 Task: Buy 4 Electric Wine Bottle Openers from Electric Utensils section under best seller category for shipping address: Bethany Lewis, 2425 August Lane, Shreveport, Louisiana 71101, Cell Number 3184332610. Pay from credit card ending with 7965, CVV 549
Action: Mouse moved to (126, 105)
Screenshot: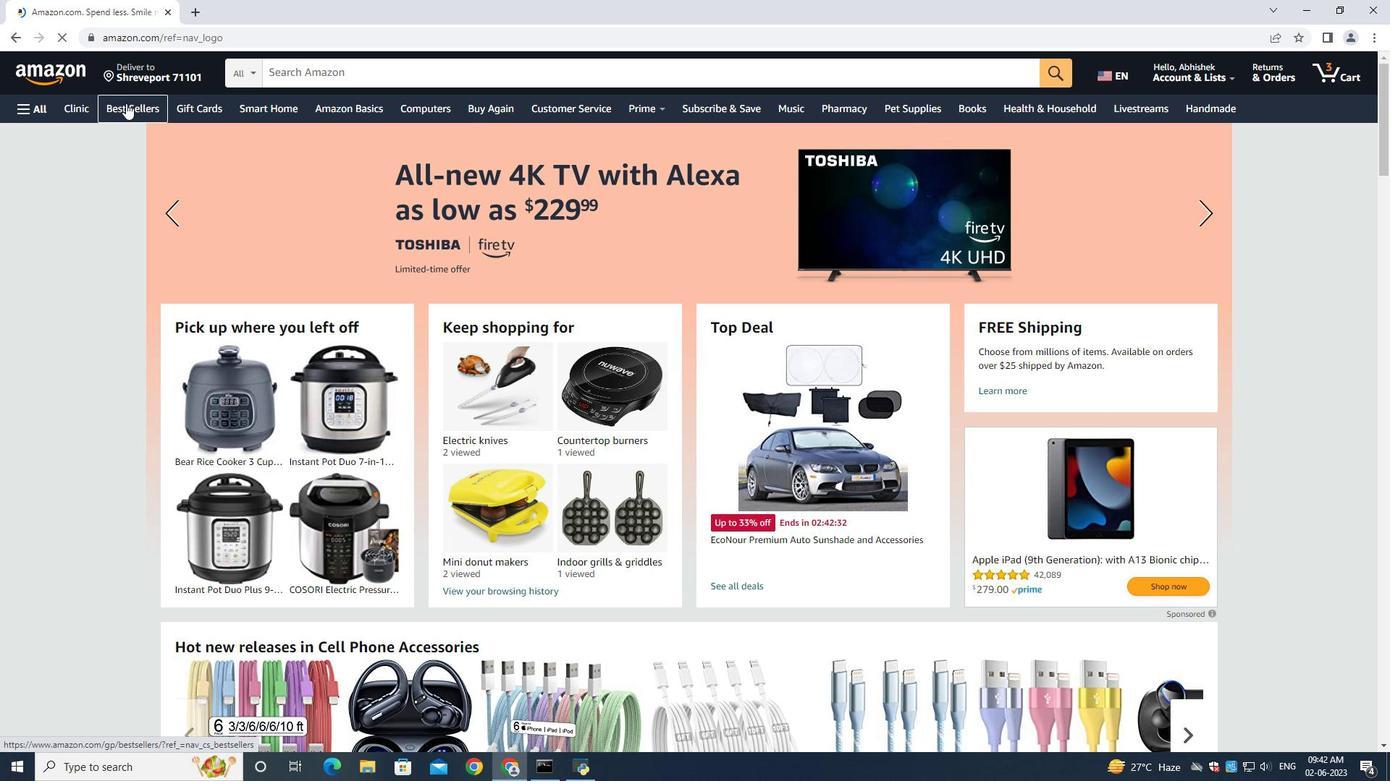 
Action: Mouse pressed left at (126, 105)
Screenshot: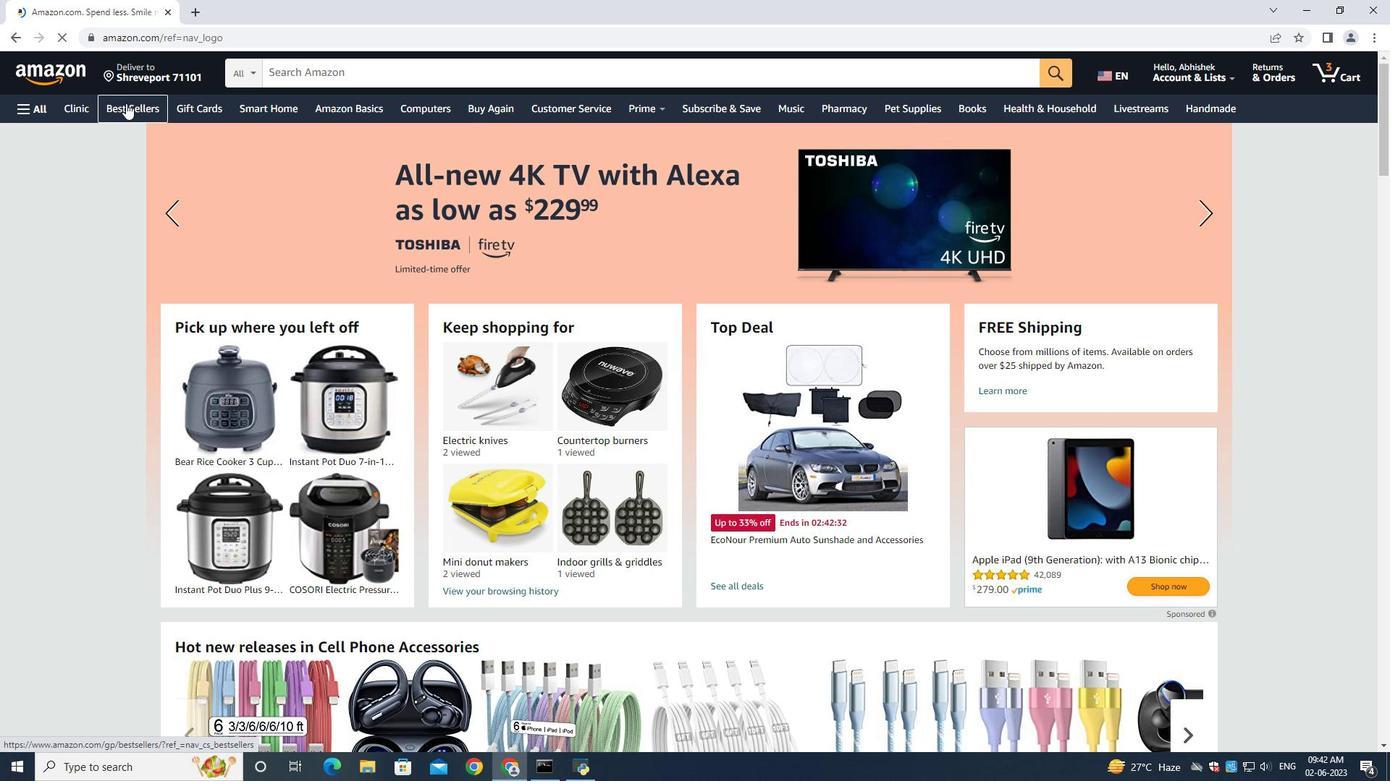 
Action: Mouse moved to (343, 79)
Screenshot: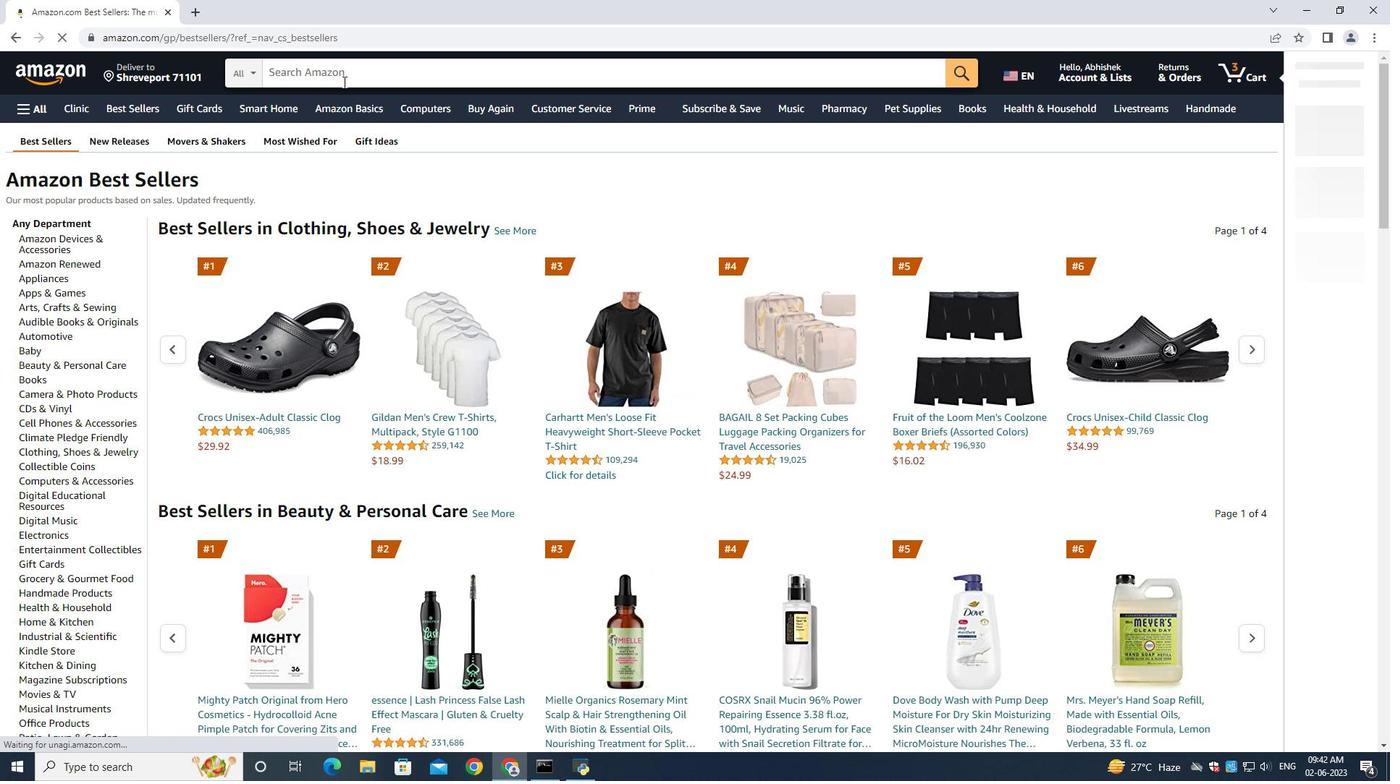 
Action: Mouse pressed left at (343, 79)
Screenshot: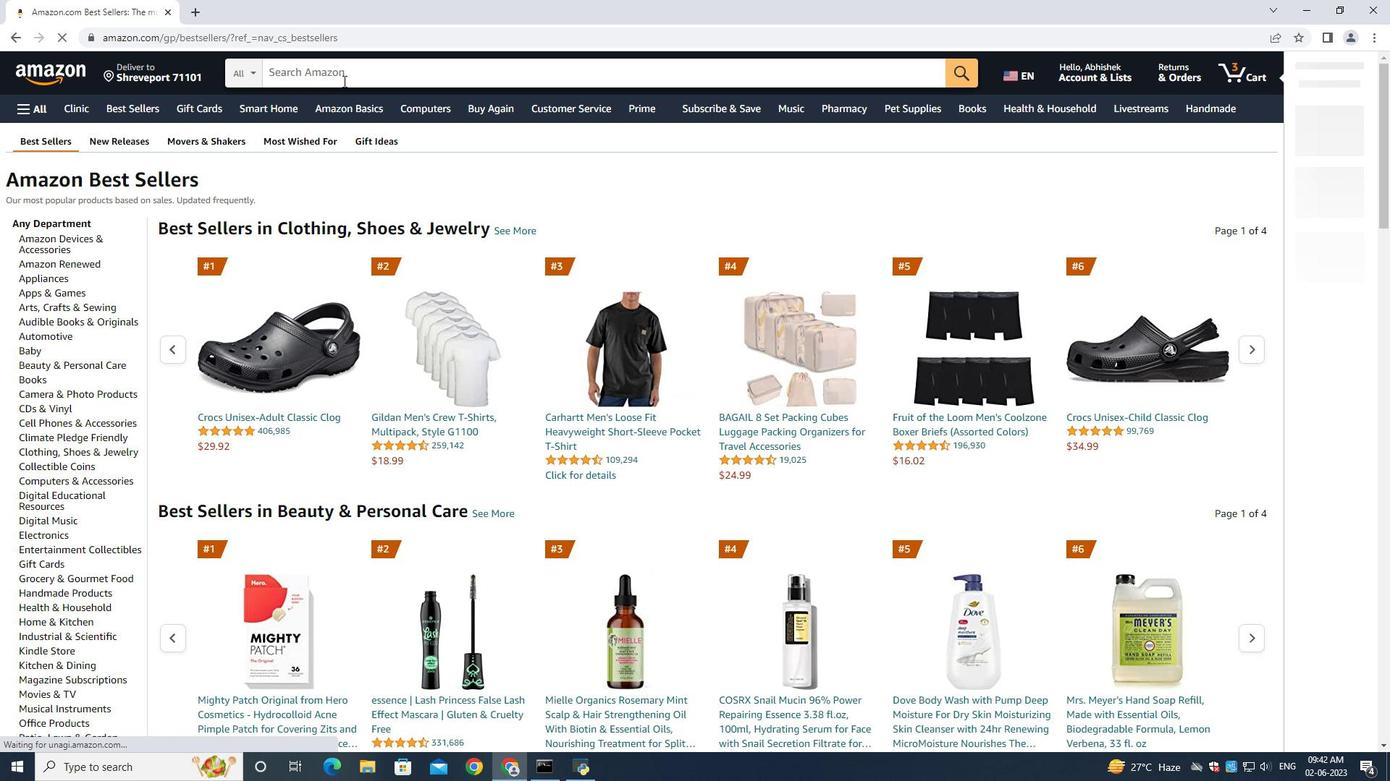 
Action: Mouse moved to (343, 79)
Screenshot: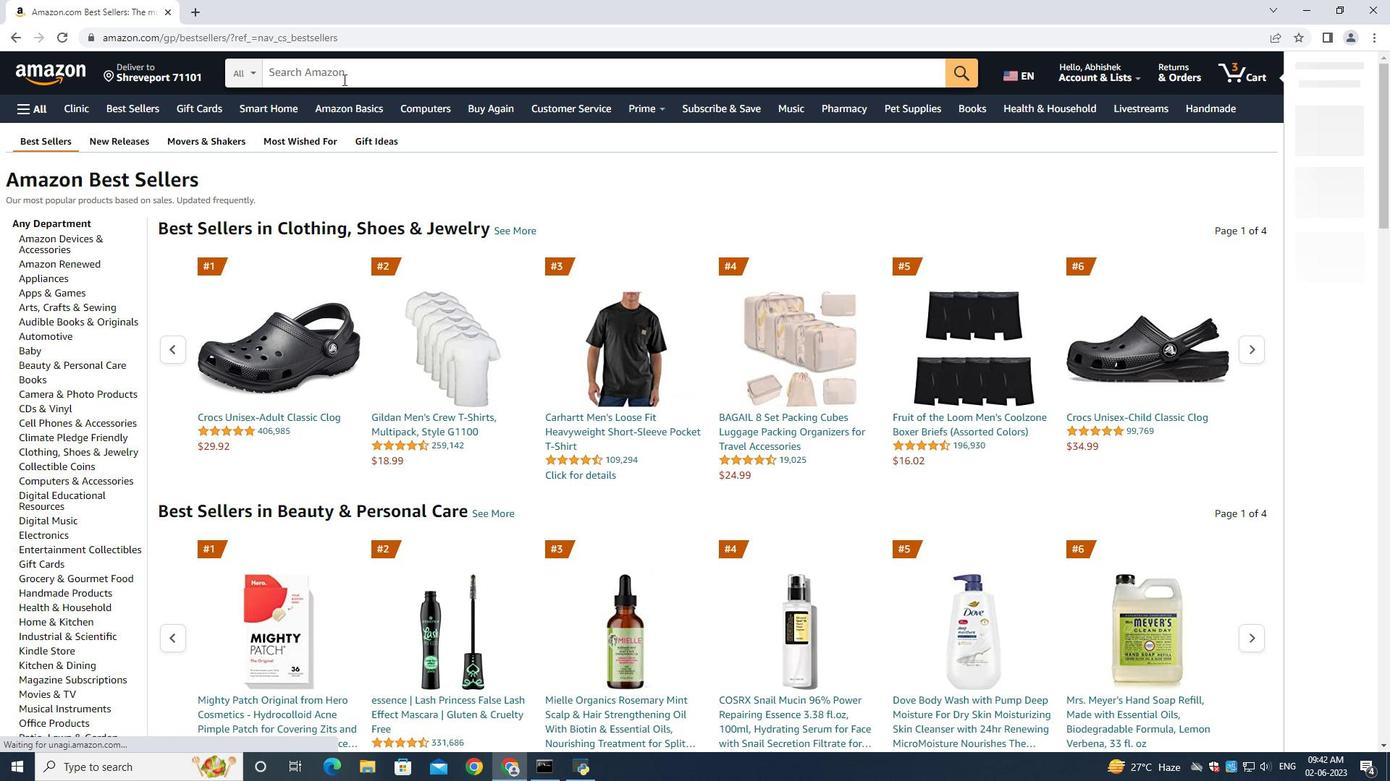 
Action: Key pressed <Key.shift><Key.shift><Key.shift><Key.shift><Key.shift><Key.shift><Key.shift><Key.shift><Key.shift><Key.shift><Key.shift><Key.shift><Key.shift><Key.shift><Key.shift><Key.shift><Key.shift><Key.shift><Key.shift><Key.shift><Key.shift><Key.shift><Key.shift><Key.shift><Key.shift><Key.shift><Key.shift><Key.shift><Key.shift><Key.shift><Key.shift><Key.shift><Key.shift><Key.shift><Key.shift>Electric<Key.space><Key.shift><Key.shift><Key.shift><Key.shift><Key.shift><Key.shift><Key.shift><Key.shift><Key.shift><Key.shift><Key.shift><Key.shift><Key.shift><Key.shift><Key.shift><Key.shift><Key.shift><Key.shift><Key.shift><Key.shift><Key.shift><Key.shift><Key.shift><Key.shift><Key.shift><Key.shift><Key.shift><Key.shift><Key.shift><Key.shift><Key.shift><Key.shift><Key.shift><Key.shift>Wine<Key.space>bottle<Key.enter>
Screenshot: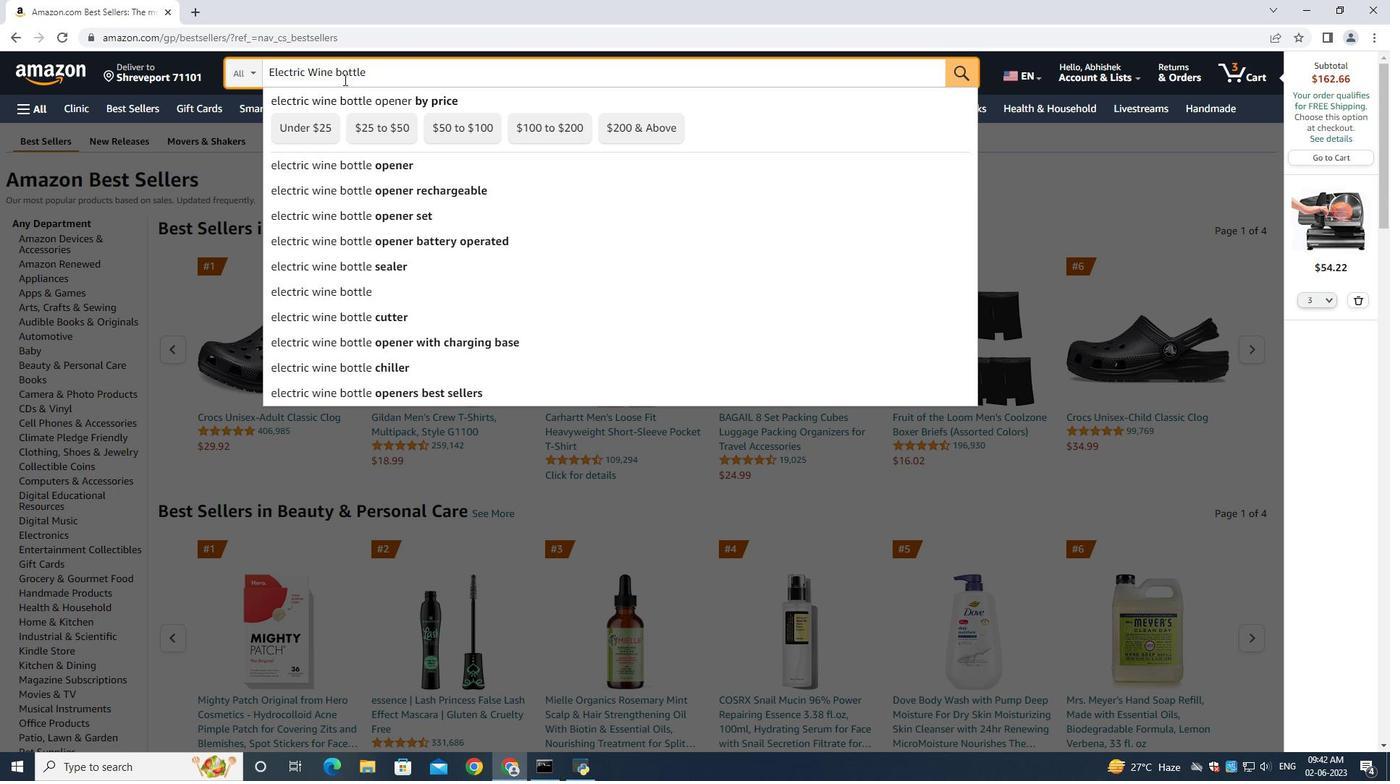 
Action: Mouse moved to (1361, 299)
Screenshot: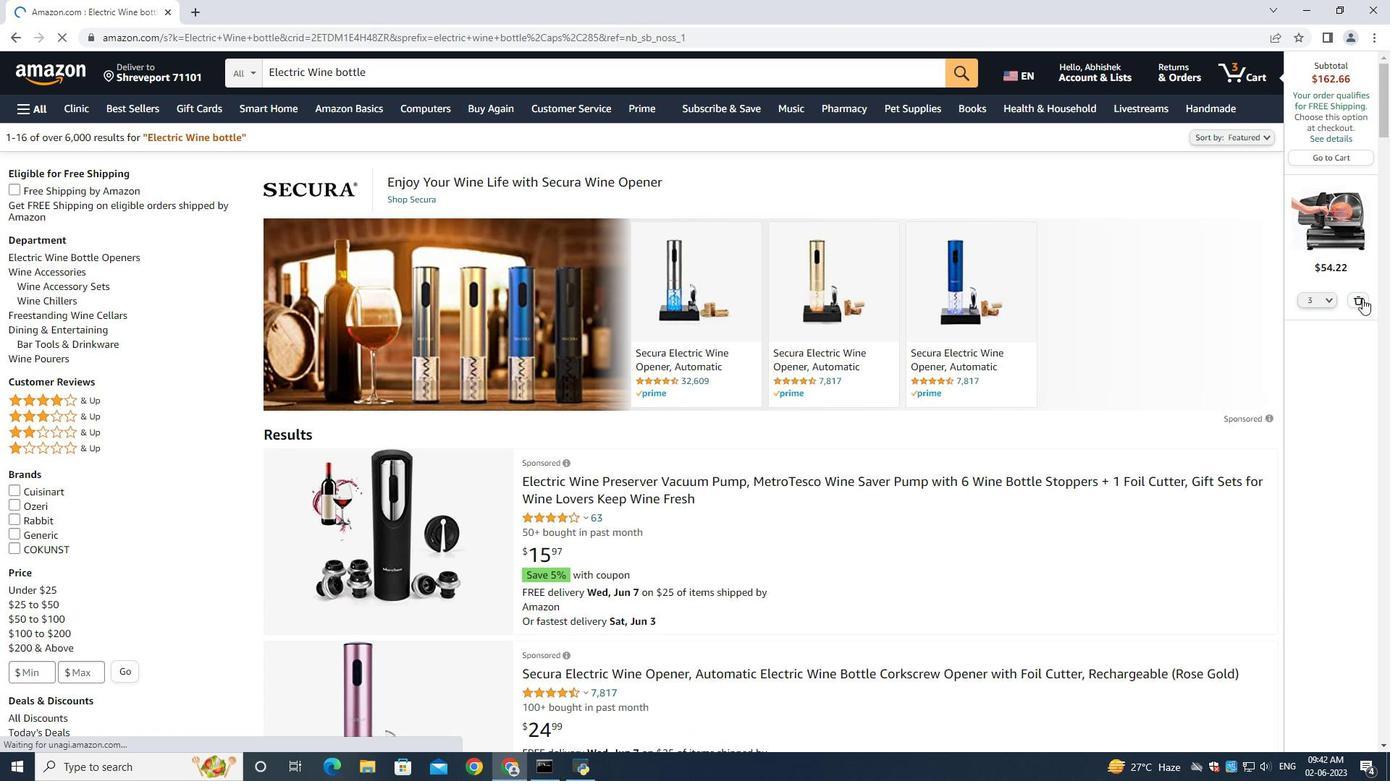 
Action: Mouse pressed left at (1361, 299)
Screenshot: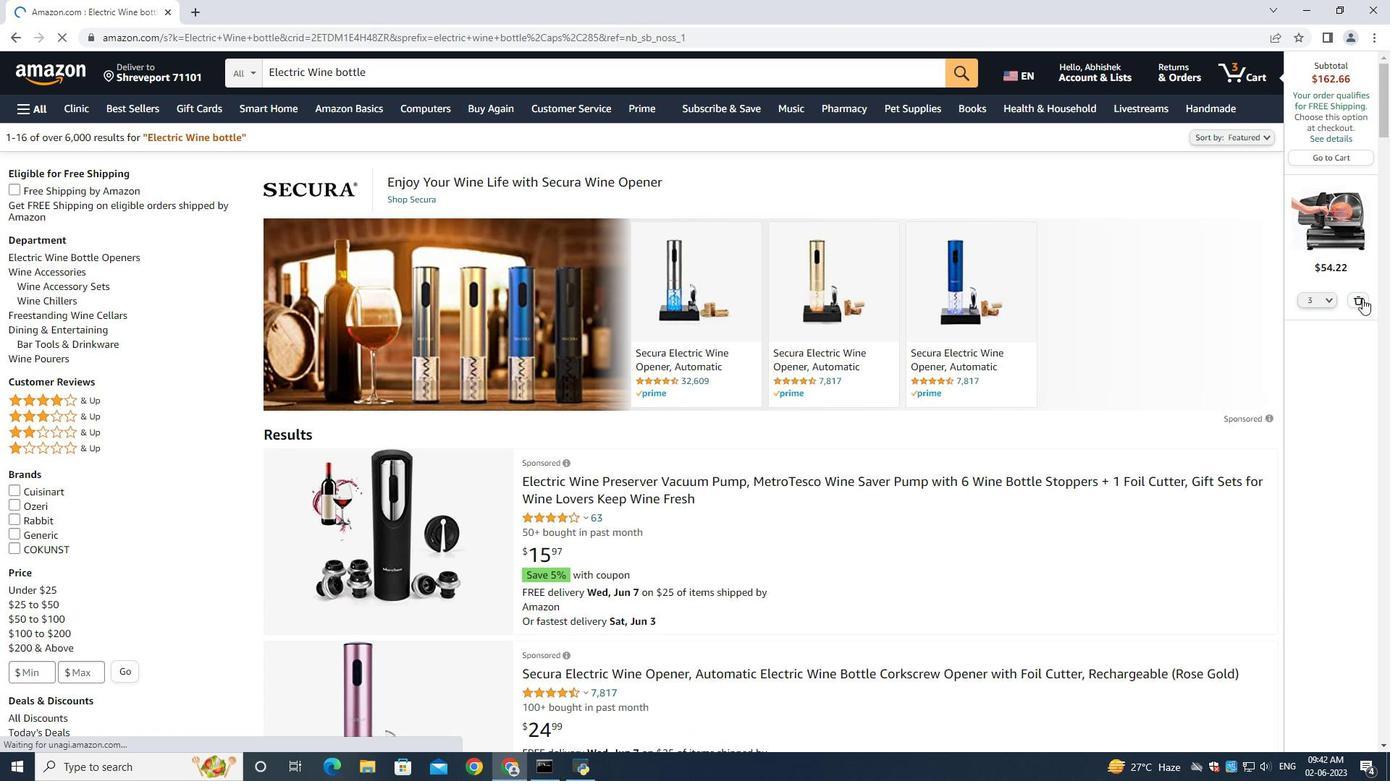 
Action: Mouse moved to (1356, 299)
Screenshot: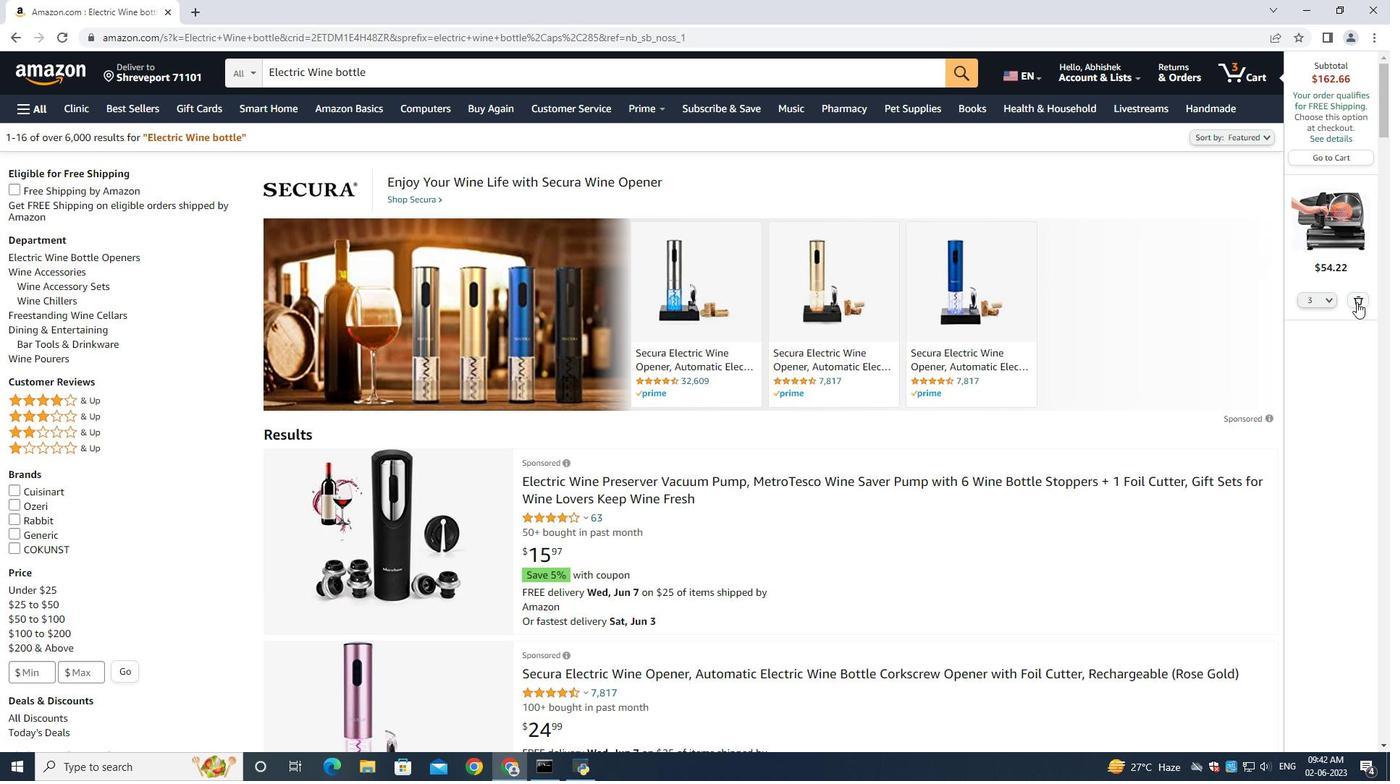 
Action: Mouse pressed left at (1356, 299)
Screenshot: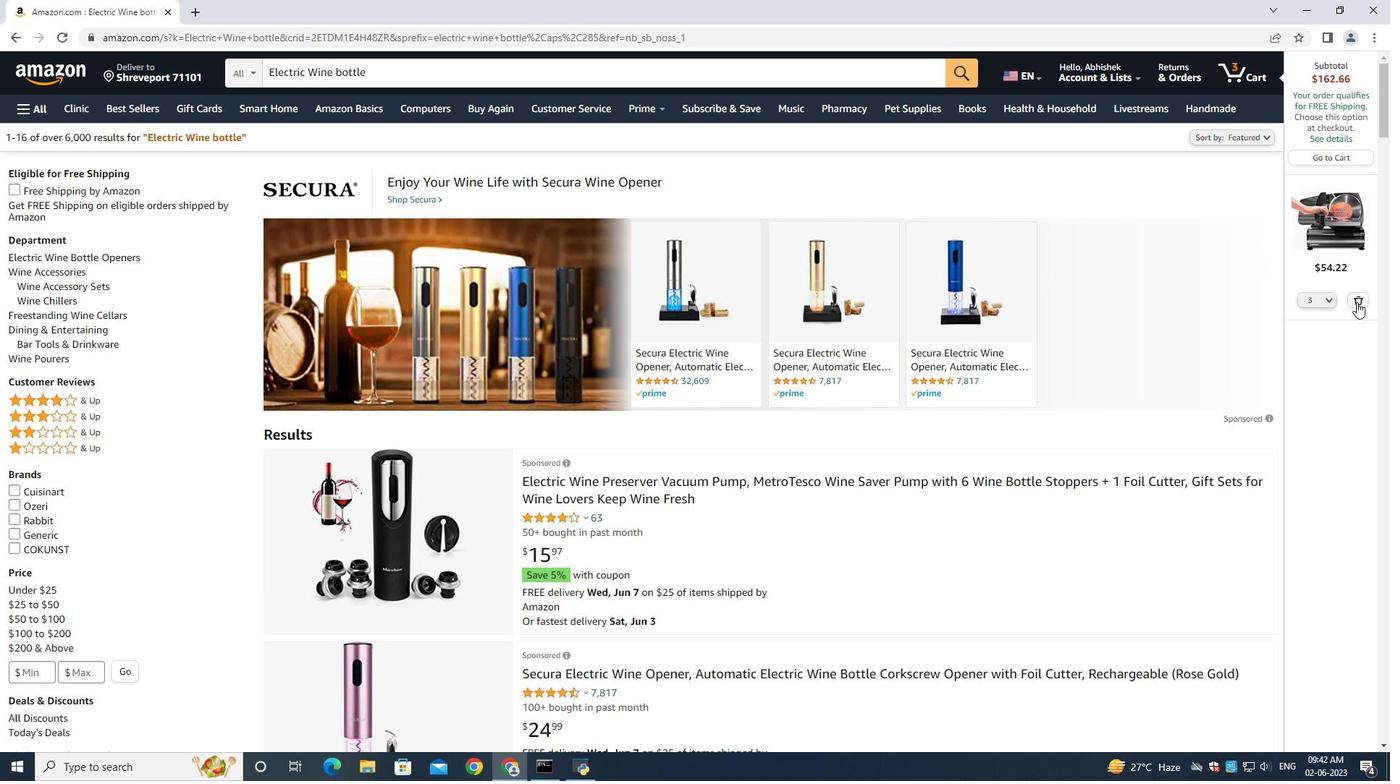 
Action: Mouse moved to (90, 257)
Screenshot: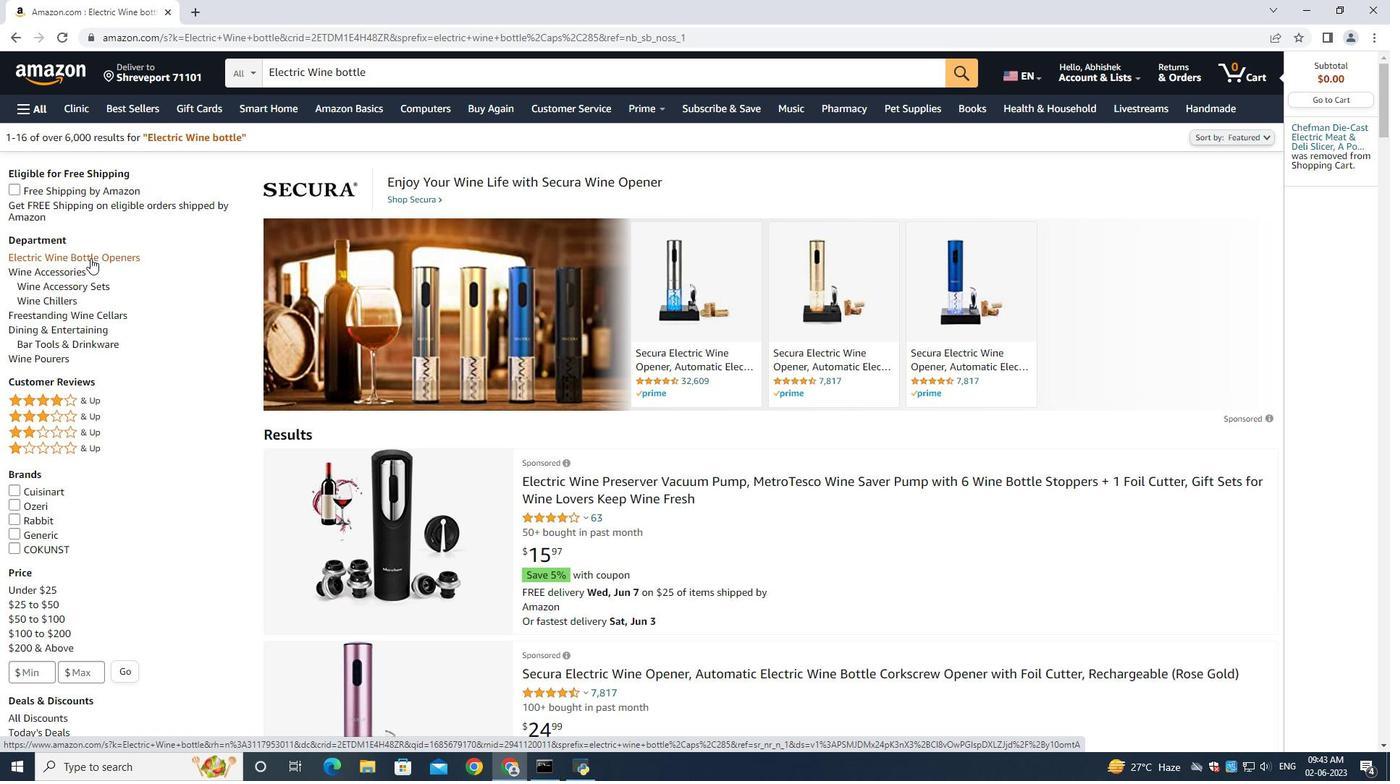 
Action: Mouse pressed left at (90, 257)
Screenshot: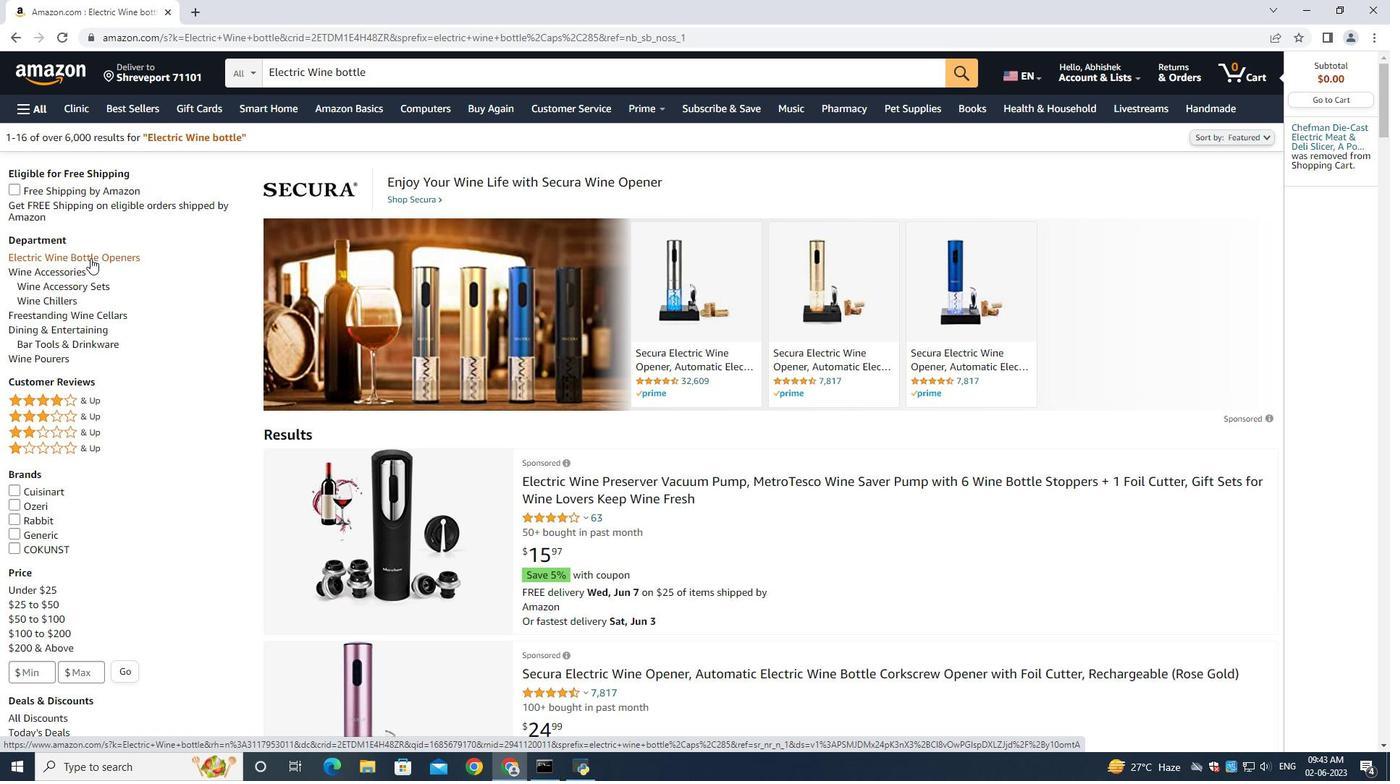 
Action: Mouse moved to (662, 393)
Screenshot: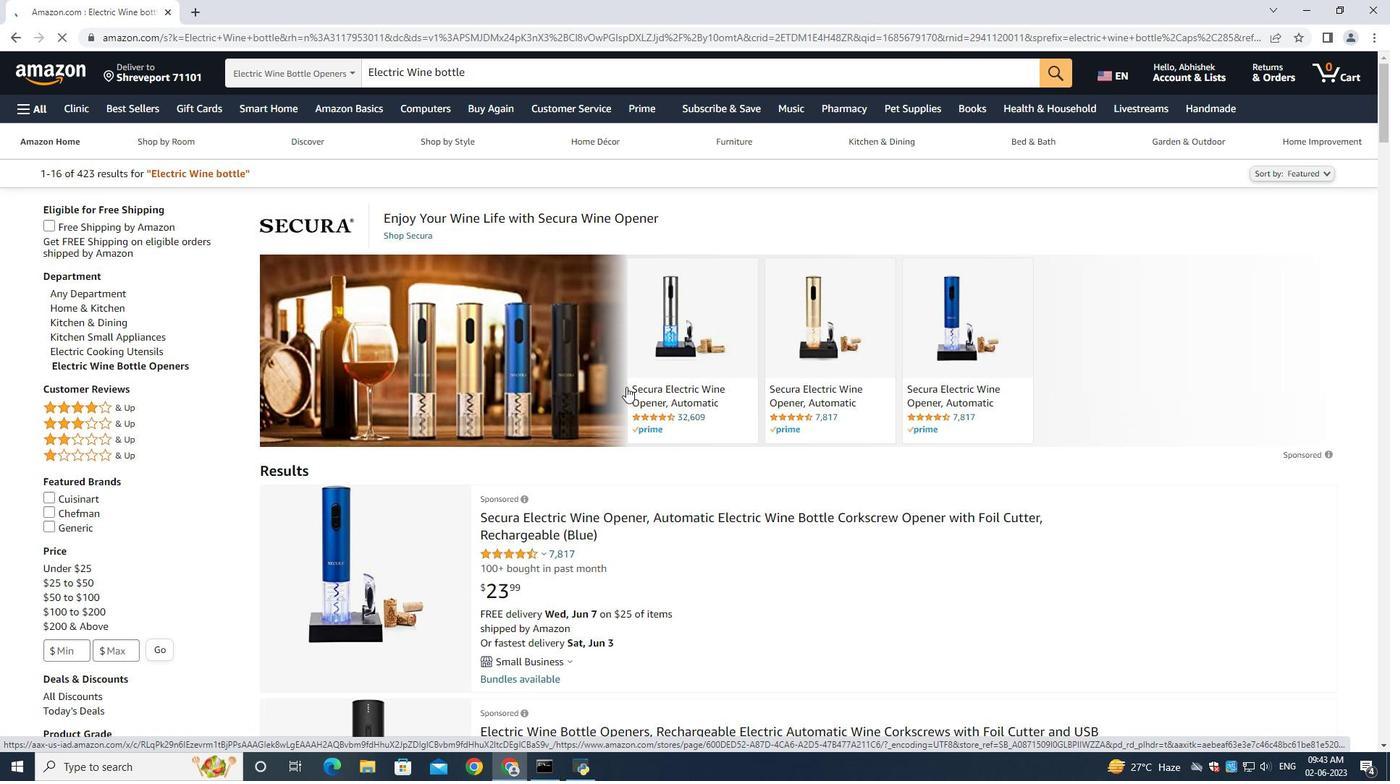 
Action: Mouse scrolled (662, 393) with delta (0, 0)
Screenshot: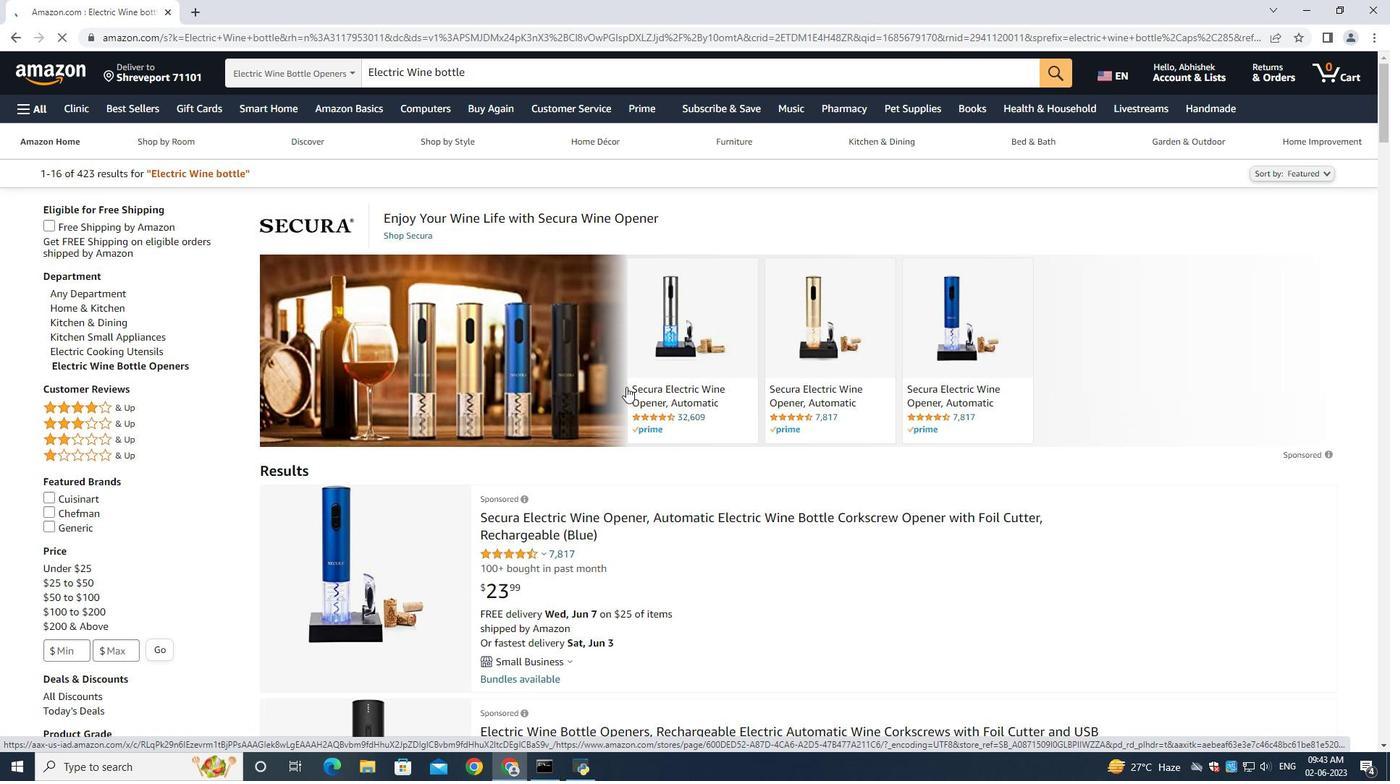 
Action: Mouse moved to (662, 396)
Screenshot: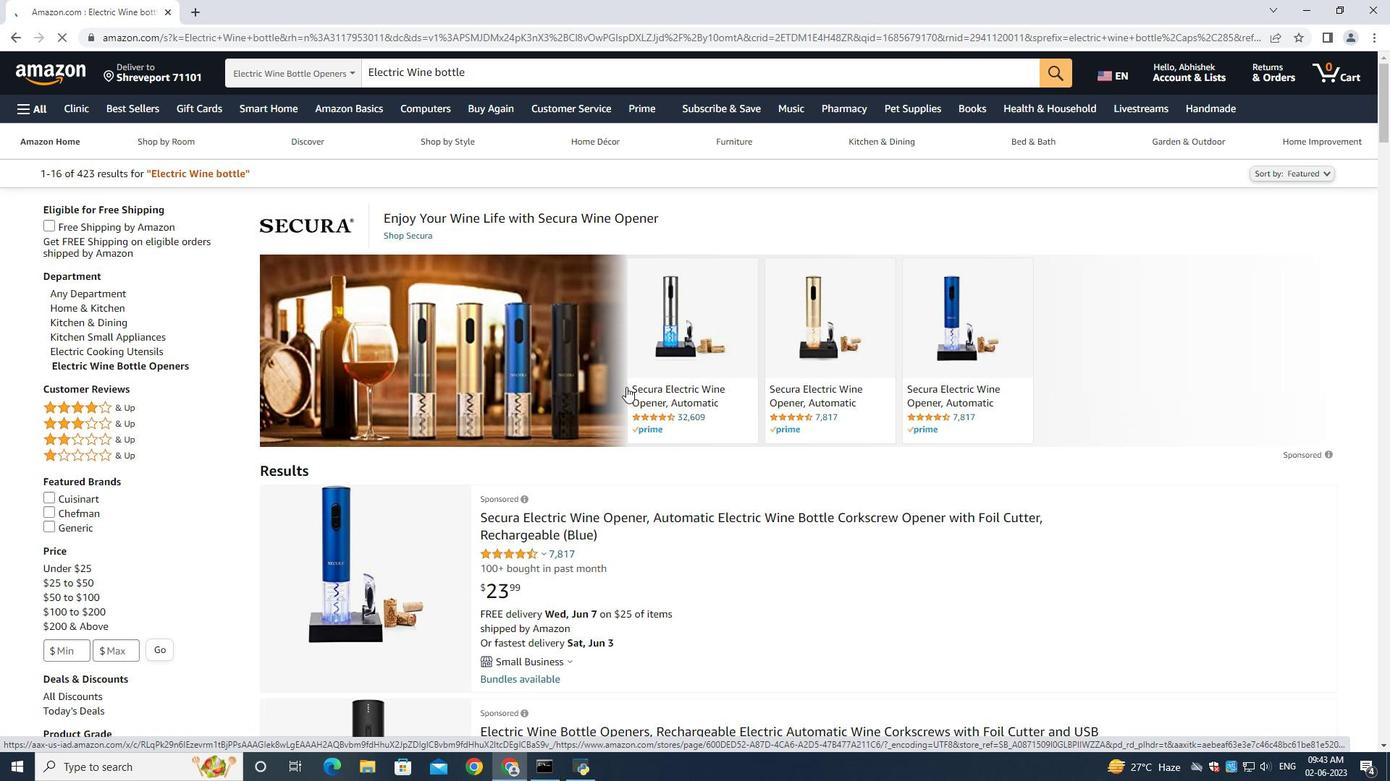
Action: Mouse scrolled (662, 396) with delta (0, 0)
Screenshot: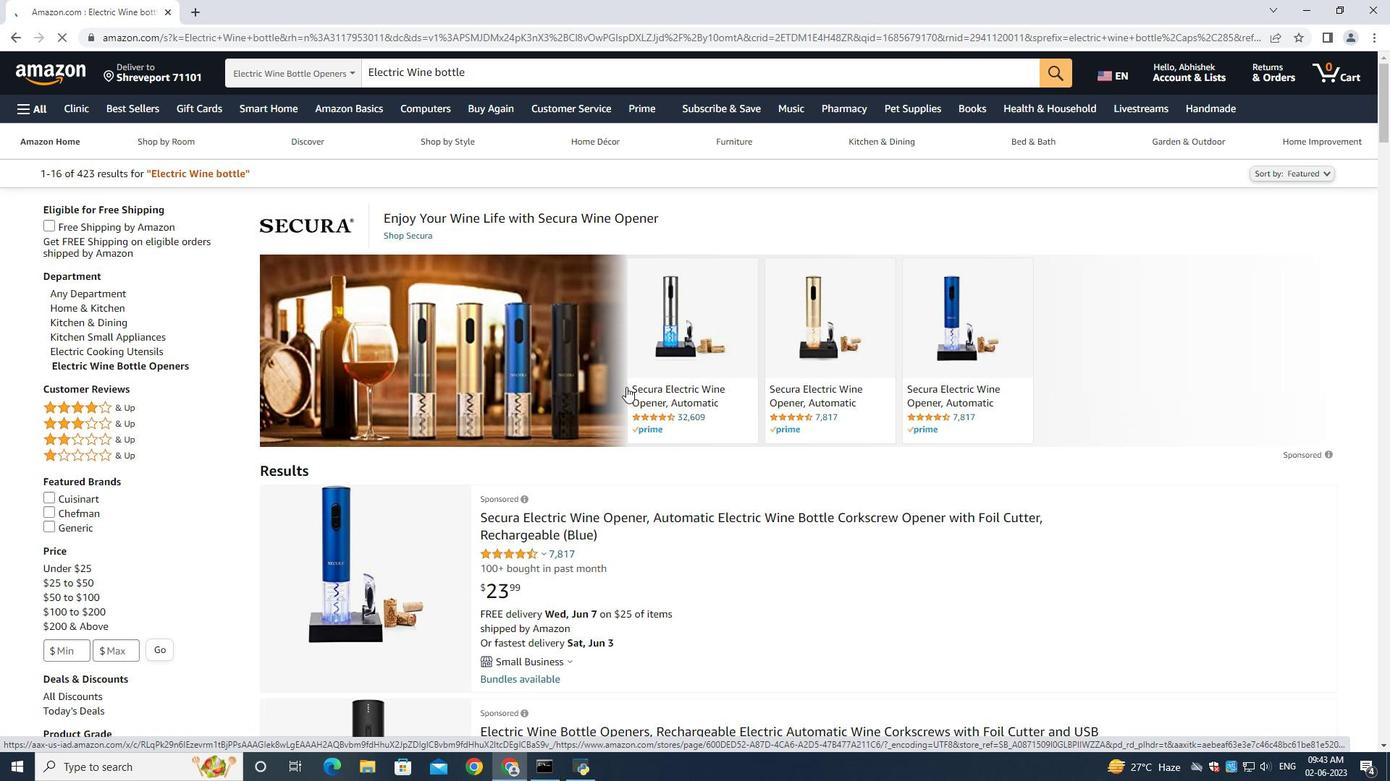 
Action: Mouse moved to (653, 581)
Screenshot: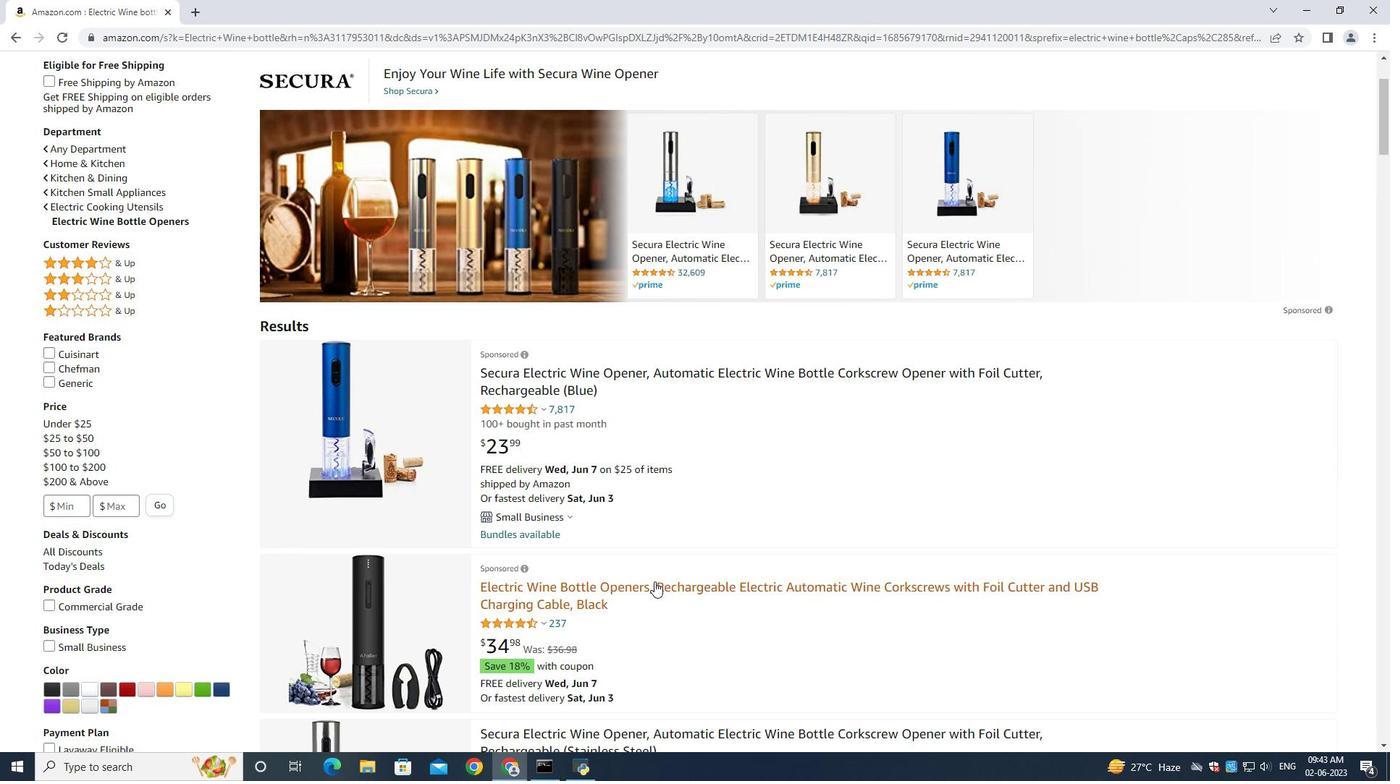 
Action: Mouse pressed left at (653, 581)
Screenshot: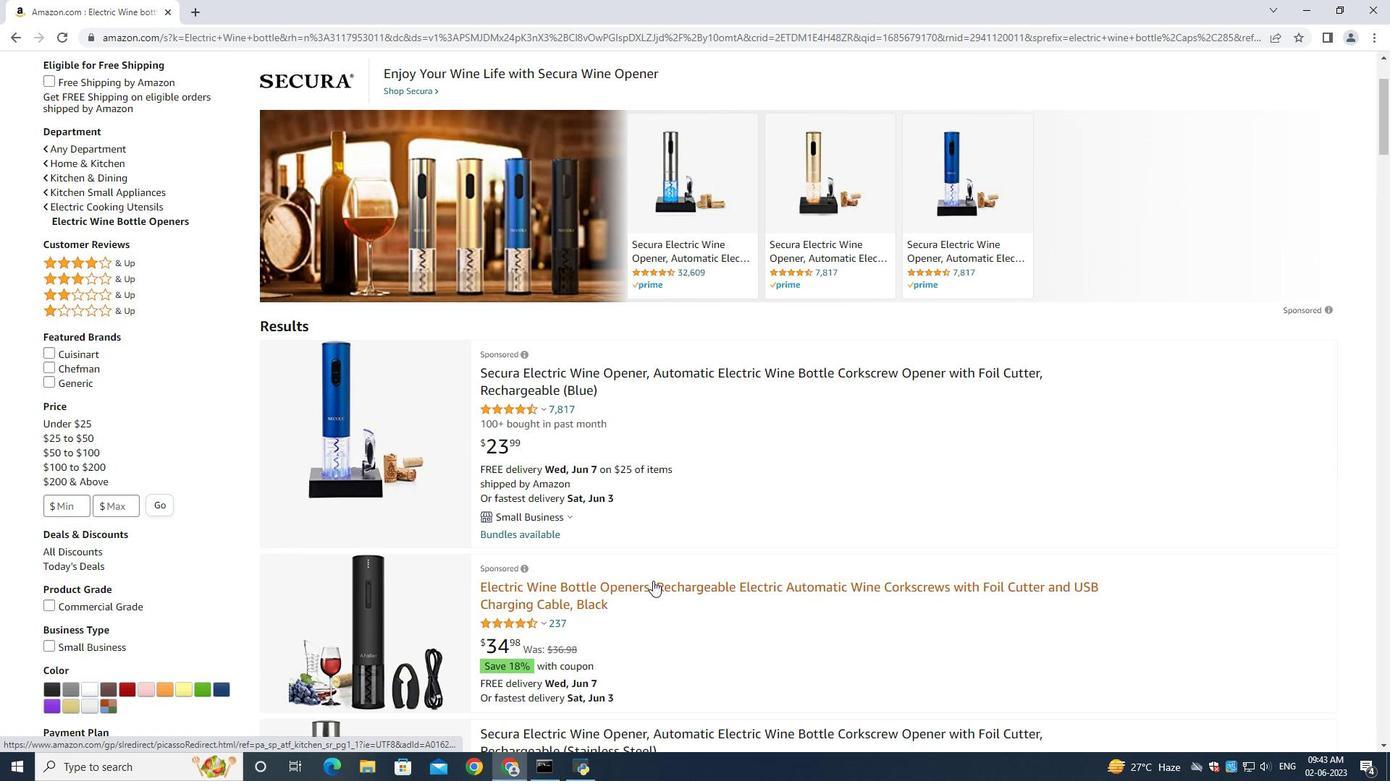 
Action: Mouse moved to (1070, 489)
Screenshot: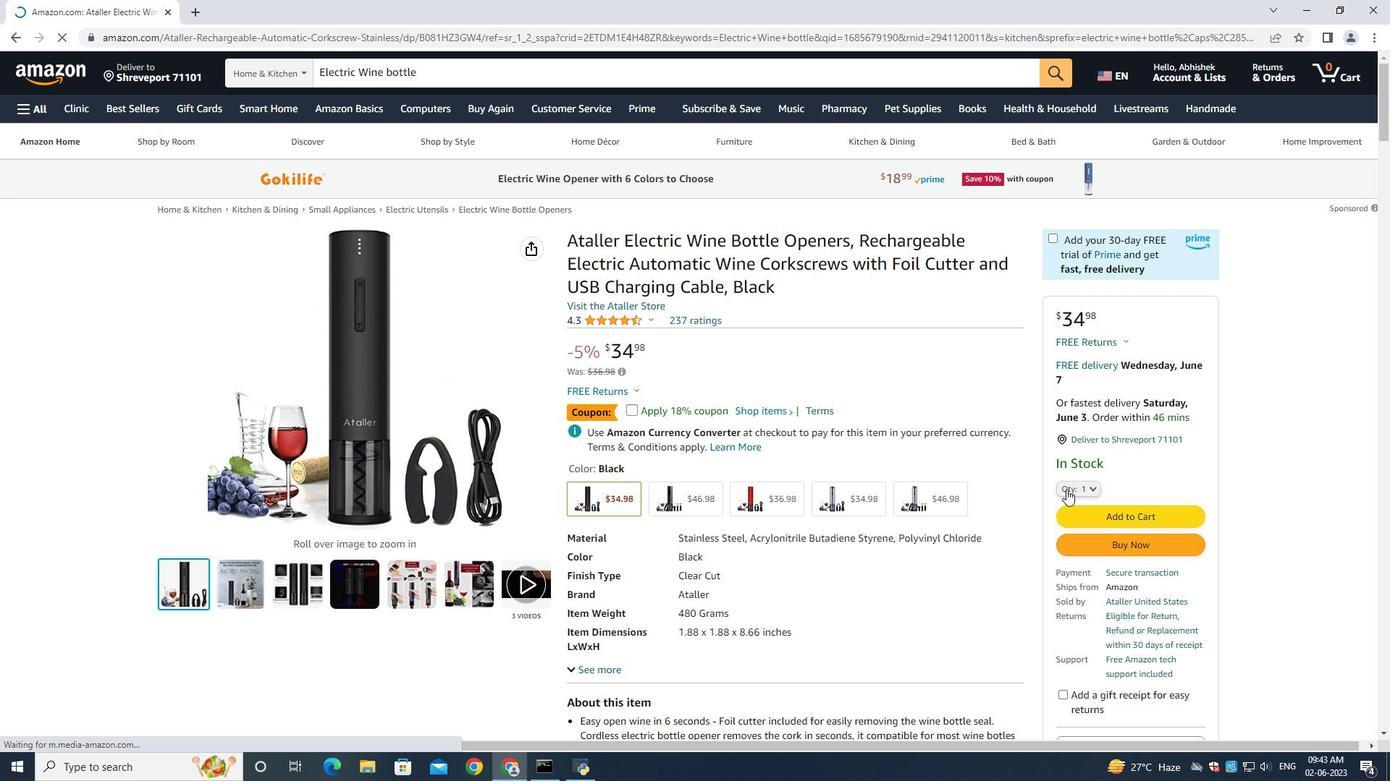 
Action: Mouse pressed left at (1070, 489)
Screenshot: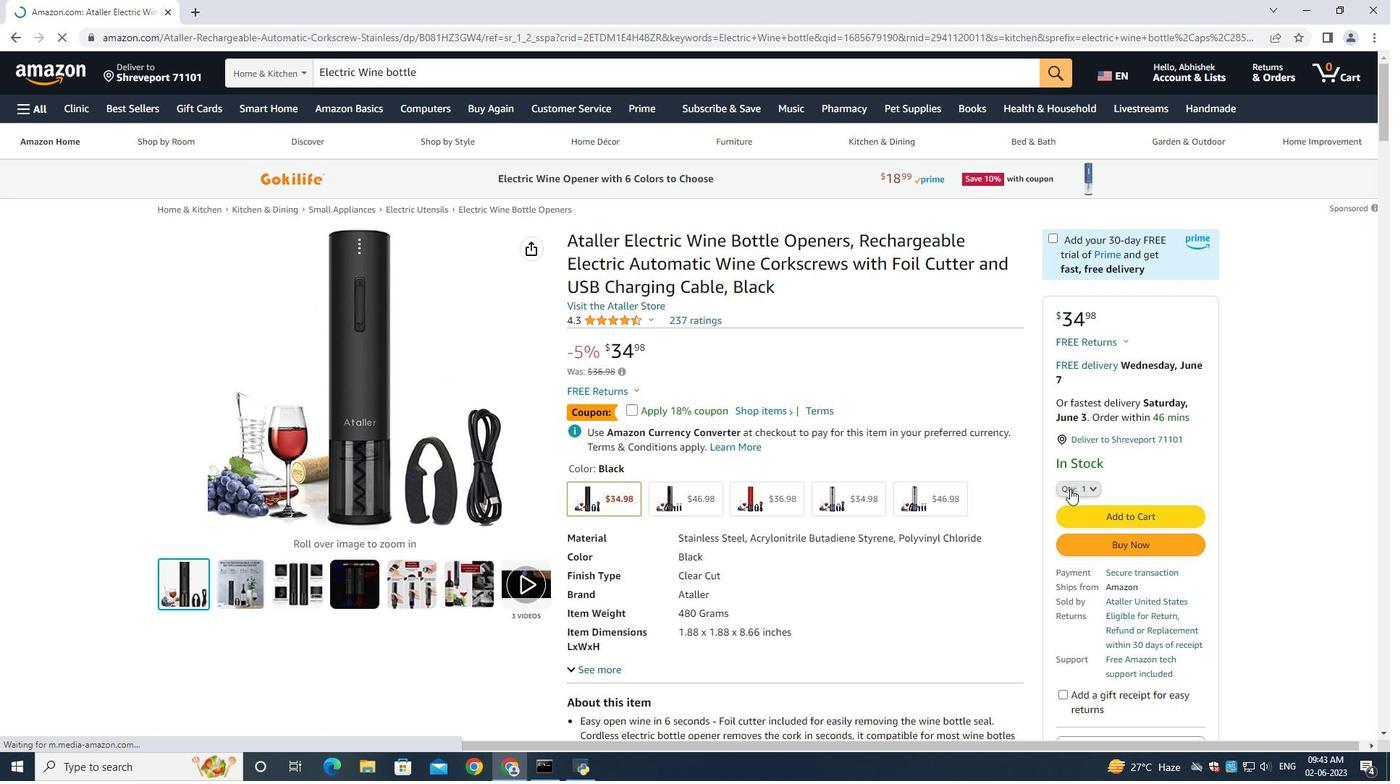 
Action: Mouse moved to (1066, 464)
Screenshot: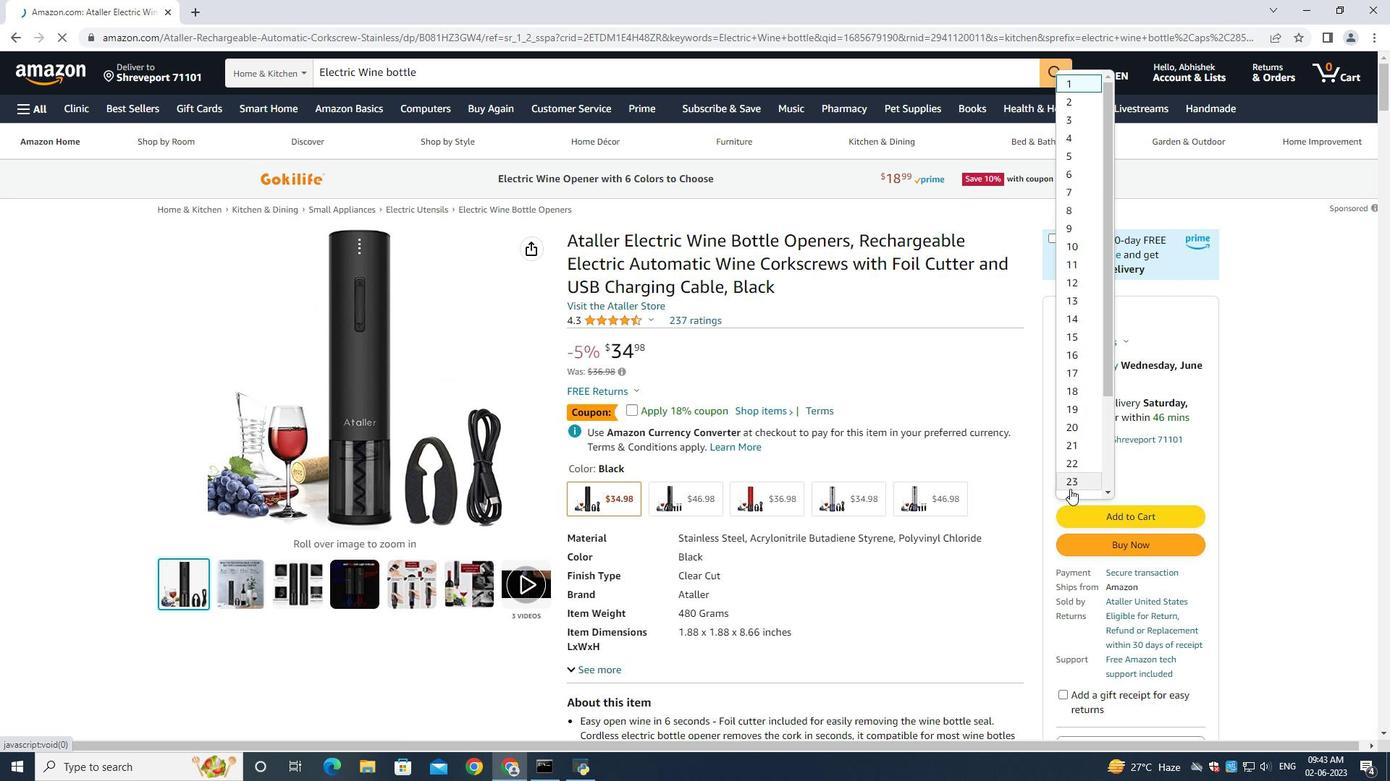 
Action: Mouse scrolled (1066, 463) with delta (0, 0)
Screenshot: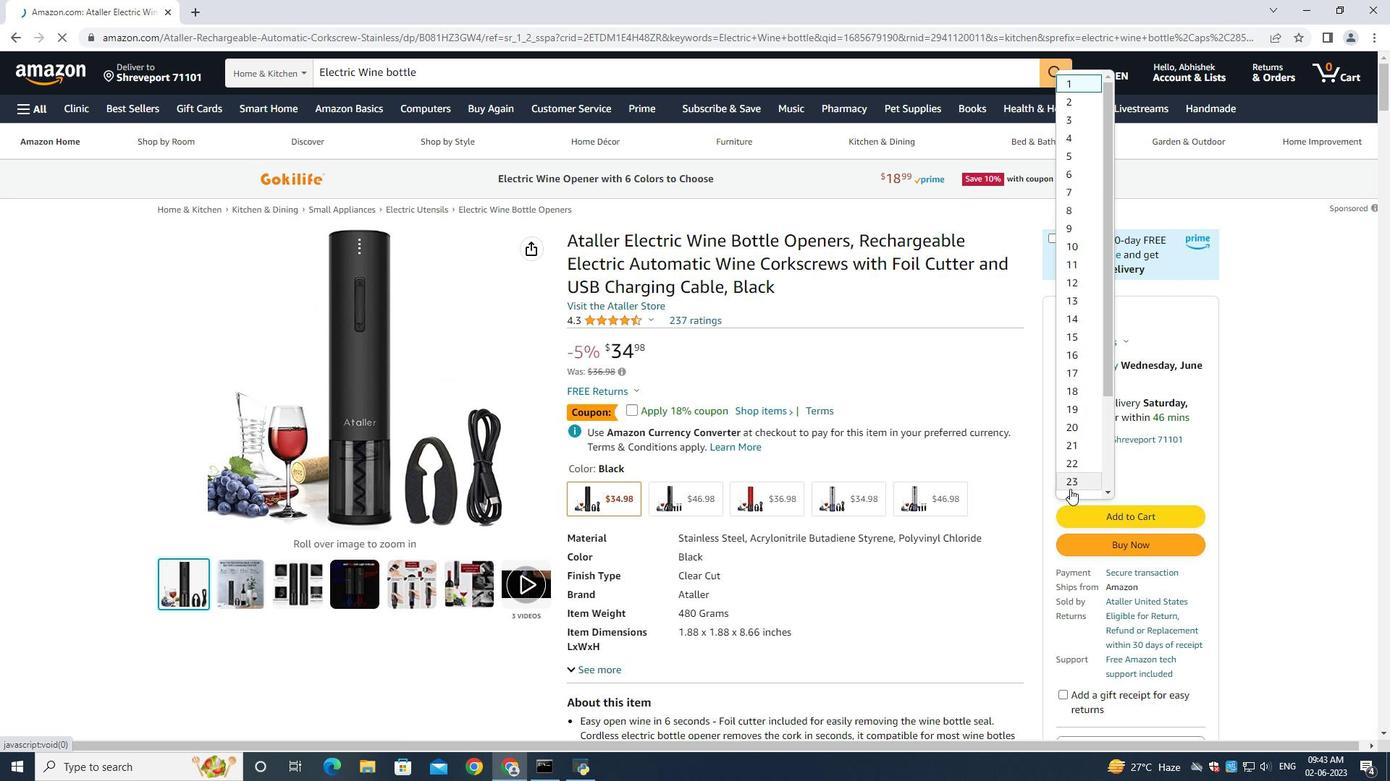 
Action: Mouse moved to (1073, 189)
Screenshot: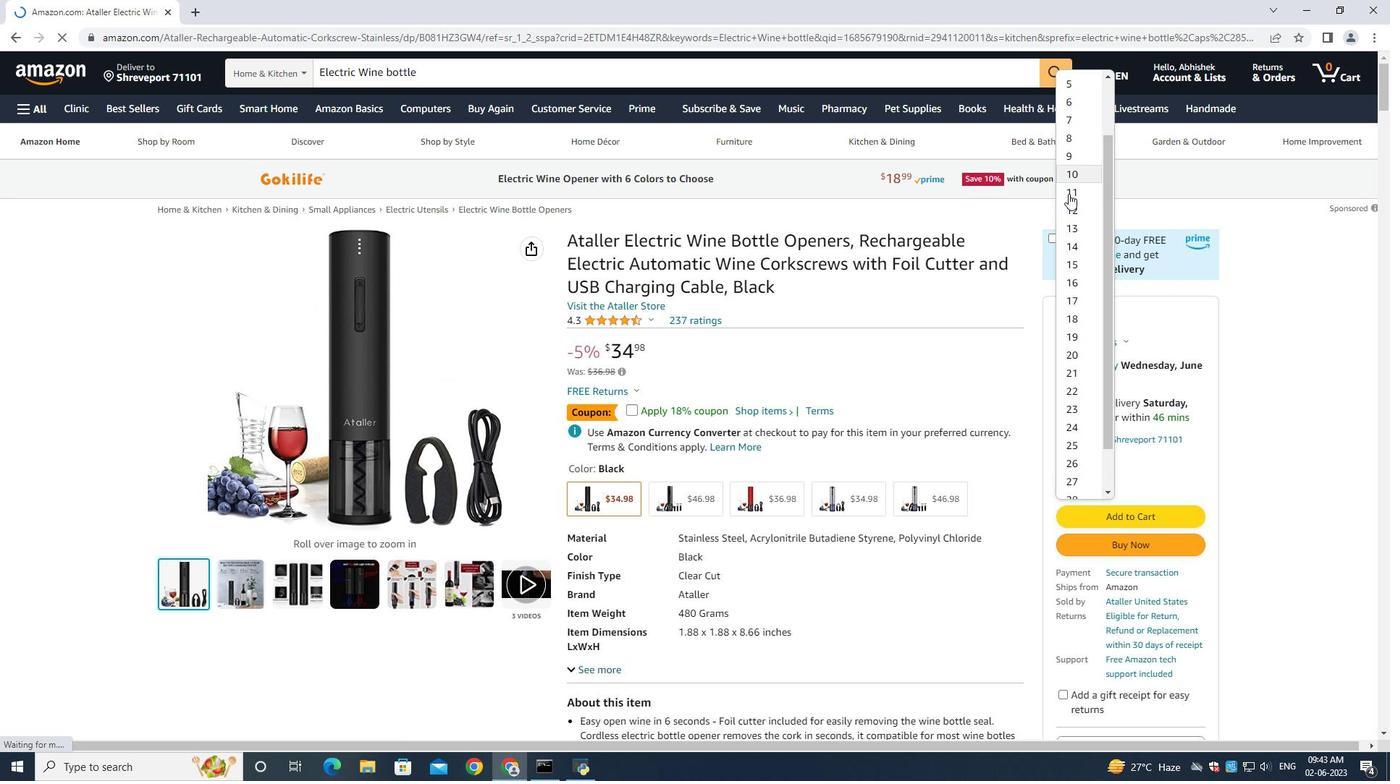 
Action: Mouse scrolled (1073, 190) with delta (0, 0)
Screenshot: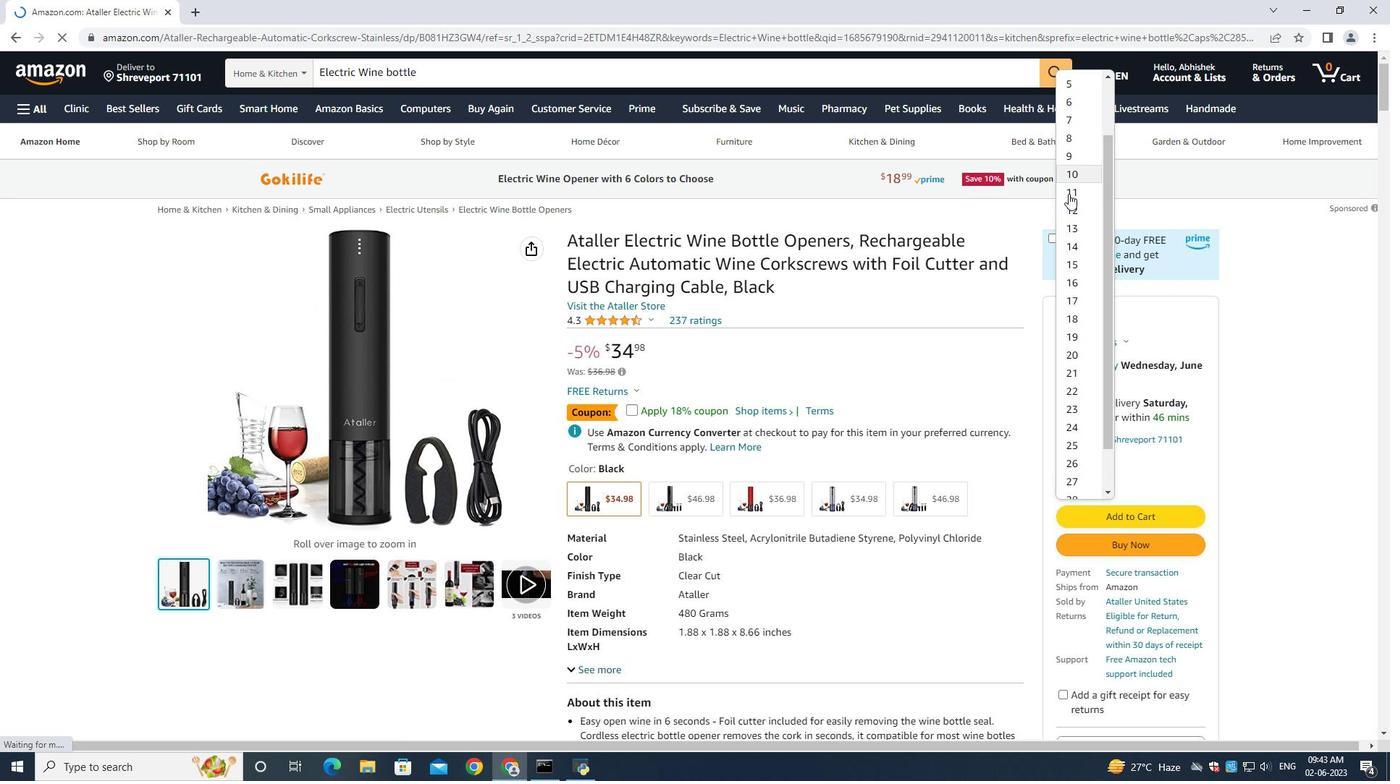 
Action: Mouse moved to (1073, 188)
Screenshot: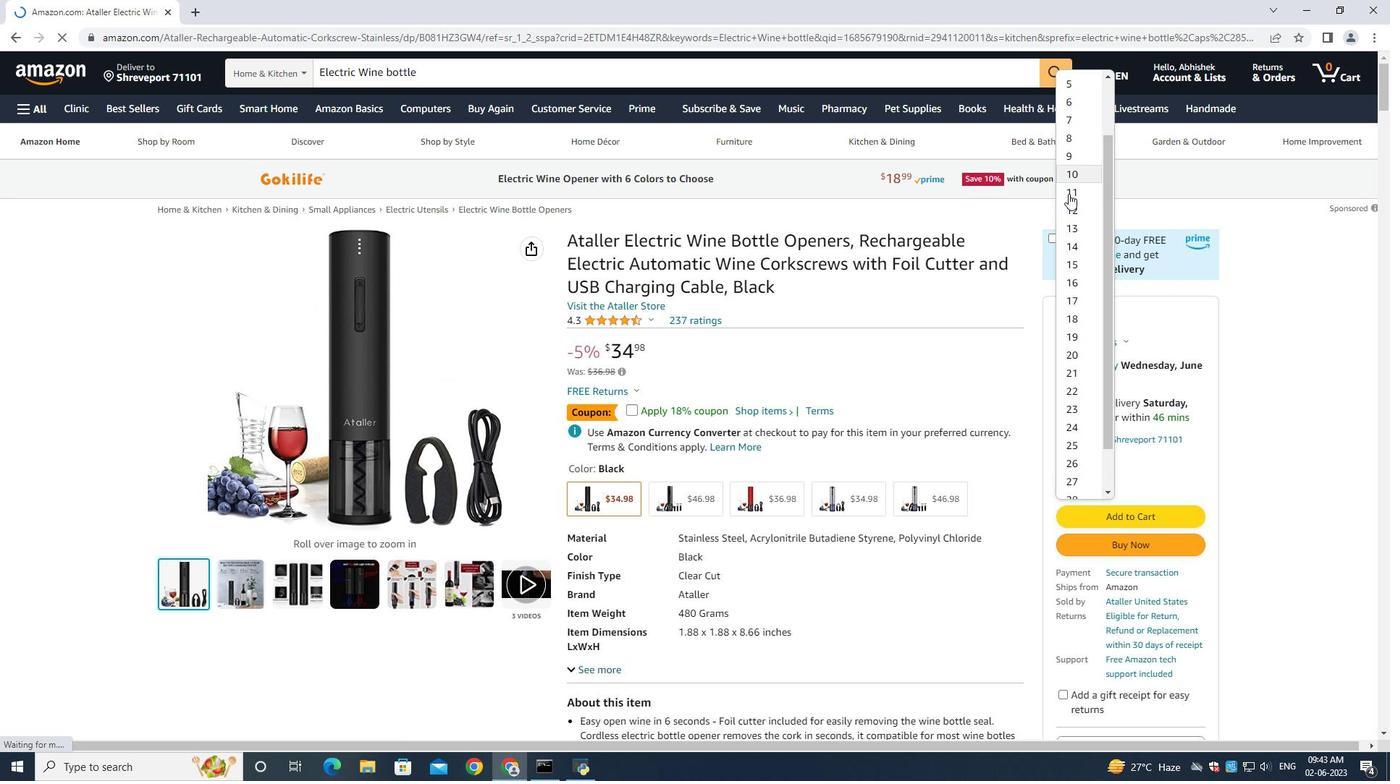 
Action: Mouse scrolled (1073, 189) with delta (0, 0)
Screenshot: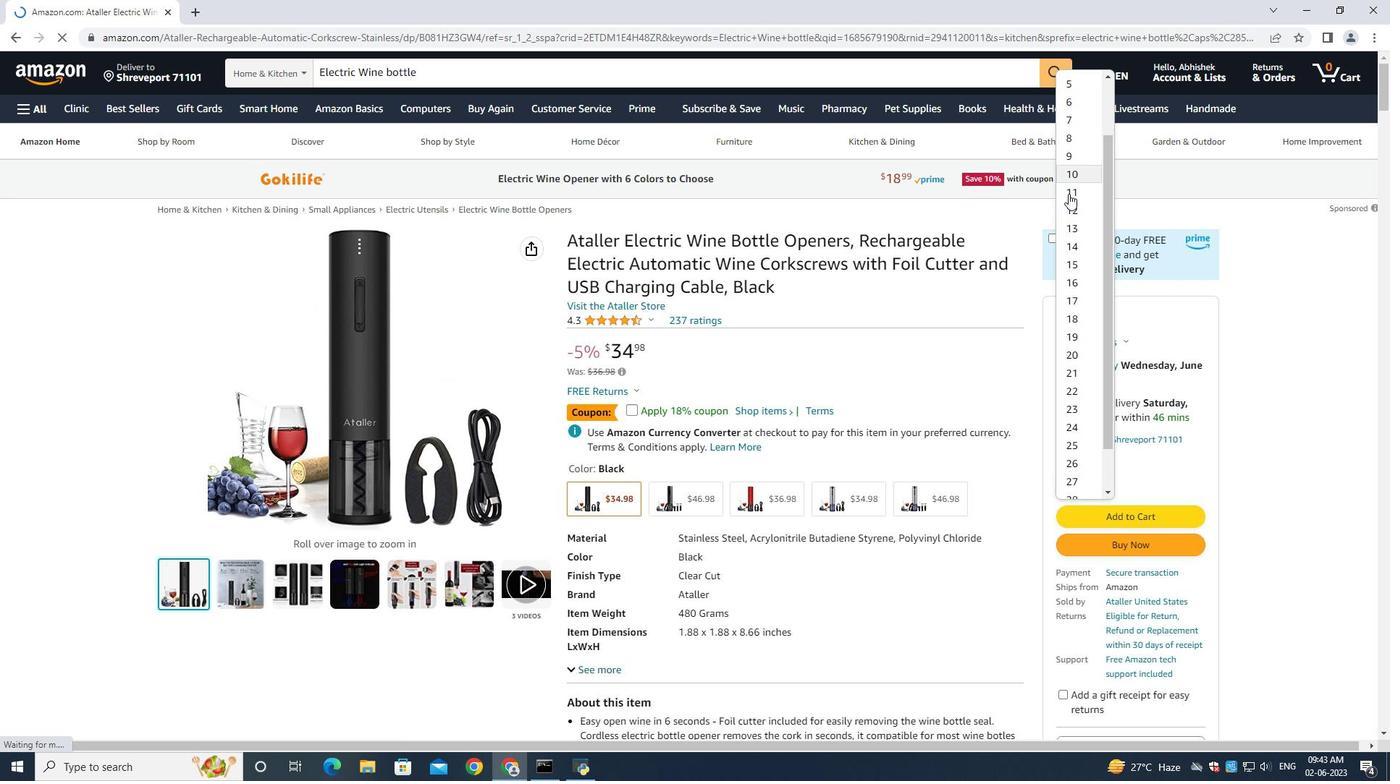 
Action: Mouse moved to (1072, 139)
Screenshot: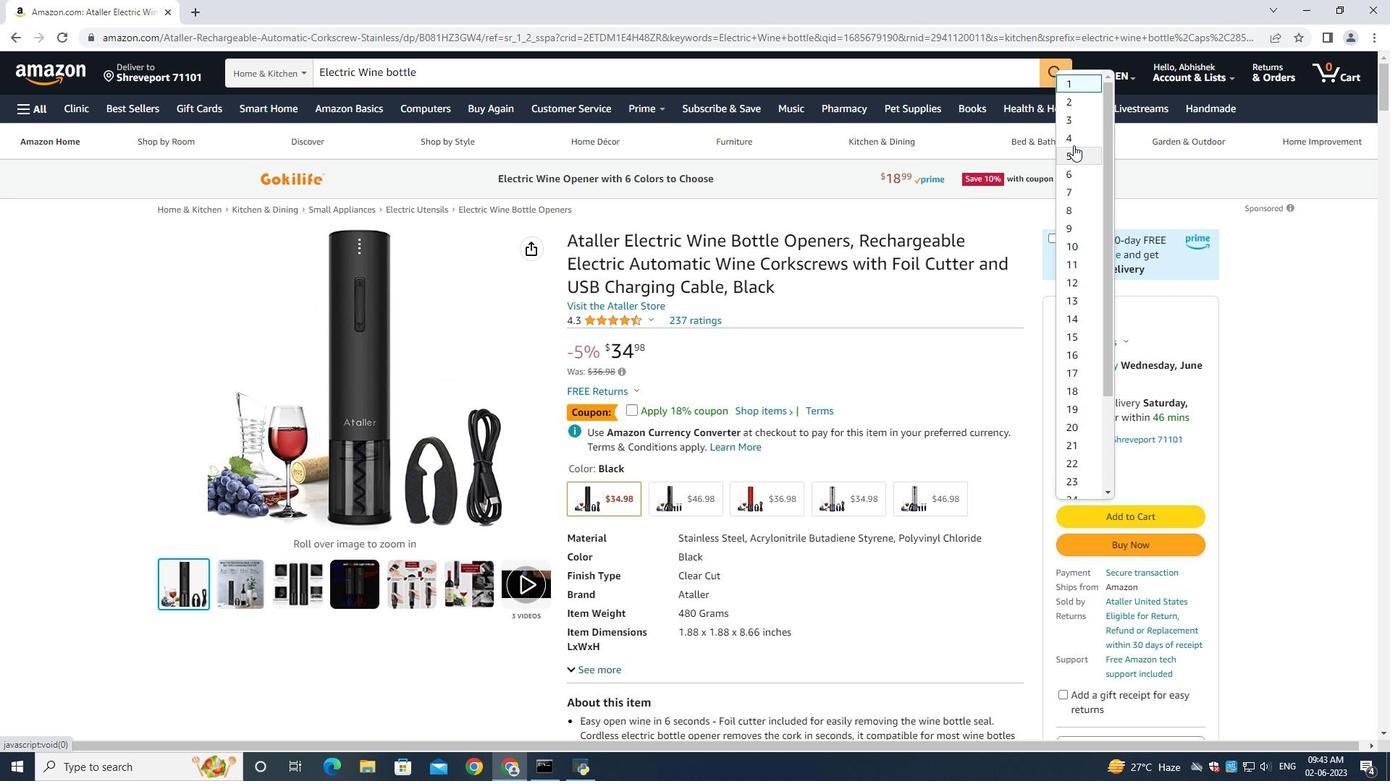 
Action: Mouse pressed left at (1072, 139)
Screenshot: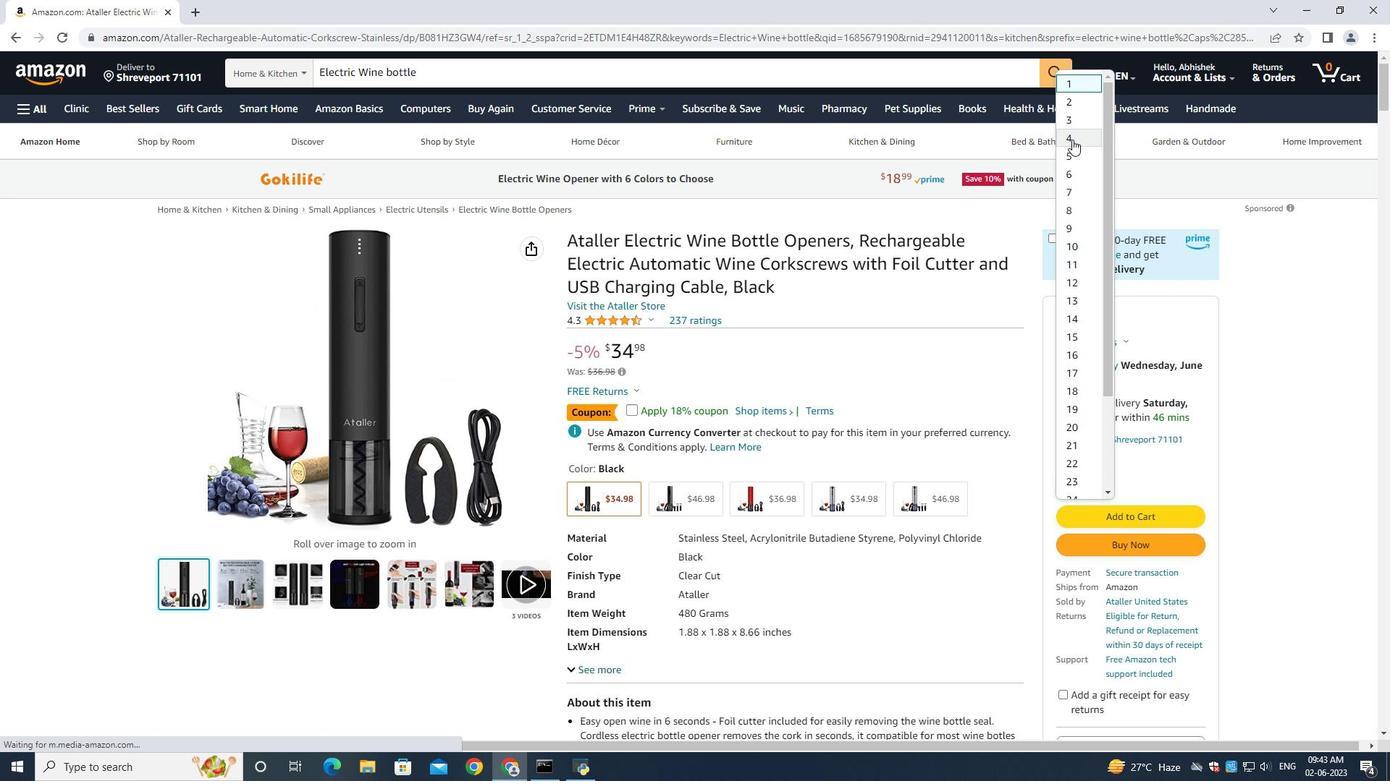 
Action: Mouse moved to (1138, 540)
Screenshot: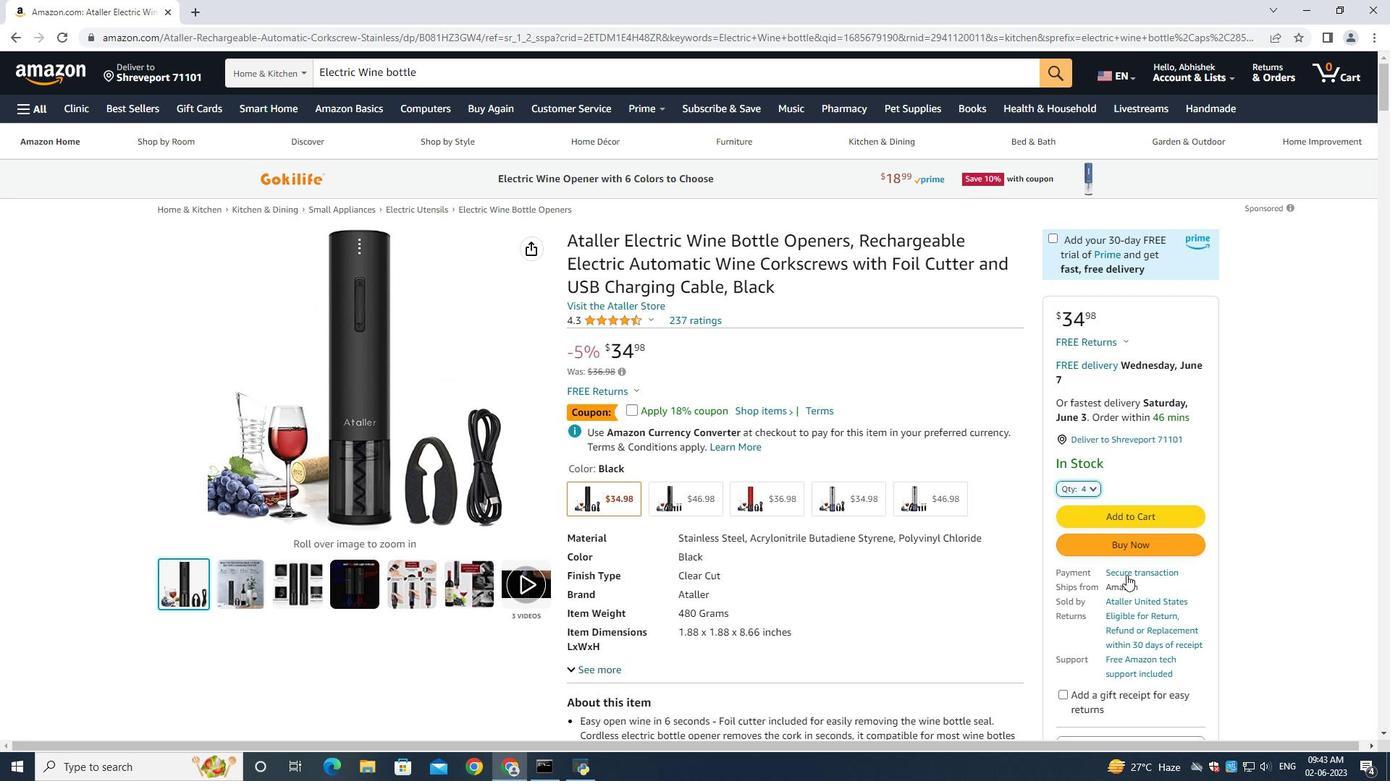 
Action: Mouse pressed left at (1138, 540)
Screenshot: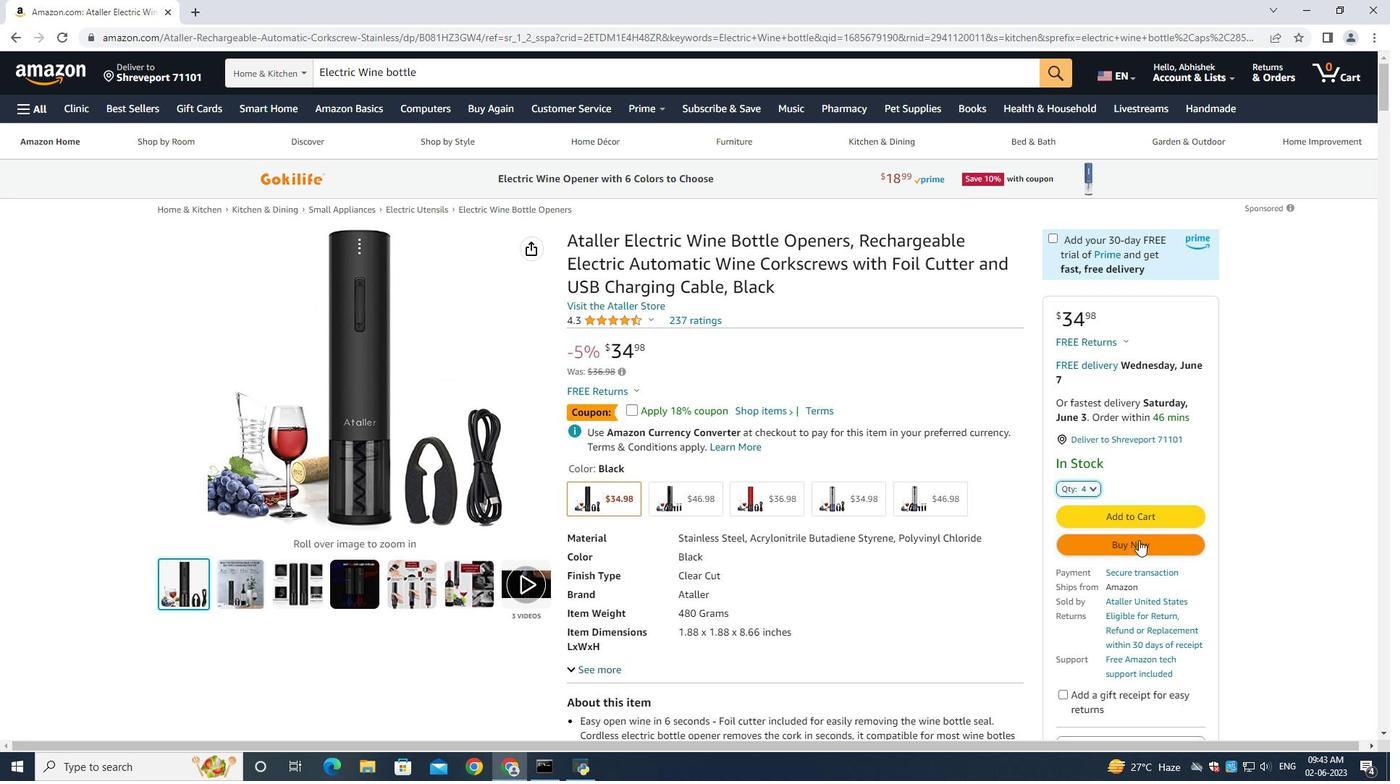 
Action: Mouse moved to (542, 524)
Screenshot: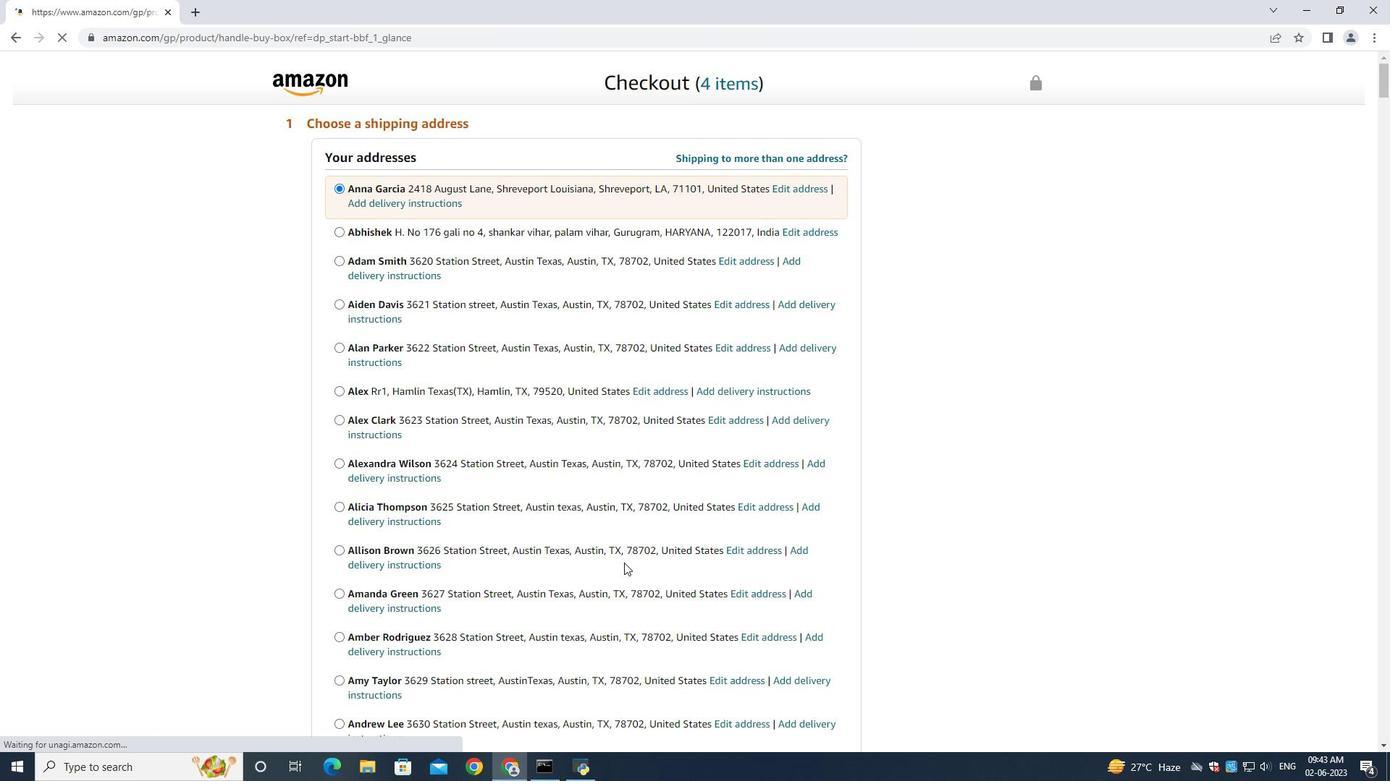 
Action: Mouse scrolled (542, 524) with delta (0, 0)
Screenshot: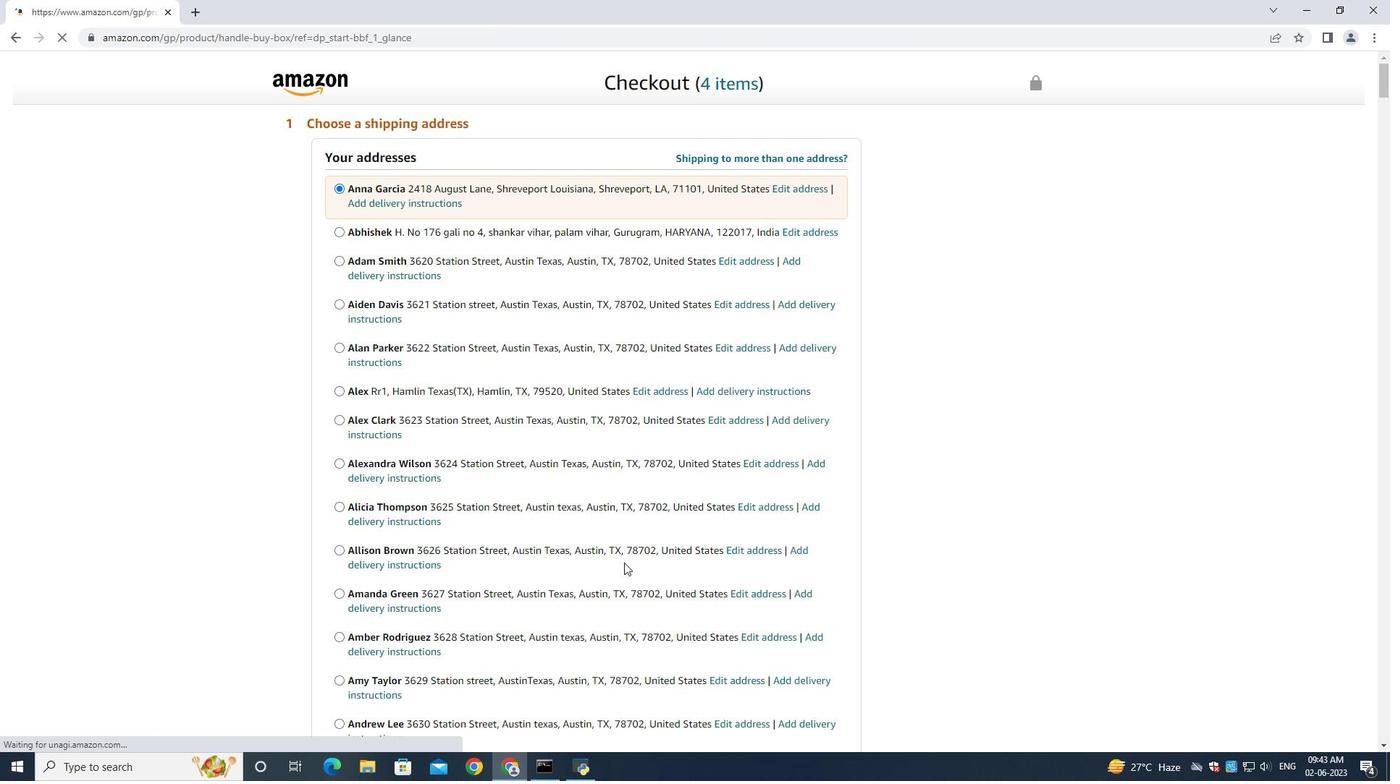 
Action: Mouse scrolled (542, 524) with delta (0, 0)
Screenshot: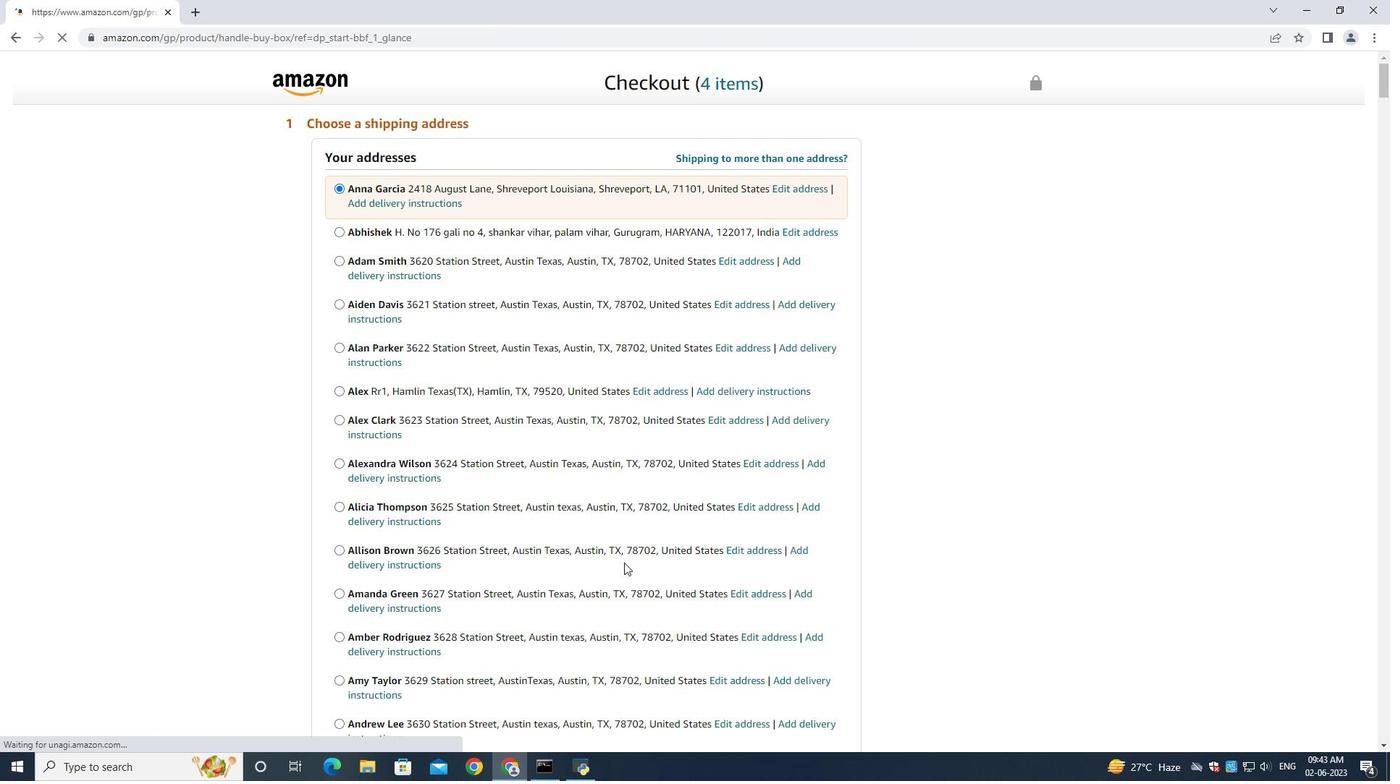 
Action: Mouse scrolled (542, 524) with delta (0, 0)
Screenshot: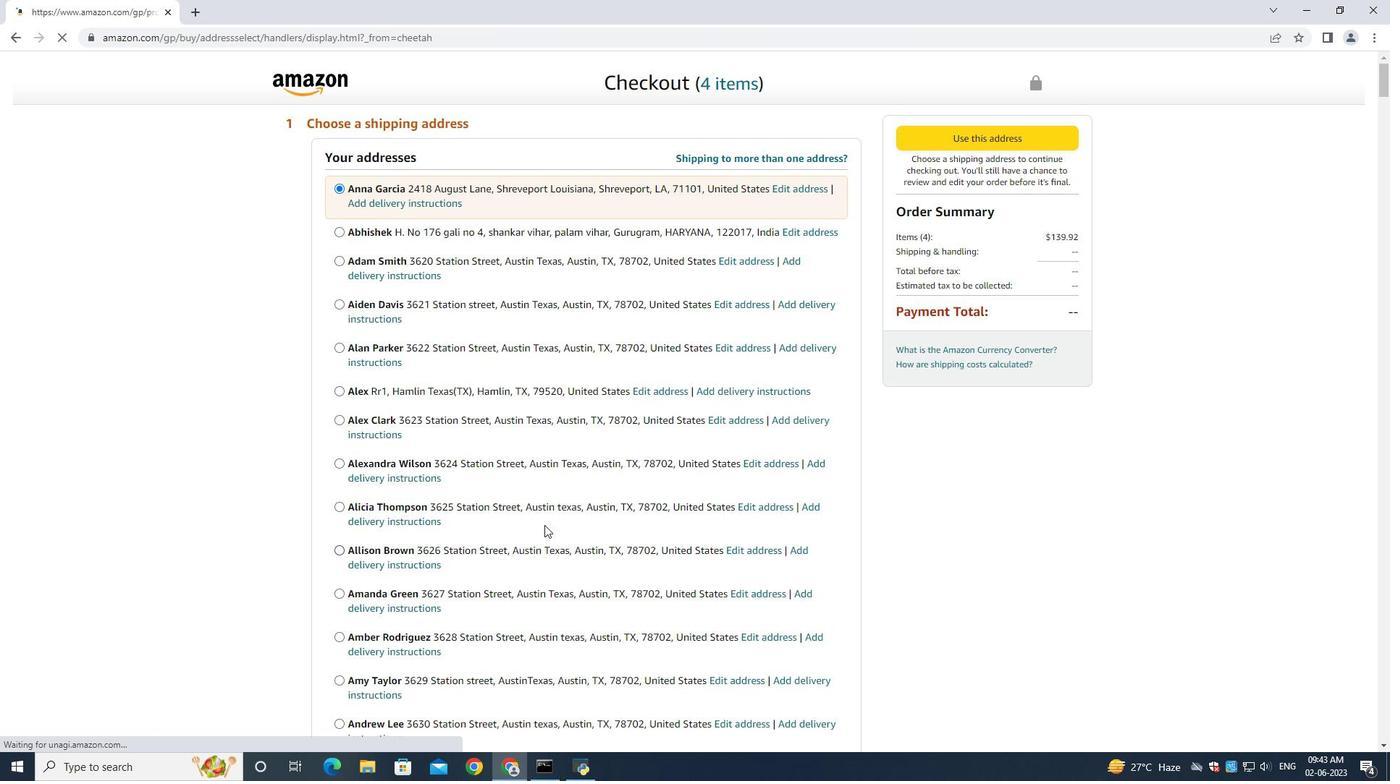 
Action: Mouse scrolled (542, 524) with delta (0, 0)
Screenshot: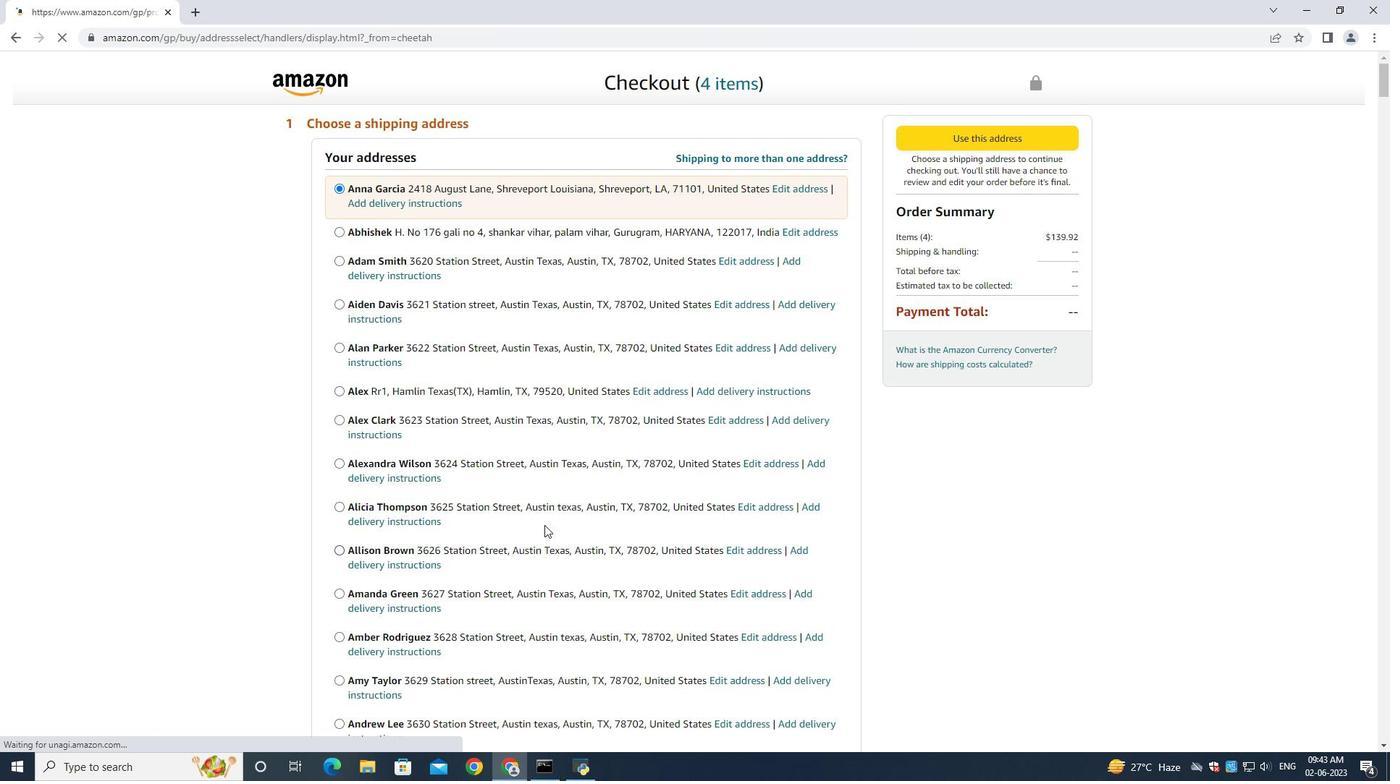 
Action: Mouse scrolled (542, 524) with delta (0, 0)
Screenshot: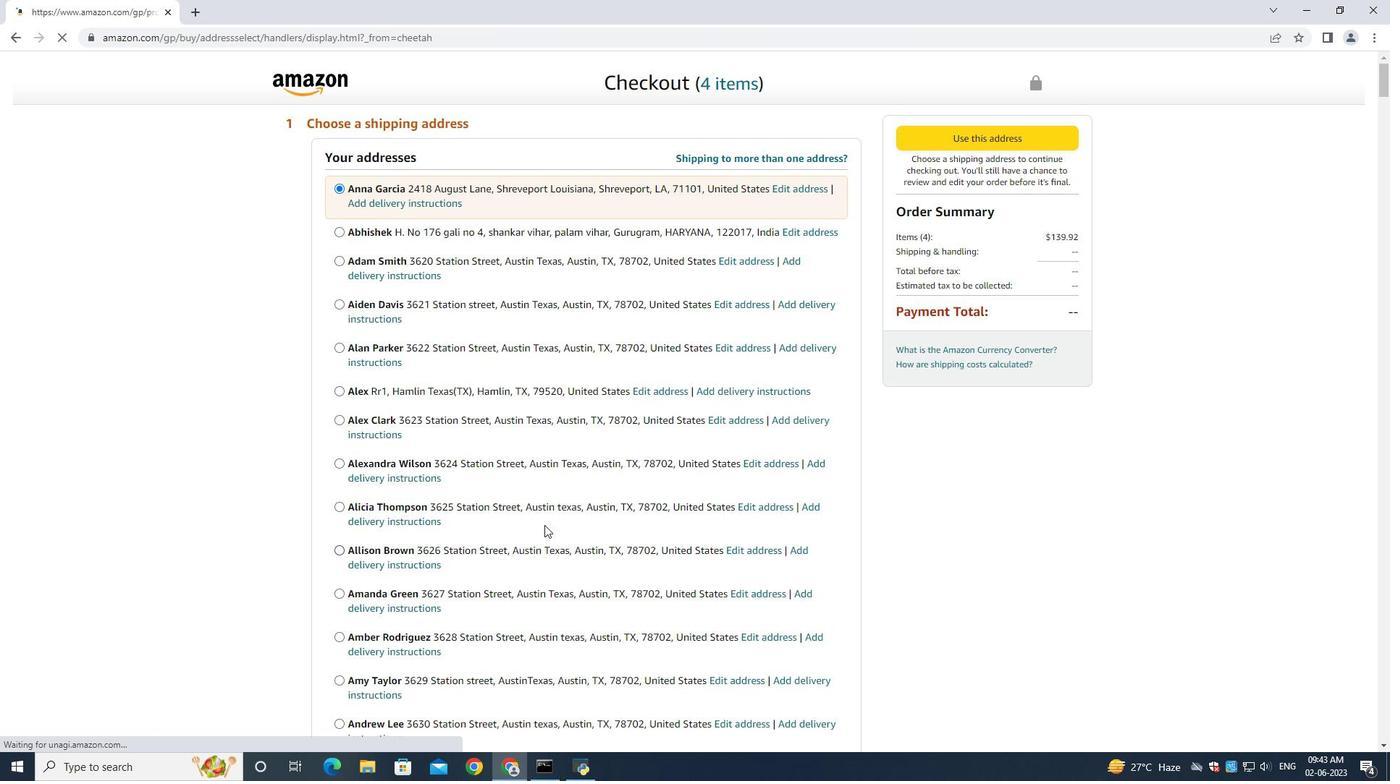 
Action: Mouse moved to (540, 523)
Screenshot: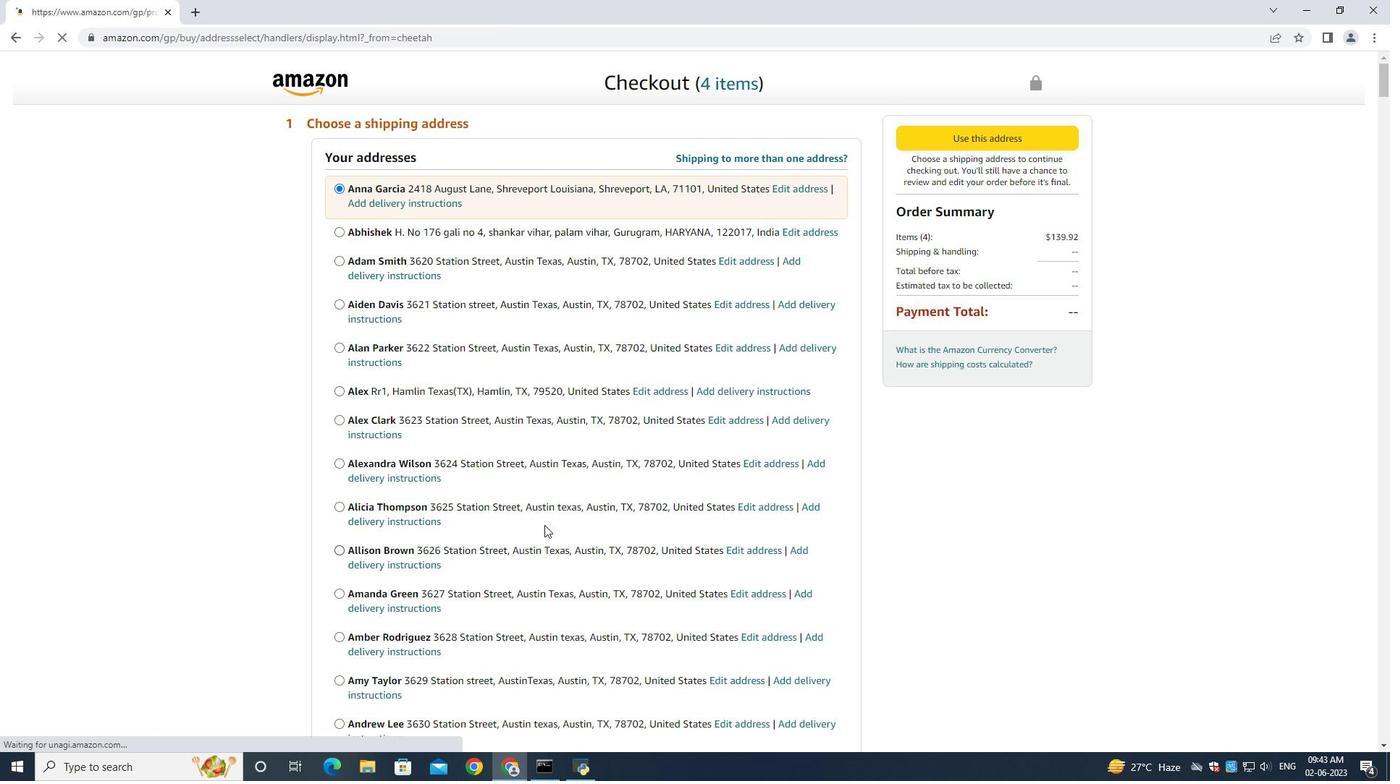 
Action: Mouse scrolled (542, 524) with delta (0, 0)
Screenshot: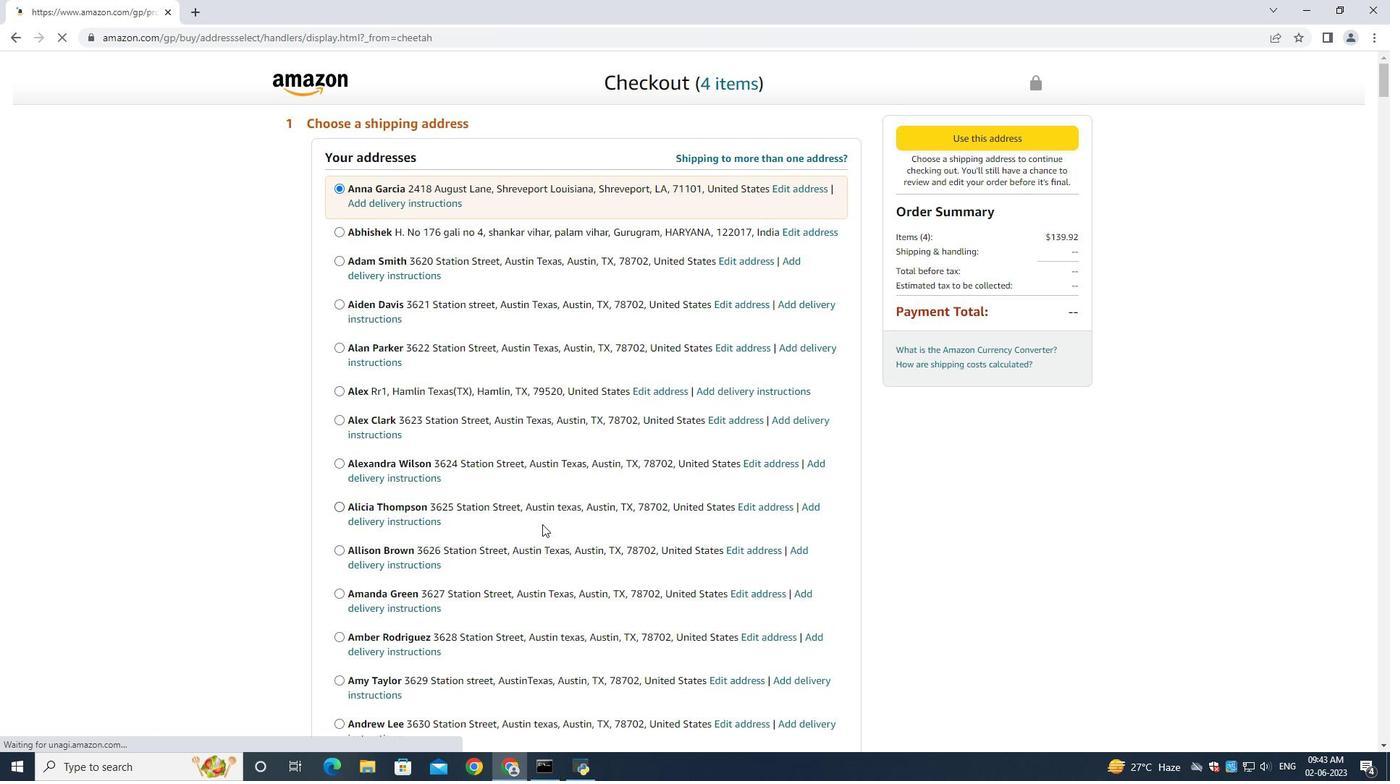 
Action: Mouse moved to (535, 523)
Screenshot: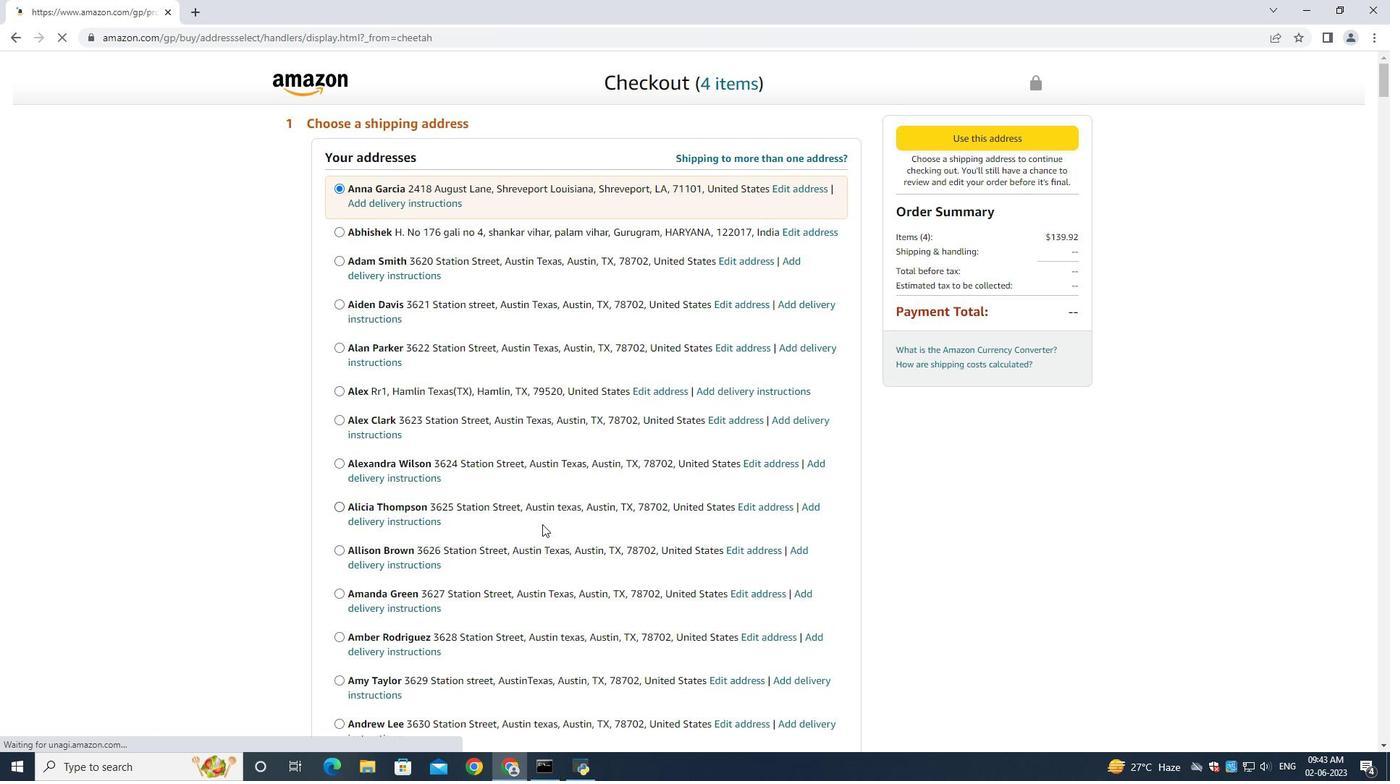 
Action: Mouse scrolled (540, 522) with delta (0, 0)
Screenshot: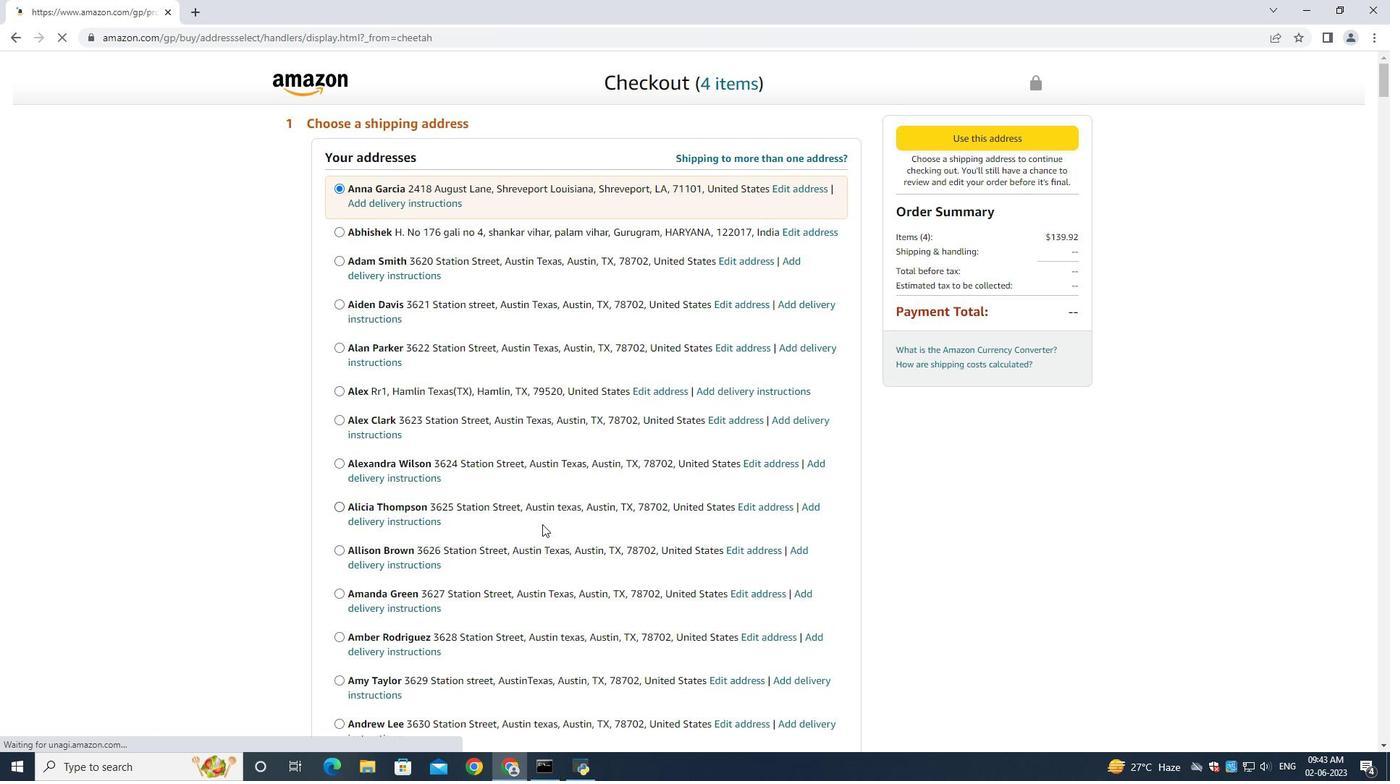 
Action: Mouse moved to (535, 524)
Screenshot: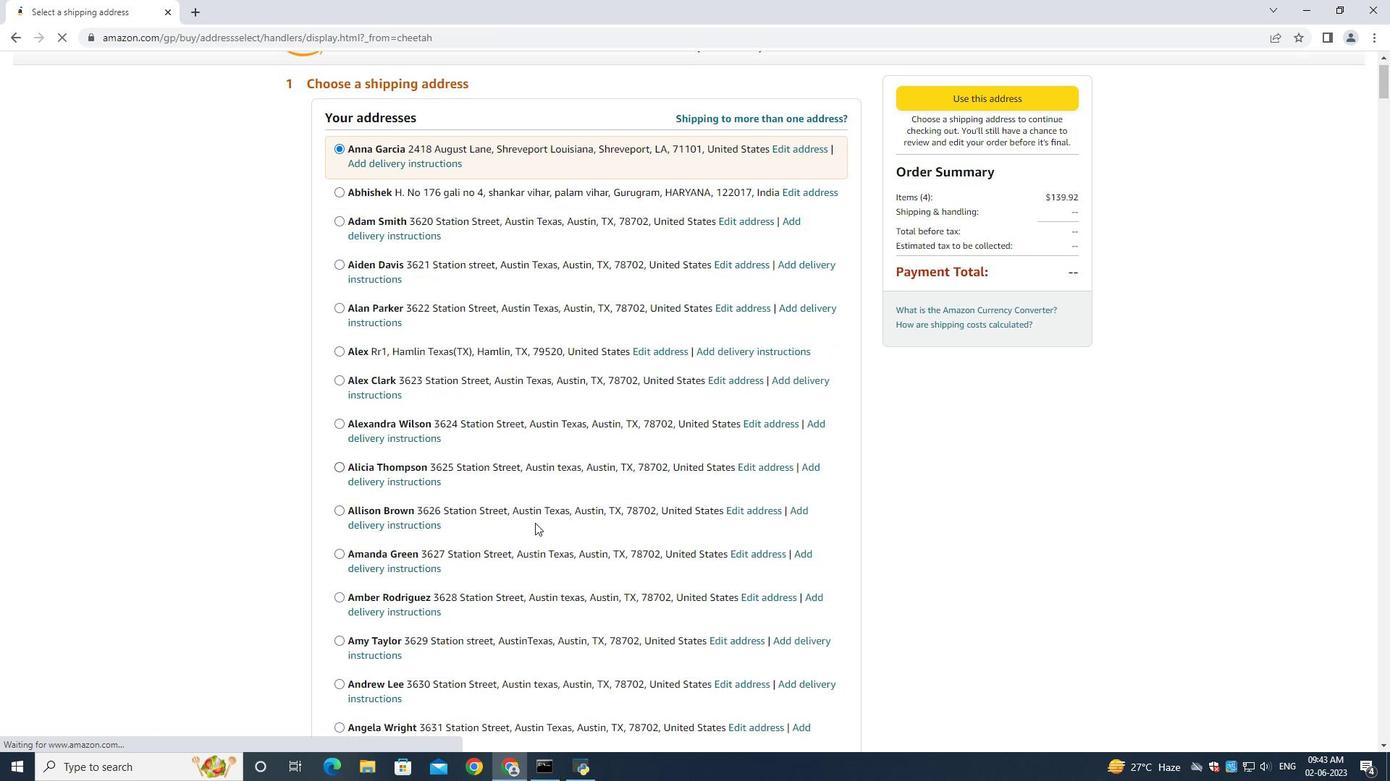 
Action: Mouse scrolled (535, 523) with delta (0, 0)
Screenshot: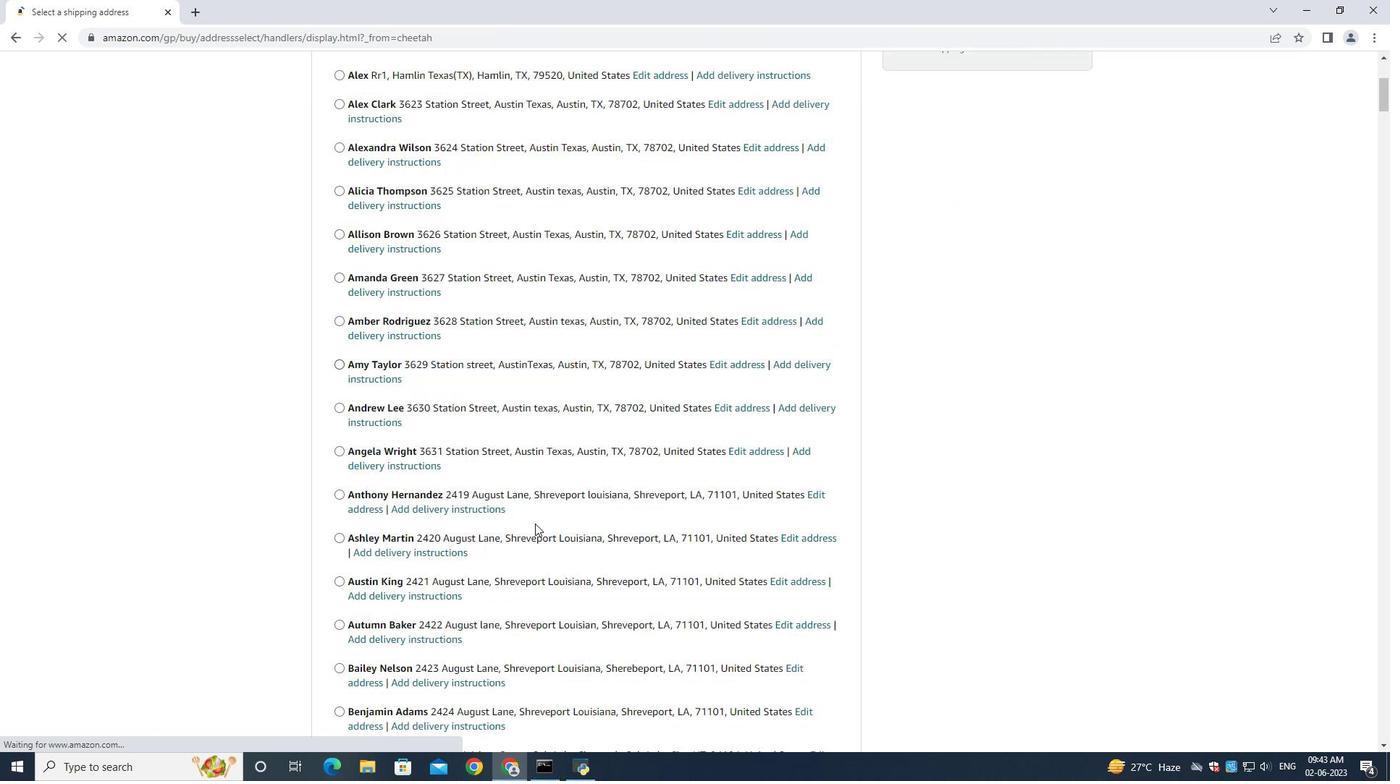 
Action: Mouse moved to (535, 526)
Screenshot: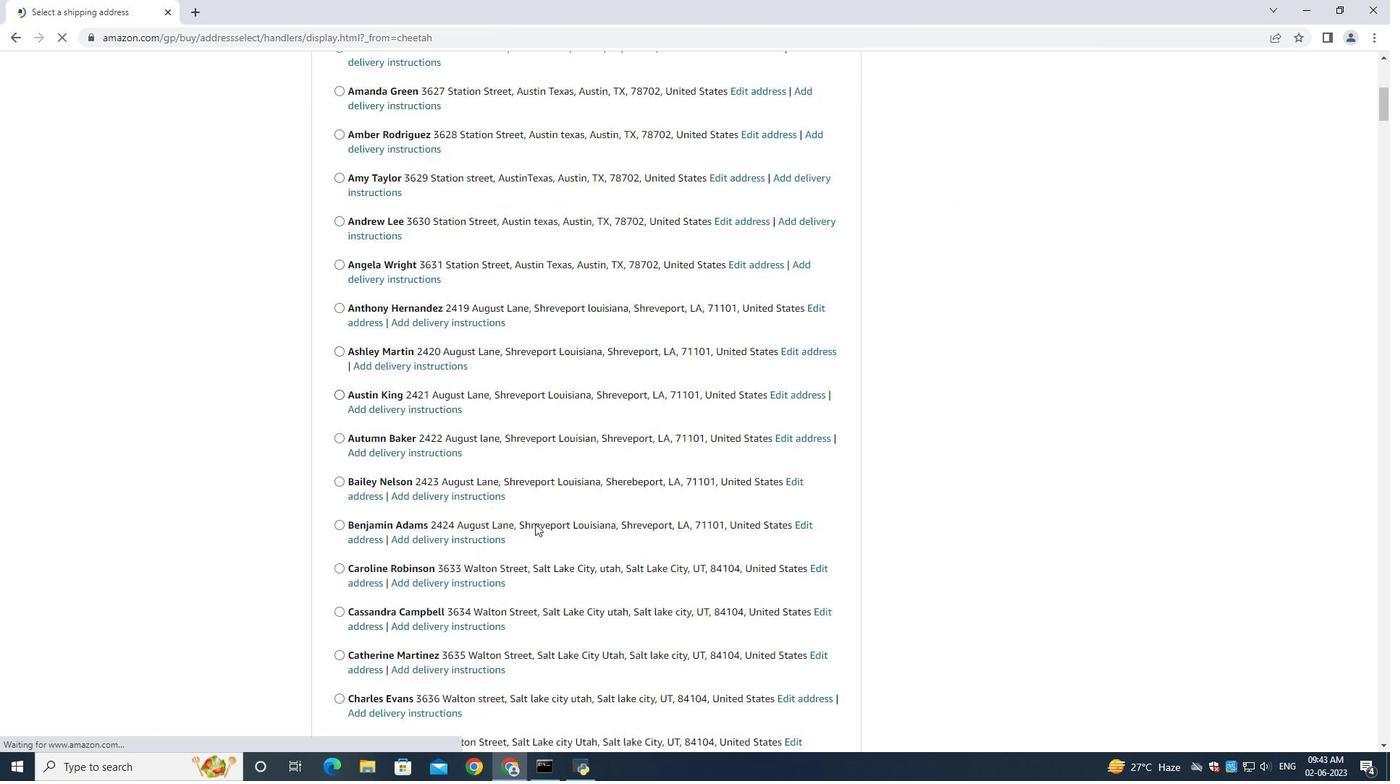 
Action: Mouse scrolled (535, 524) with delta (0, 0)
Screenshot: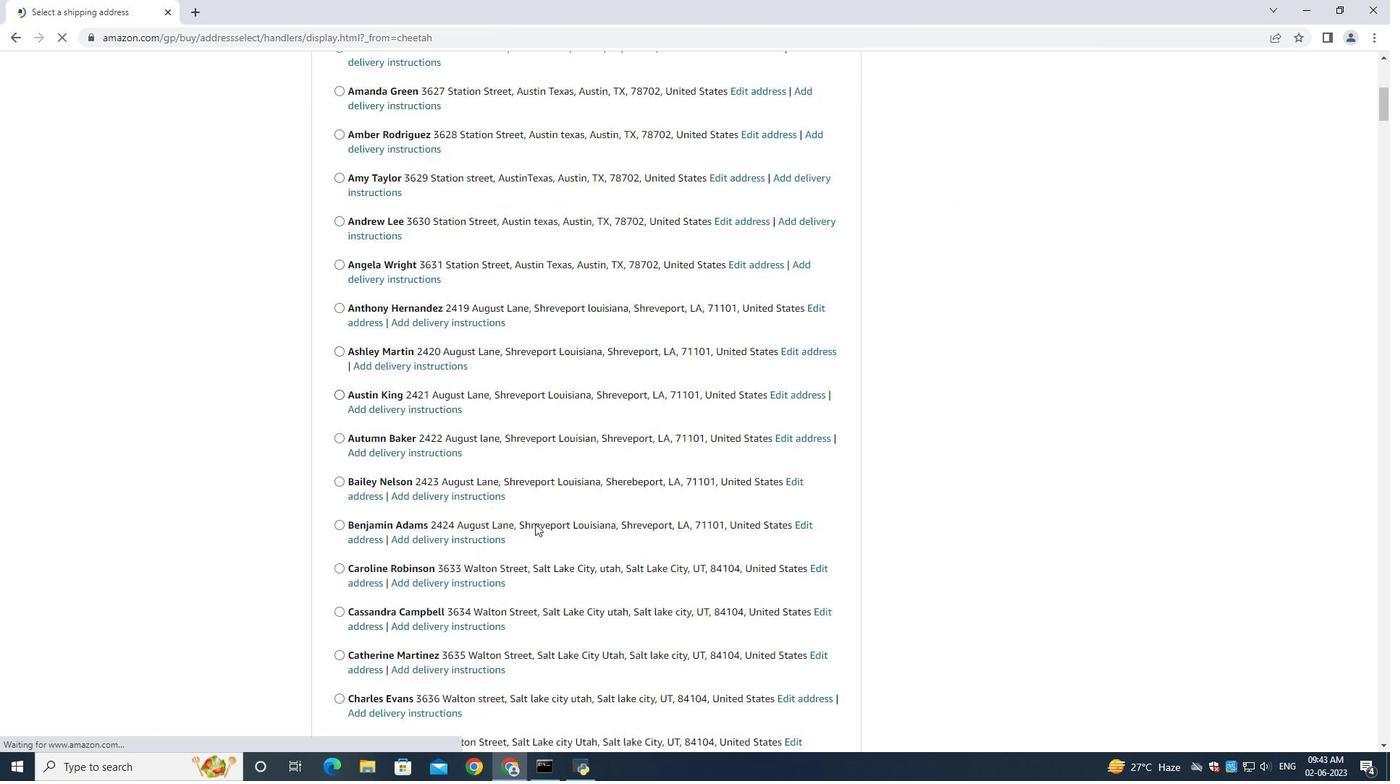 
Action: Mouse moved to (535, 526)
Screenshot: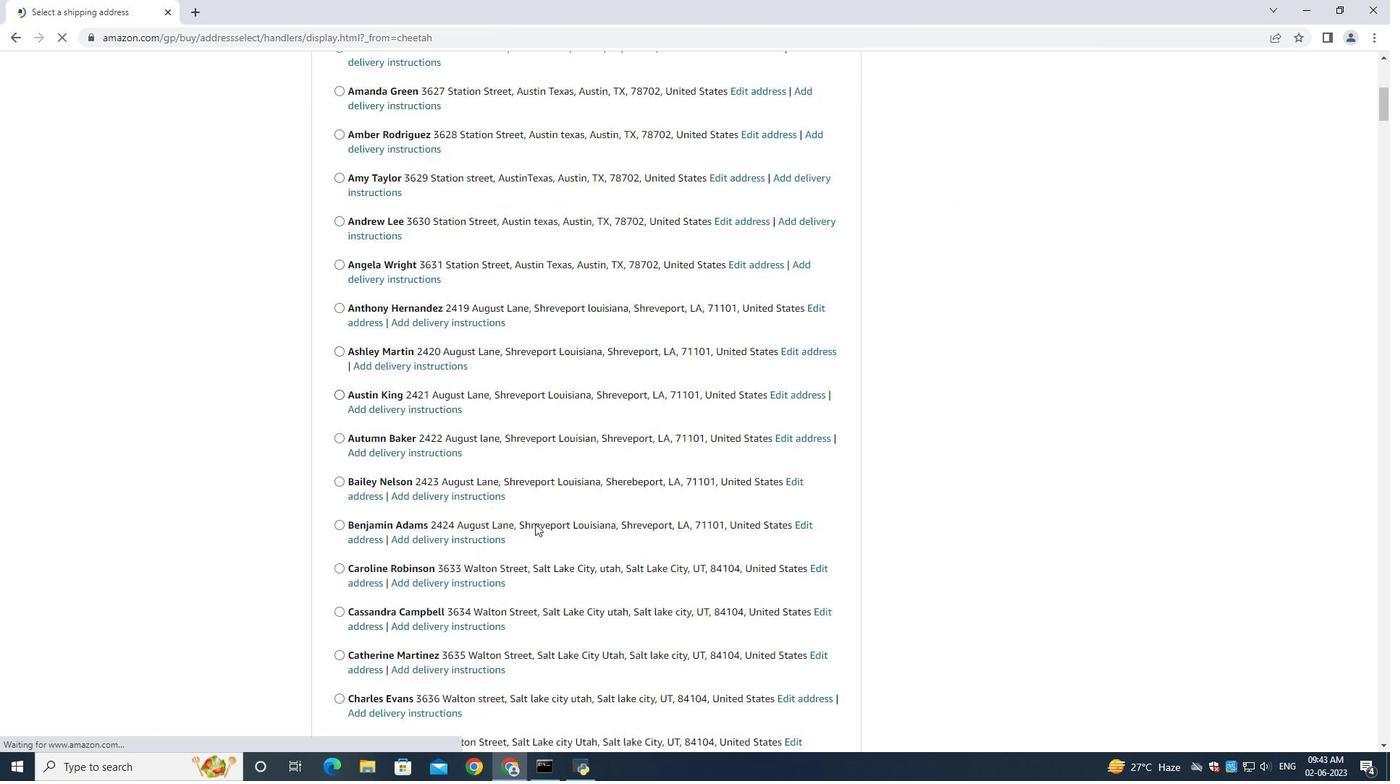 
Action: Mouse scrolled (535, 525) with delta (0, 0)
Screenshot: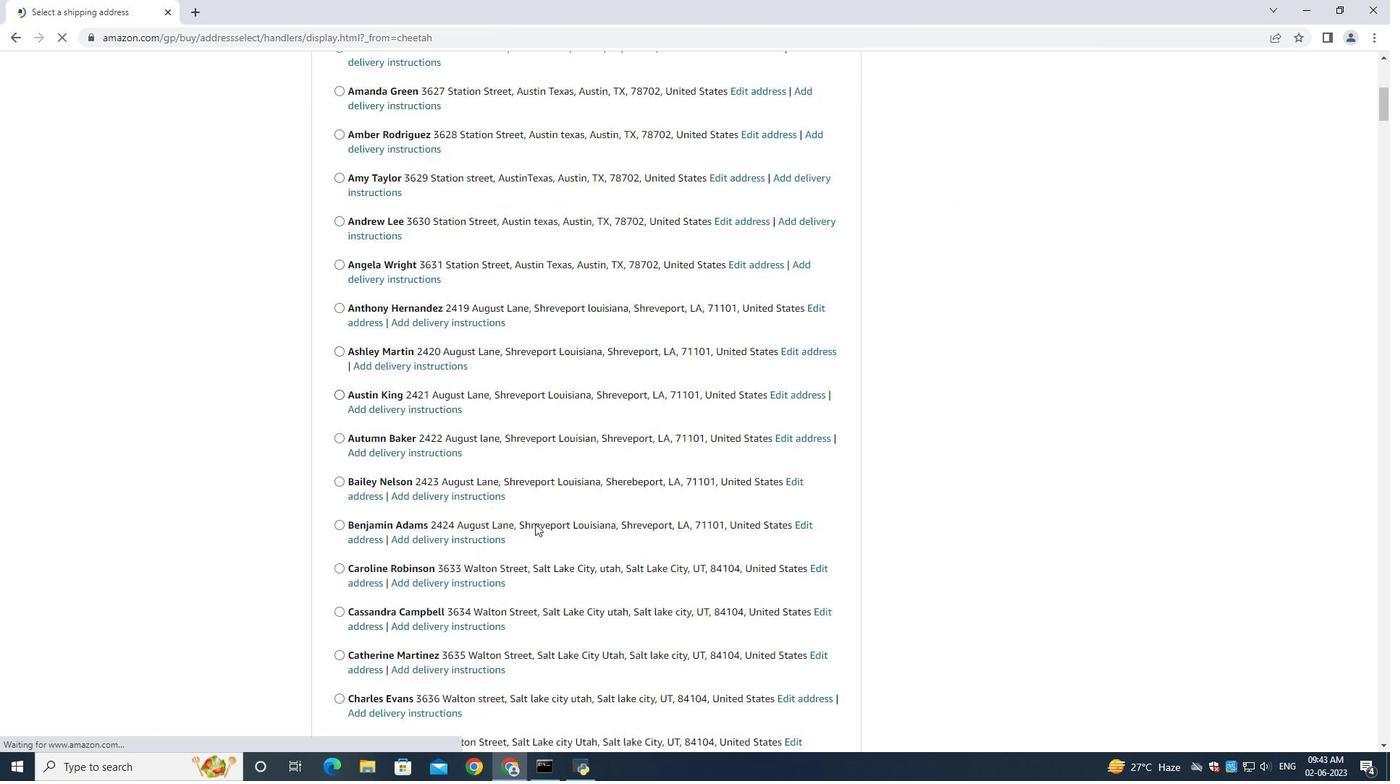 
Action: Mouse scrolled (535, 525) with delta (0, 0)
Screenshot: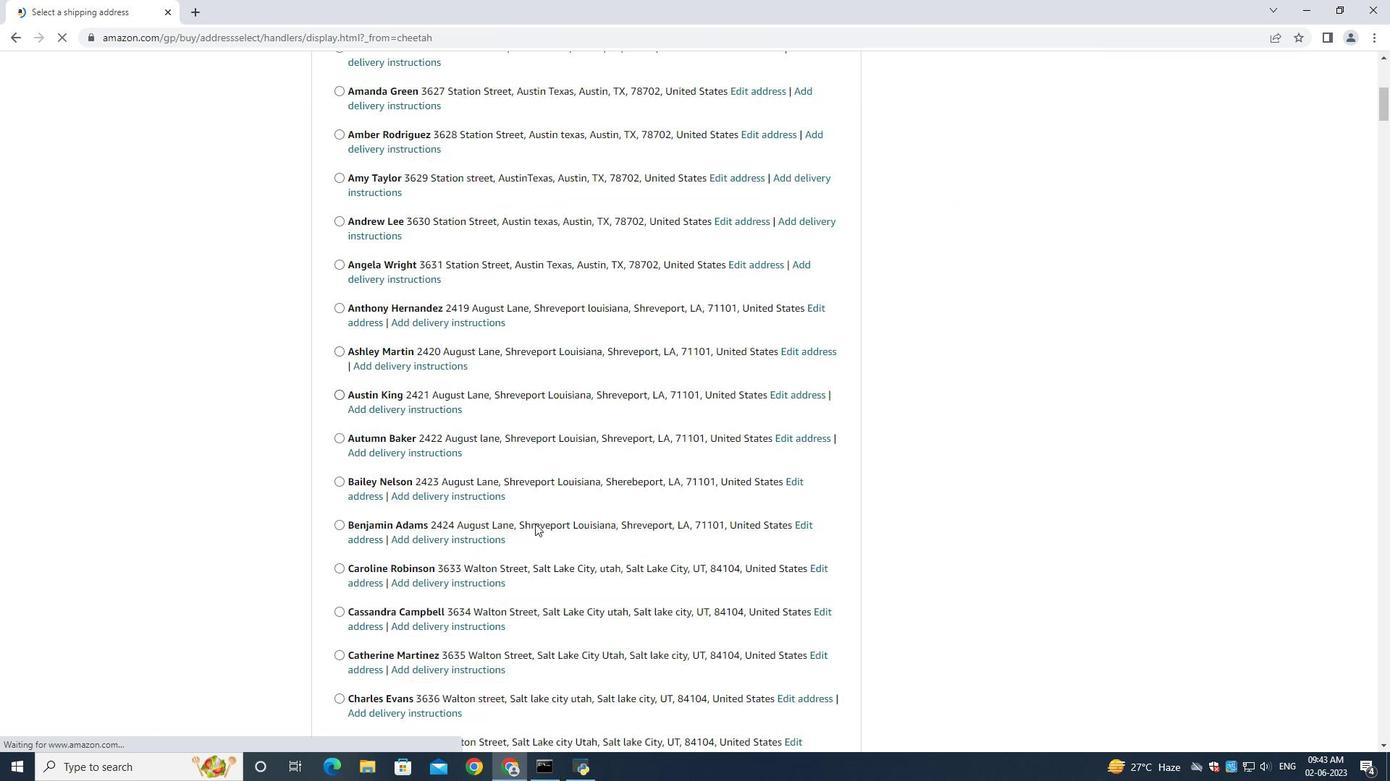 
Action: Mouse scrolled (535, 525) with delta (0, 0)
Screenshot: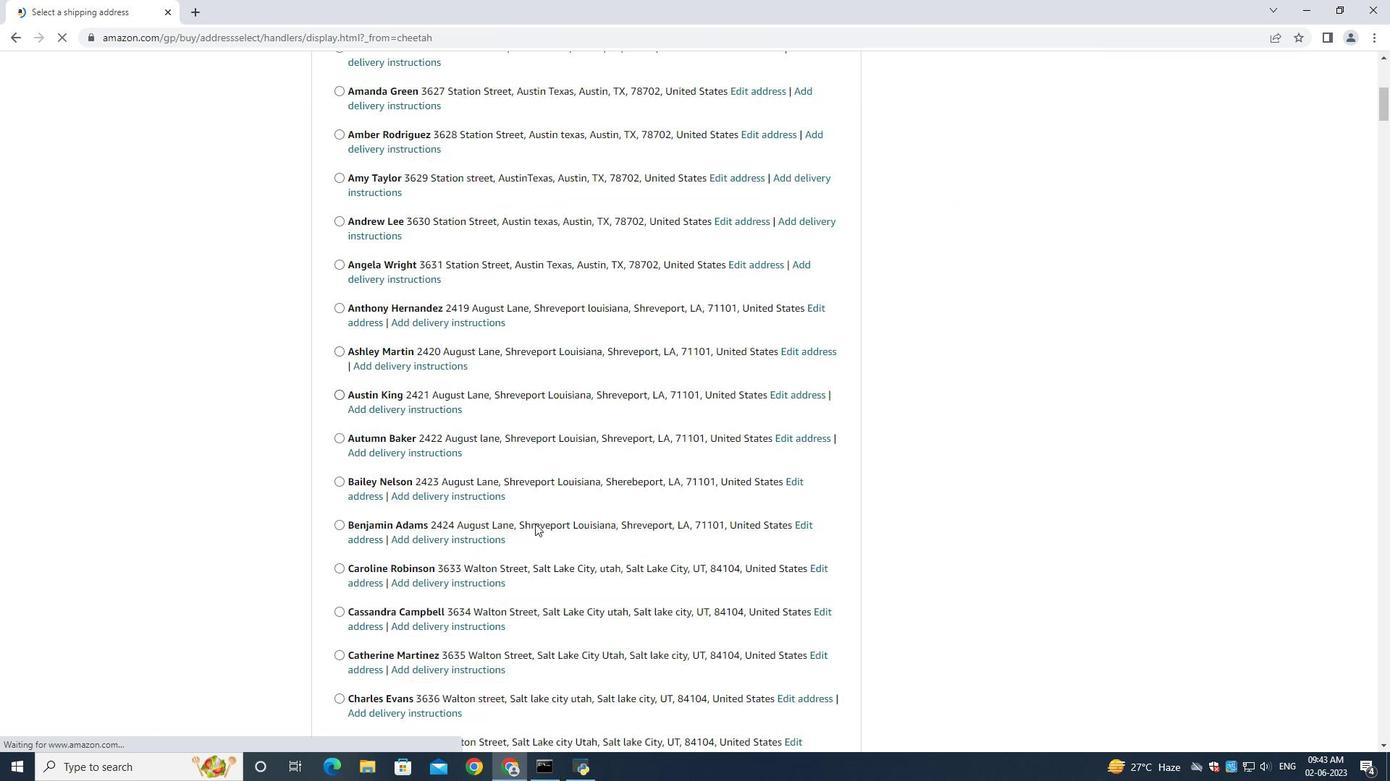 
Action: Mouse scrolled (535, 525) with delta (0, 0)
Screenshot: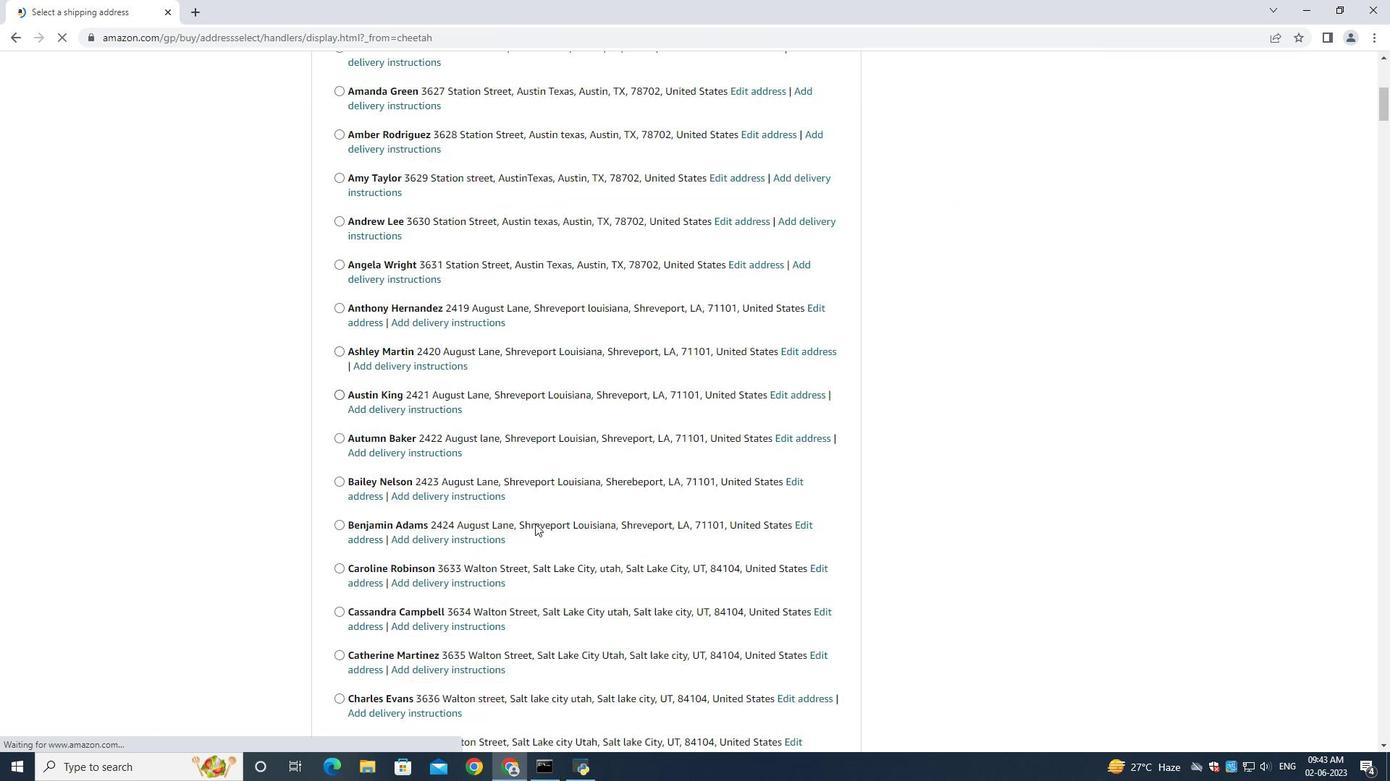 
Action: Mouse scrolled (535, 525) with delta (0, 0)
Screenshot: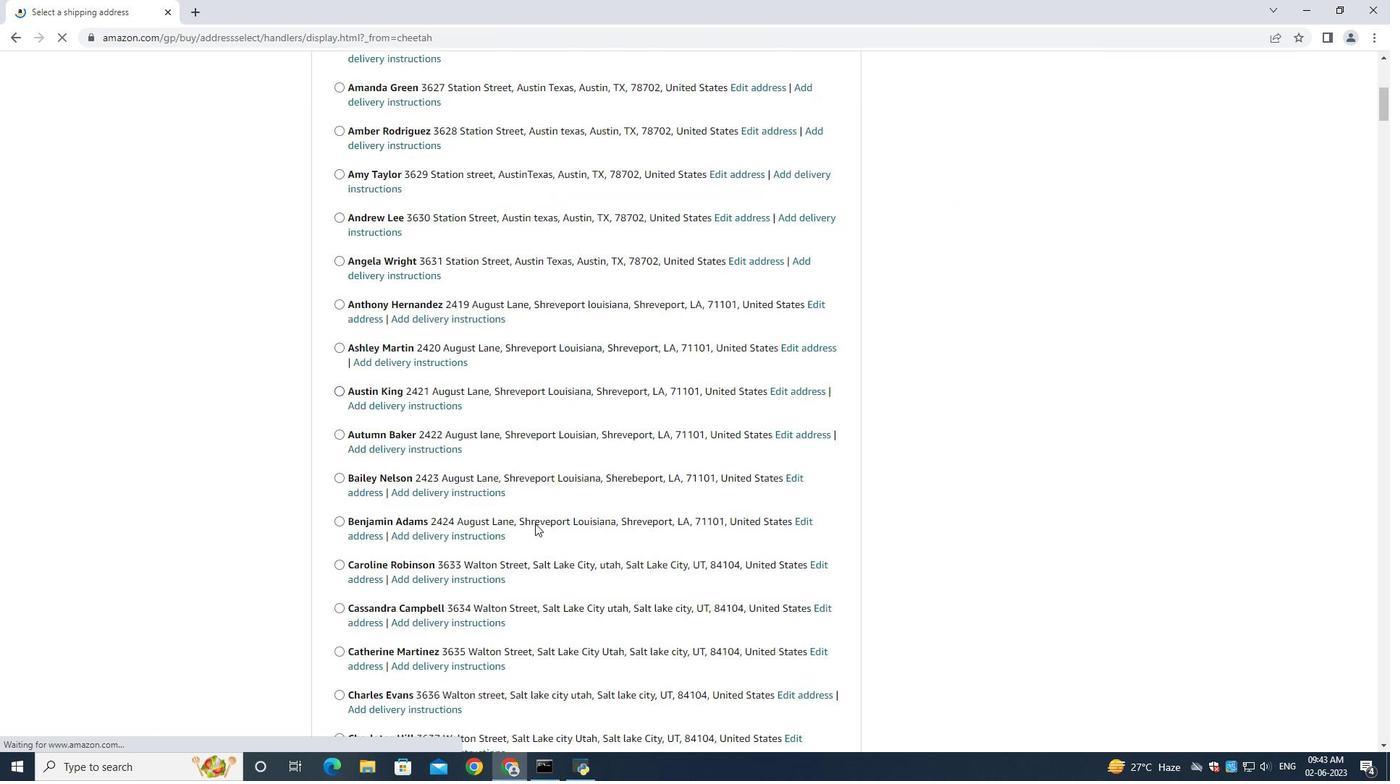
Action: Mouse scrolled (535, 525) with delta (0, 0)
Screenshot: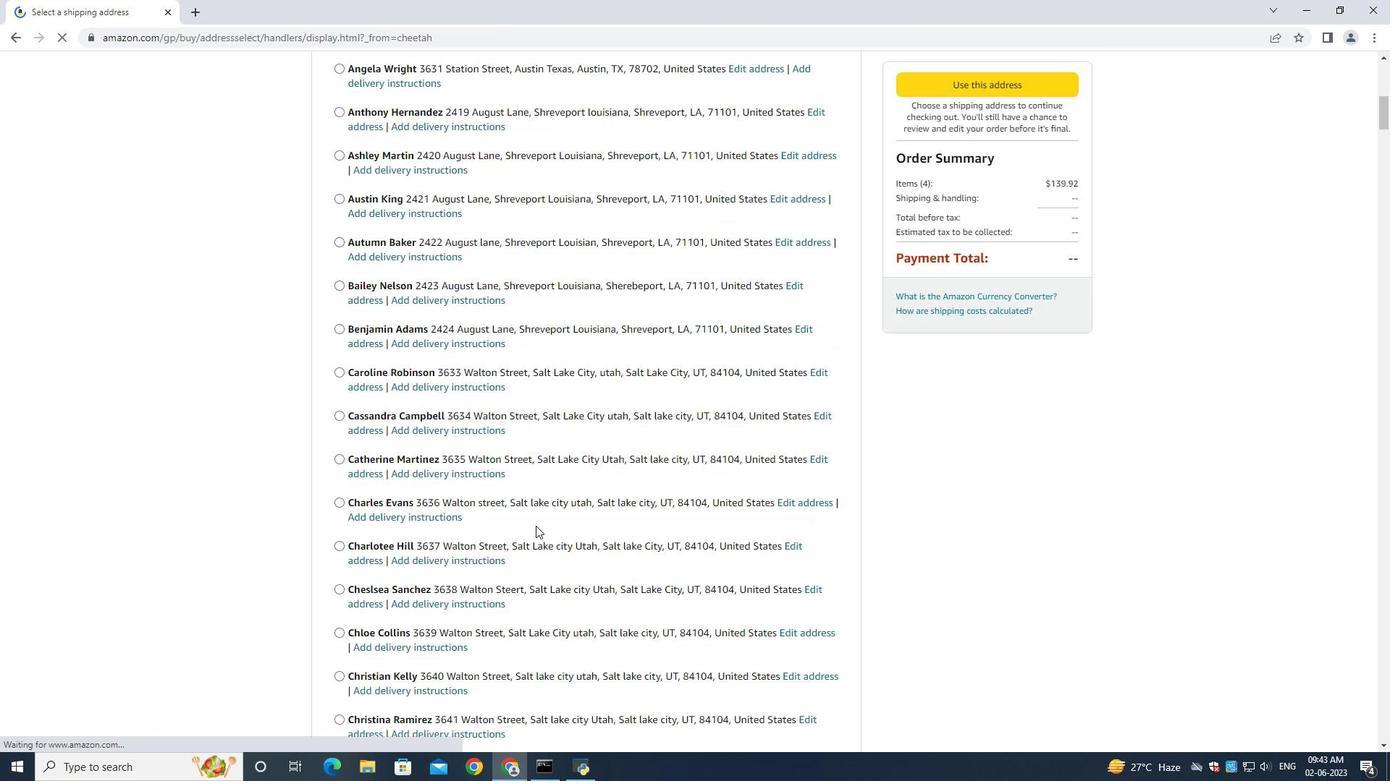 
Action: Mouse scrolled (535, 525) with delta (0, 0)
Screenshot: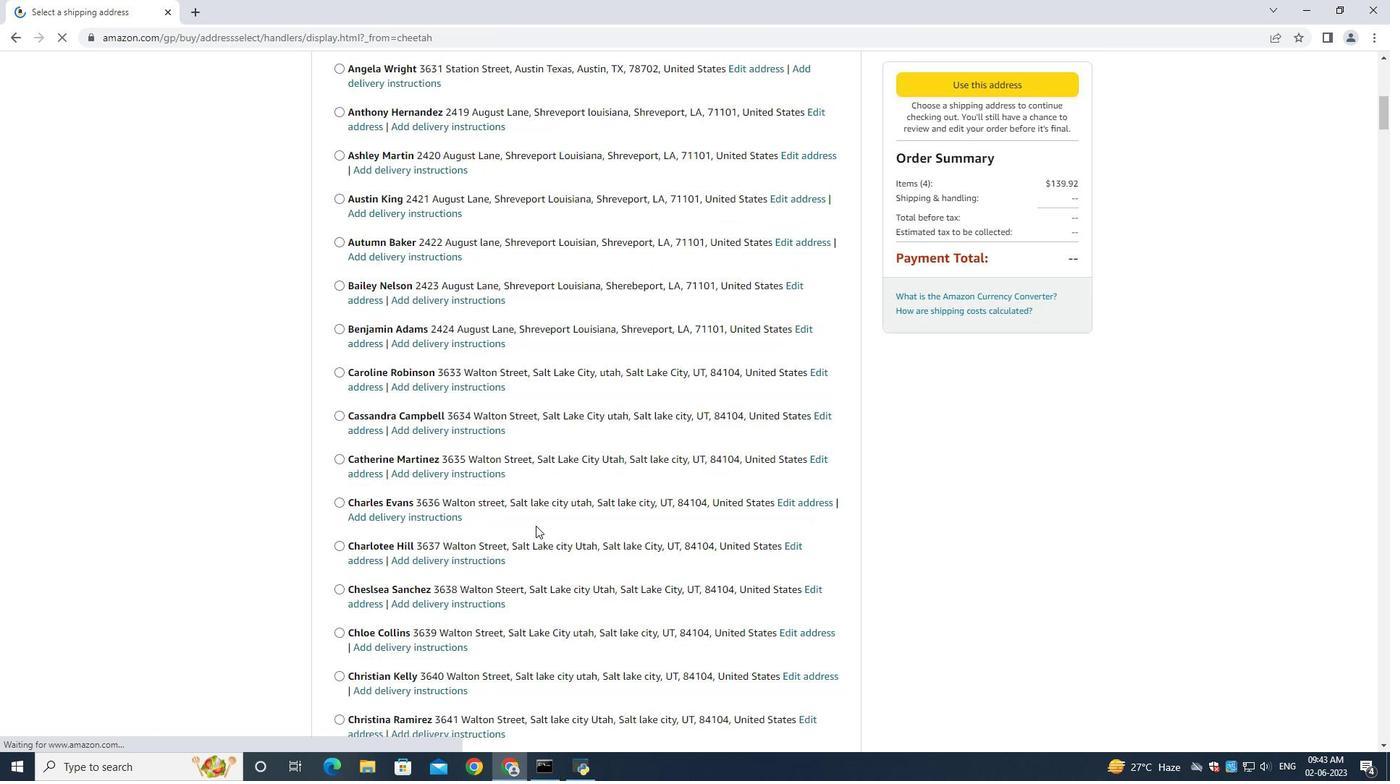 
Action: Mouse moved to (536, 527)
Screenshot: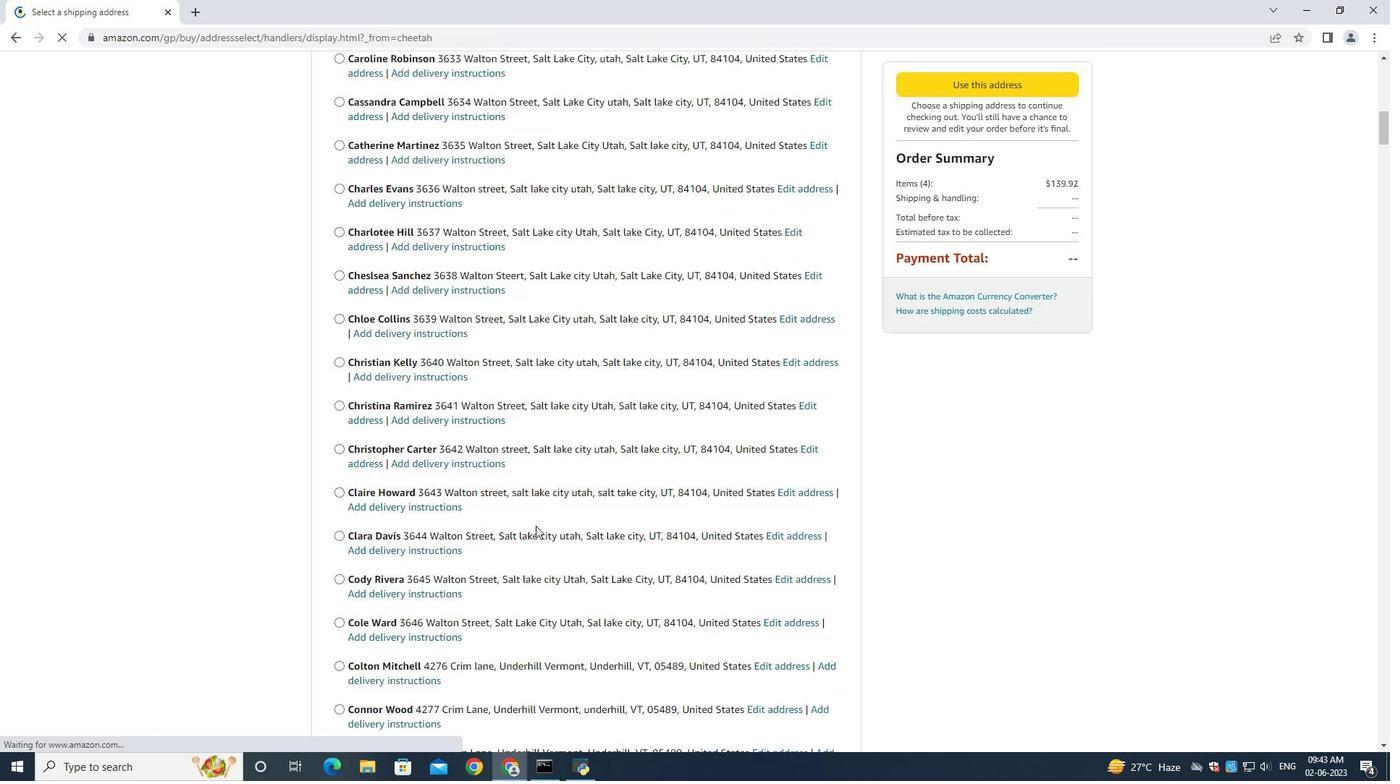 
Action: Mouse scrolled (536, 526) with delta (0, 0)
Screenshot: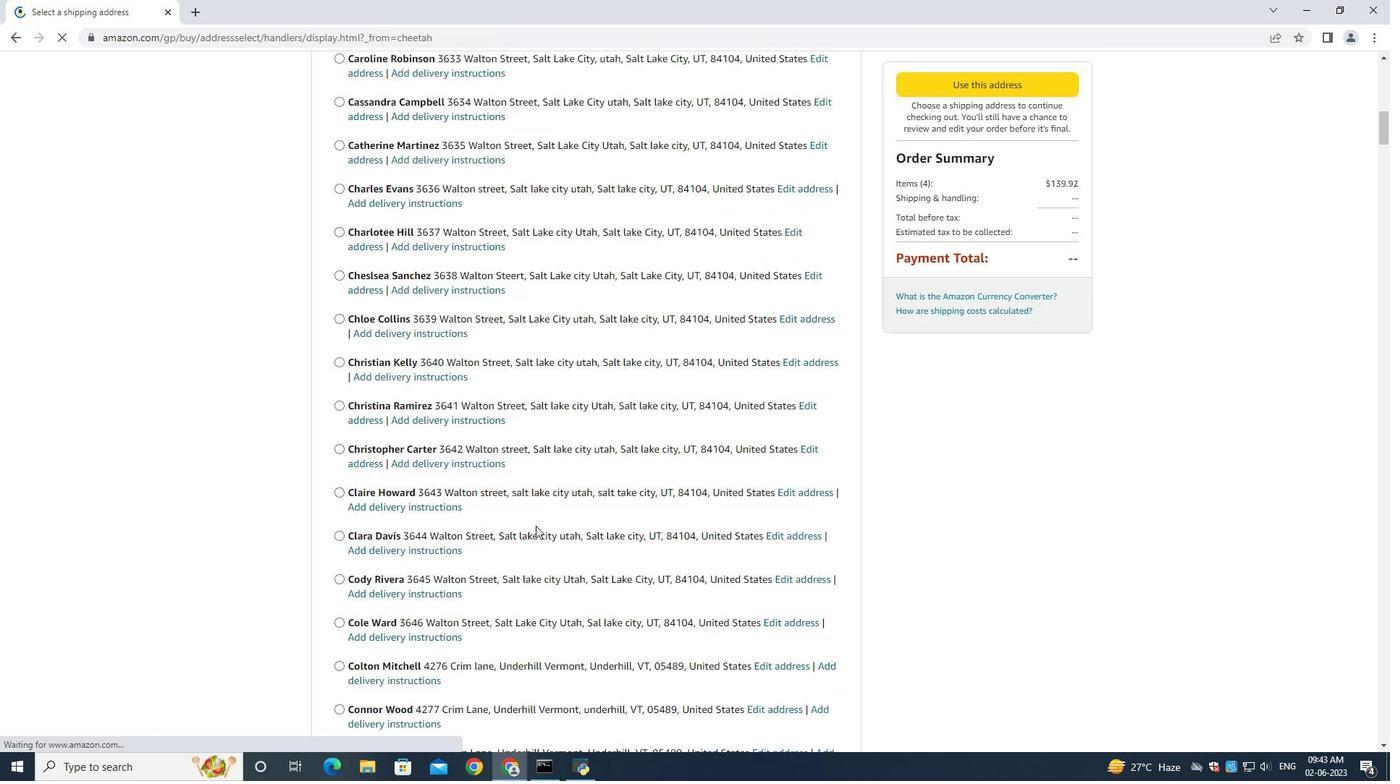 
Action: Mouse moved to (538, 529)
Screenshot: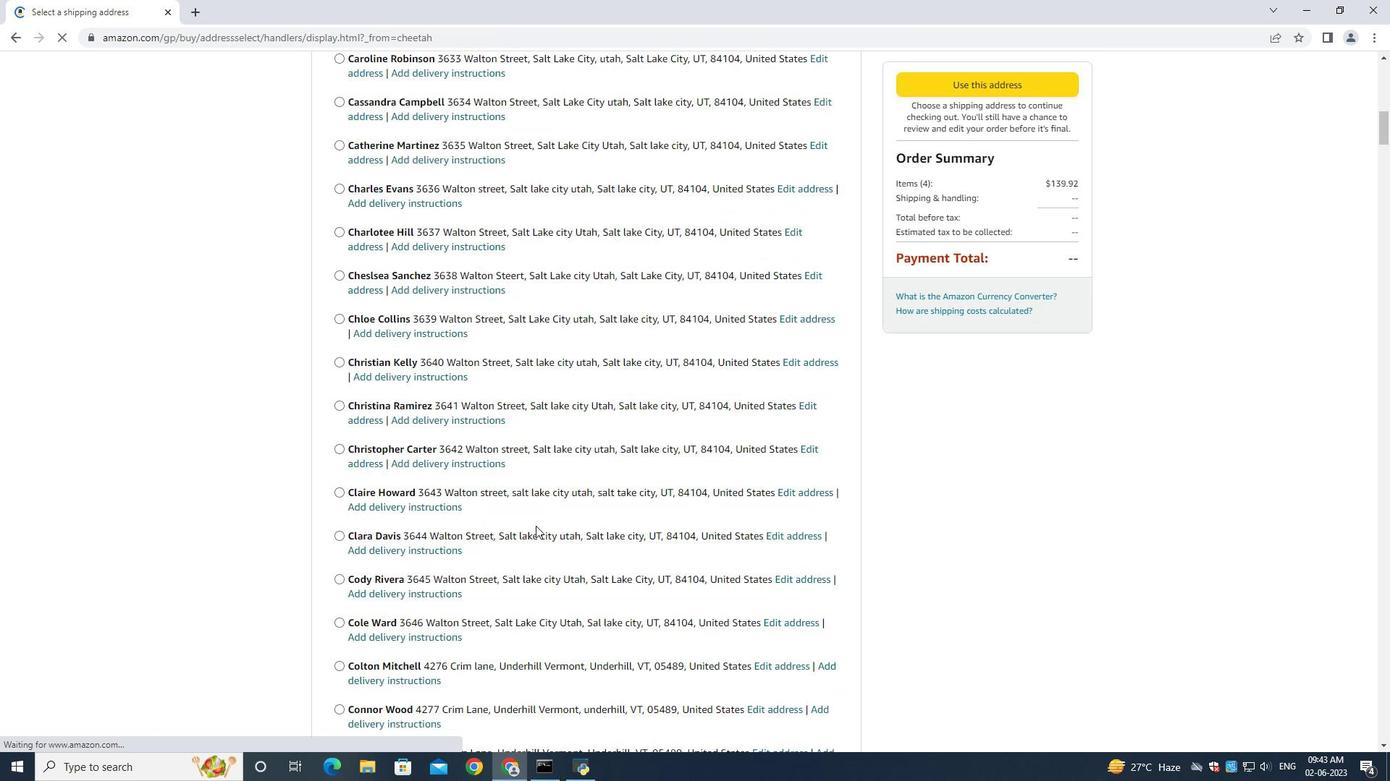 
Action: Mouse scrolled (537, 527) with delta (0, 0)
Screenshot: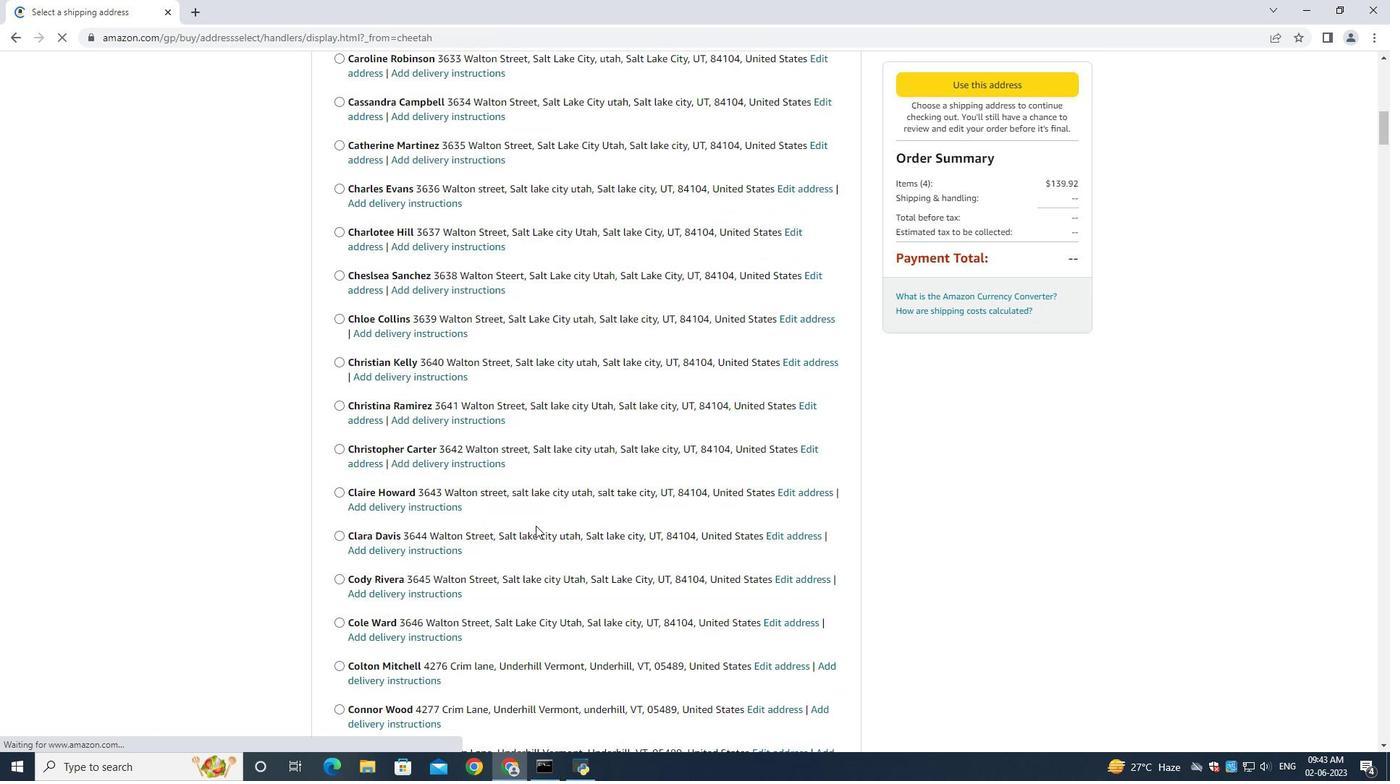 
Action: Mouse moved to (539, 530)
Screenshot: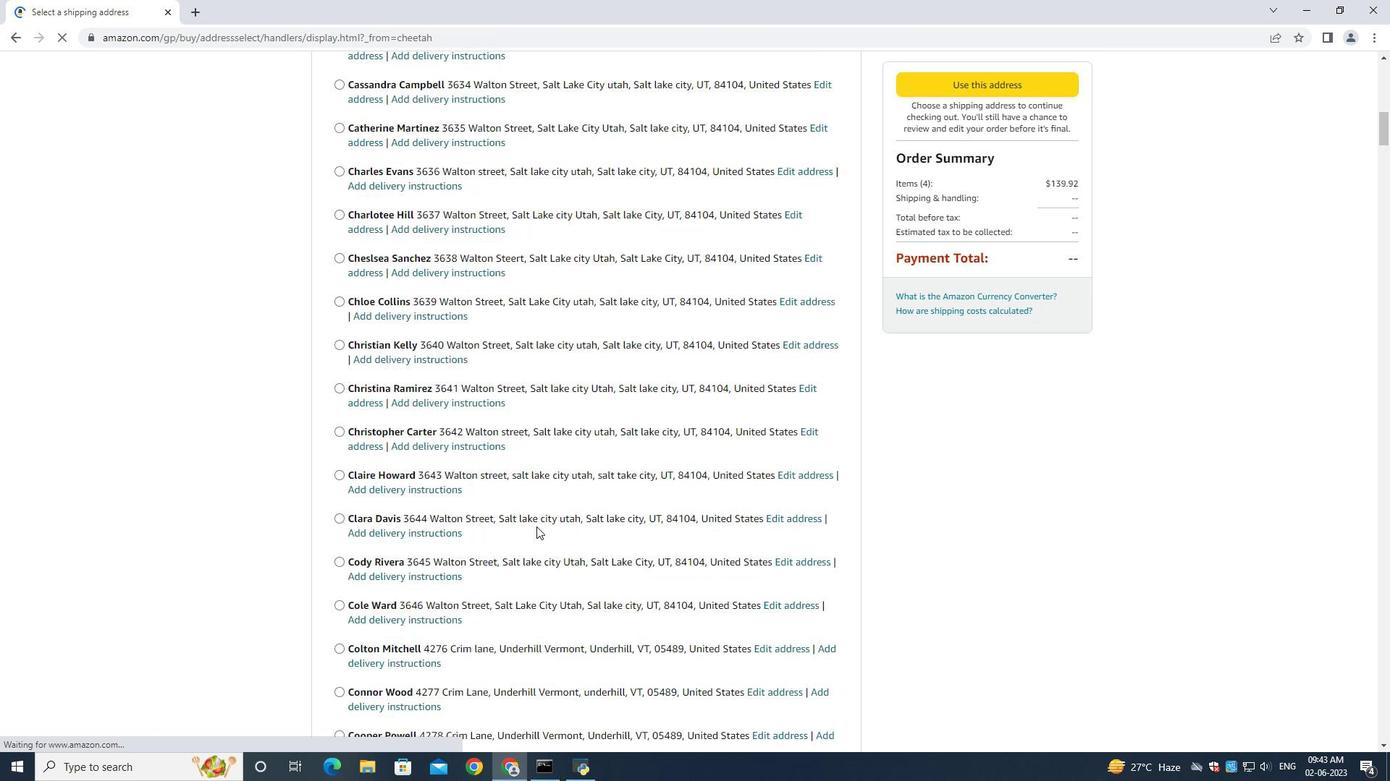 
Action: Mouse scrolled (538, 527) with delta (0, 0)
Screenshot: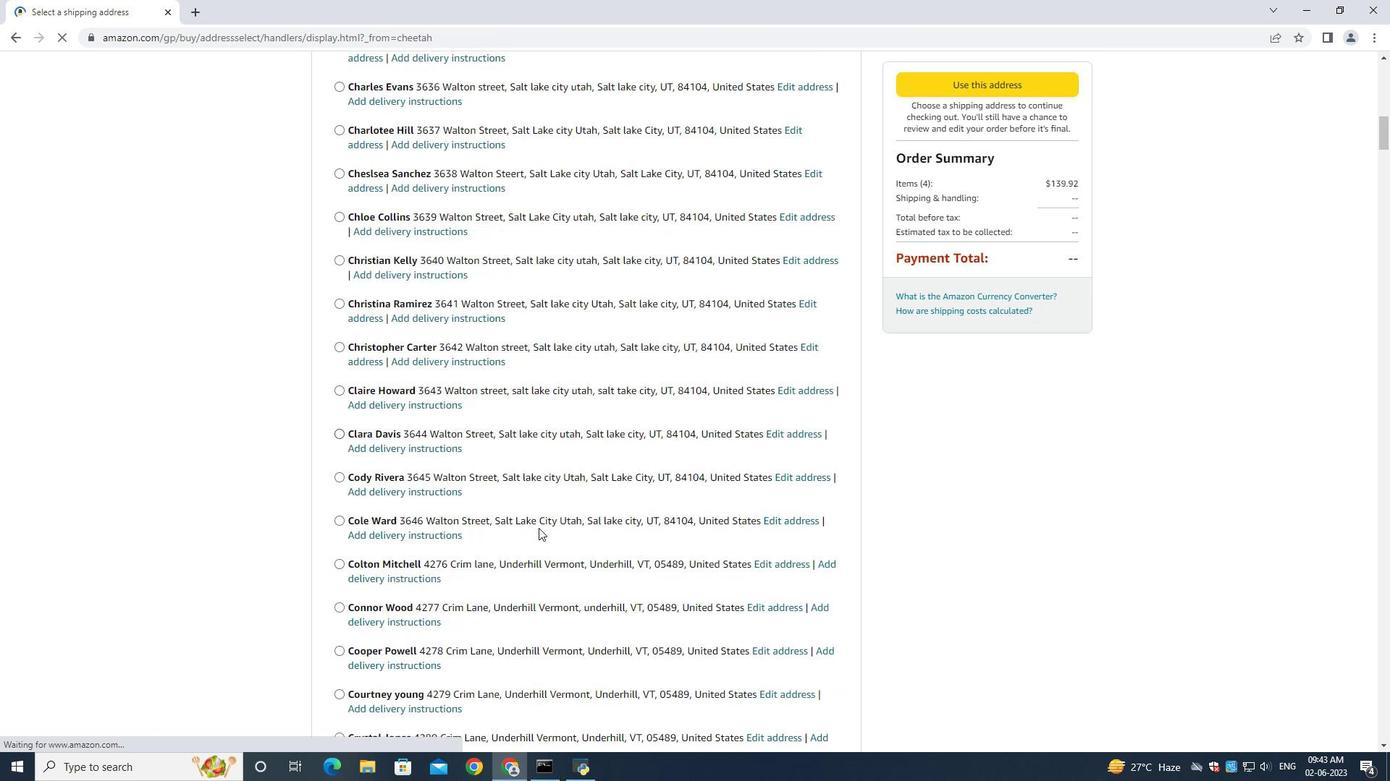
Action: Mouse moved to (540, 530)
Screenshot: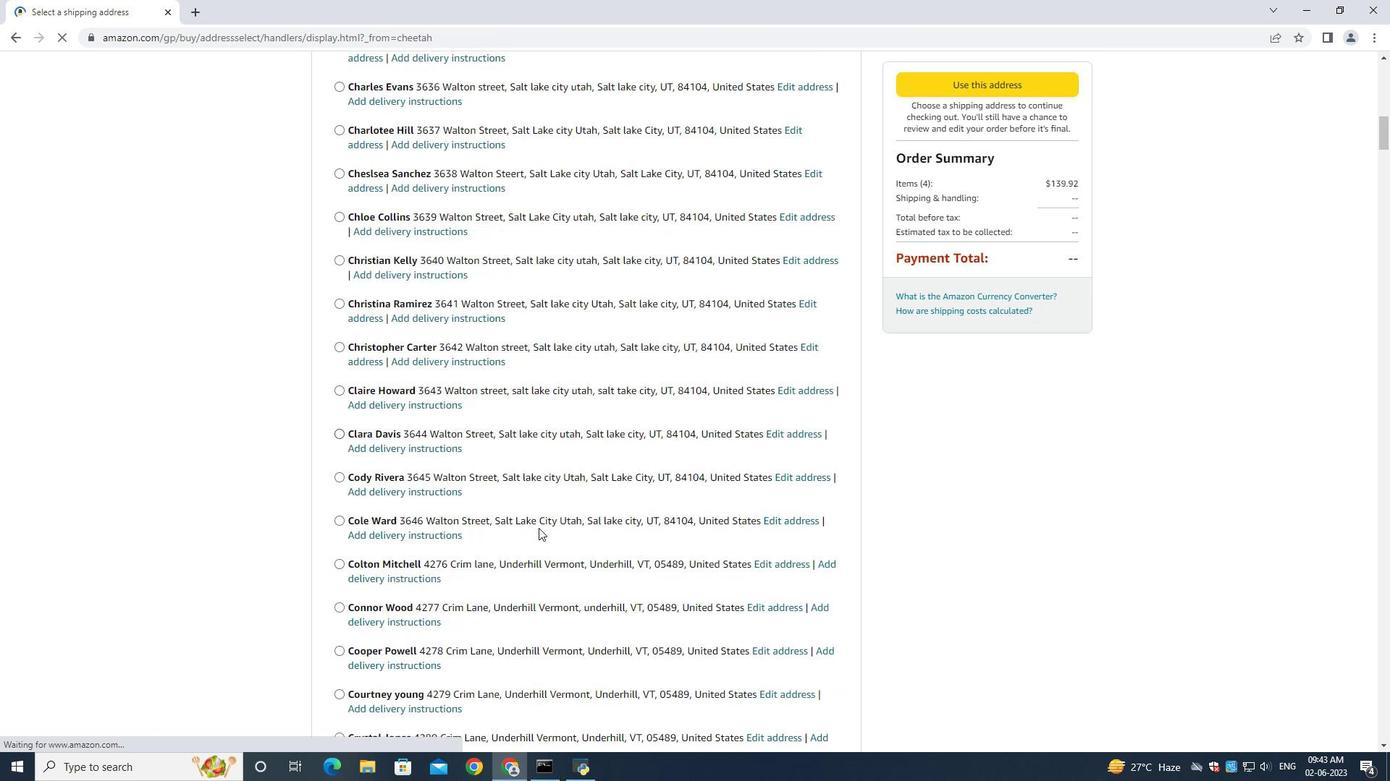 
Action: Mouse scrolled (538, 528) with delta (0, 0)
Screenshot: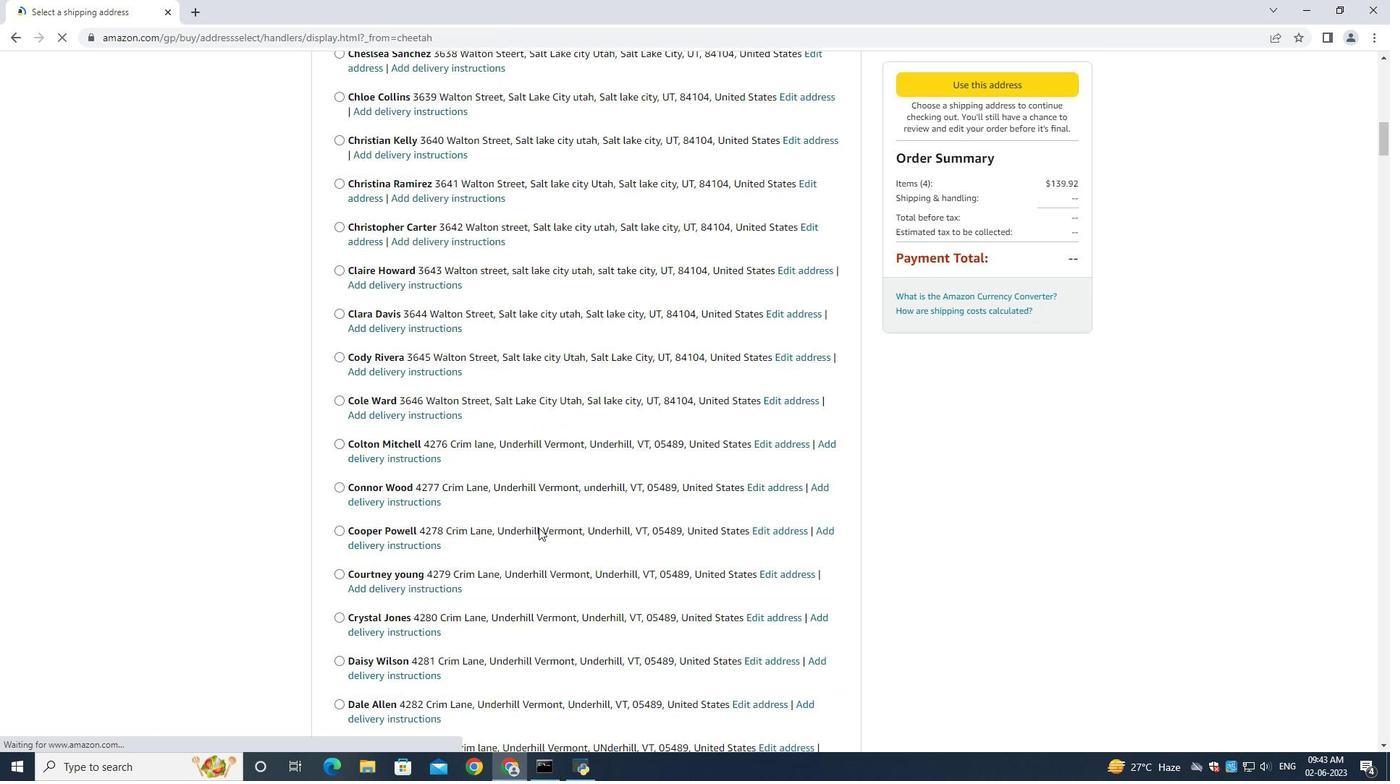 
Action: Mouse moved to (543, 540)
Screenshot: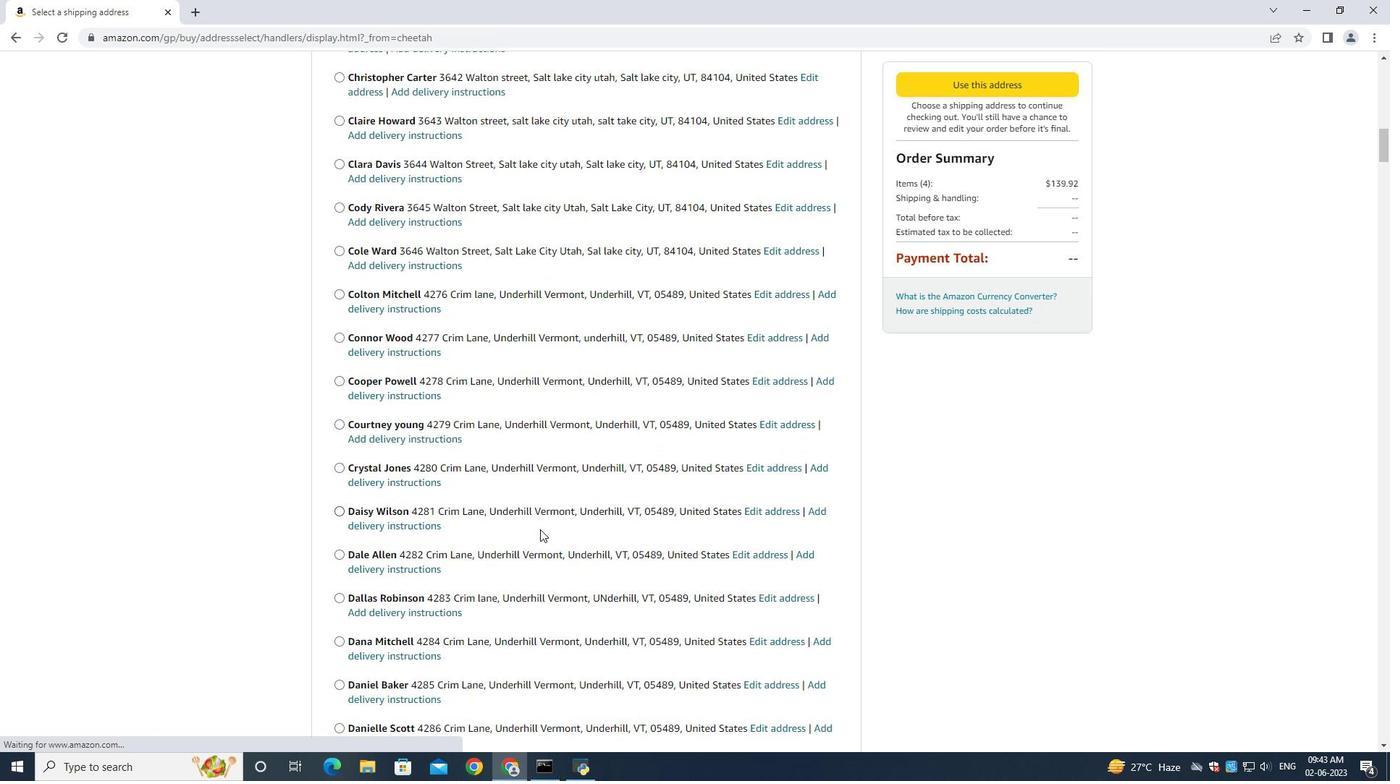 
Action: Mouse scrolled (540, 530) with delta (0, 0)
Screenshot: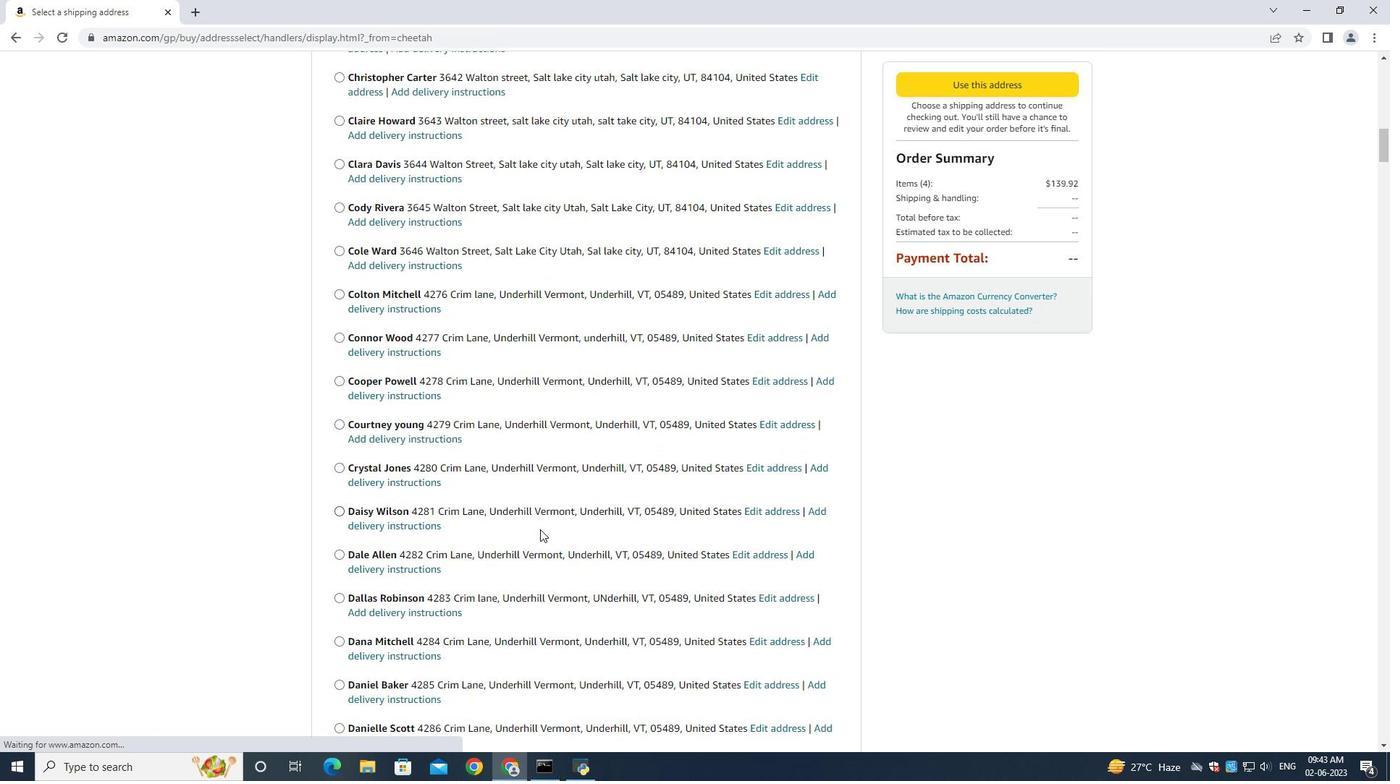 
Action: Mouse moved to (544, 540)
Screenshot: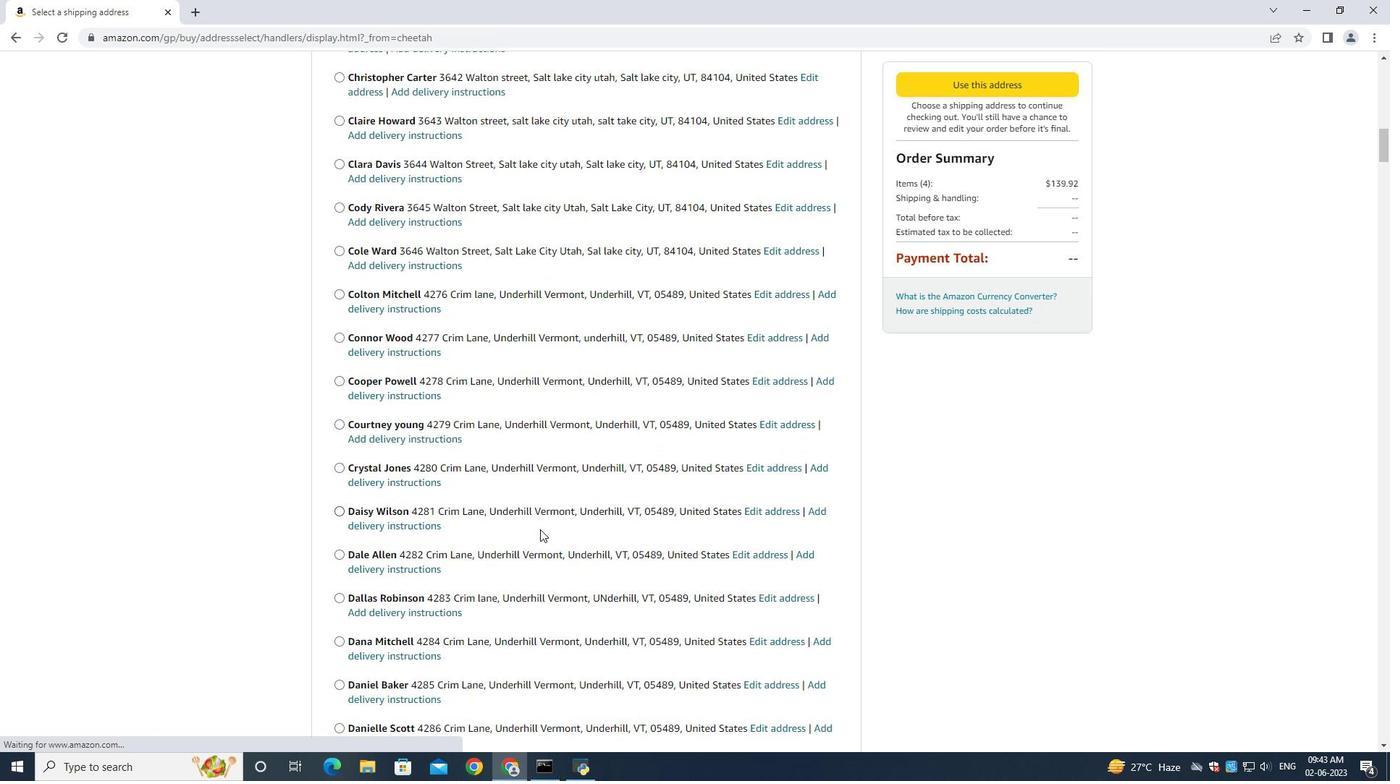 
Action: Mouse scrolled (541, 532) with delta (0, 0)
Screenshot: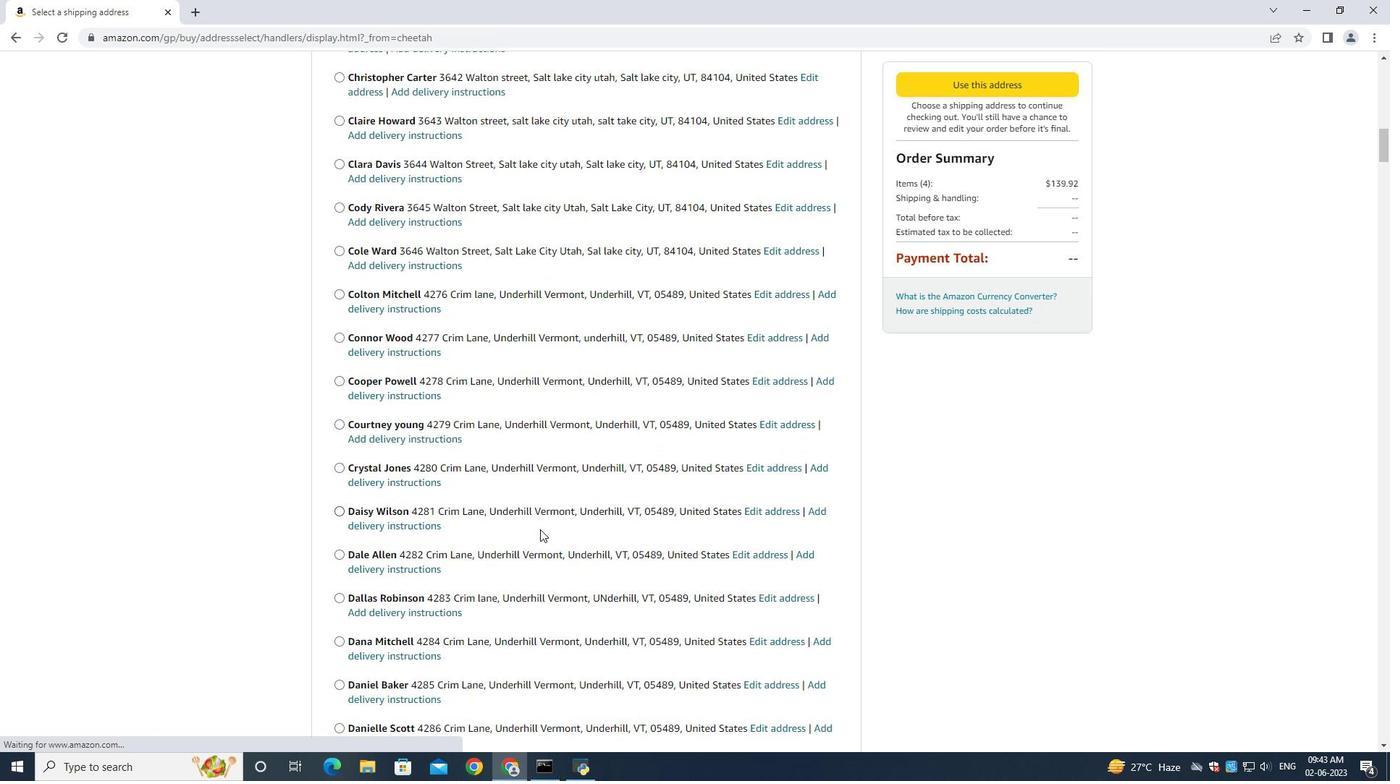 
Action: Mouse moved to (544, 540)
Screenshot: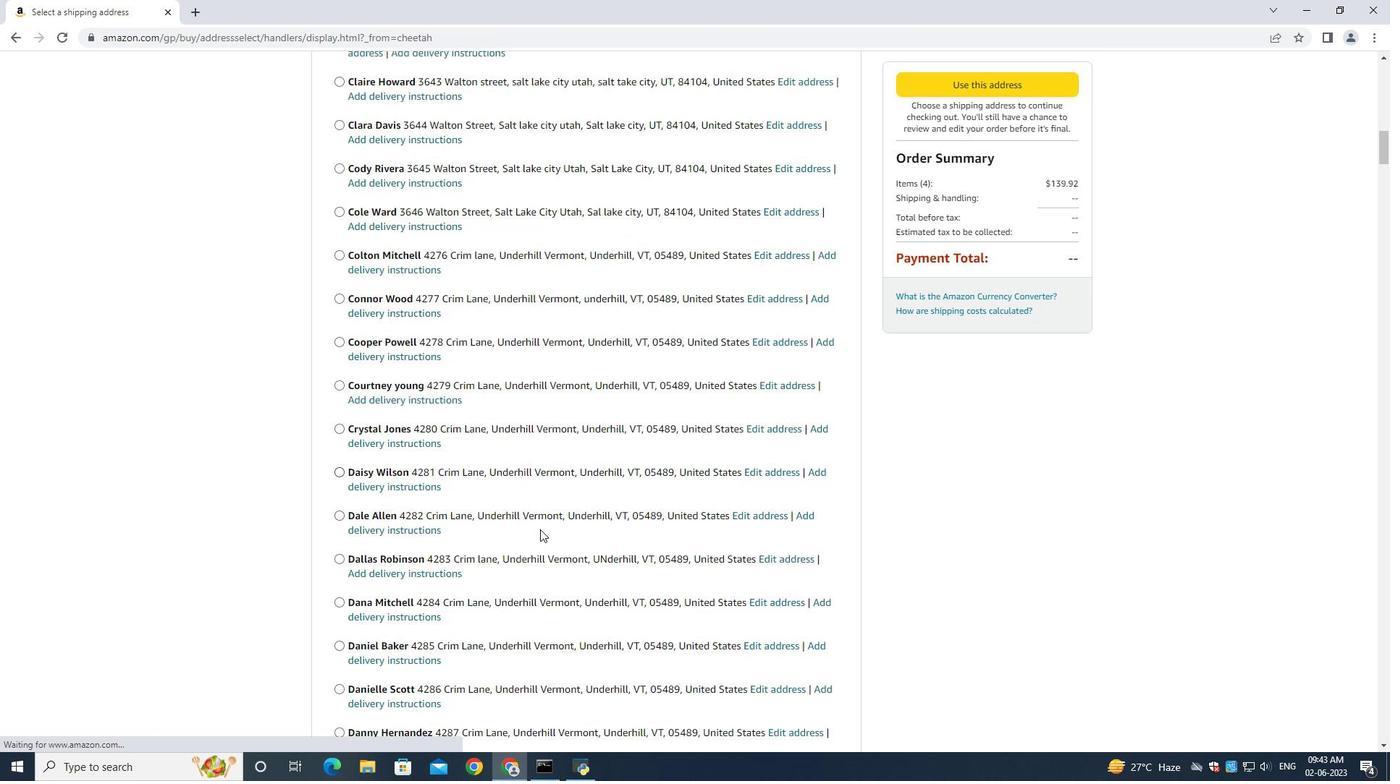 
Action: Mouse scrolled (542, 533) with delta (0, 0)
Screenshot: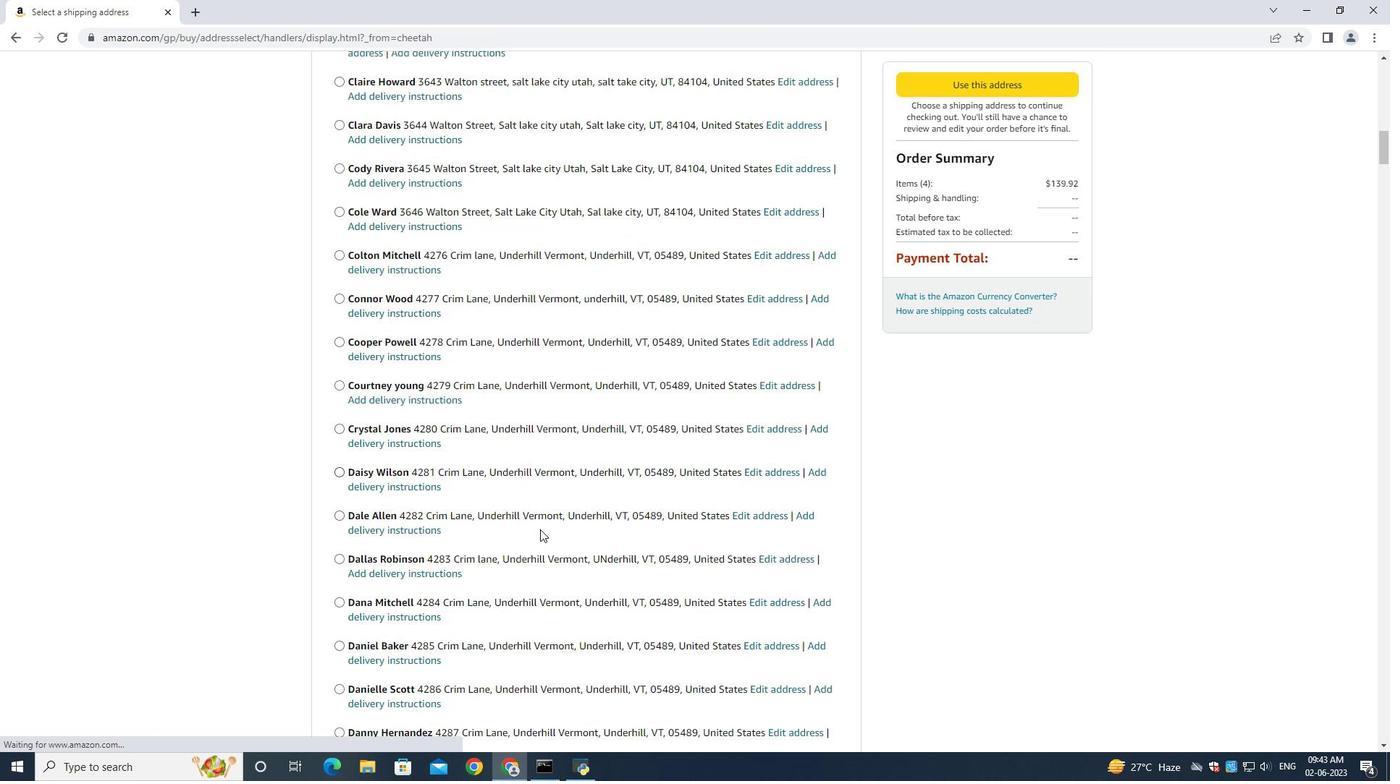 
Action: Mouse scrolled (543, 534) with delta (0, 0)
Screenshot: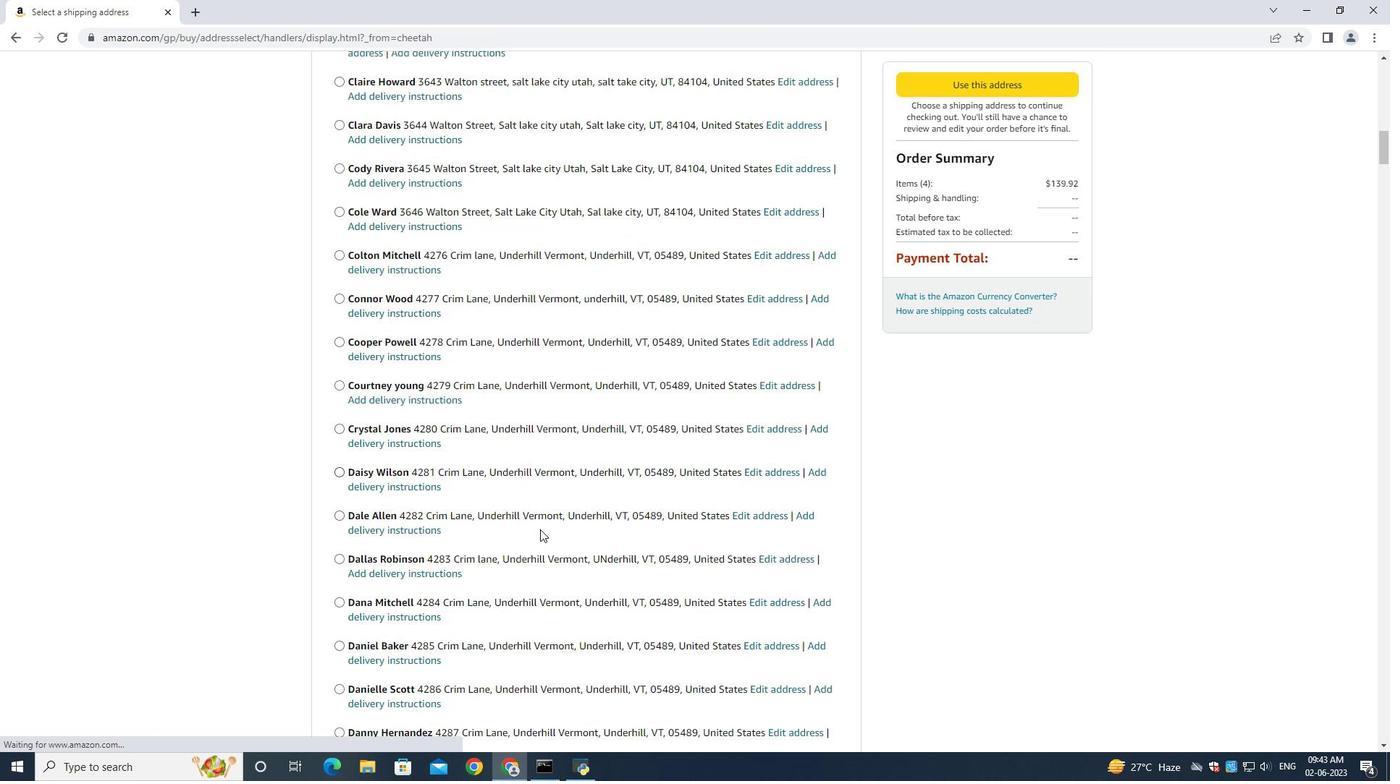 
Action: Mouse scrolled (543, 534) with delta (0, 0)
Screenshot: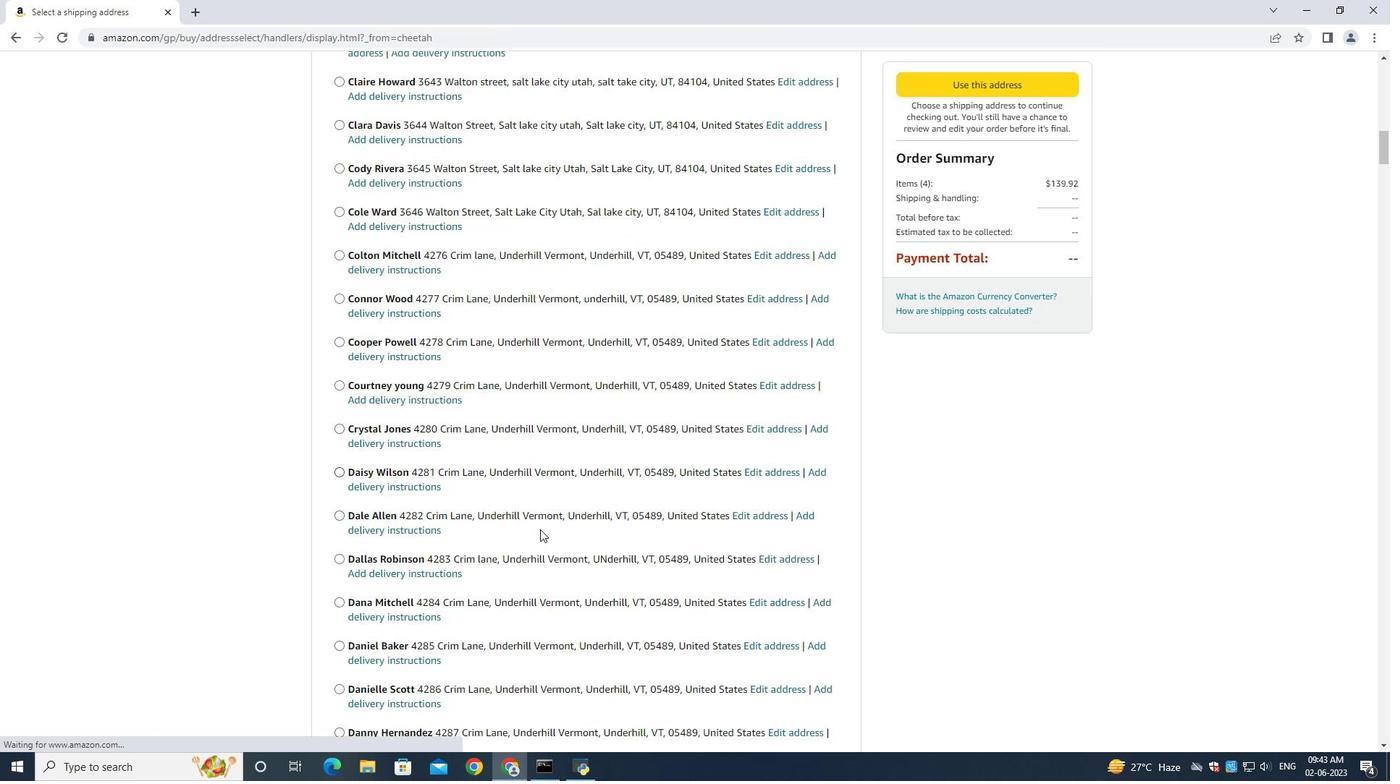 
Action: Mouse scrolled (543, 536) with delta (0, 0)
Screenshot: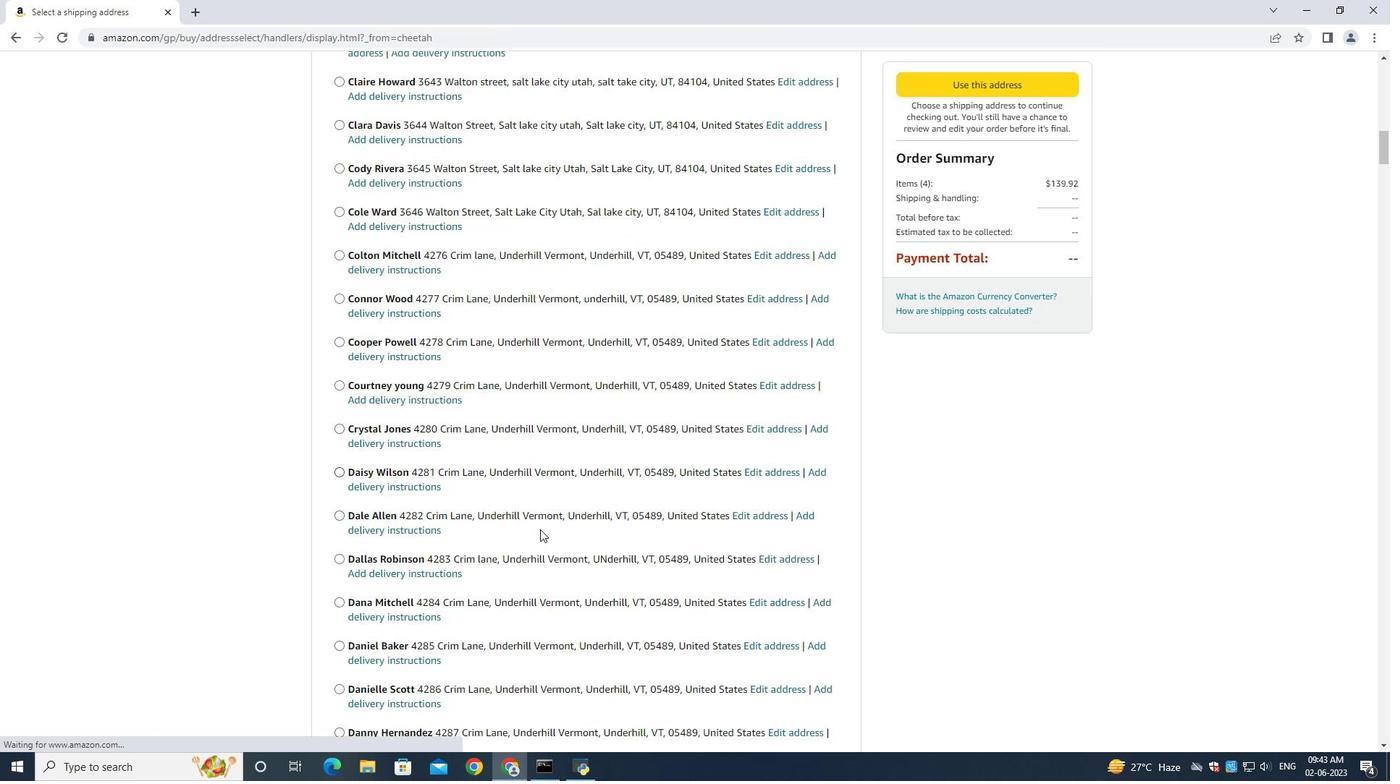 
Action: Mouse scrolled (544, 540) with delta (0, 0)
Screenshot: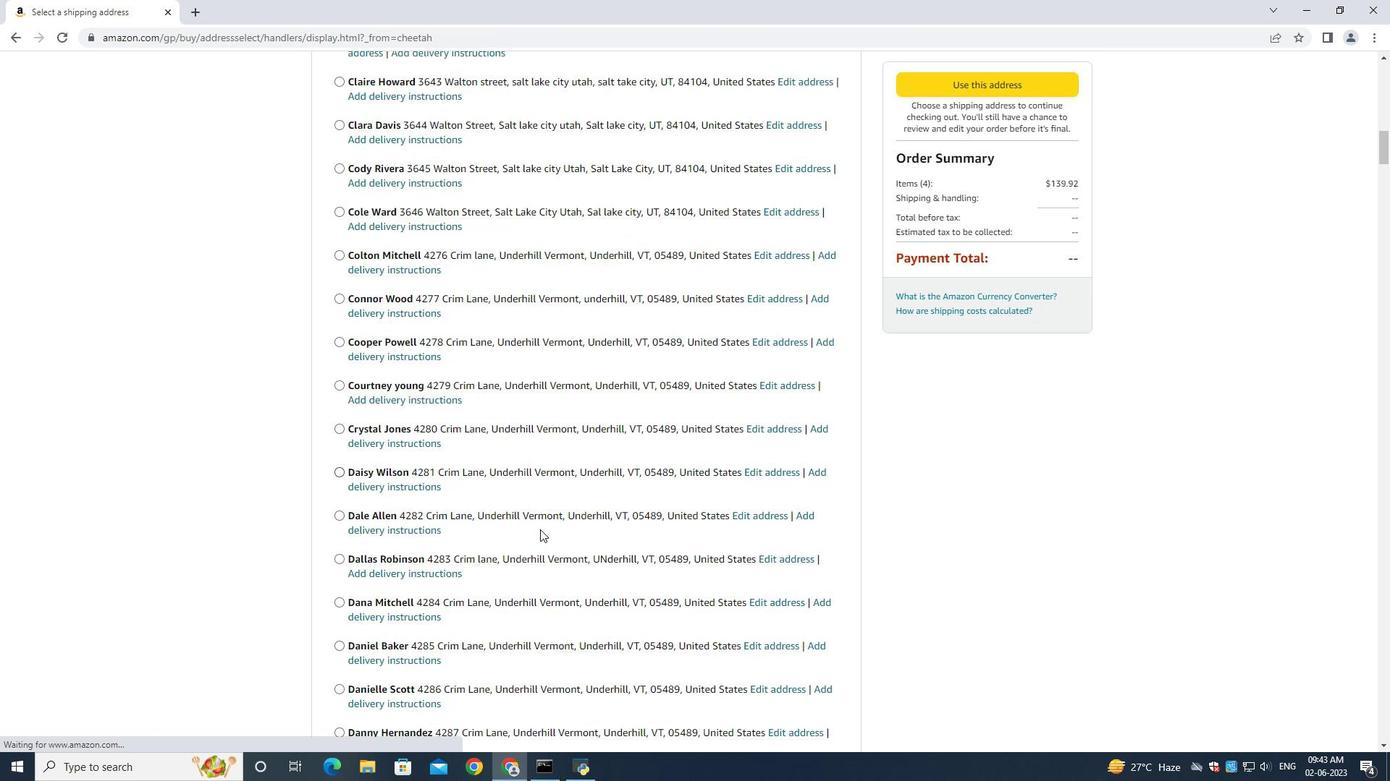 
Action: Mouse scrolled (544, 540) with delta (0, 0)
Screenshot: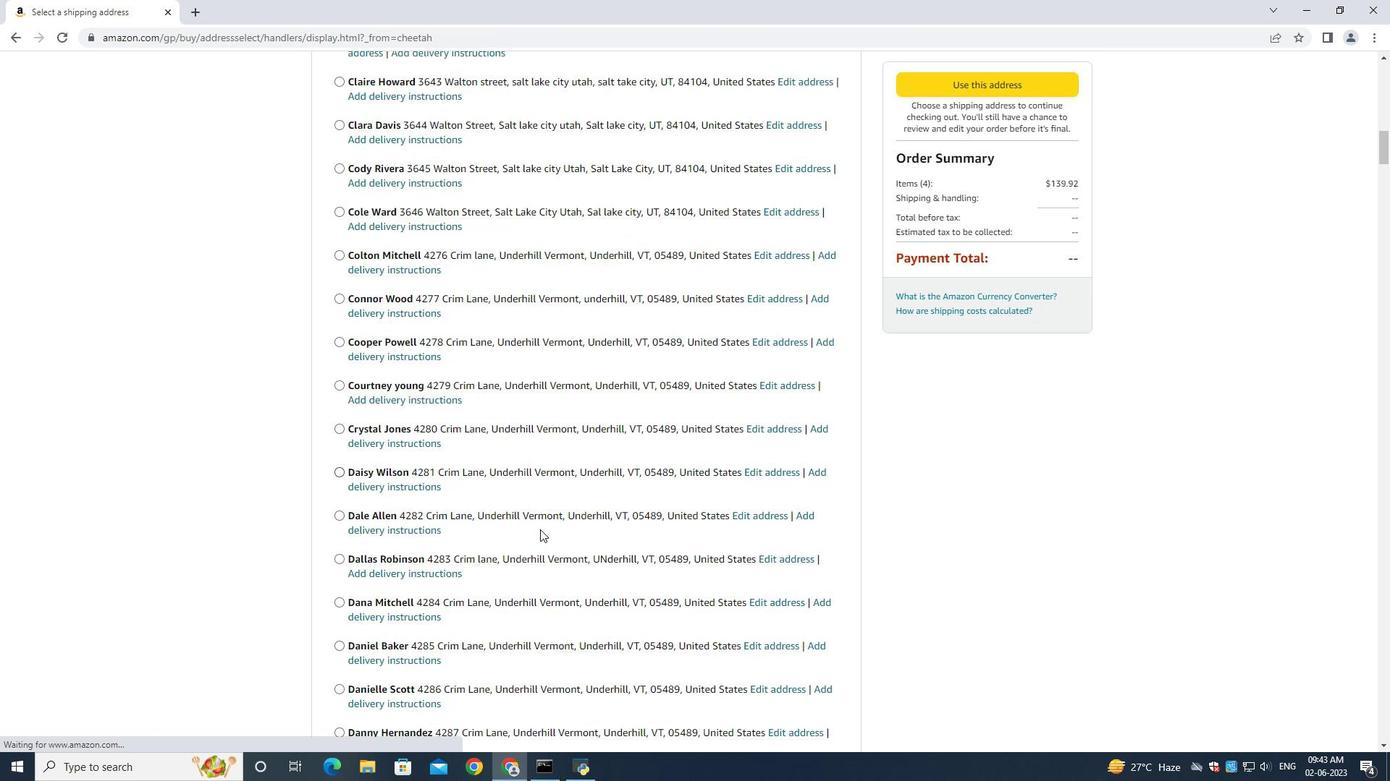 
Action: Mouse scrolled (544, 540) with delta (0, 0)
Screenshot: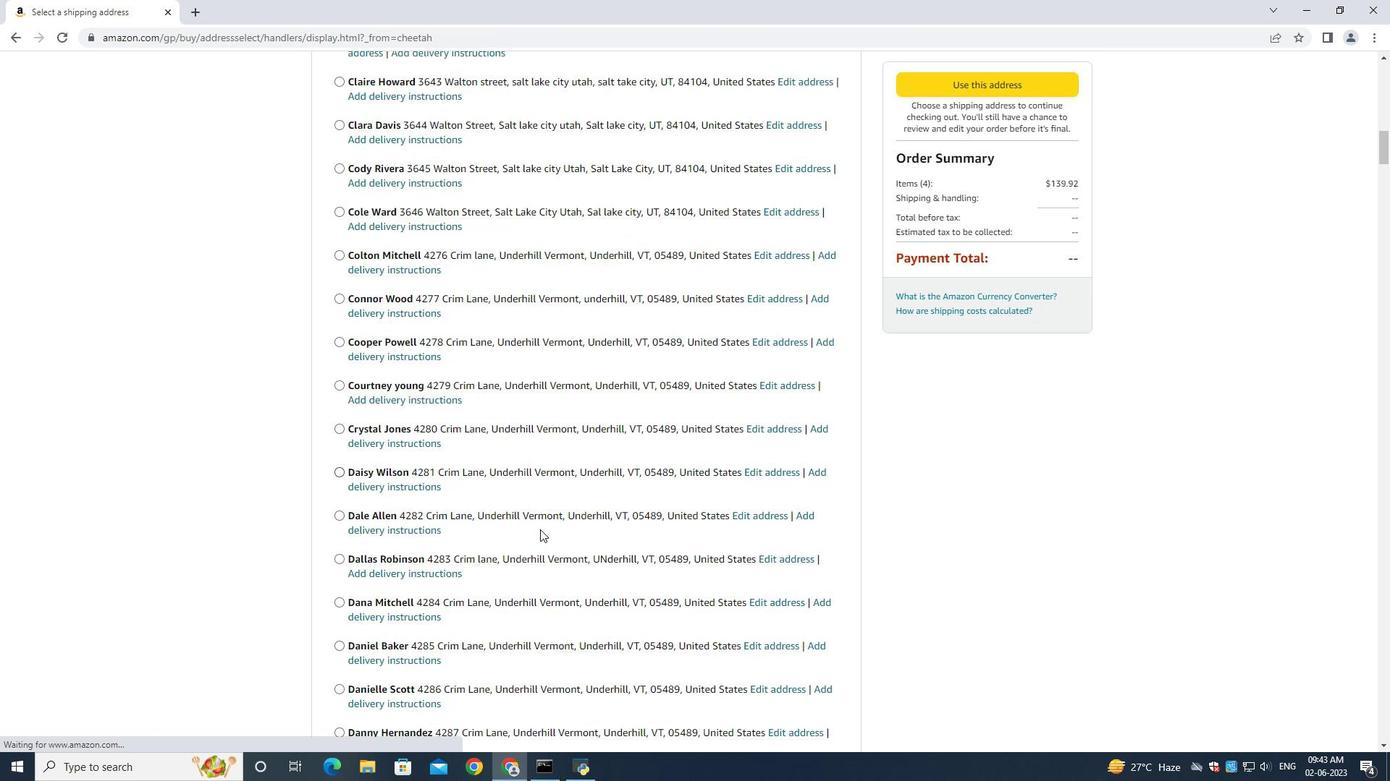 
Action: Mouse scrolled (544, 540) with delta (0, 0)
Screenshot: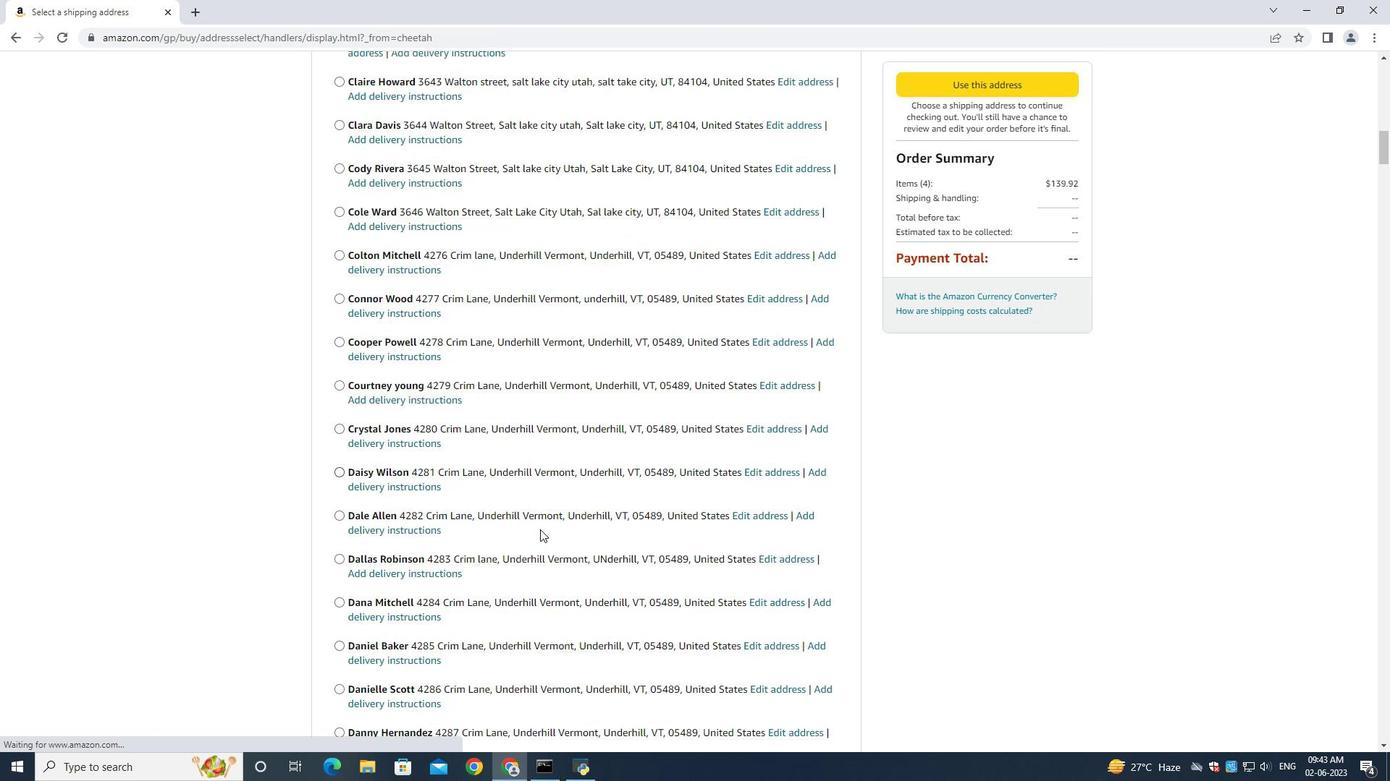 
Action: Mouse scrolled (544, 540) with delta (0, 0)
Screenshot: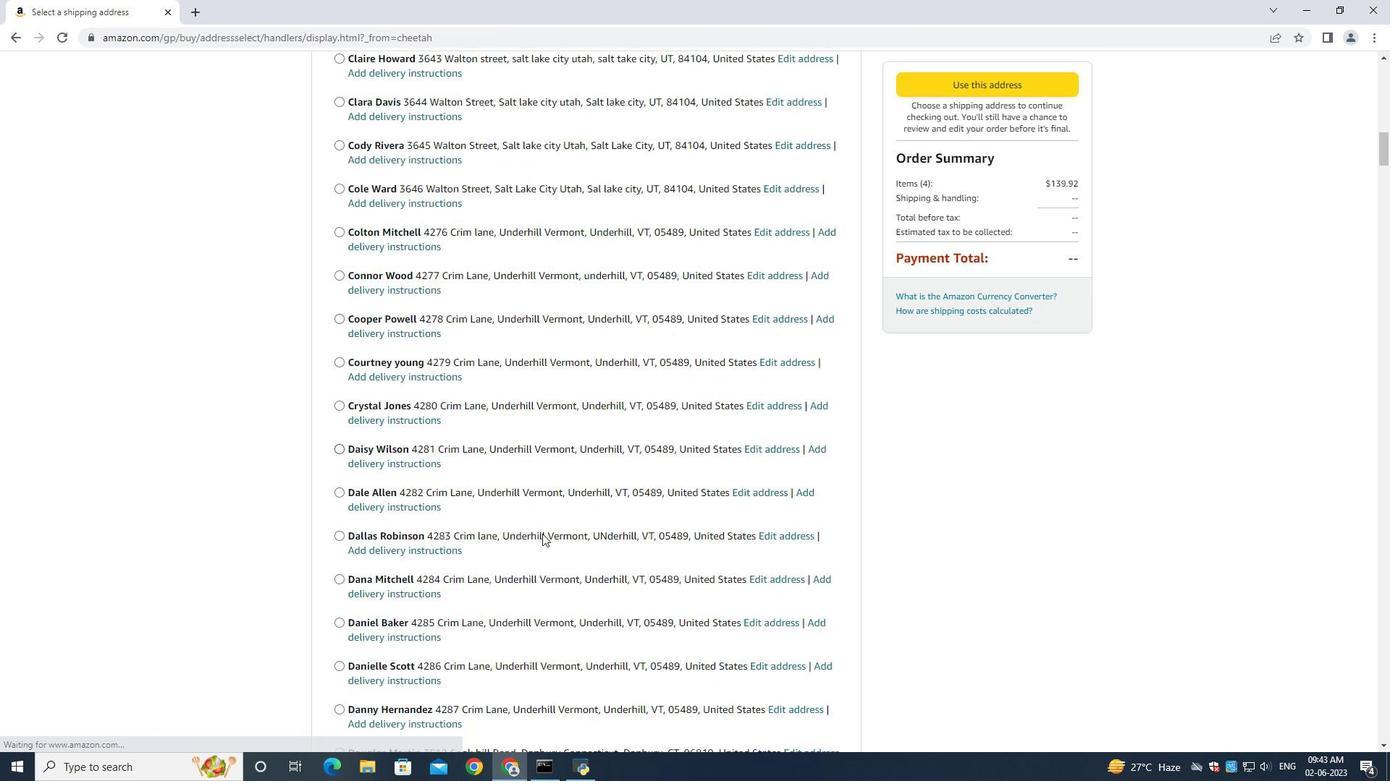
Action: Mouse scrolled (544, 540) with delta (0, 0)
Screenshot: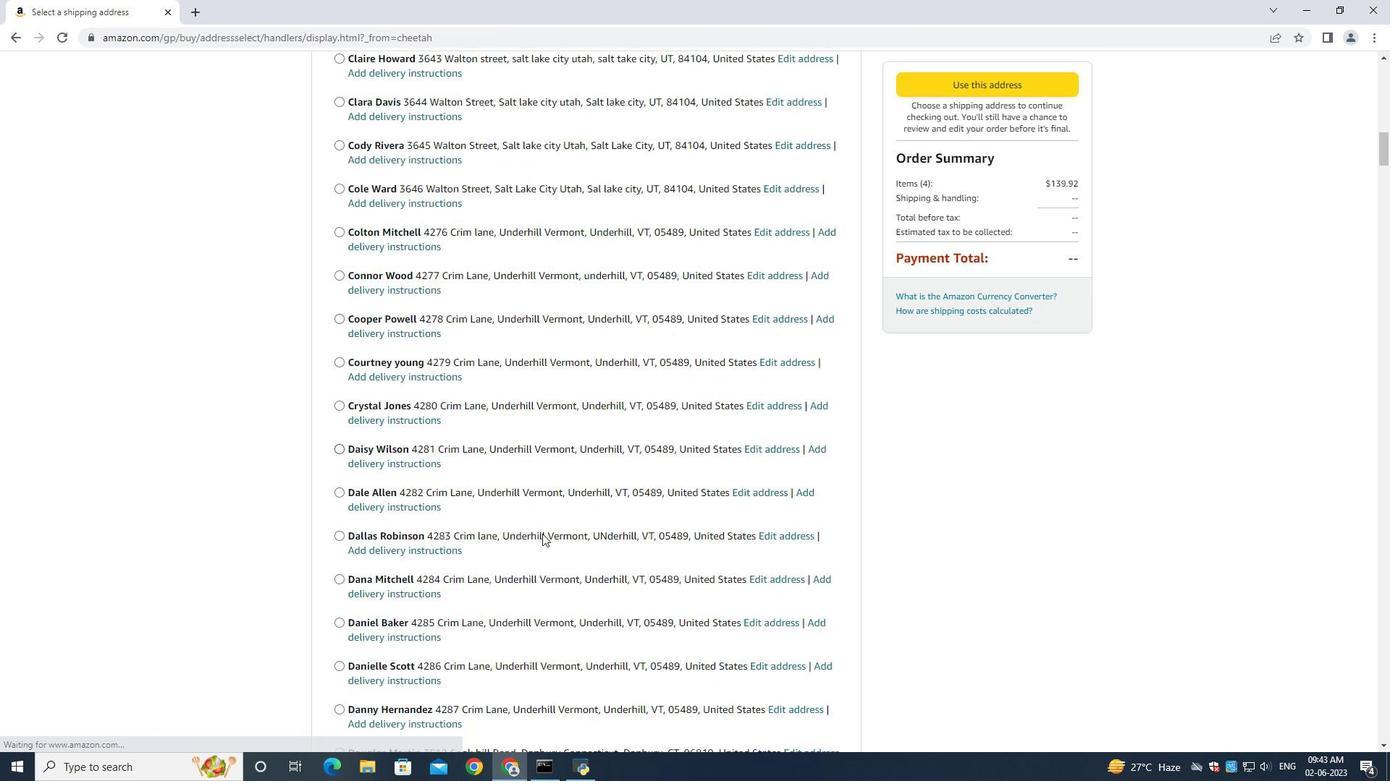 
Action: Mouse moved to (544, 541)
Screenshot: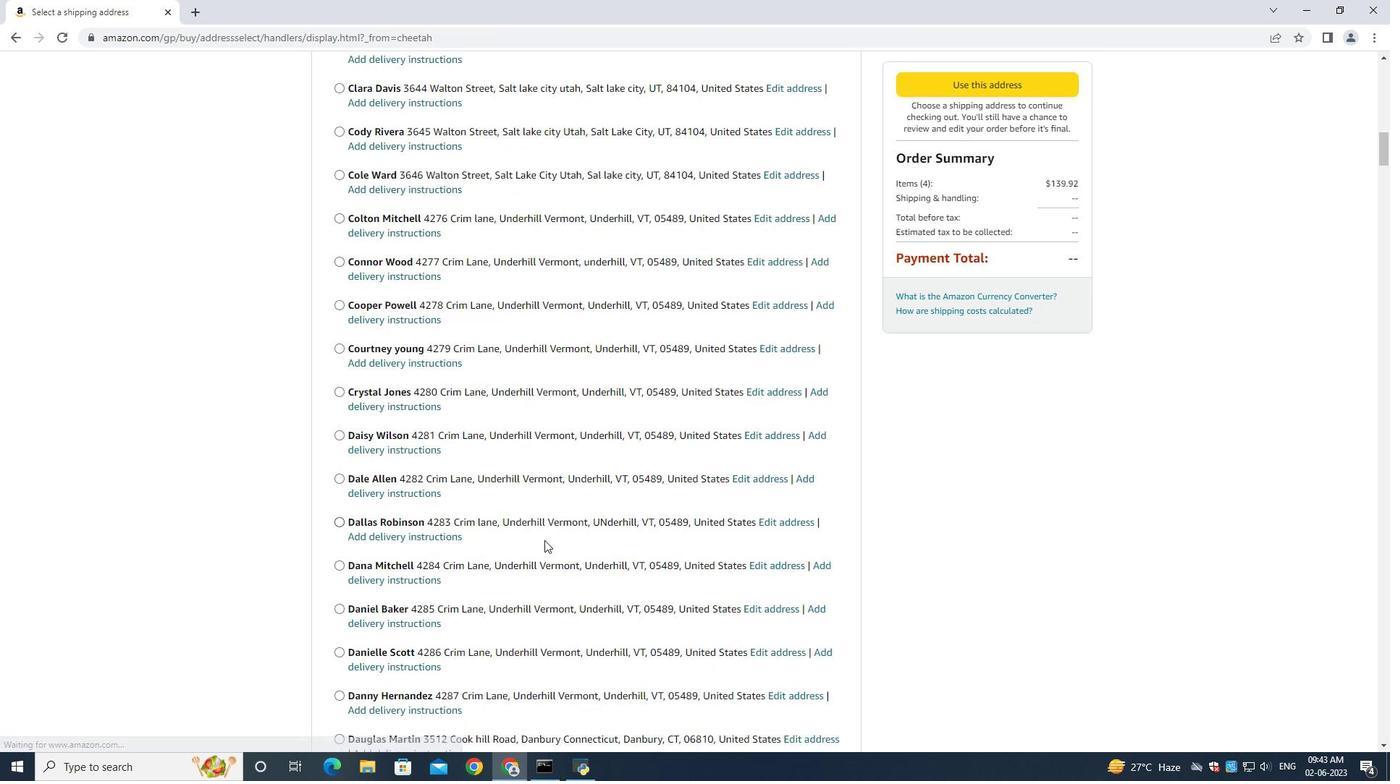 
Action: Mouse scrolled (544, 540) with delta (0, 0)
Screenshot: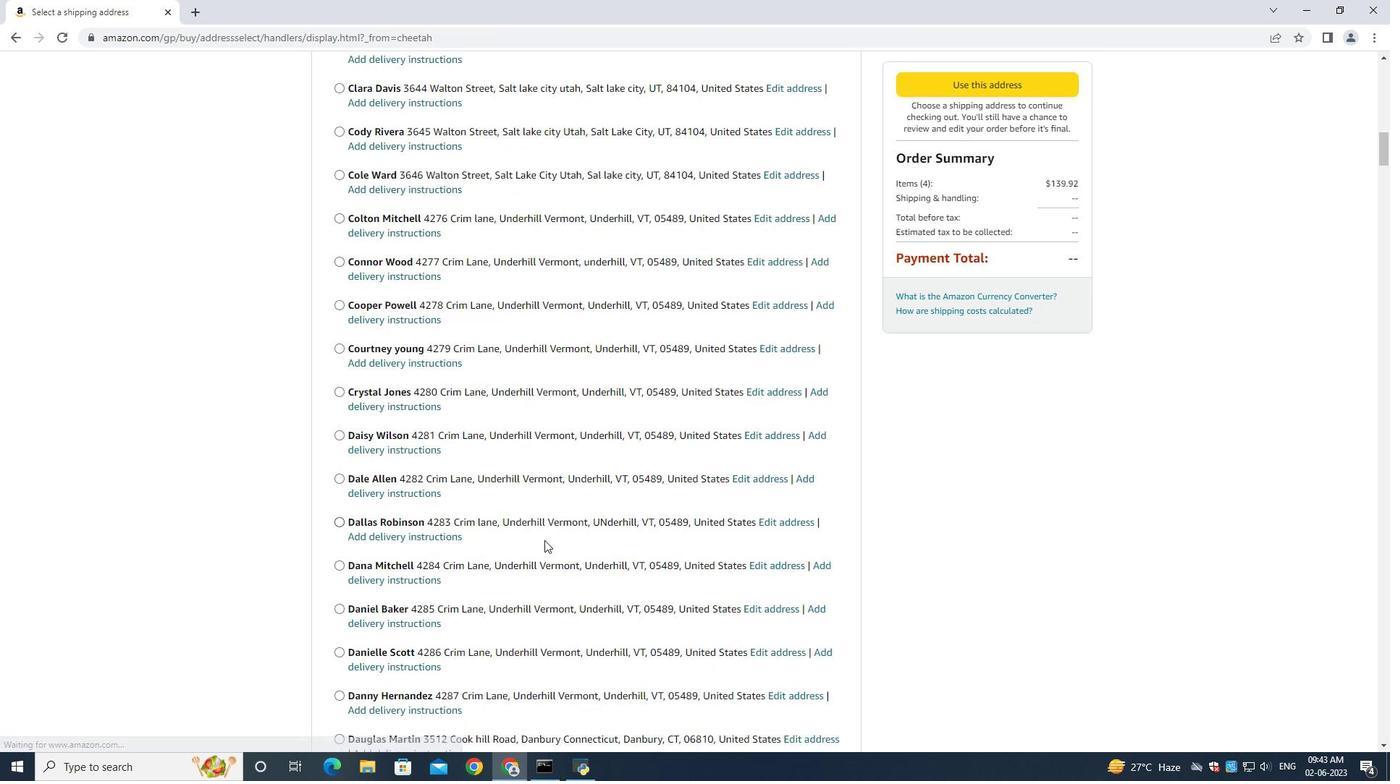 
Action: Mouse moved to (545, 543)
Screenshot: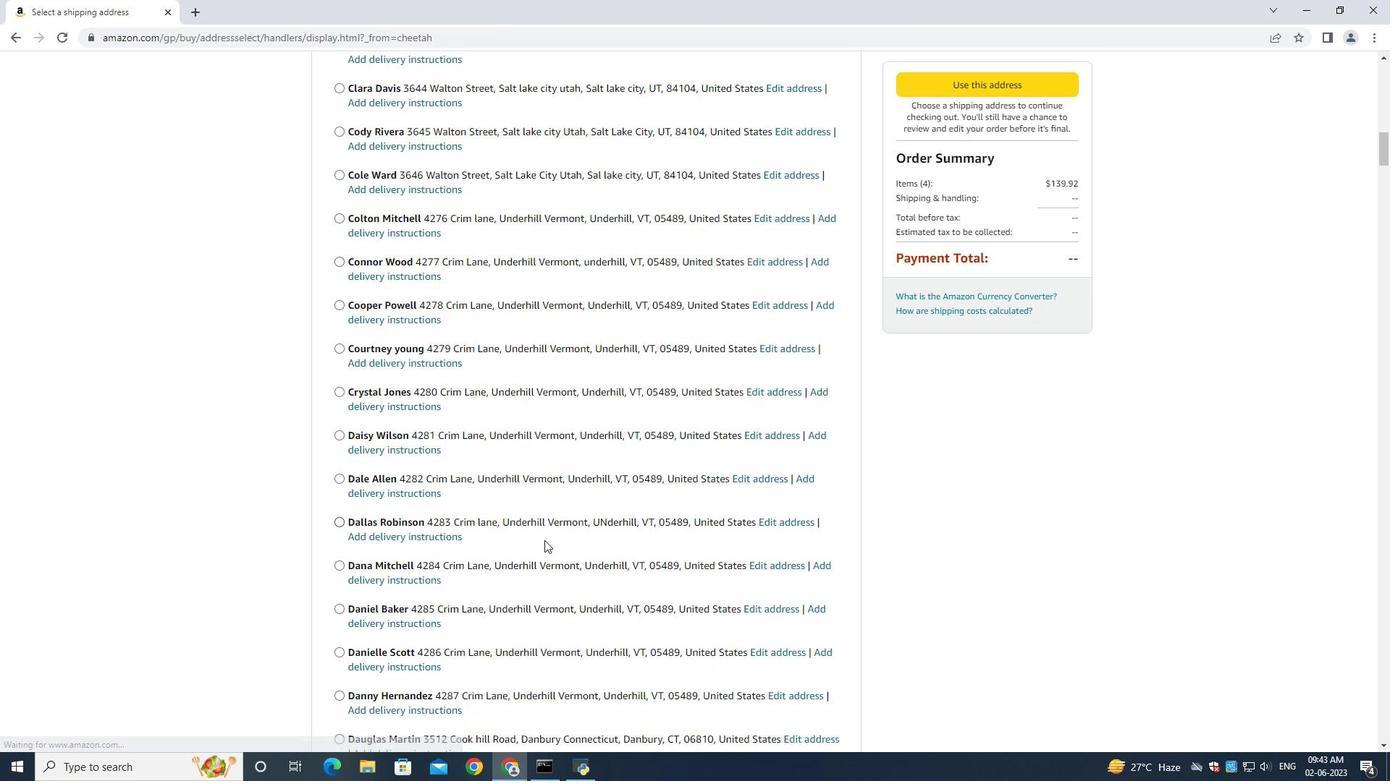 
Action: Mouse scrolled (545, 541) with delta (0, 0)
Screenshot: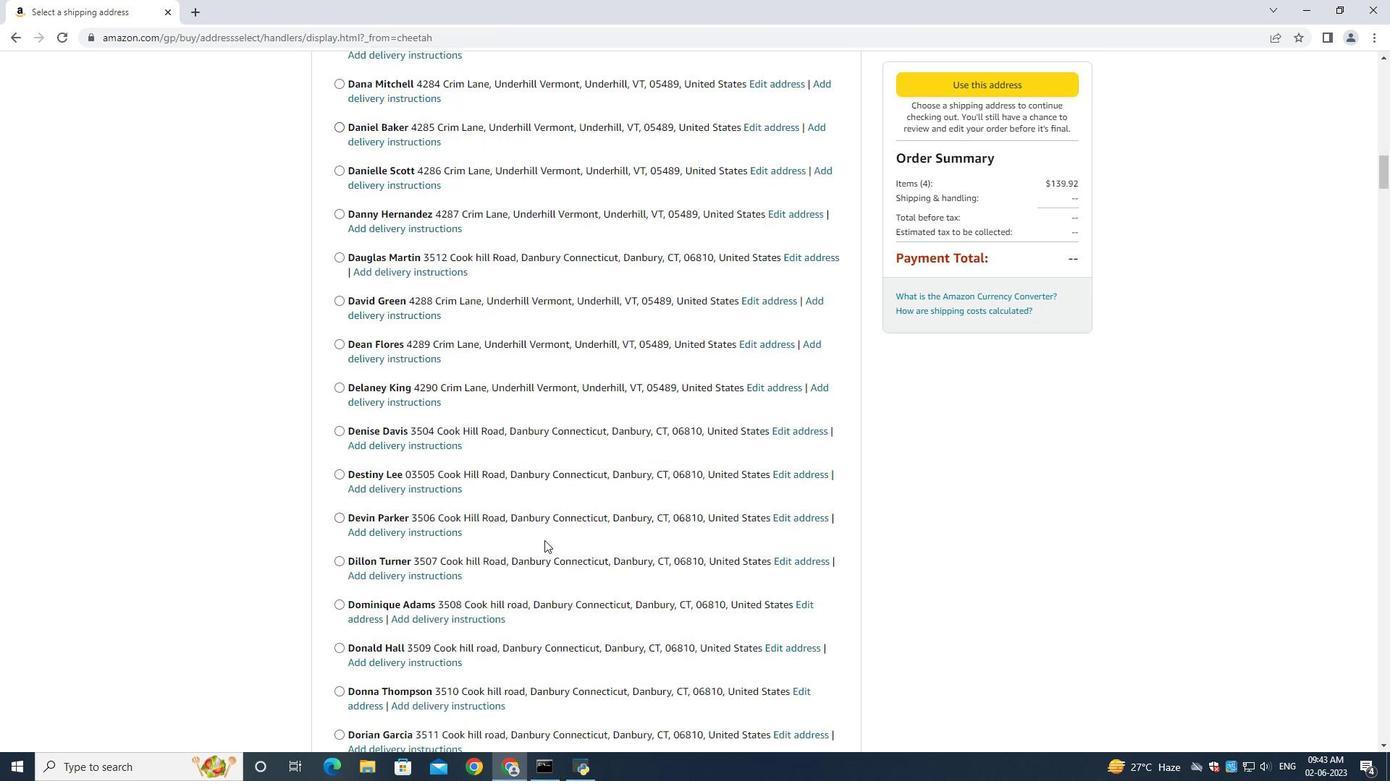 
Action: Mouse moved to (545, 543)
Screenshot: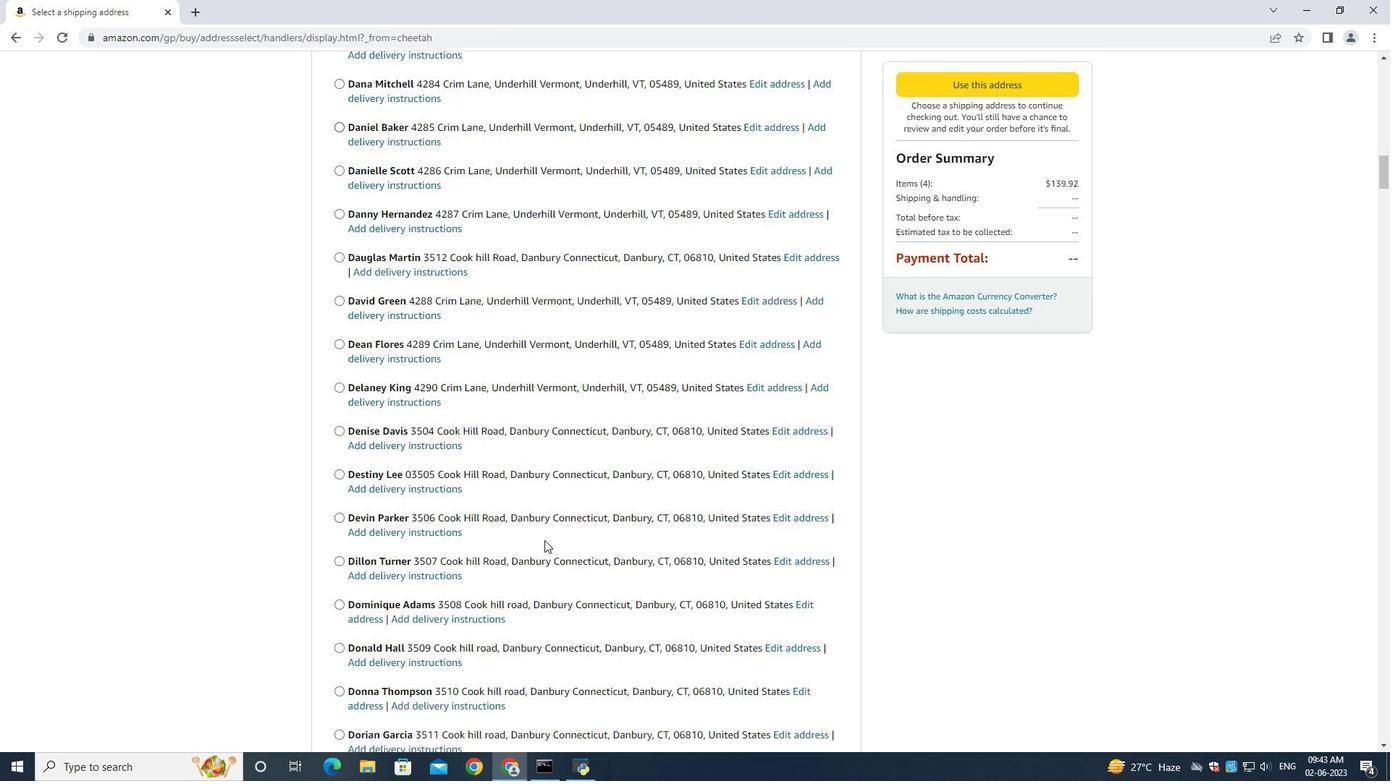 
Action: Mouse scrolled (545, 542) with delta (0, 0)
Screenshot: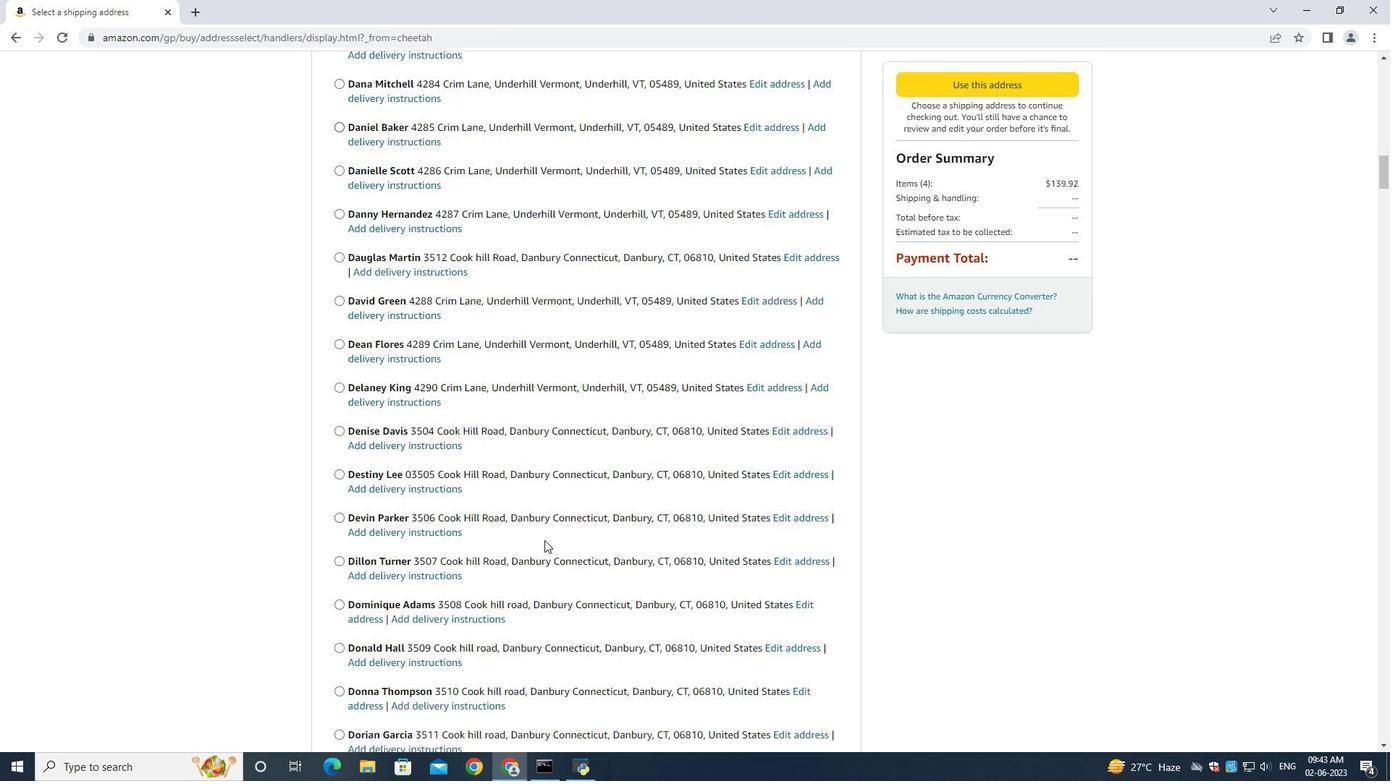 
Action: Mouse scrolled (545, 542) with delta (0, 0)
Screenshot: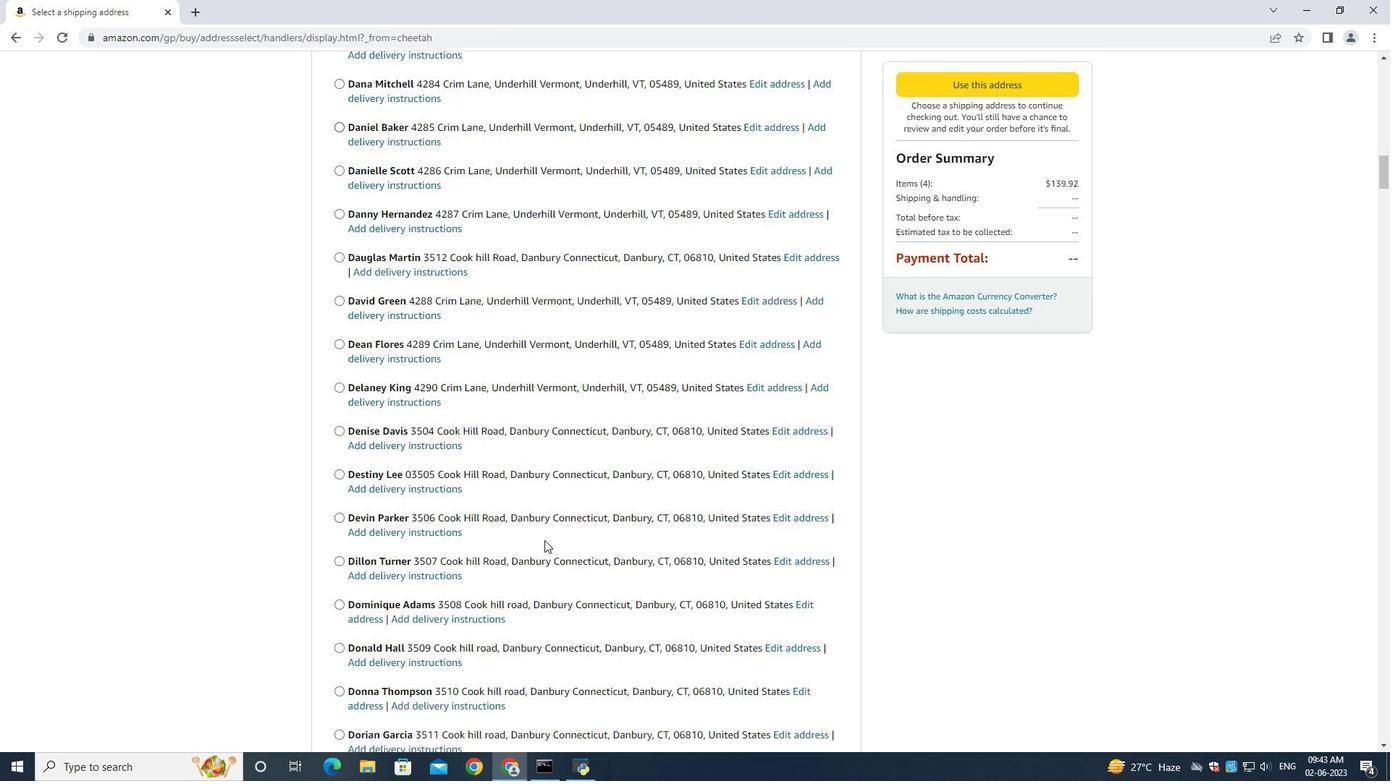 
Action: Mouse scrolled (545, 542) with delta (0, 0)
Screenshot: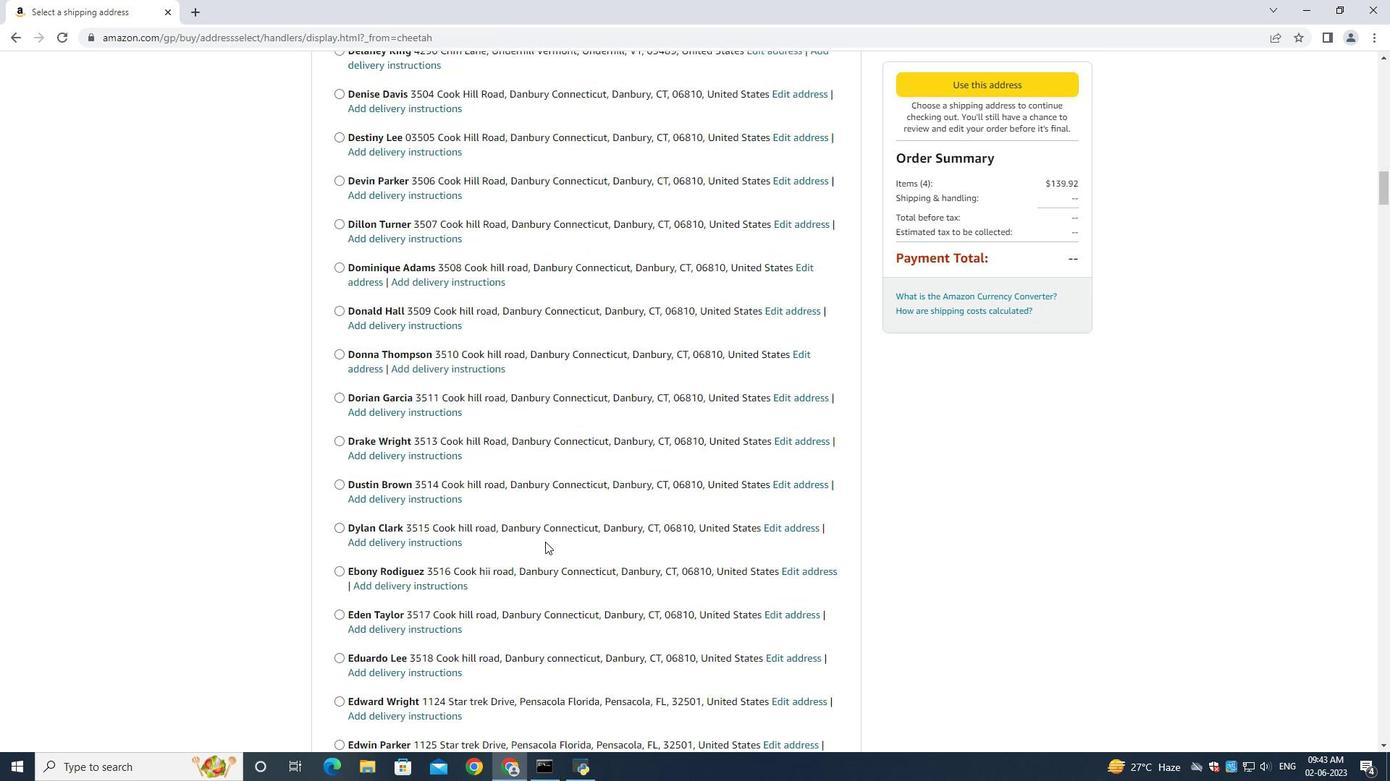 
Action: Mouse scrolled (545, 542) with delta (0, 0)
Screenshot: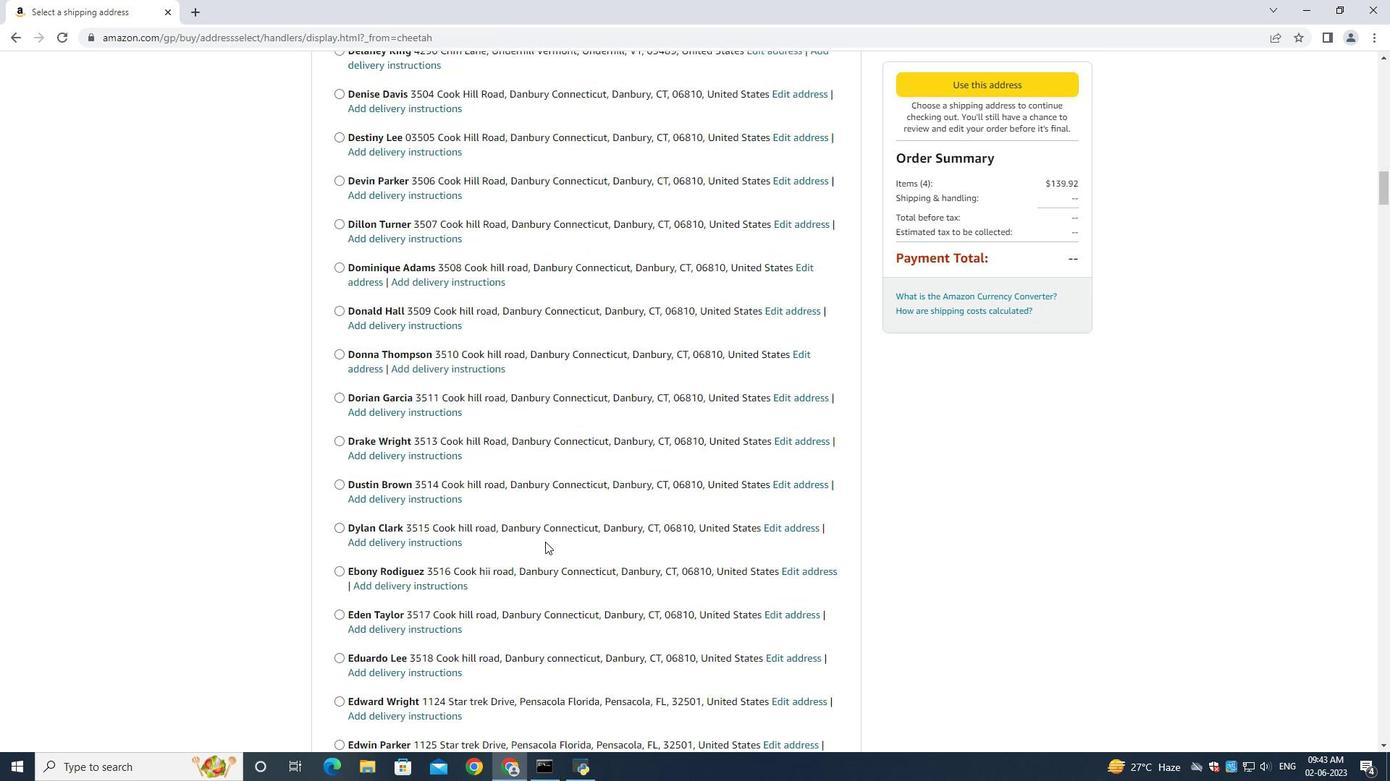 
Action: Mouse scrolled (545, 542) with delta (0, 0)
Screenshot: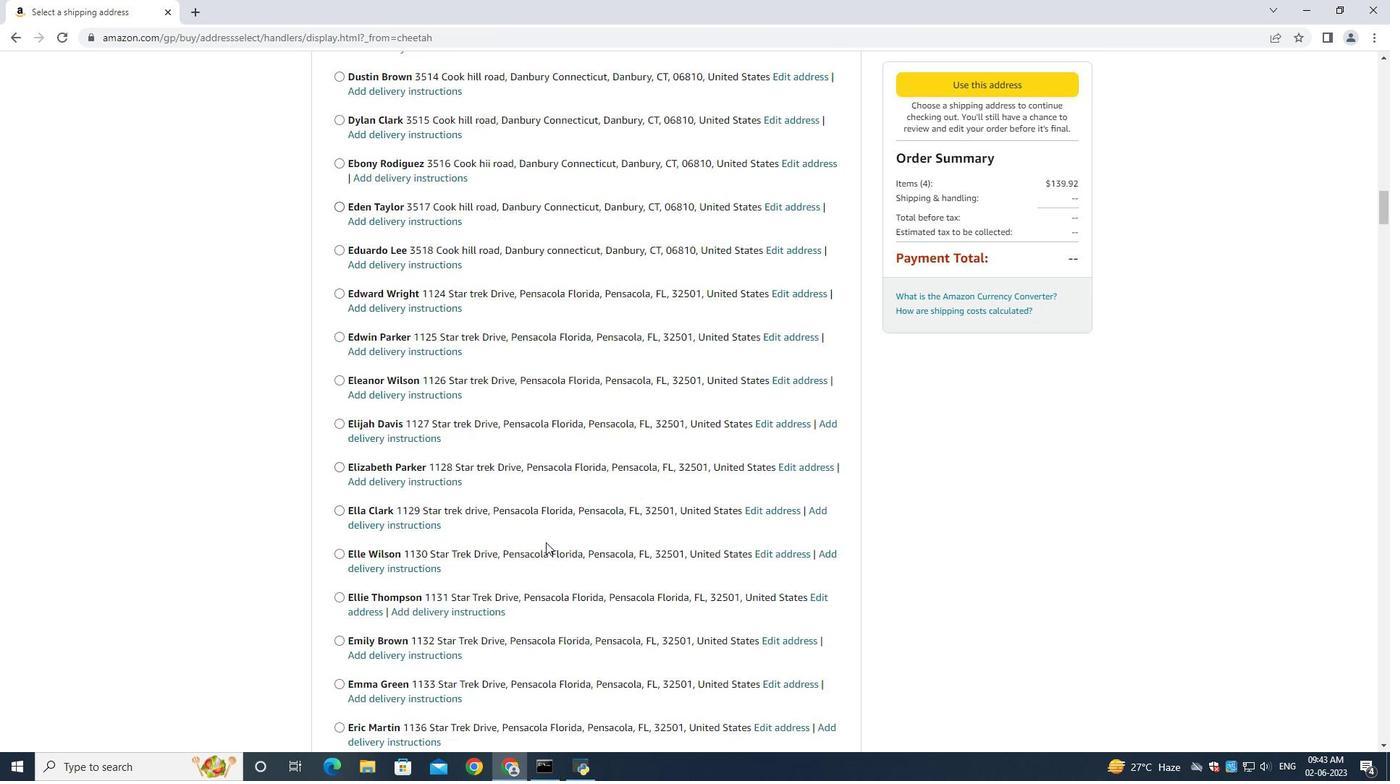 
Action: Mouse scrolled (545, 542) with delta (0, 0)
Screenshot: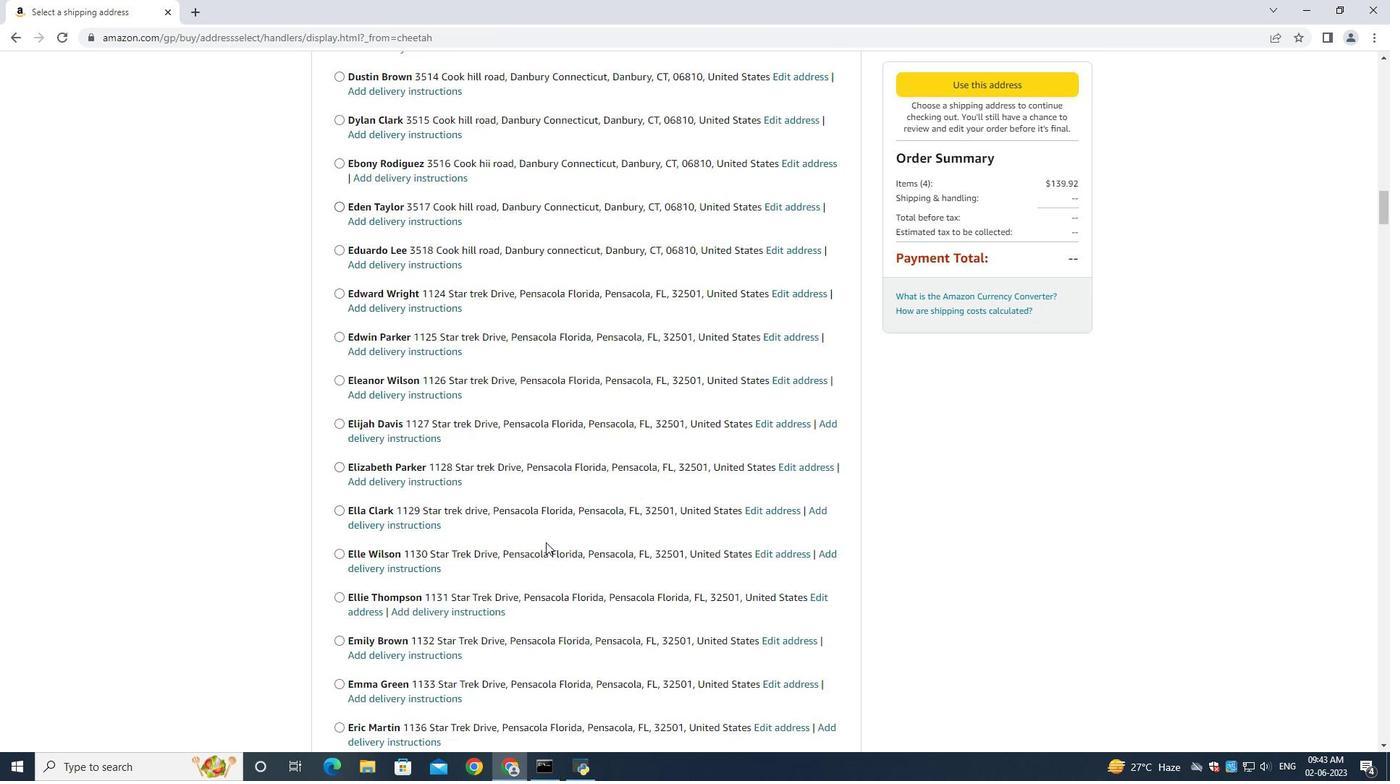 
Action: Mouse scrolled (545, 542) with delta (0, 0)
Screenshot: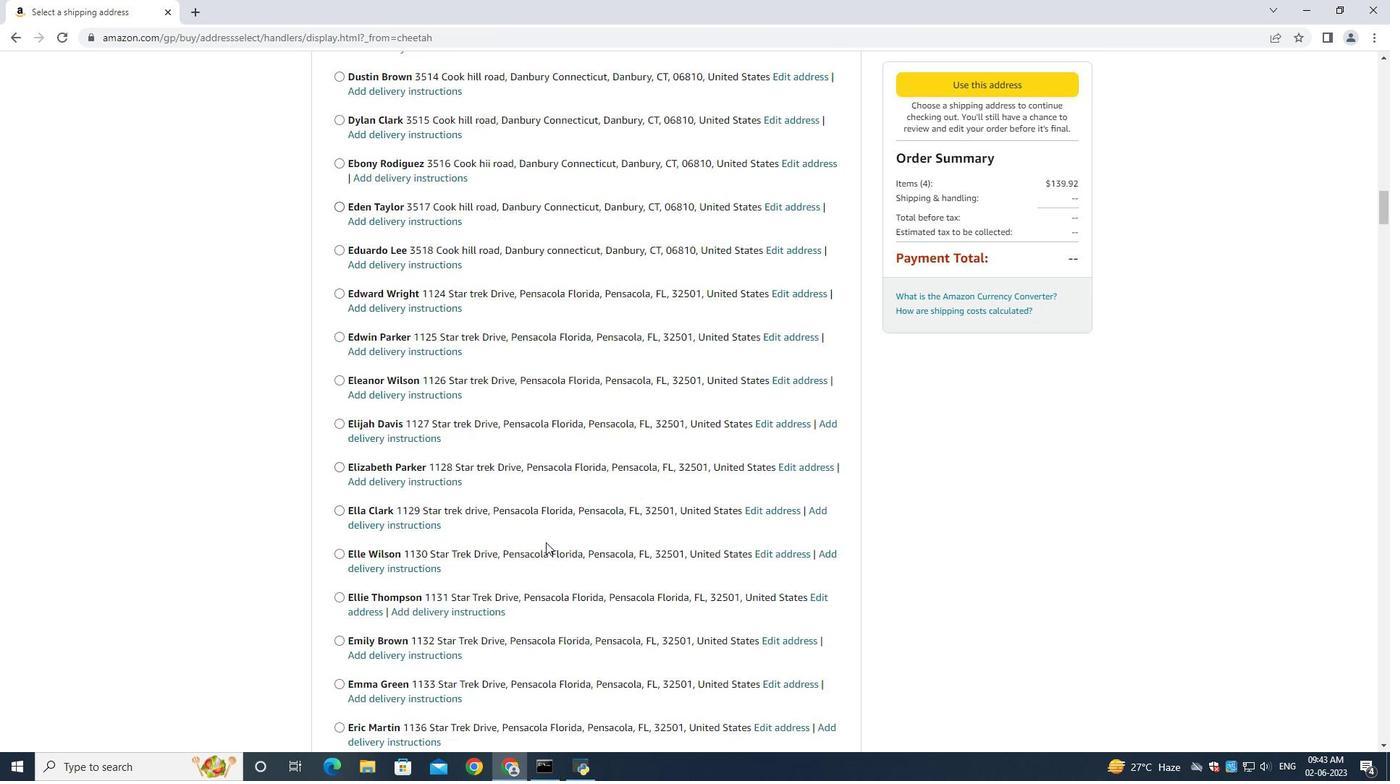 
Action: Mouse scrolled (545, 542) with delta (0, 0)
Screenshot: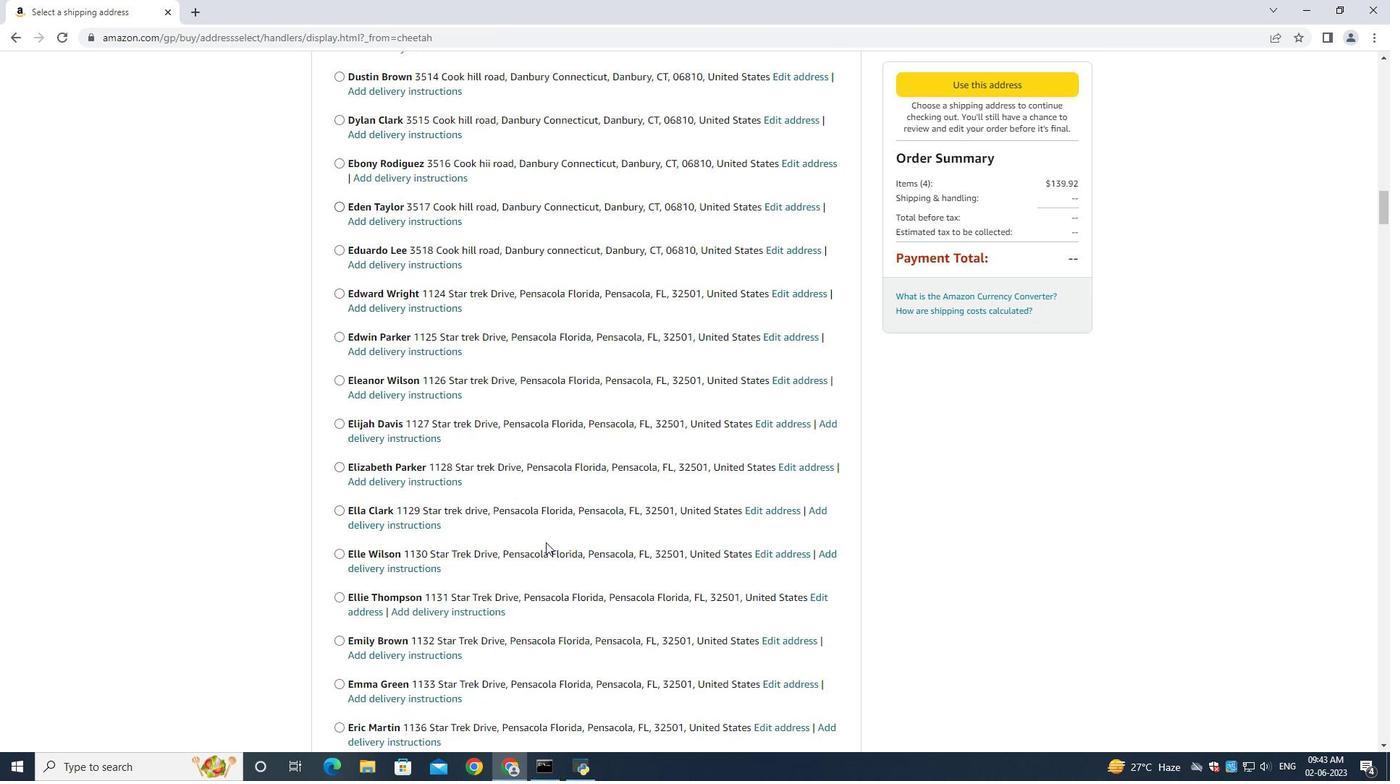 
Action: Mouse scrolled (545, 542) with delta (0, 0)
Screenshot: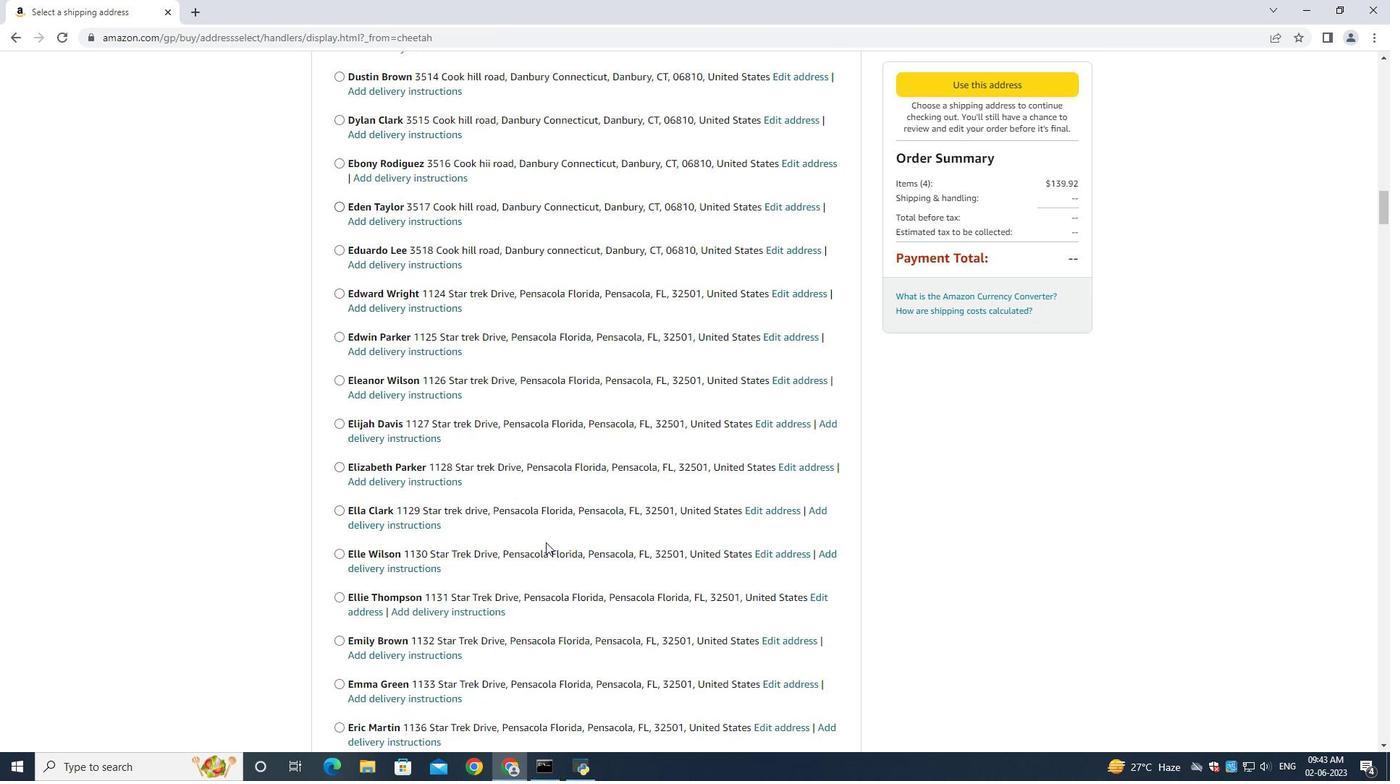 
Action: Mouse scrolled (545, 542) with delta (0, 0)
Screenshot: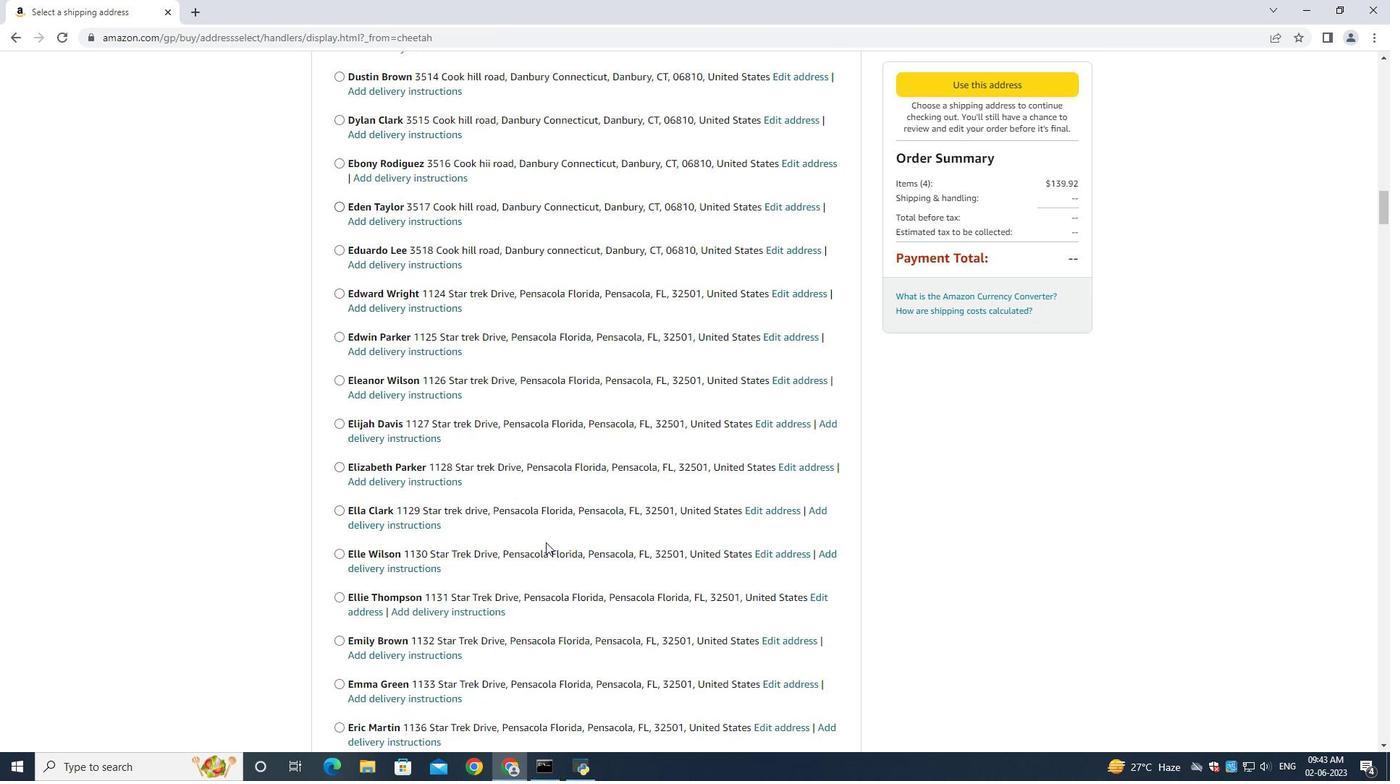
Action: Mouse scrolled (545, 542) with delta (0, 0)
Screenshot: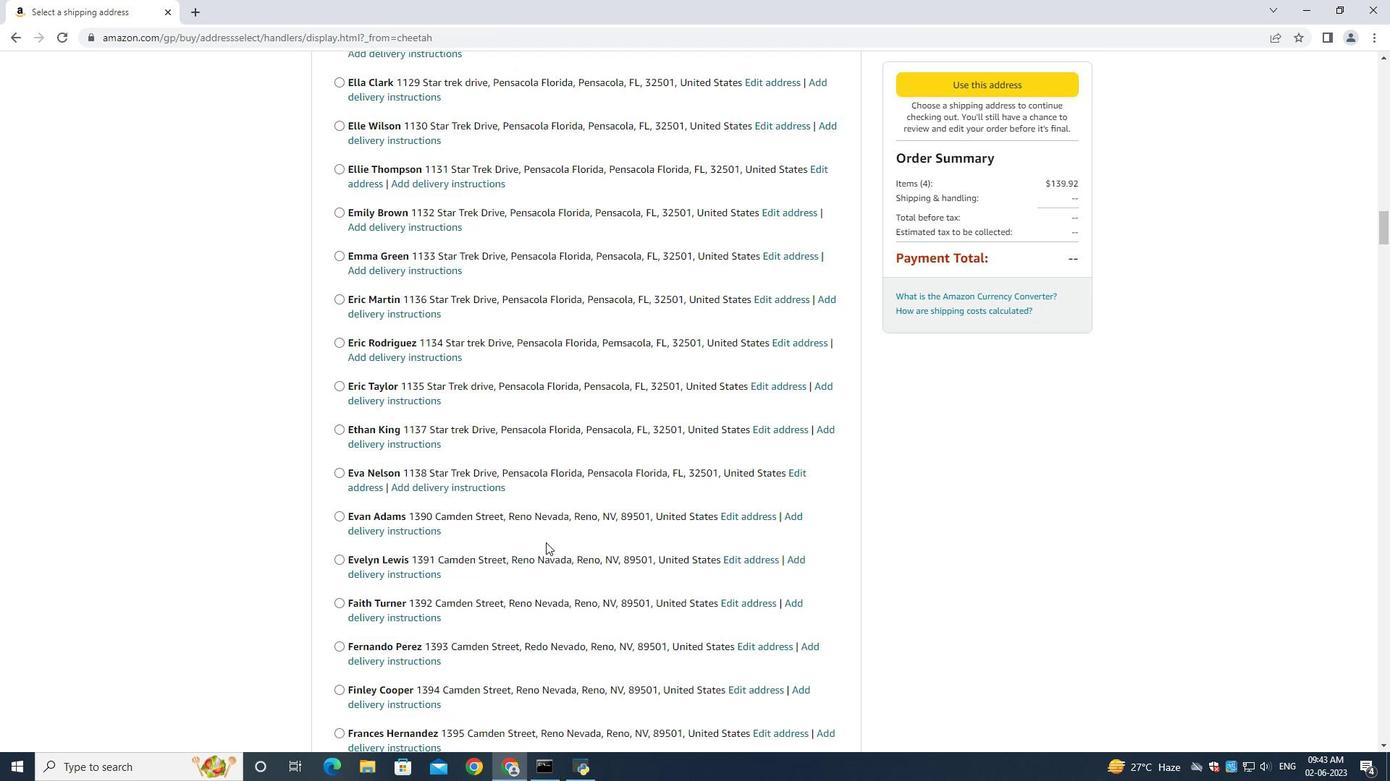 
Action: Mouse scrolled (545, 542) with delta (0, 0)
Screenshot: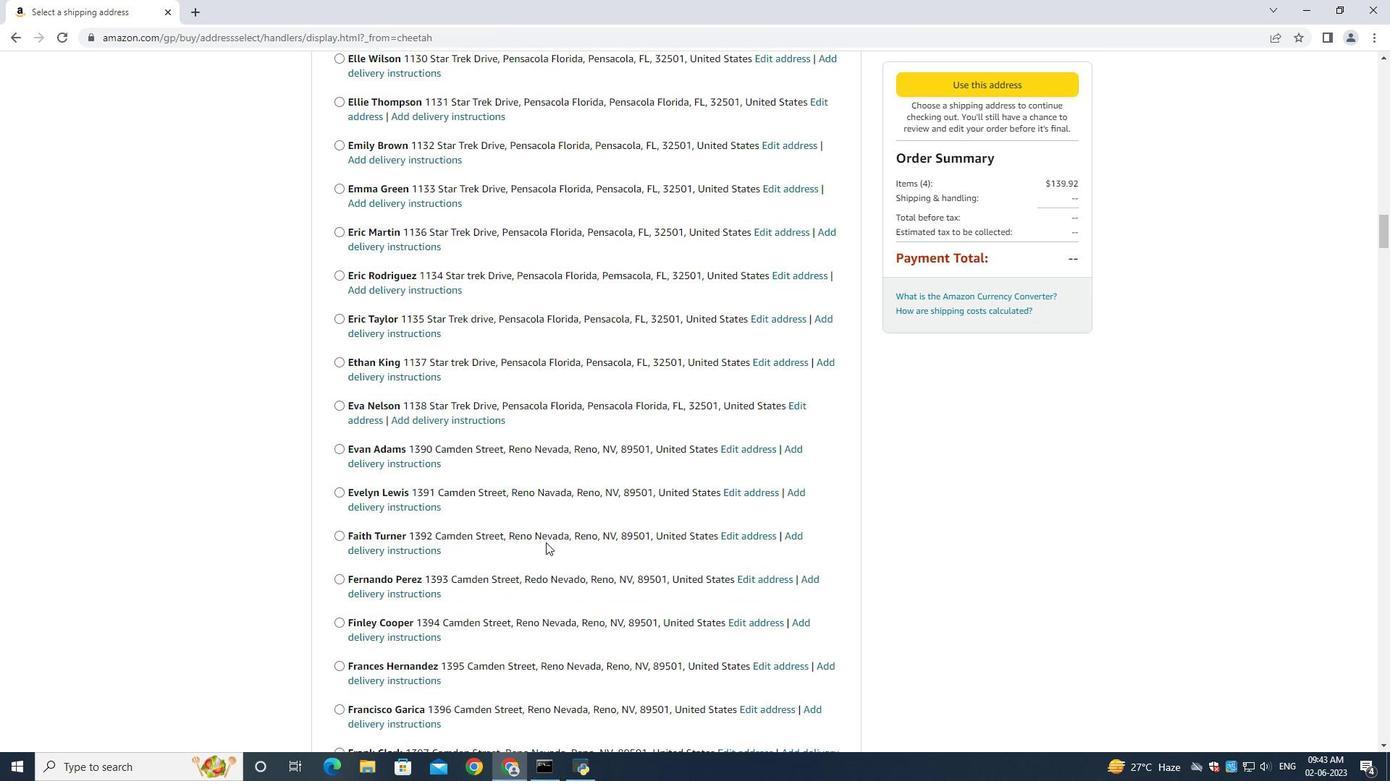 
Action: Mouse scrolled (545, 542) with delta (0, 0)
Screenshot: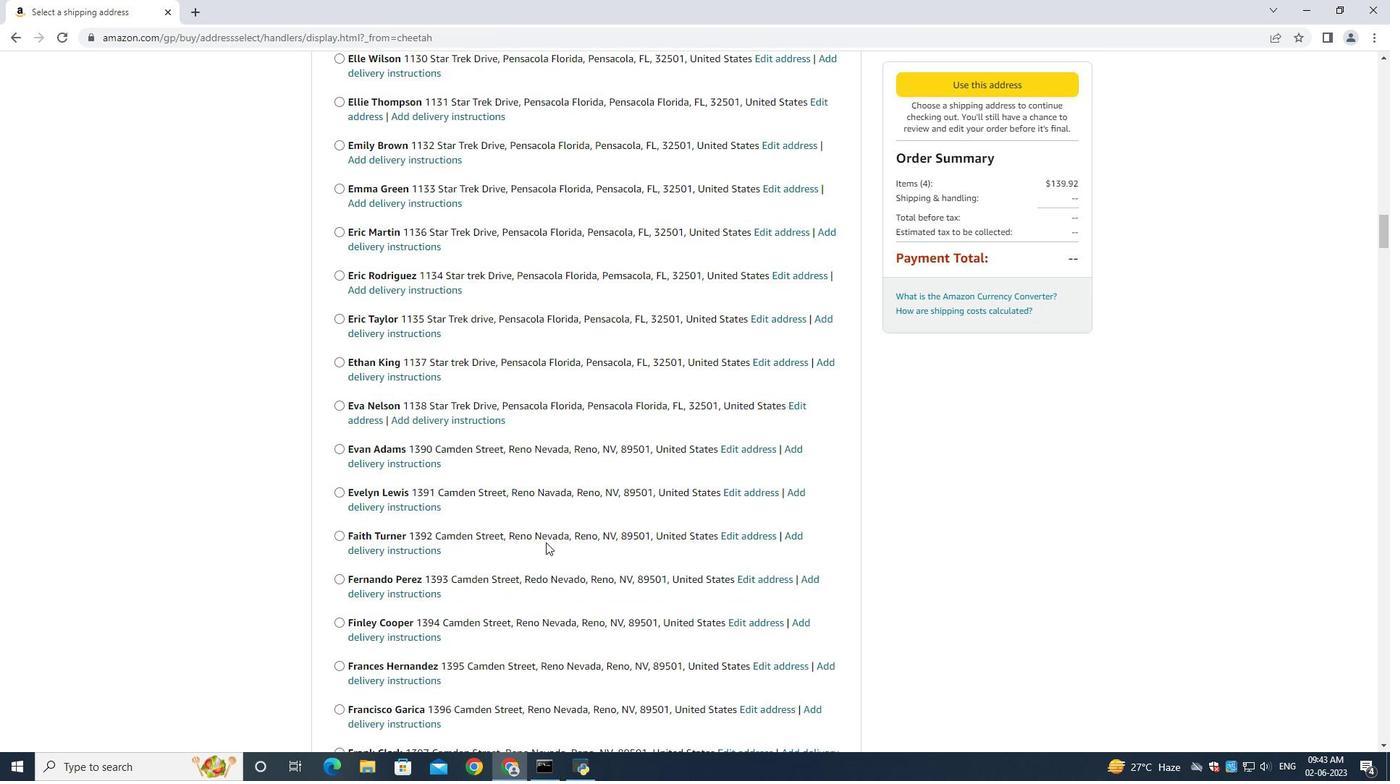 
Action: Mouse scrolled (545, 542) with delta (0, 0)
Screenshot: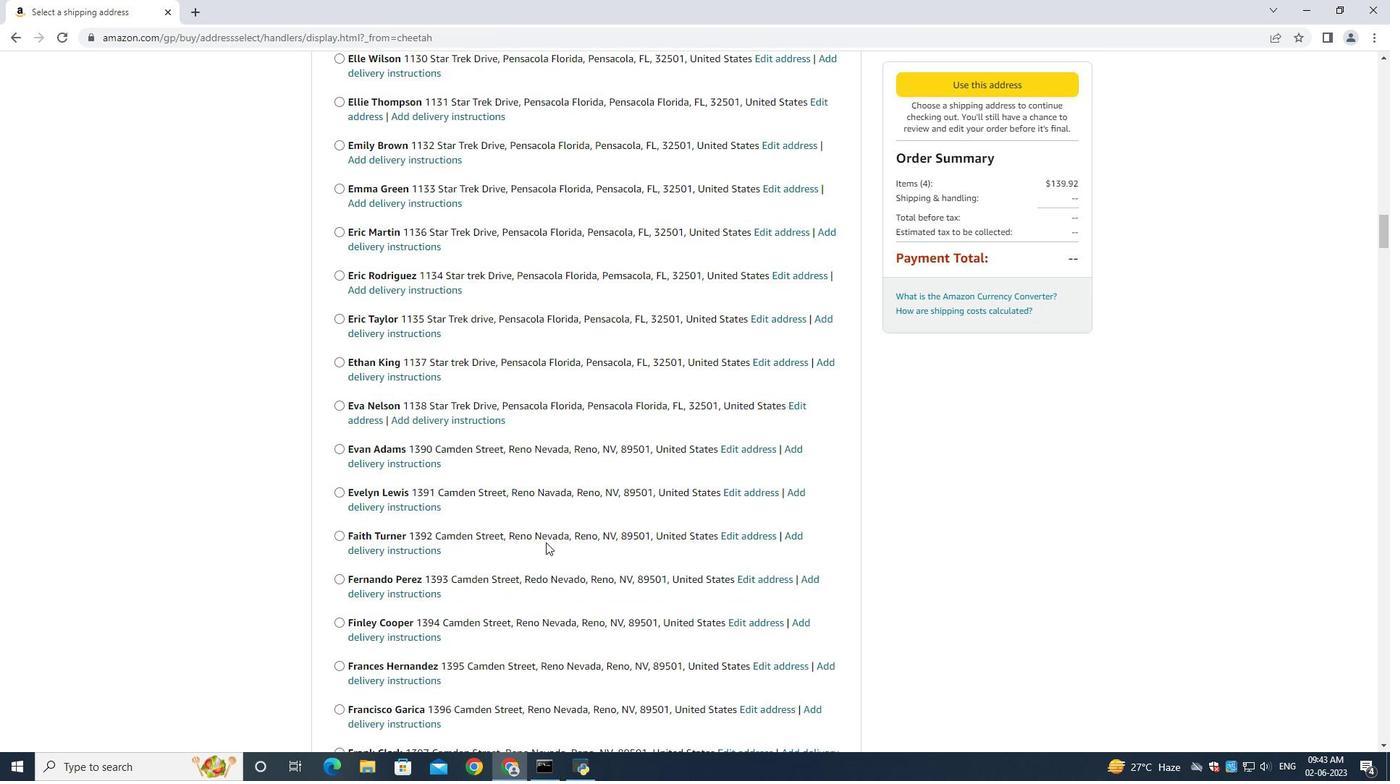 
Action: Mouse scrolled (545, 542) with delta (0, 0)
Screenshot: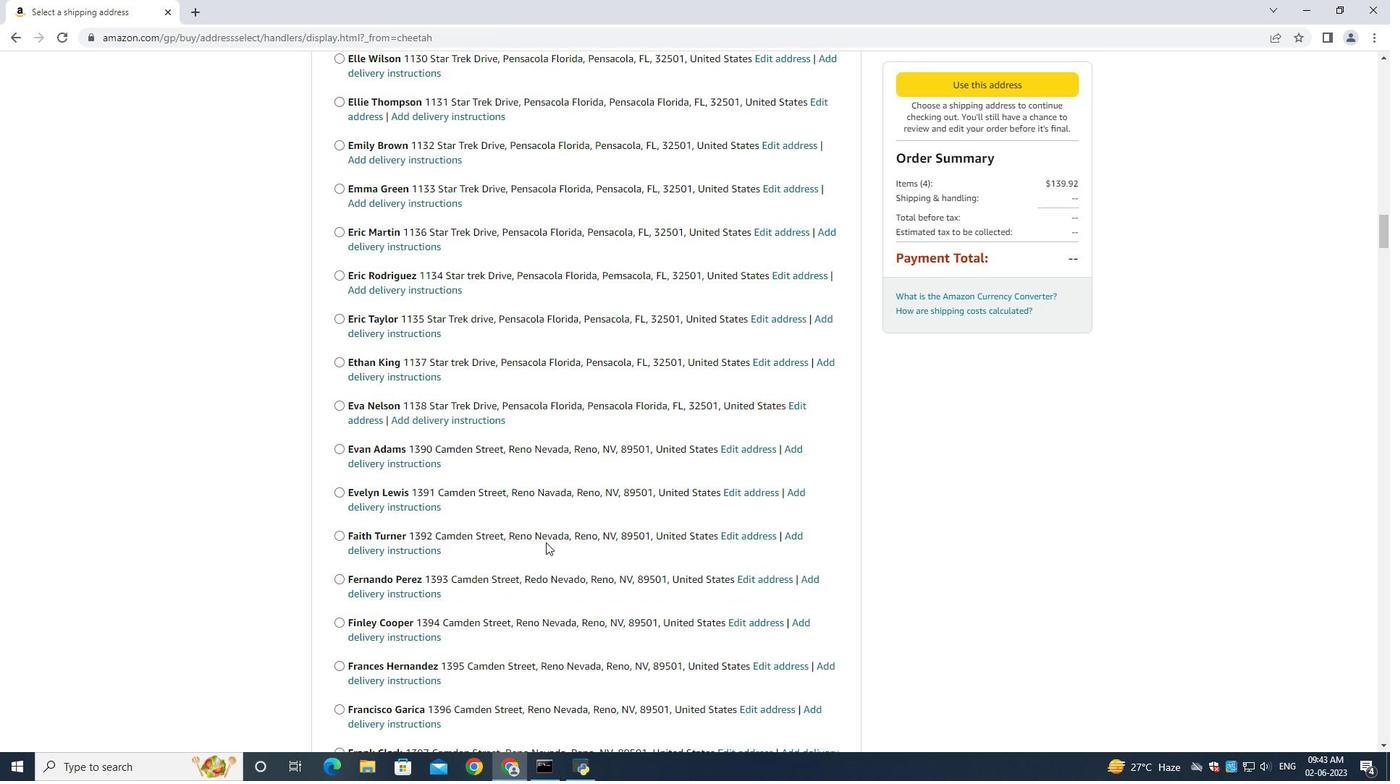 
Action: Mouse scrolled (545, 542) with delta (0, 0)
Screenshot: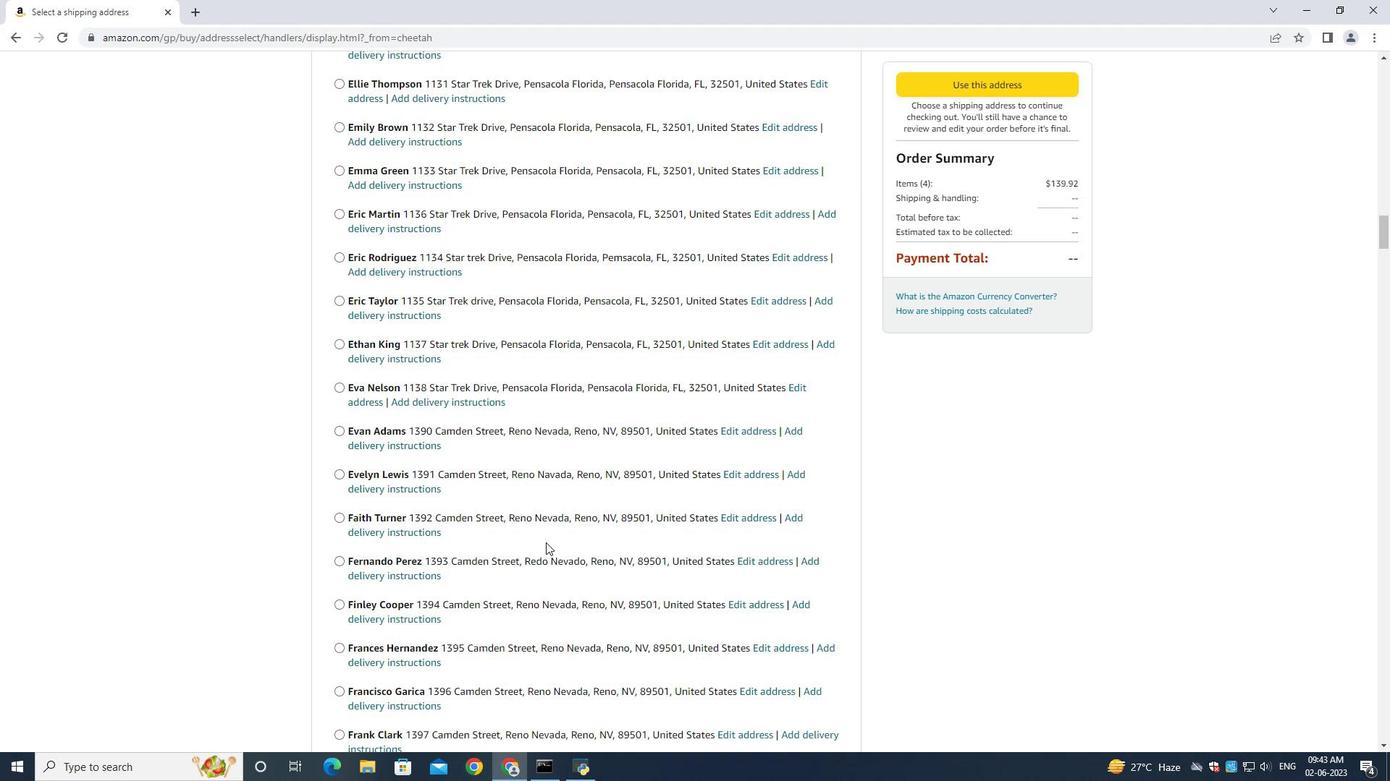 
Action: Mouse scrolled (545, 542) with delta (0, 0)
Screenshot: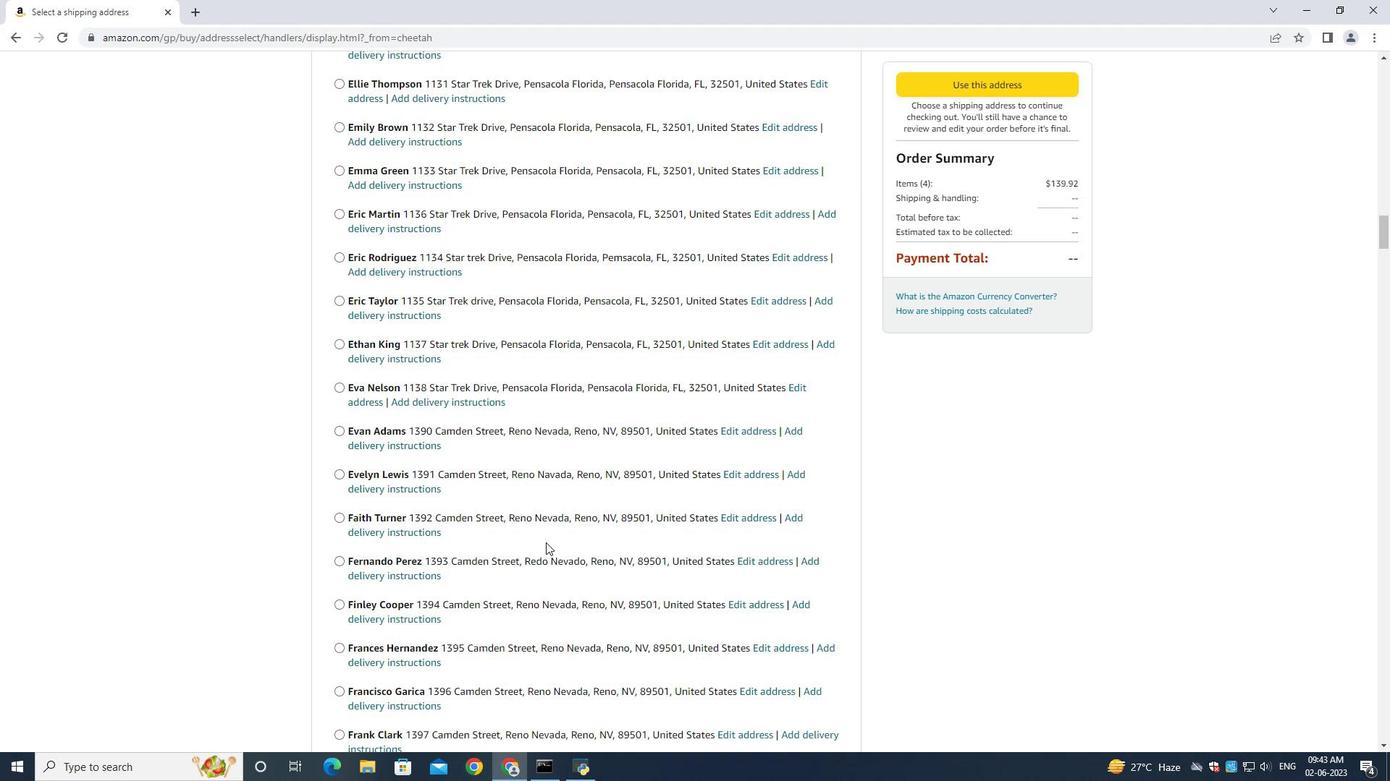 
Action: Mouse scrolled (545, 542) with delta (0, 0)
Screenshot: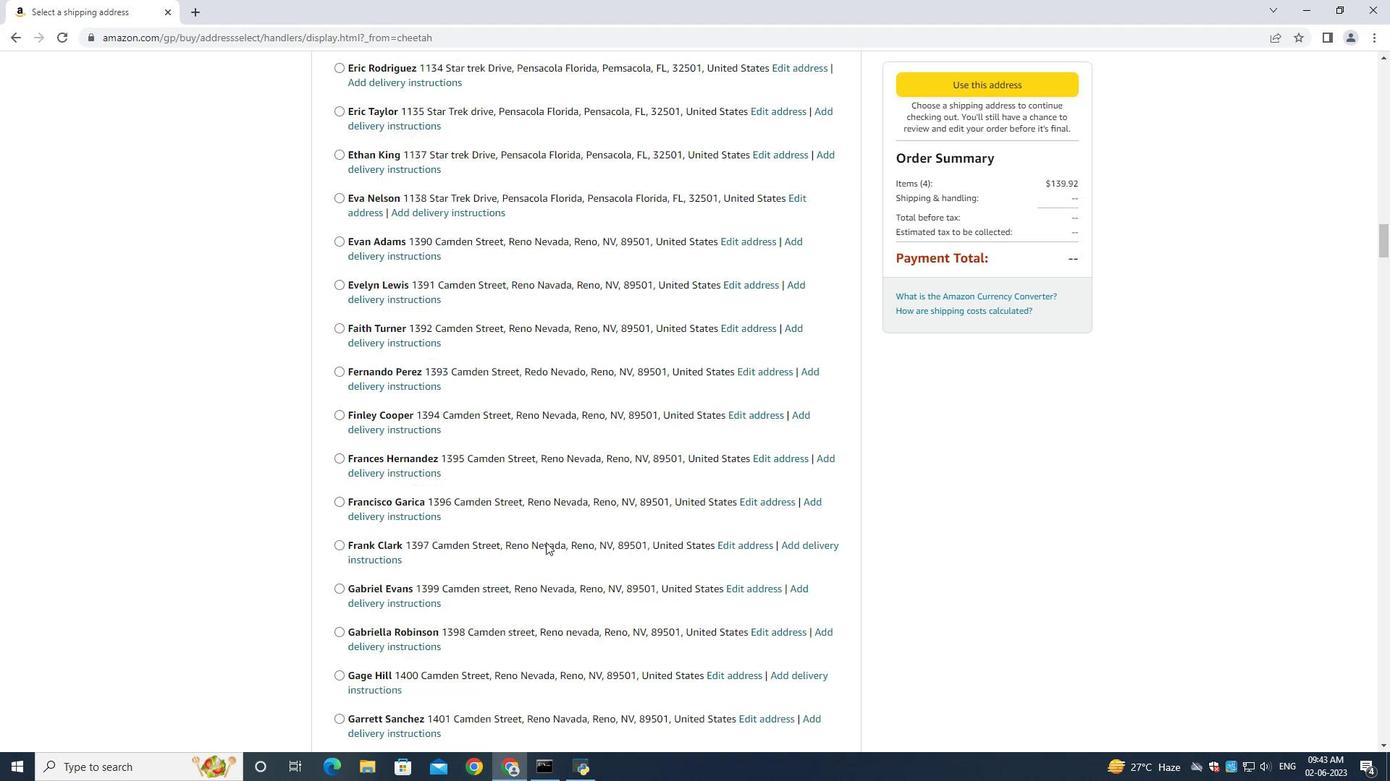 
Action: Mouse scrolled (545, 542) with delta (0, 0)
Screenshot: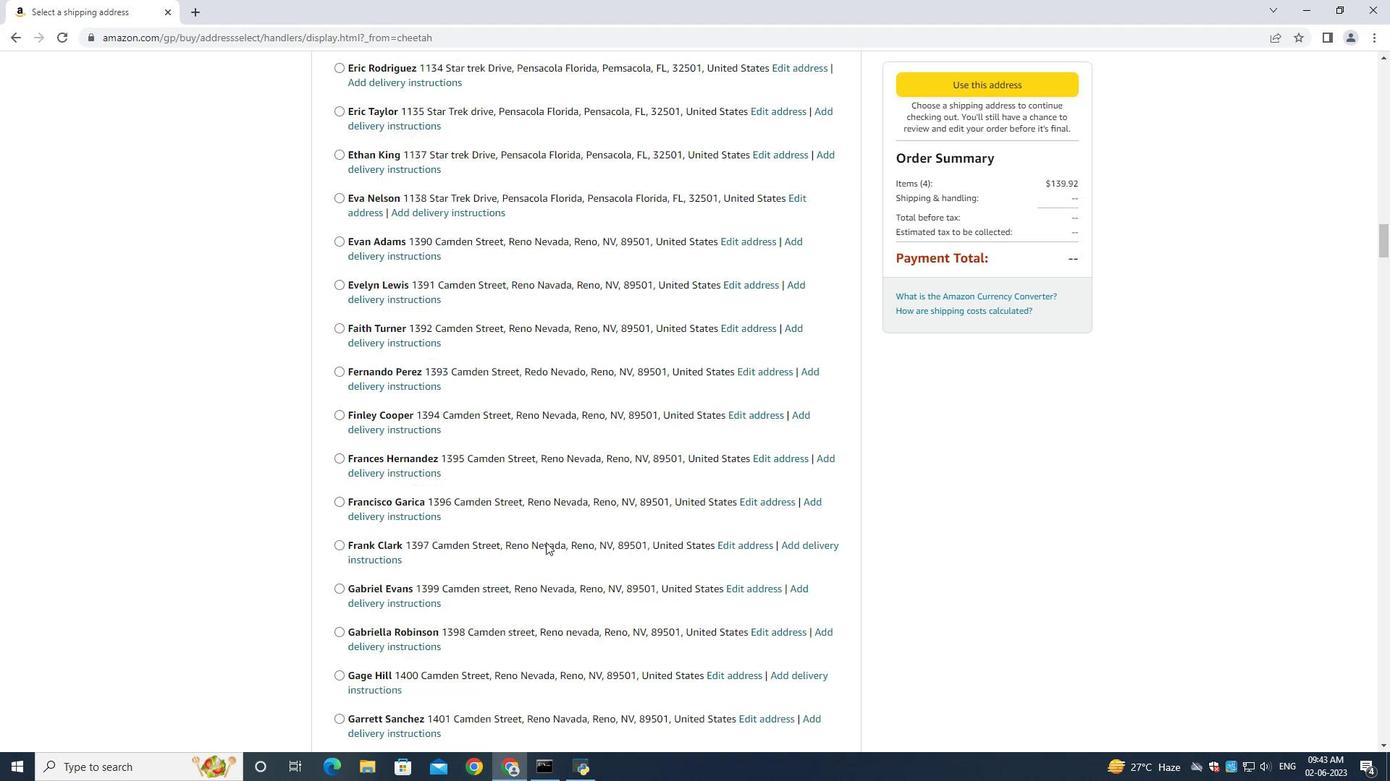 
Action: Mouse scrolled (545, 542) with delta (0, 0)
Screenshot: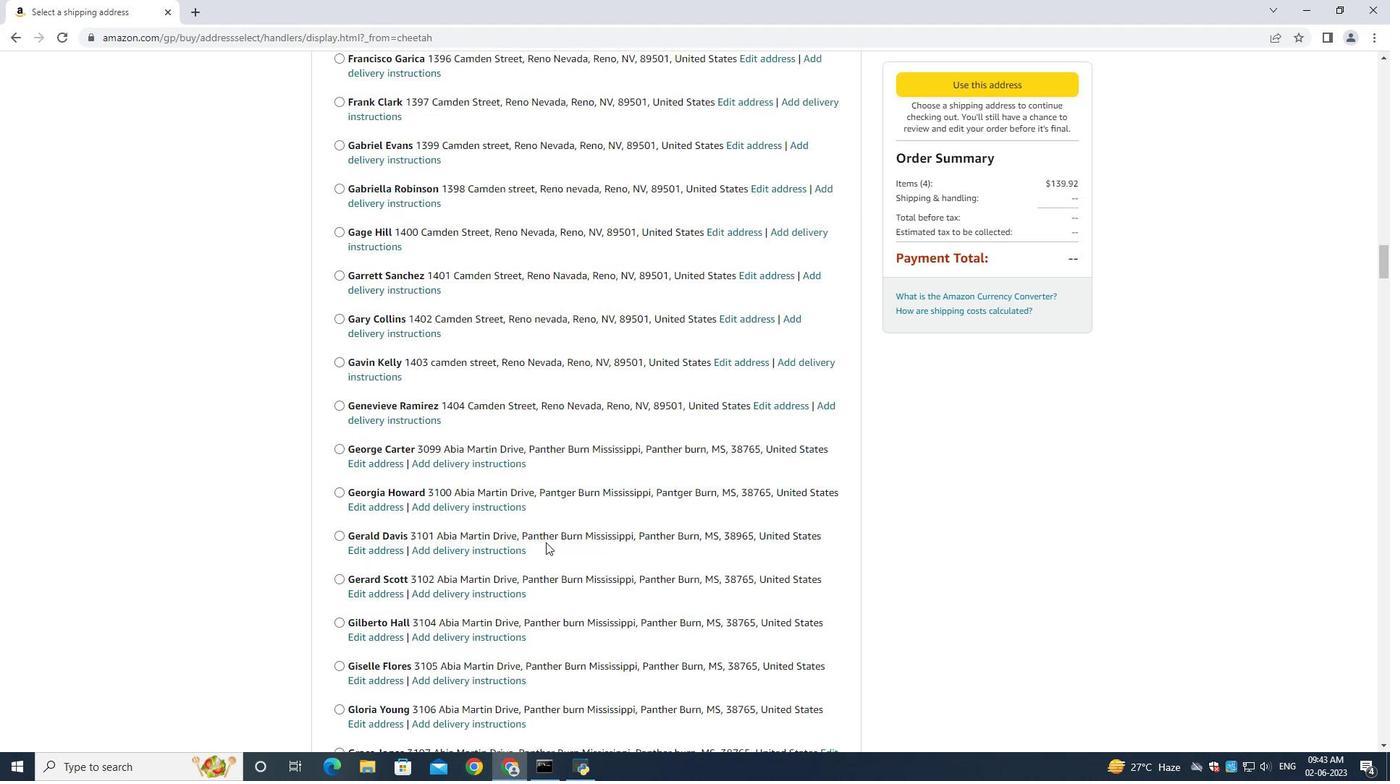 
Action: Mouse scrolled (545, 542) with delta (0, 0)
Screenshot: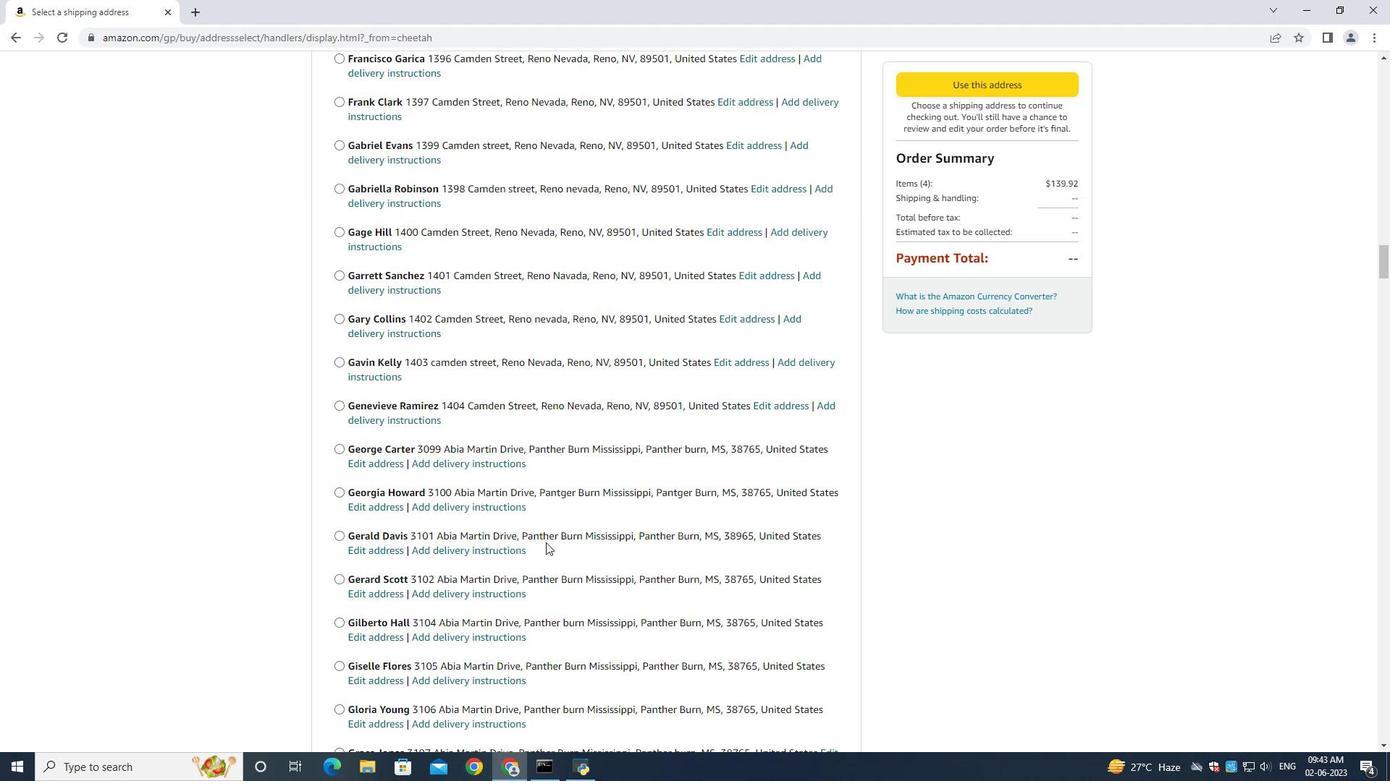 
Action: Mouse scrolled (545, 542) with delta (0, 0)
Screenshot: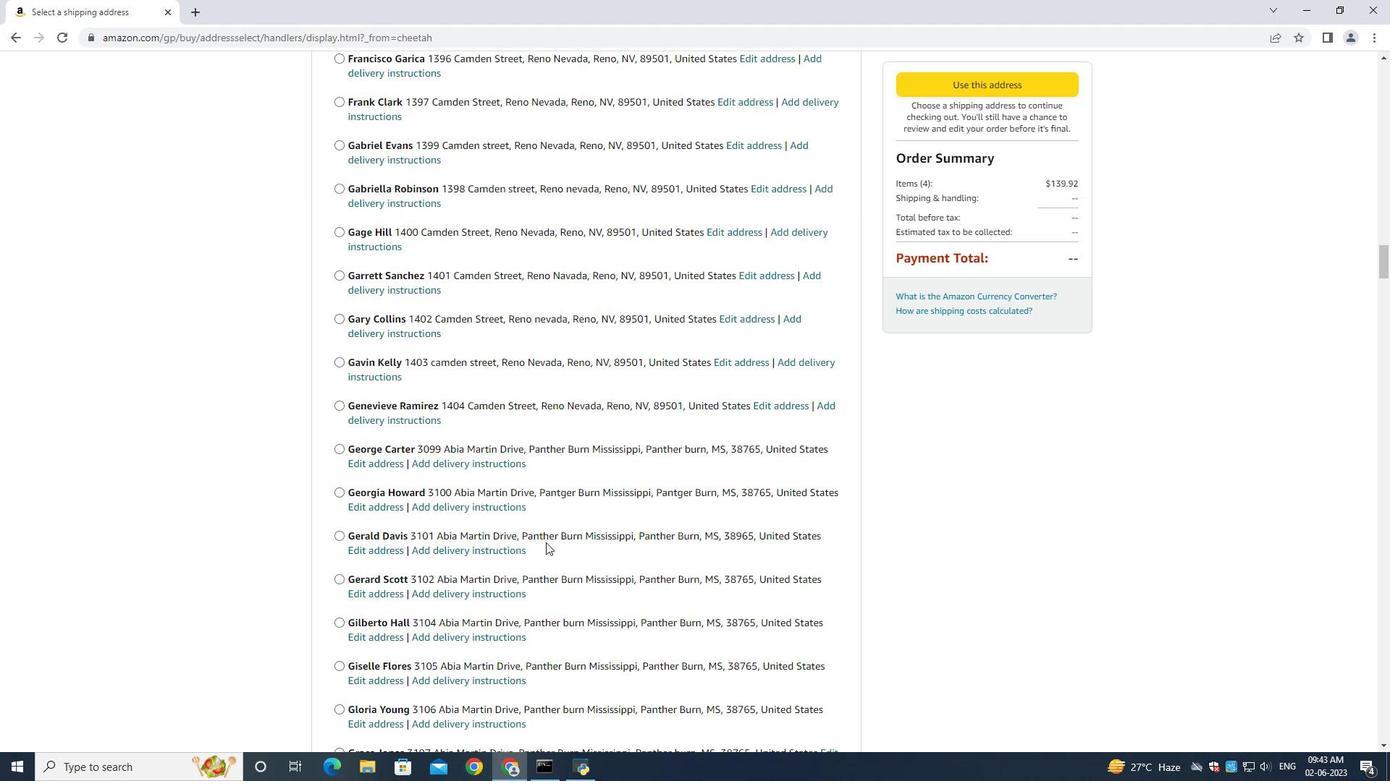 
Action: Mouse scrolled (545, 542) with delta (0, 0)
Screenshot: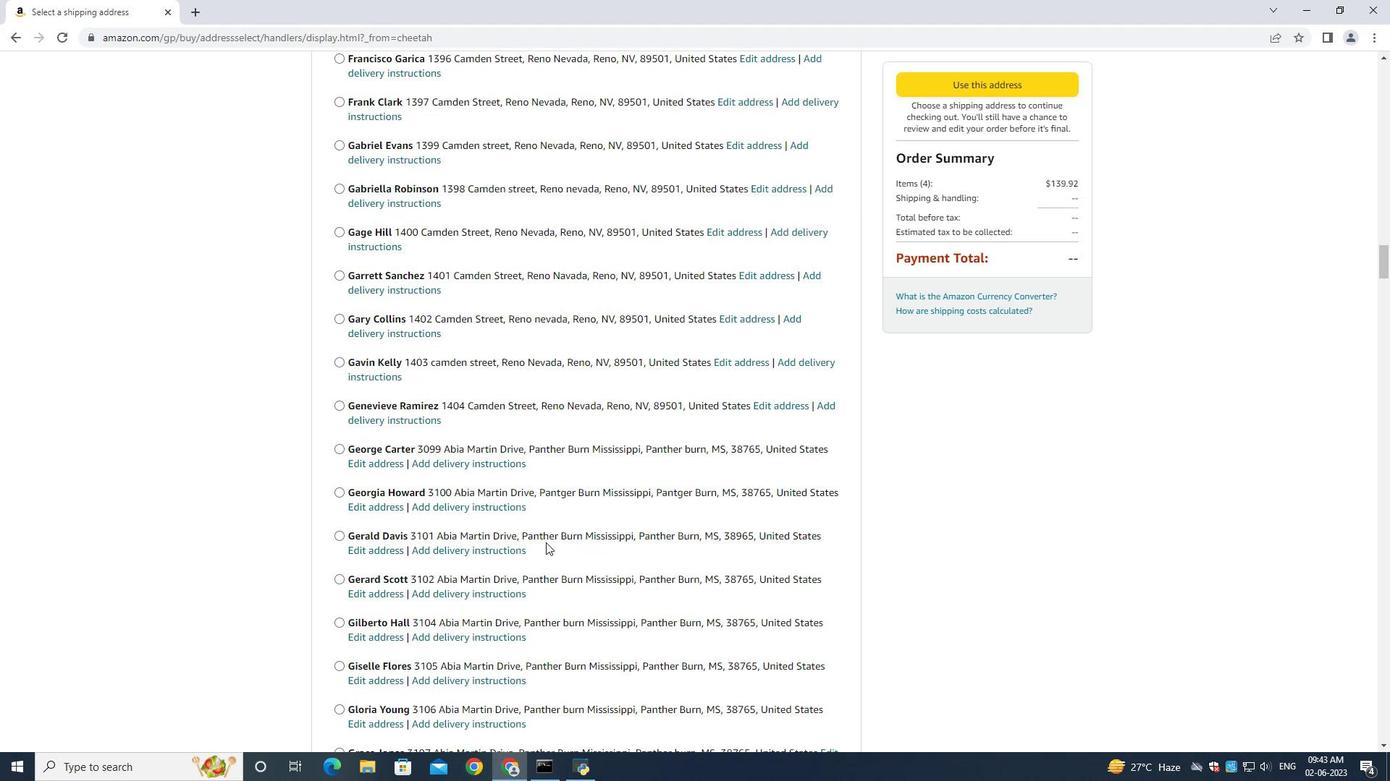 
Action: Mouse scrolled (545, 542) with delta (0, 0)
Screenshot: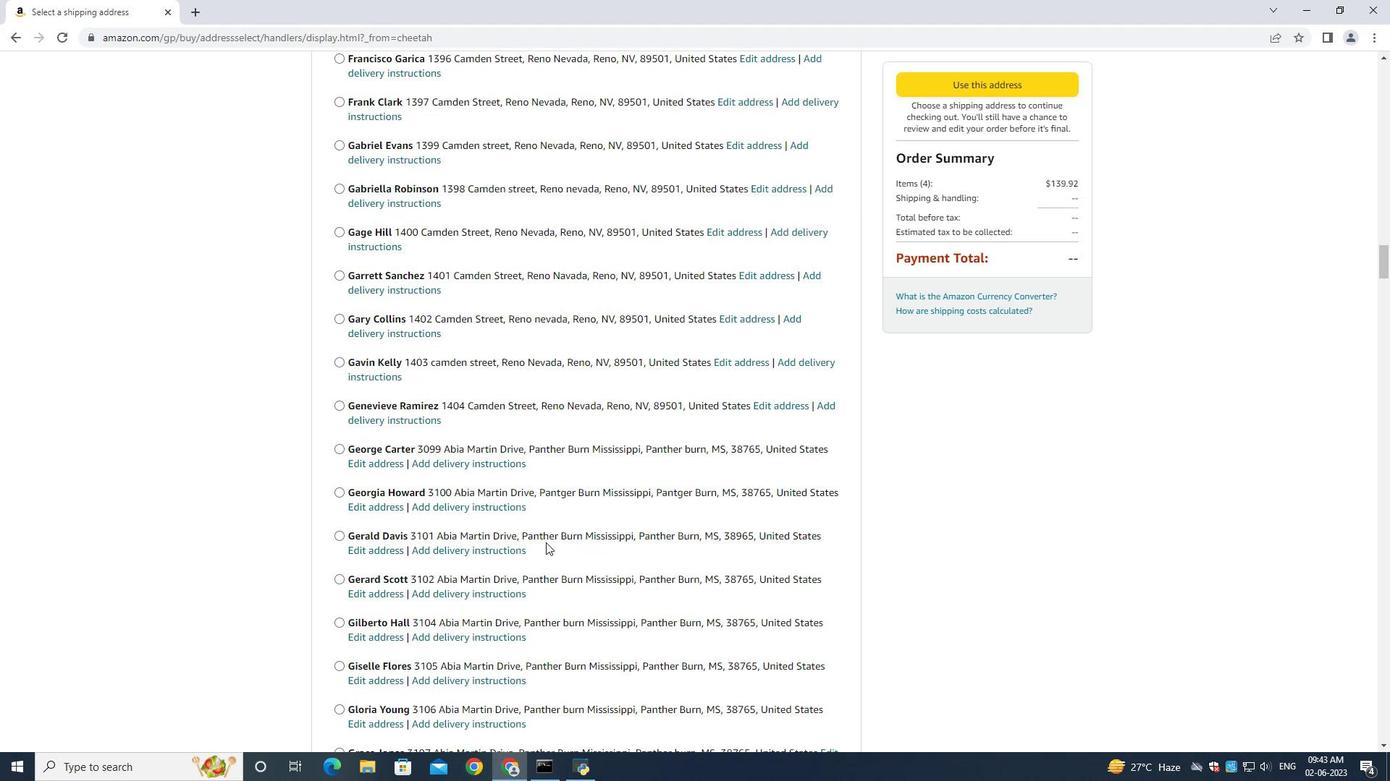 
Action: Mouse scrolled (545, 542) with delta (0, 0)
Screenshot: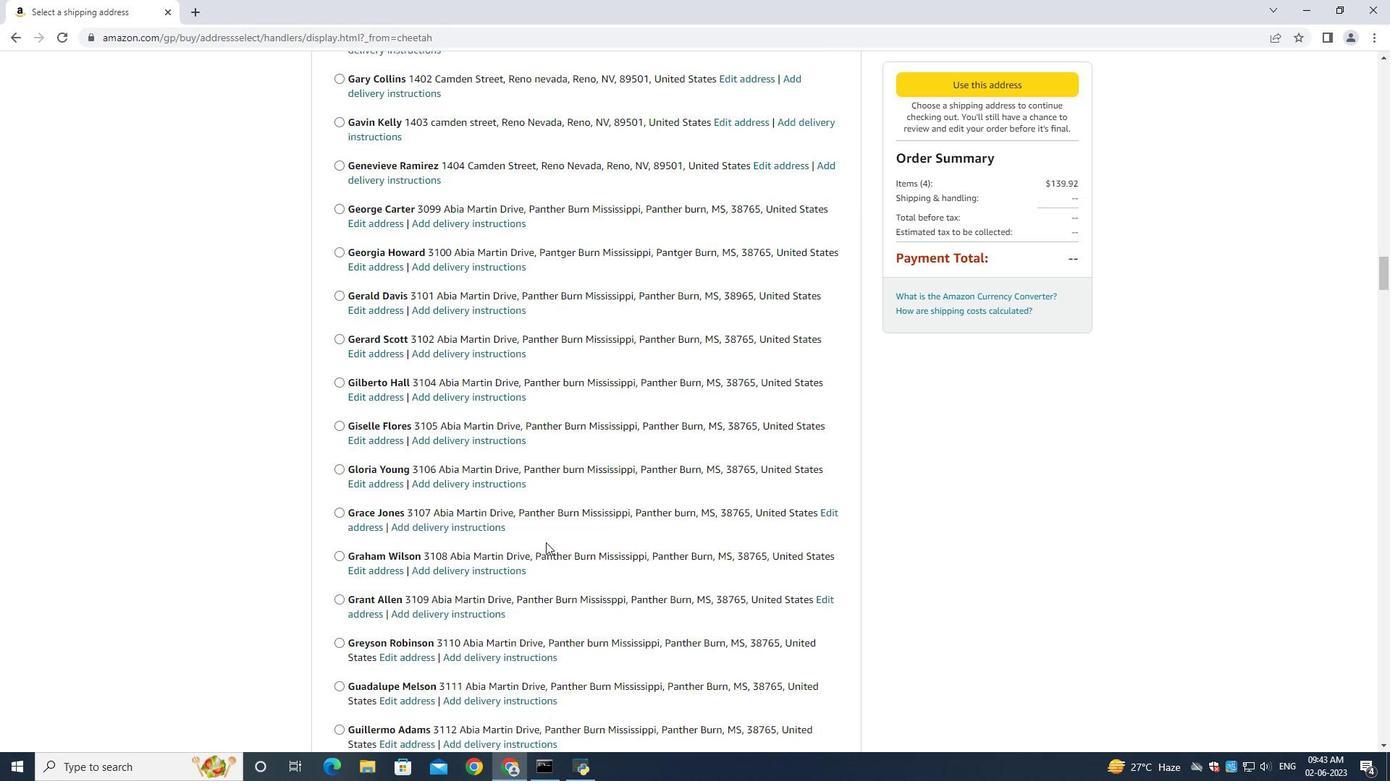 
Action: Mouse scrolled (545, 542) with delta (0, 0)
Screenshot: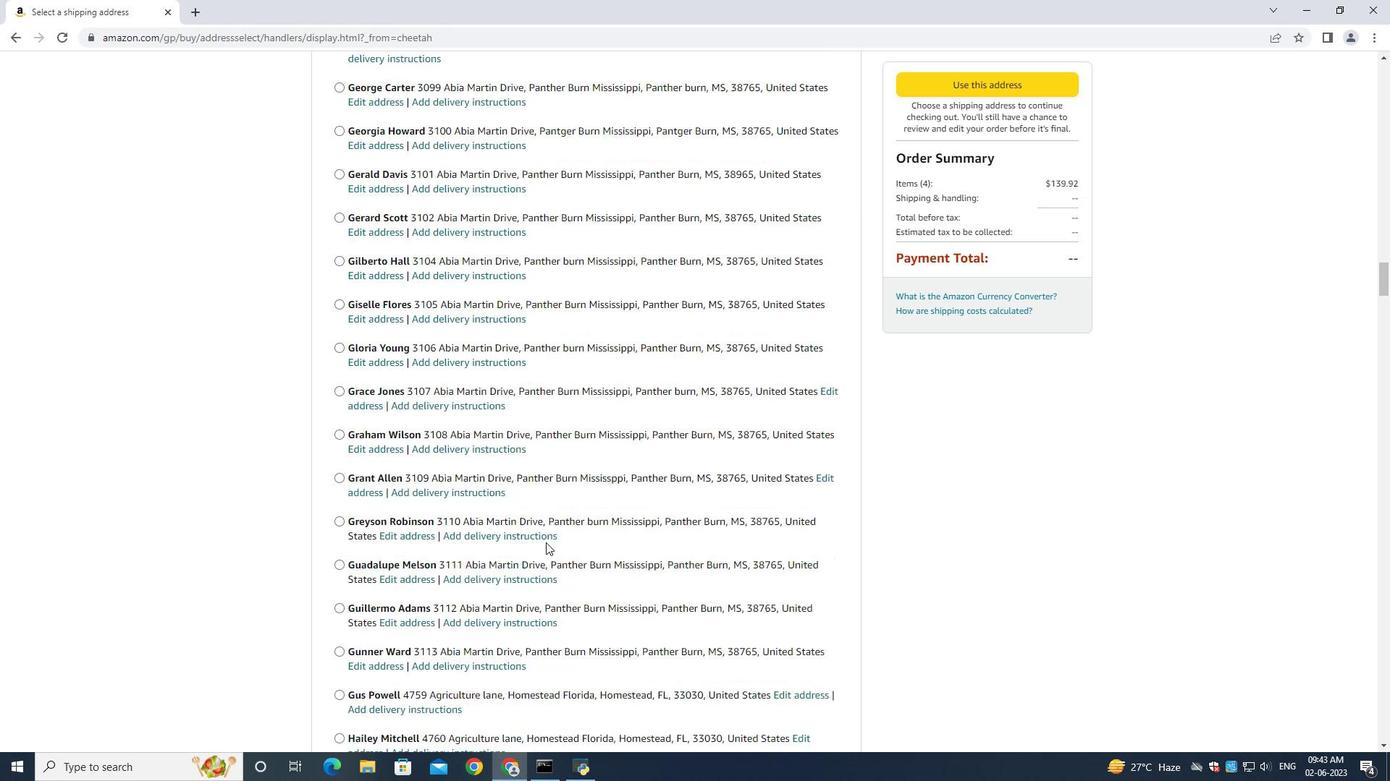 
Action: Mouse scrolled (545, 542) with delta (0, 0)
Screenshot: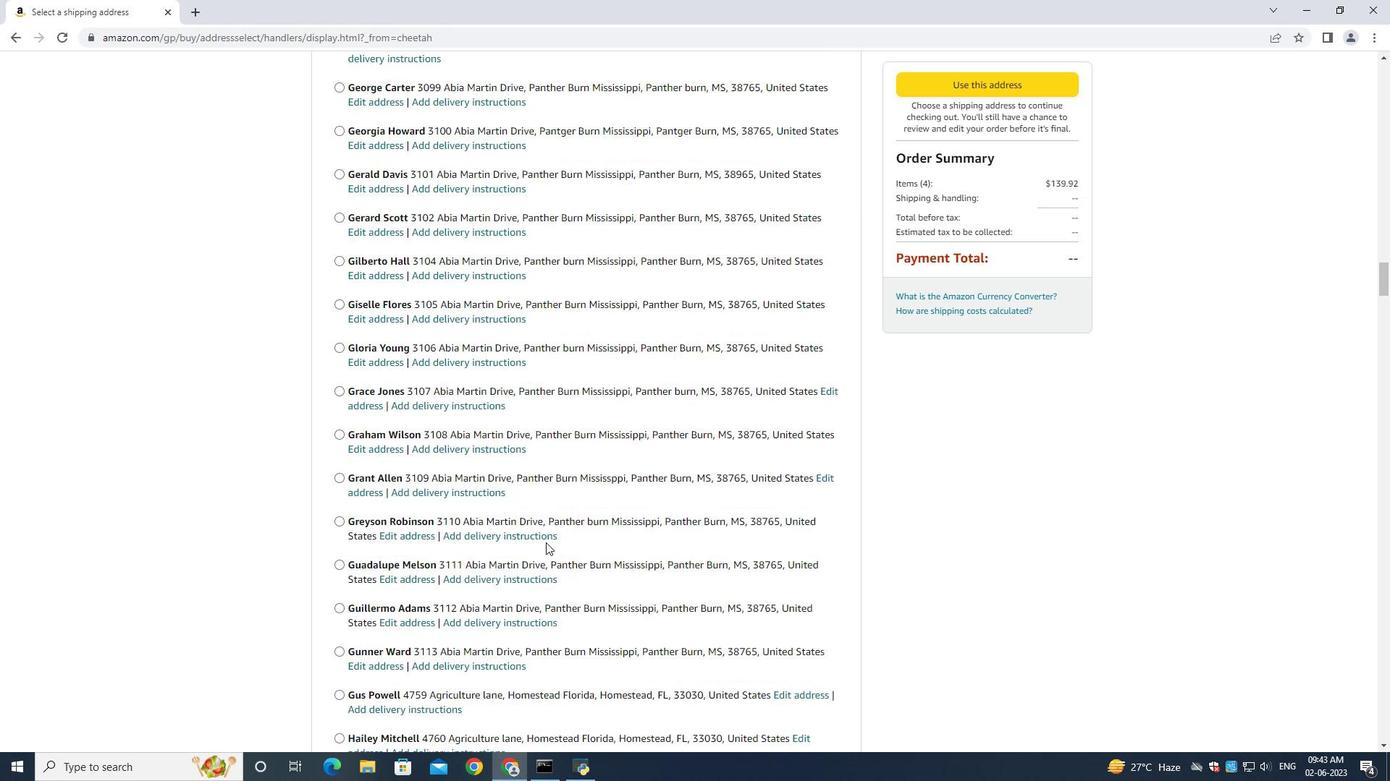 
Action: Mouse scrolled (545, 542) with delta (0, 0)
Screenshot: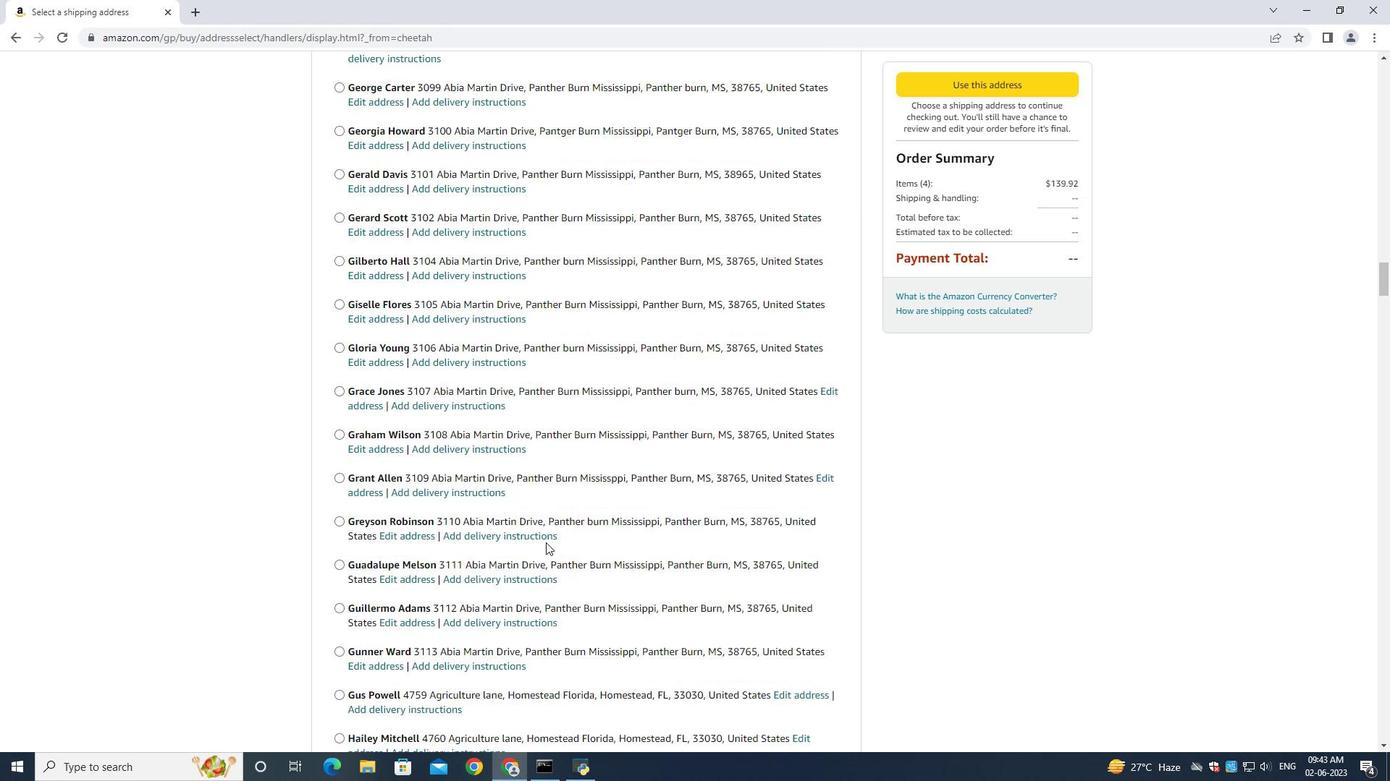 
Action: Mouse scrolled (545, 542) with delta (0, 0)
Screenshot: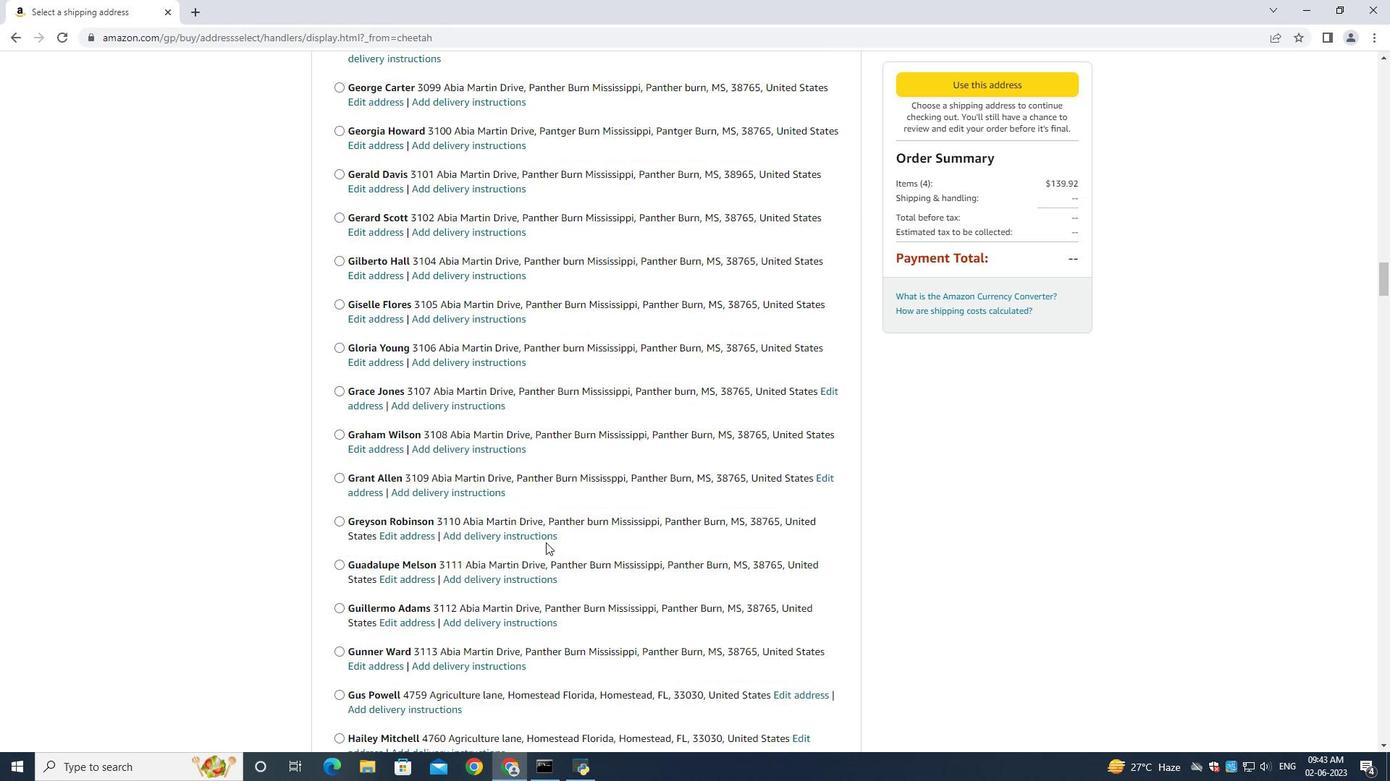 
Action: Mouse scrolled (545, 542) with delta (0, 0)
Screenshot: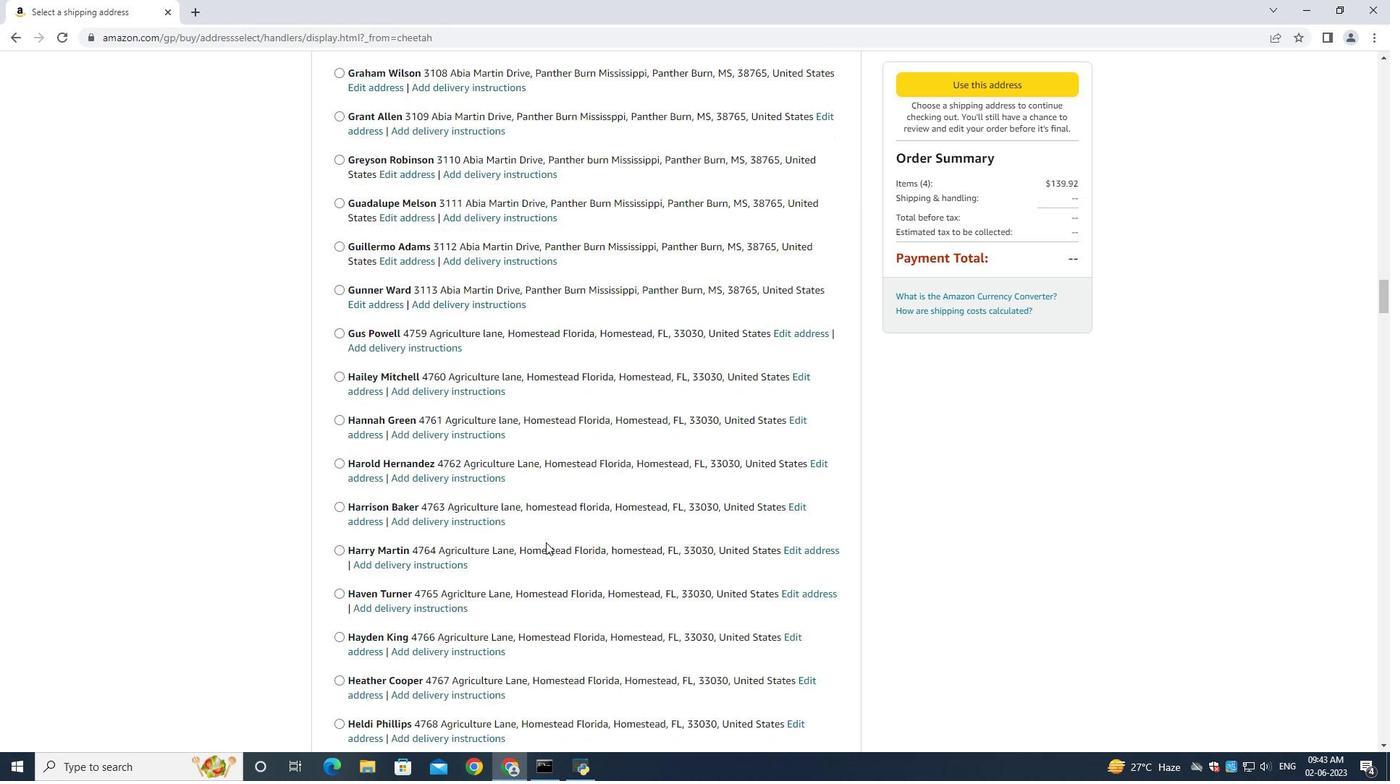 
Action: Mouse scrolled (545, 542) with delta (0, 0)
Screenshot: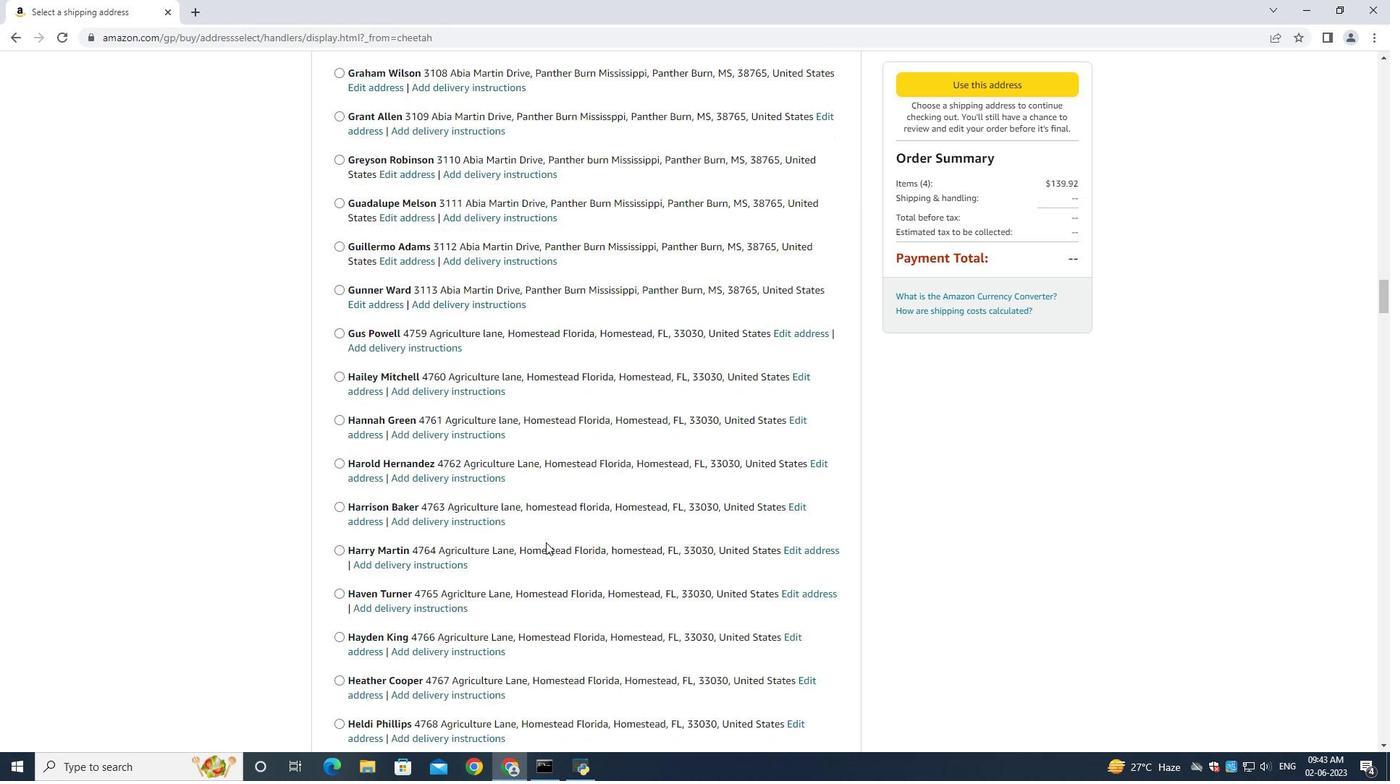 
Action: Mouse scrolled (545, 542) with delta (0, 0)
Screenshot: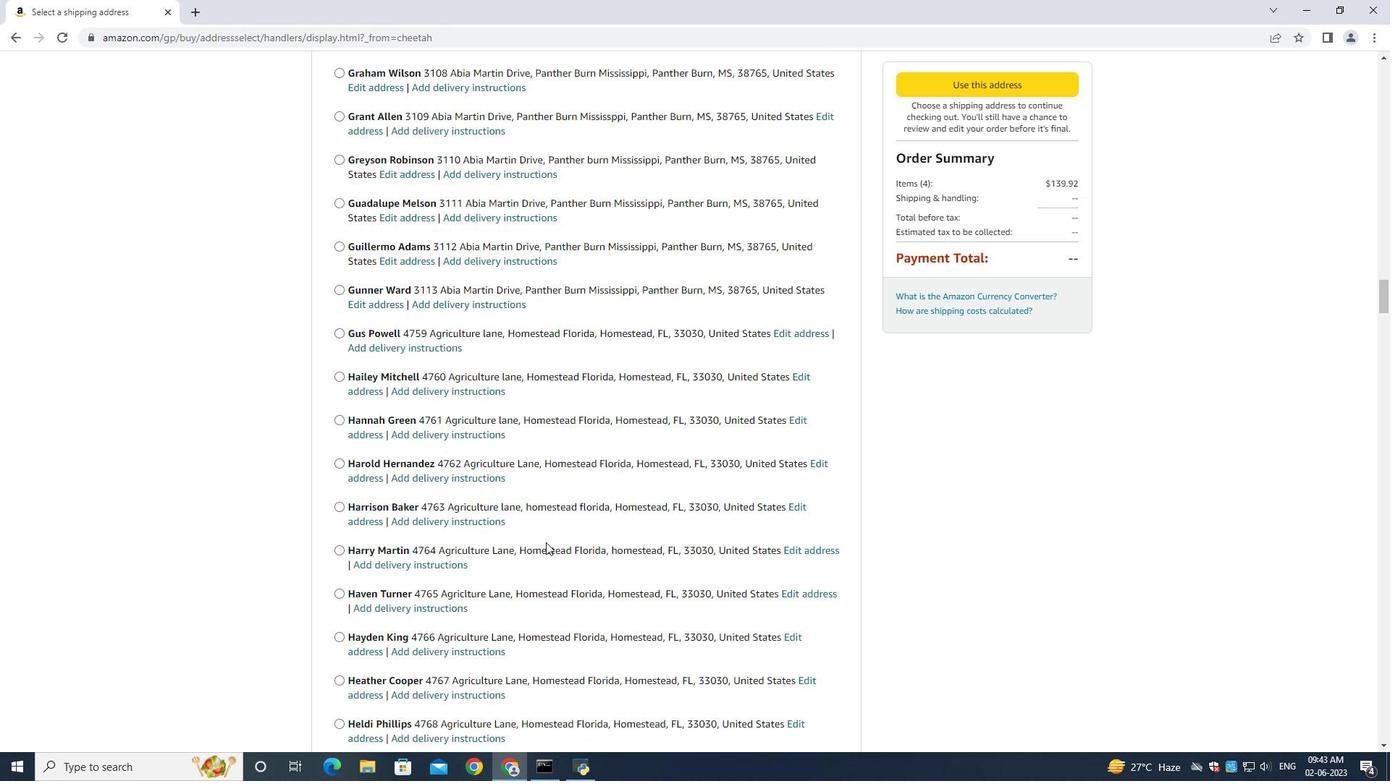 
Action: Mouse scrolled (545, 542) with delta (0, 0)
Screenshot: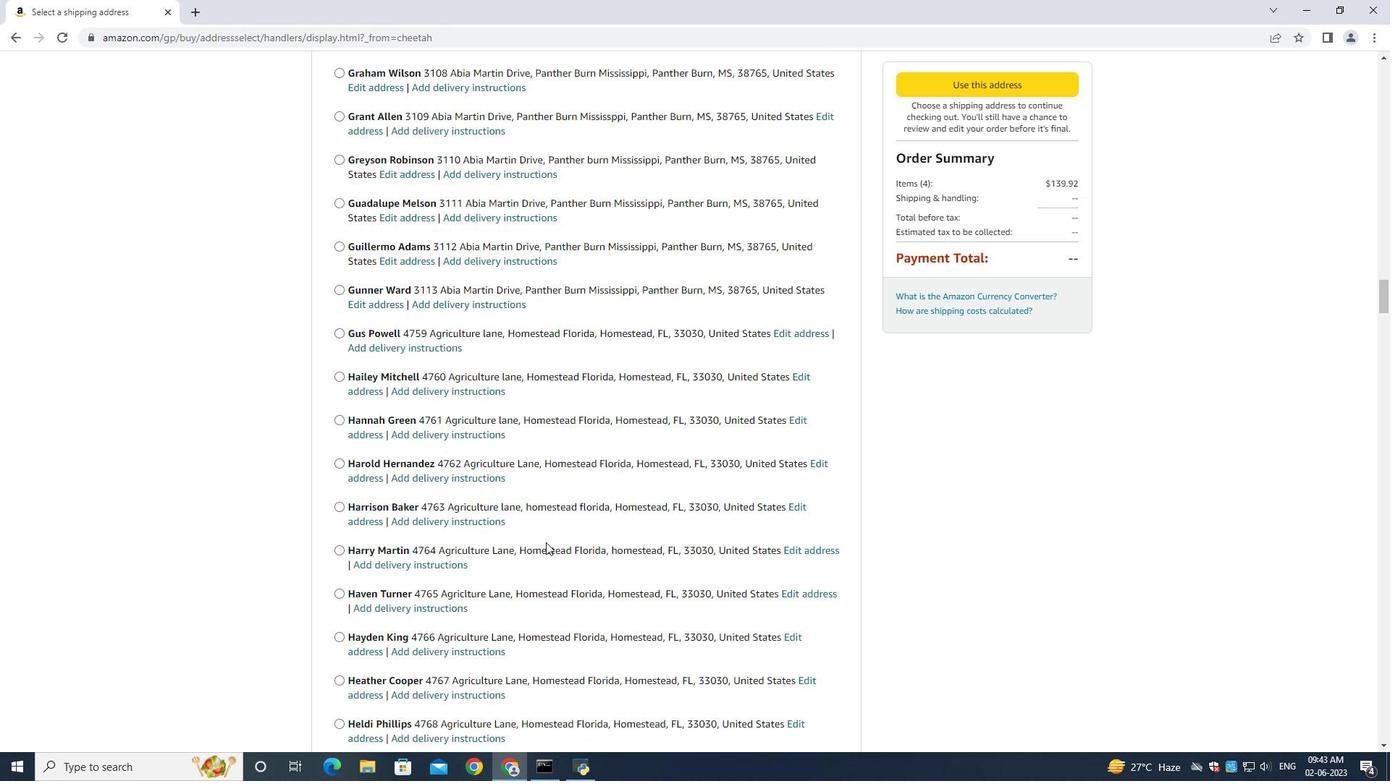 
Action: Mouse scrolled (545, 542) with delta (0, 0)
Screenshot: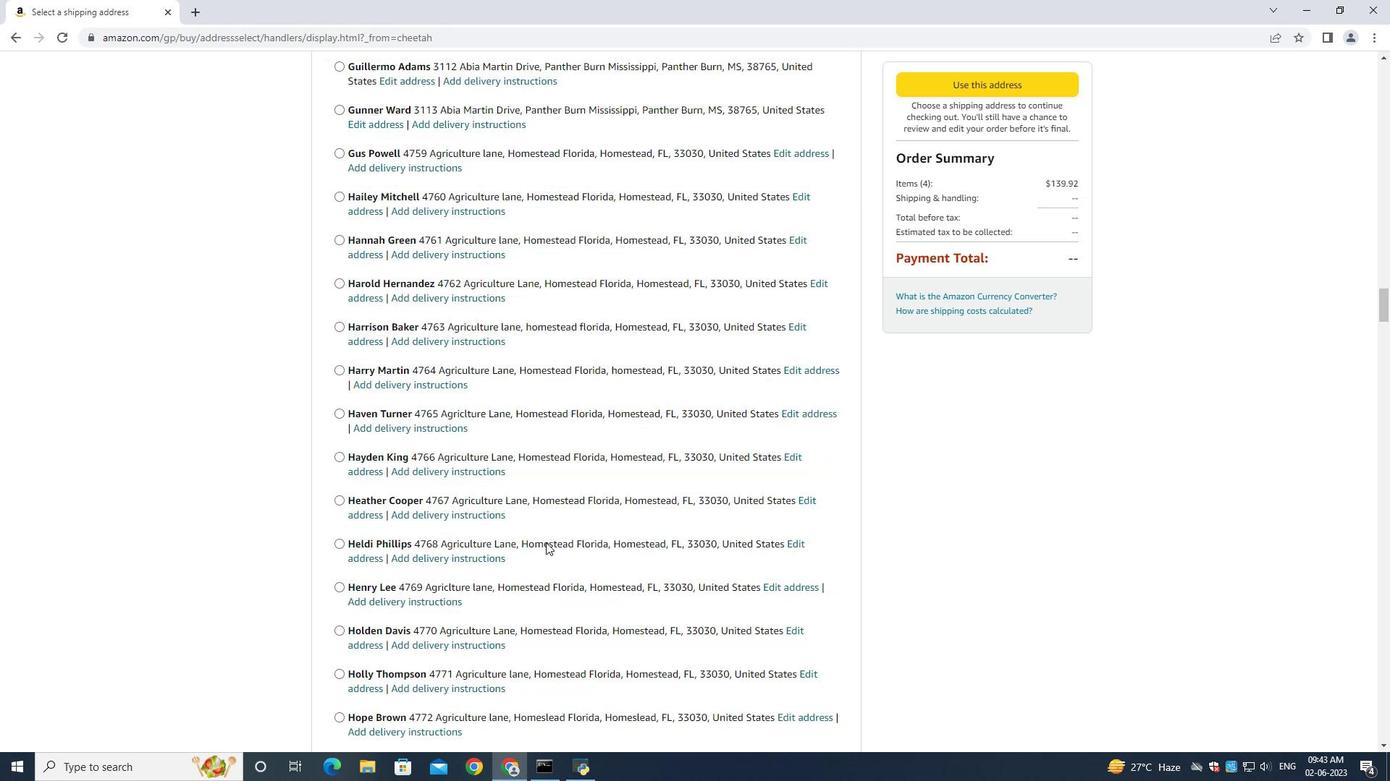 
Action: Mouse scrolled (545, 542) with delta (0, 0)
Screenshot: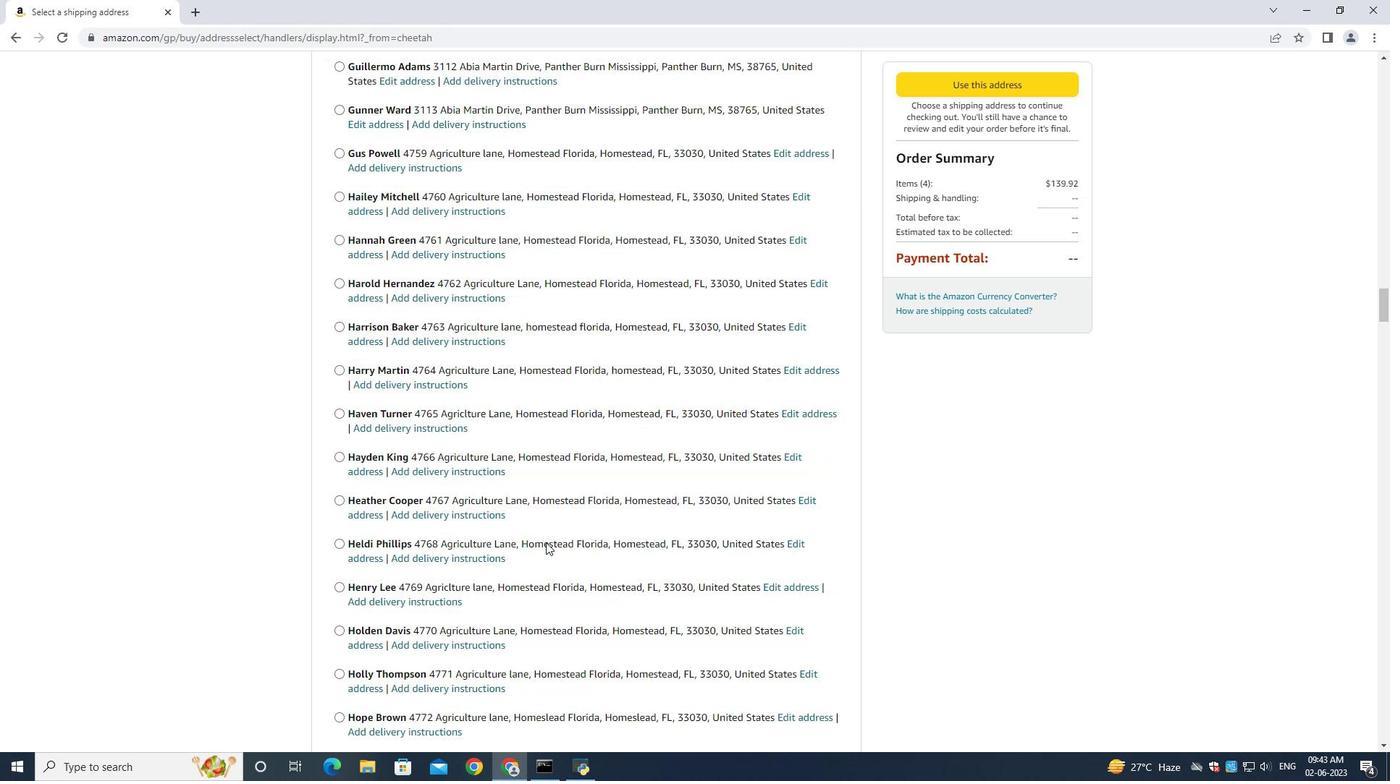 
Action: Mouse scrolled (545, 542) with delta (0, 0)
Screenshot: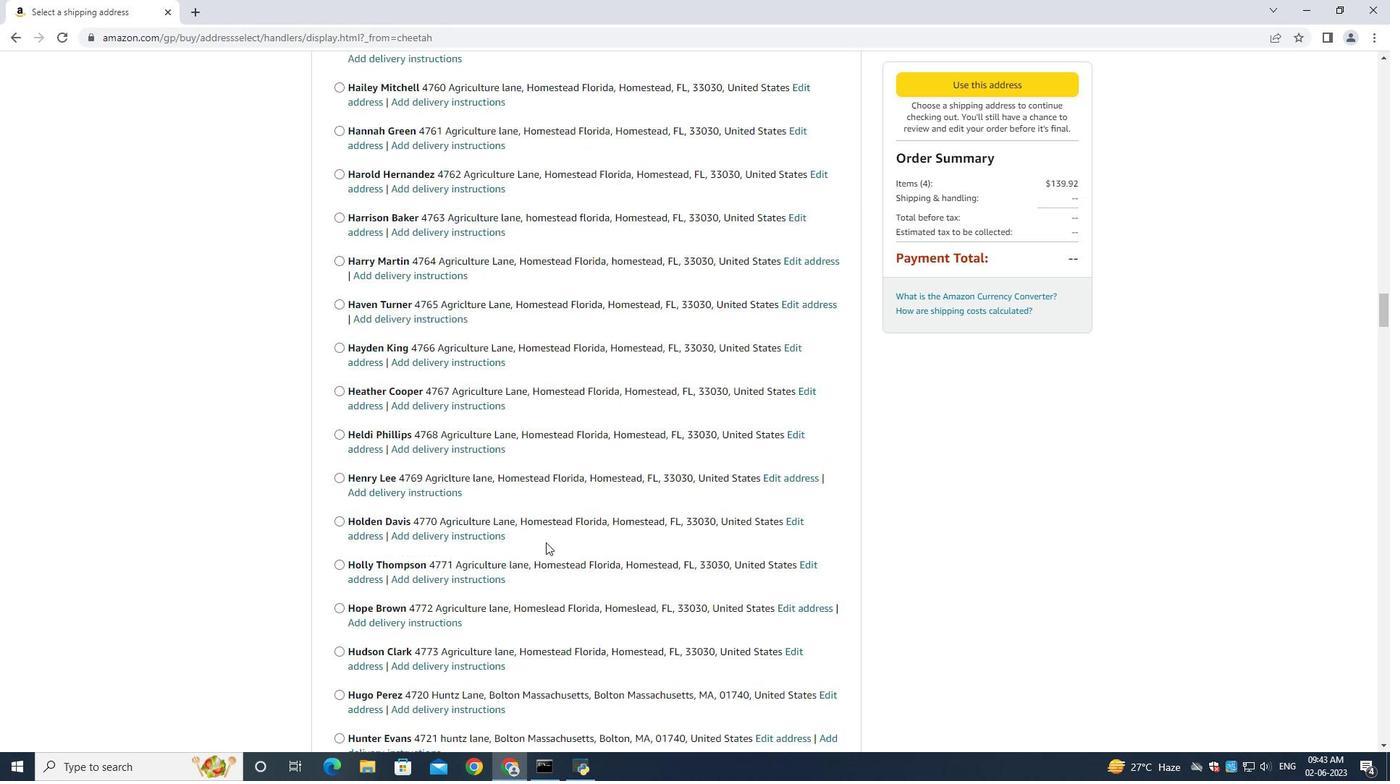 
Action: Mouse scrolled (545, 542) with delta (0, 0)
Screenshot: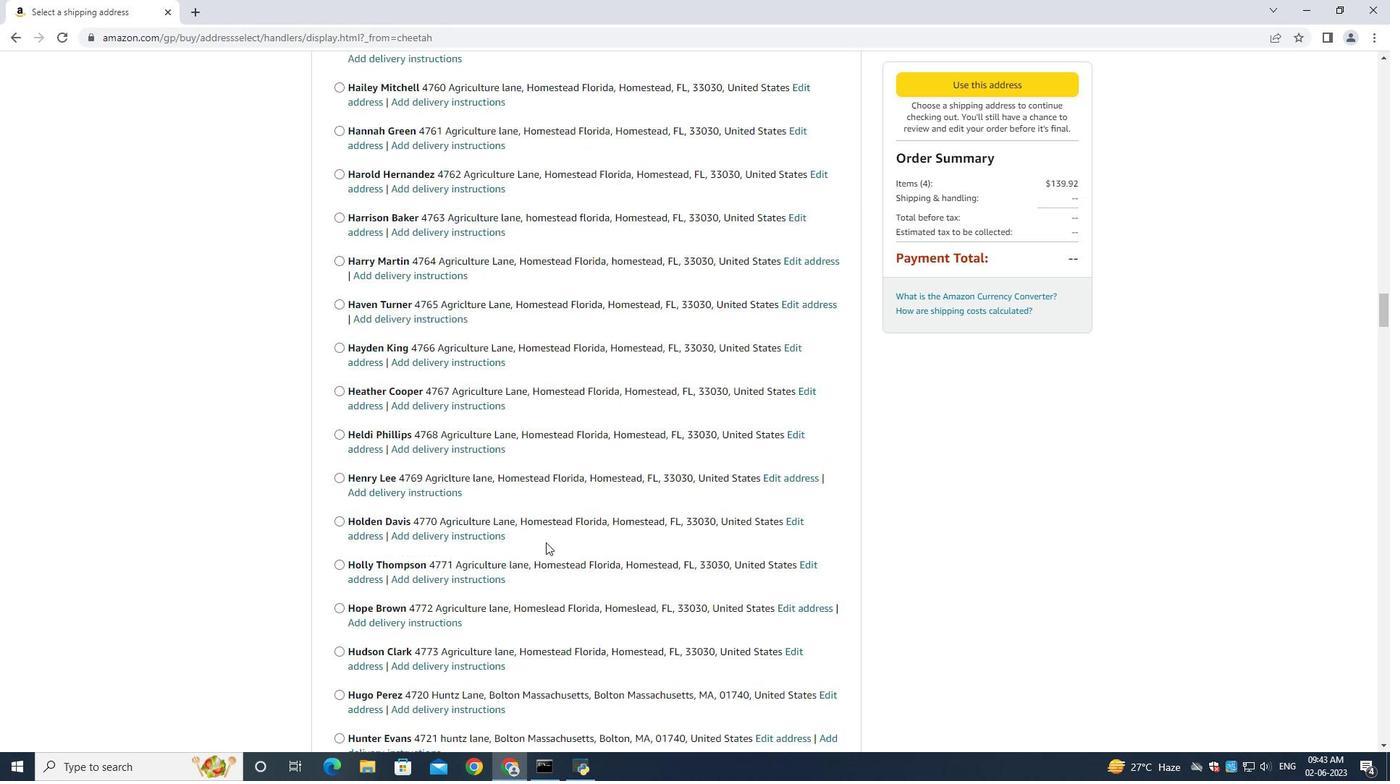 
Action: Mouse scrolled (545, 542) with delta (0, 0)
Screenshot: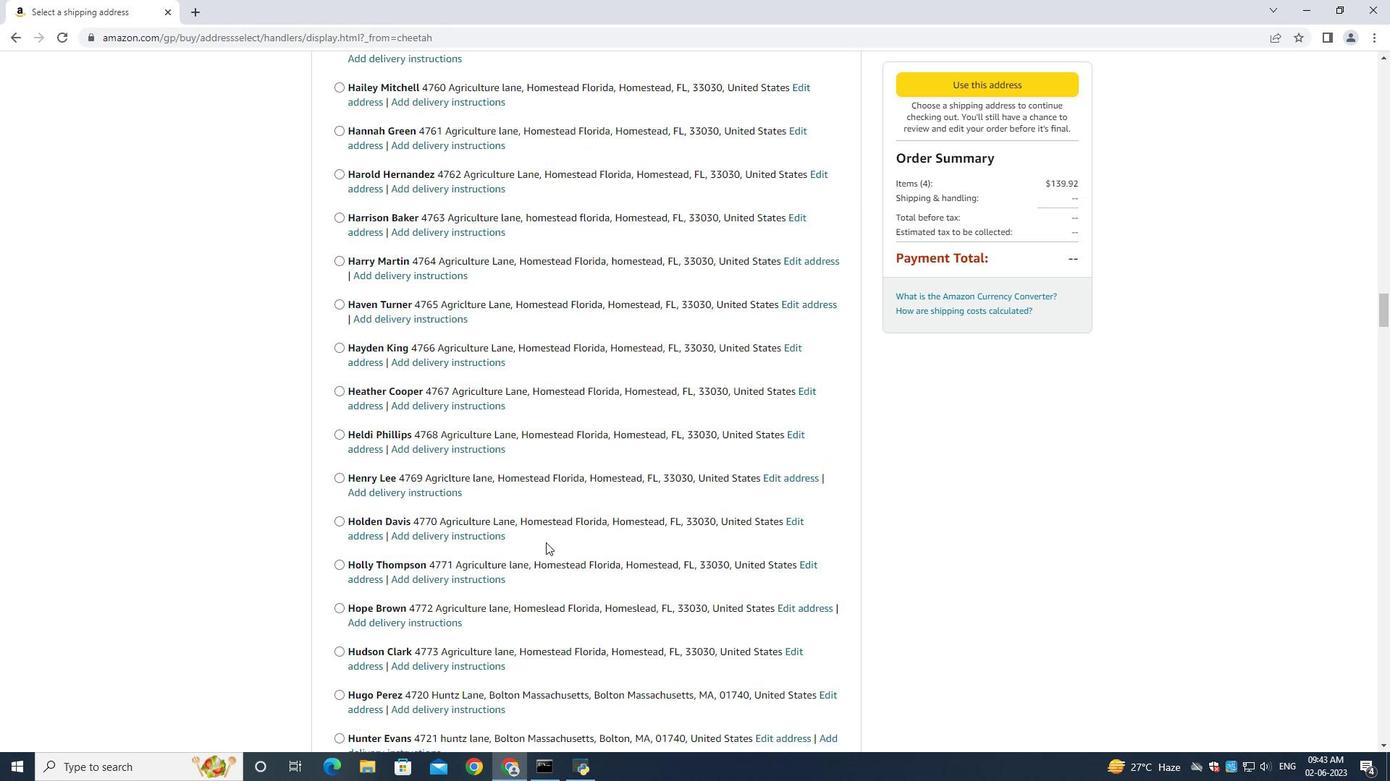 
Action: Mouse scrolled (545, 542) with delta (0, 0)
Screenshot: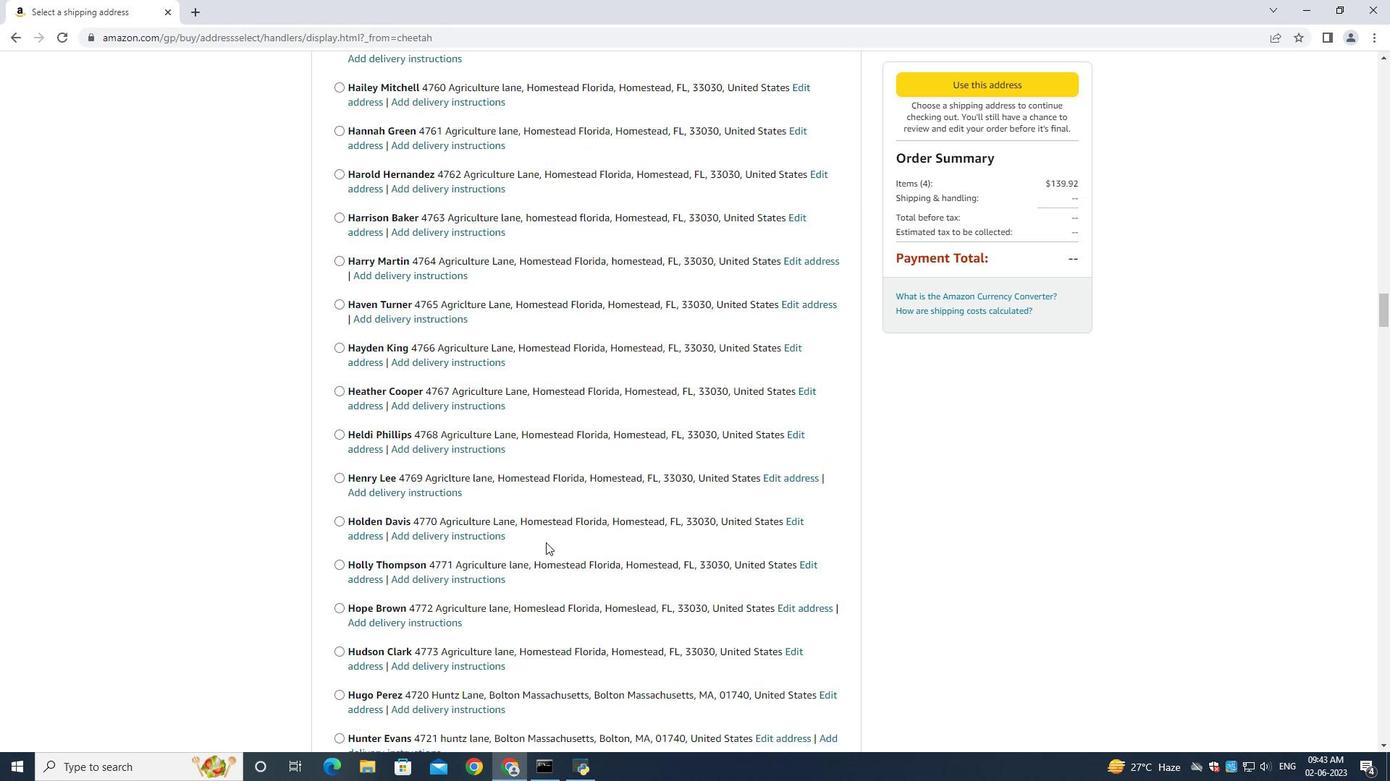 
Action: Mouse scrolled (545, 542) with delta (0, 0)
Screenshot: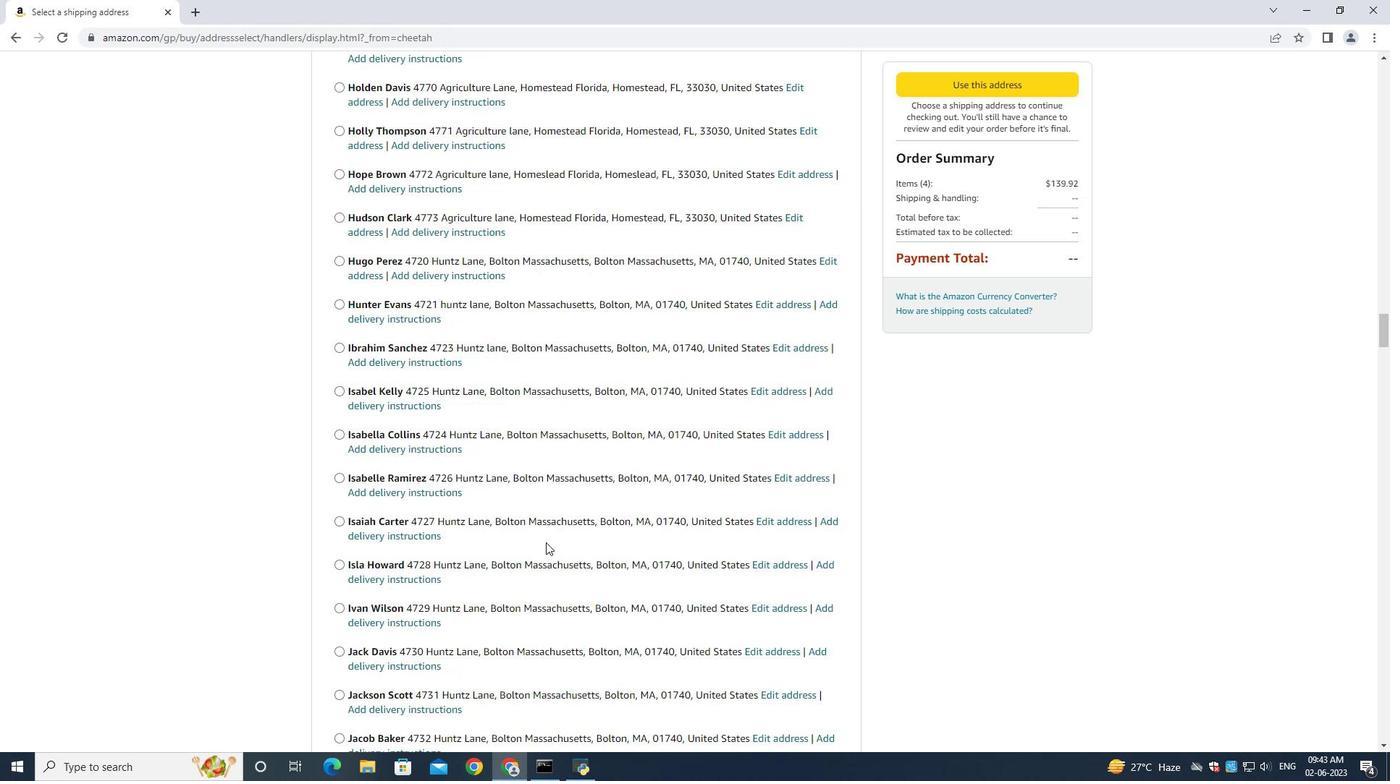 
Action: Mouse scrolled (545, 542) with delta (0, 0)
Screenshot: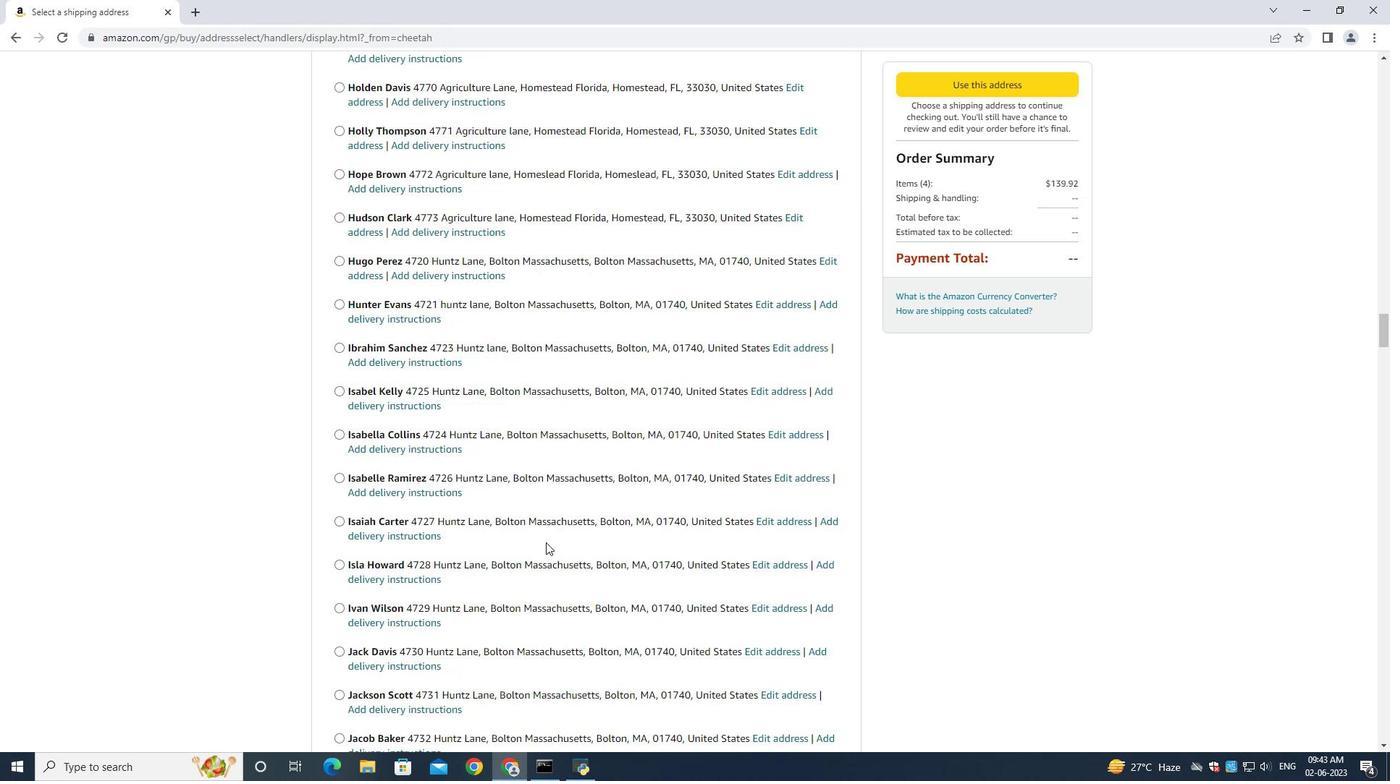 
Action: Mouse scrolled (545, 542) with delta (0, 0)
Screenshot: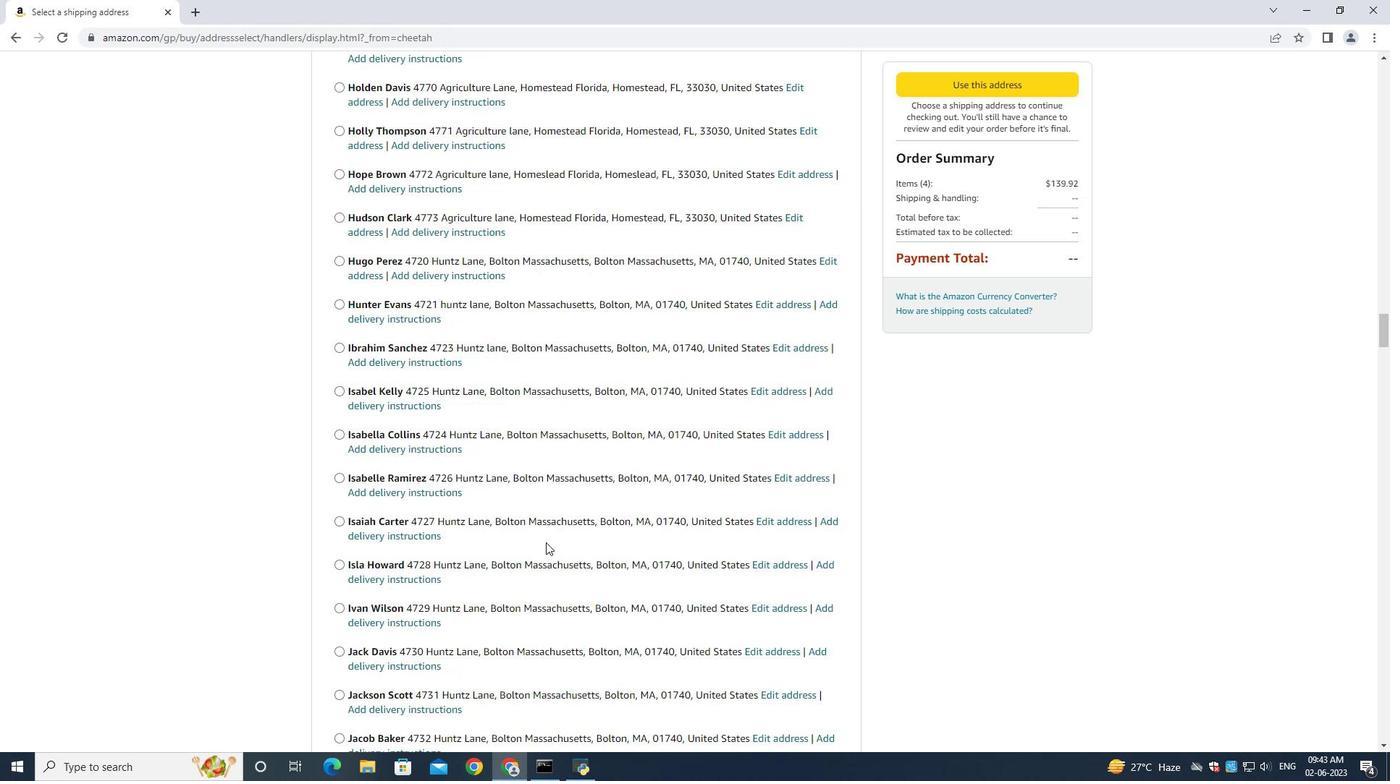 
Action: Mouse scrolled (545, 542) with delta (0, 0)
Screenshot: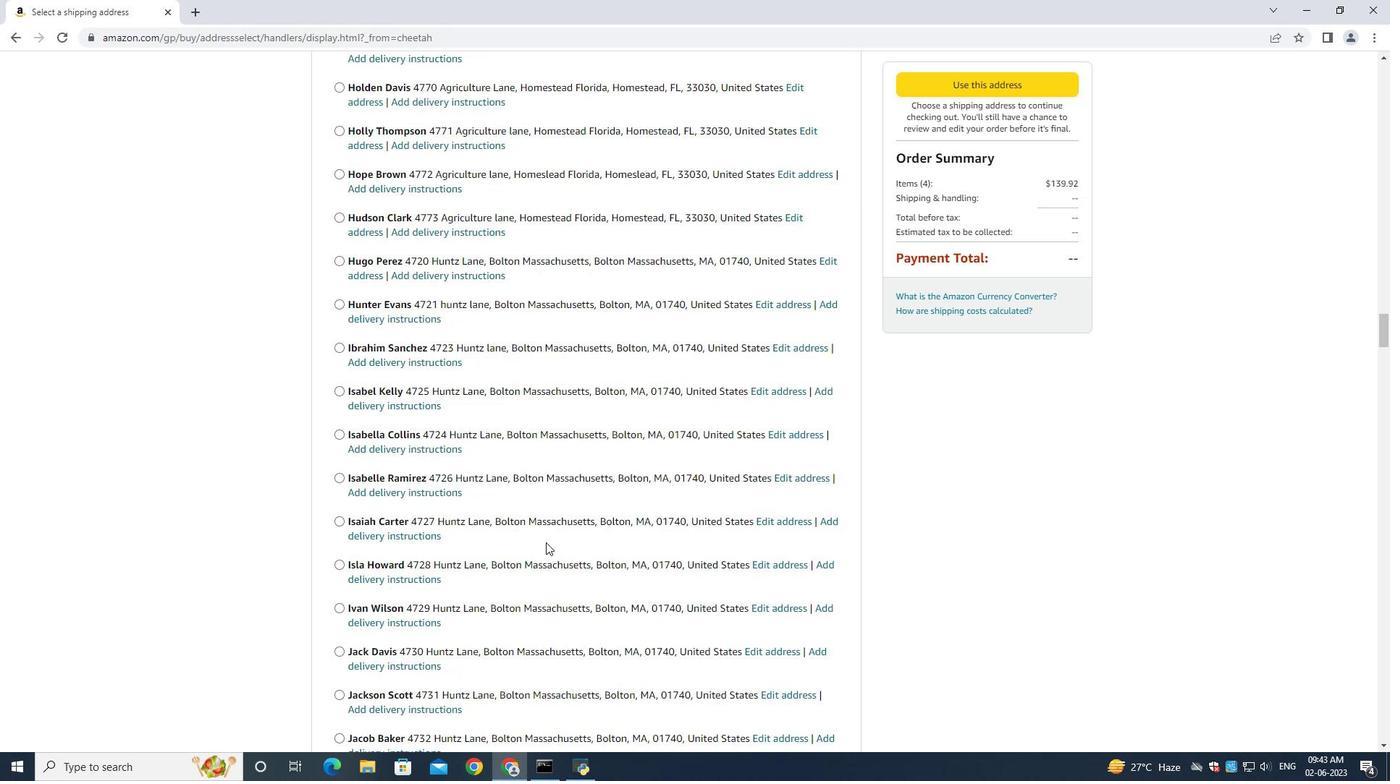
Action: Mouse scrolled (545, 542) with delta (0, 0)
Screenshot: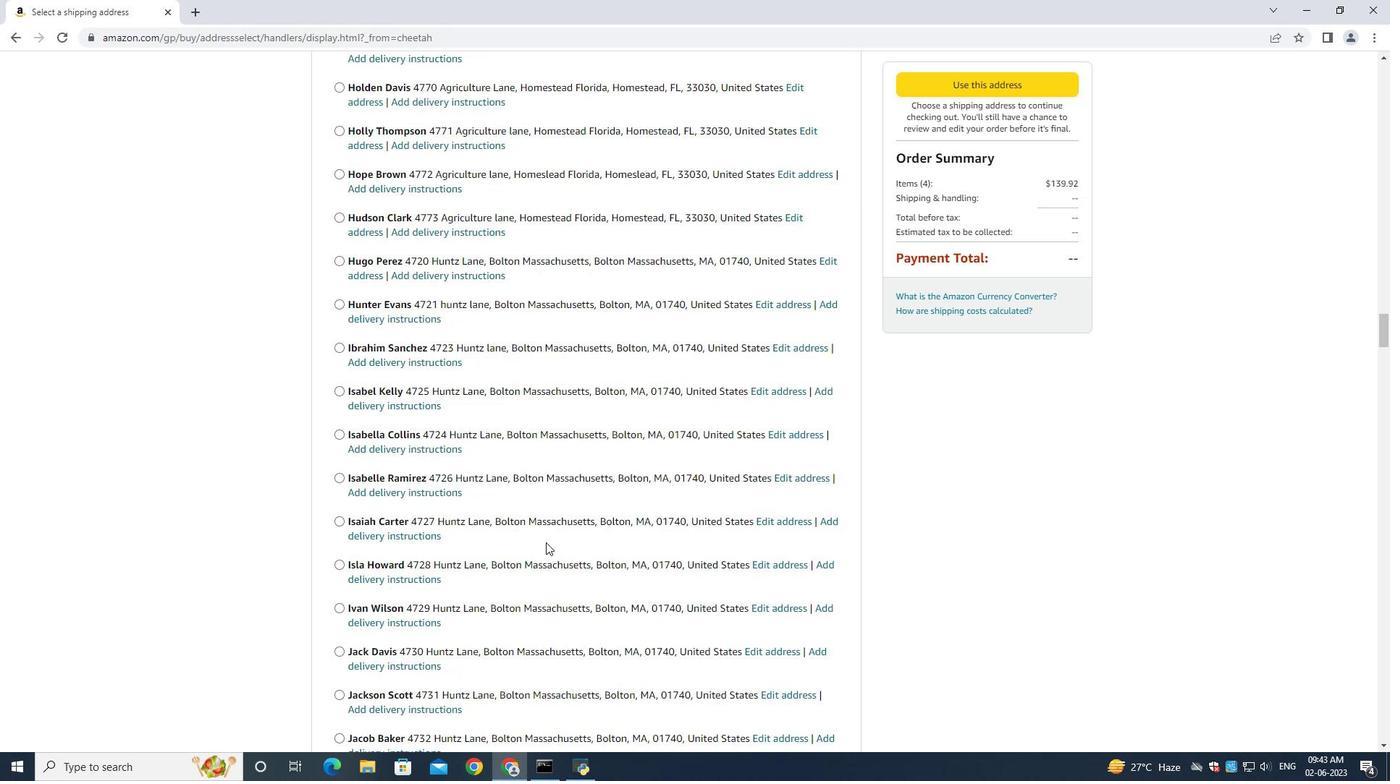 
Action: Mouse scrolled (545, 542) with delta (0, 0)
Screenshot: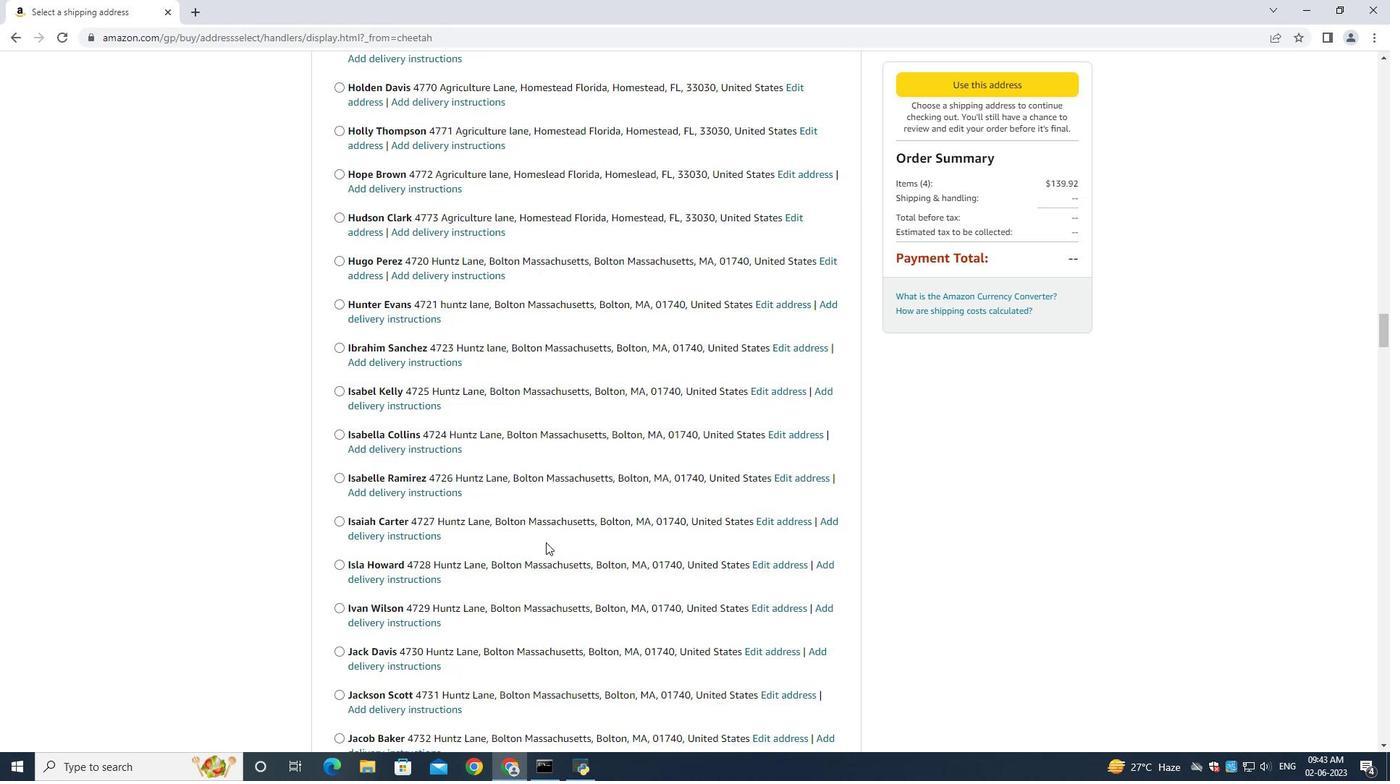 
Action: Mouse scrolled (545, 542) with delta (0, 0)
Screenshot: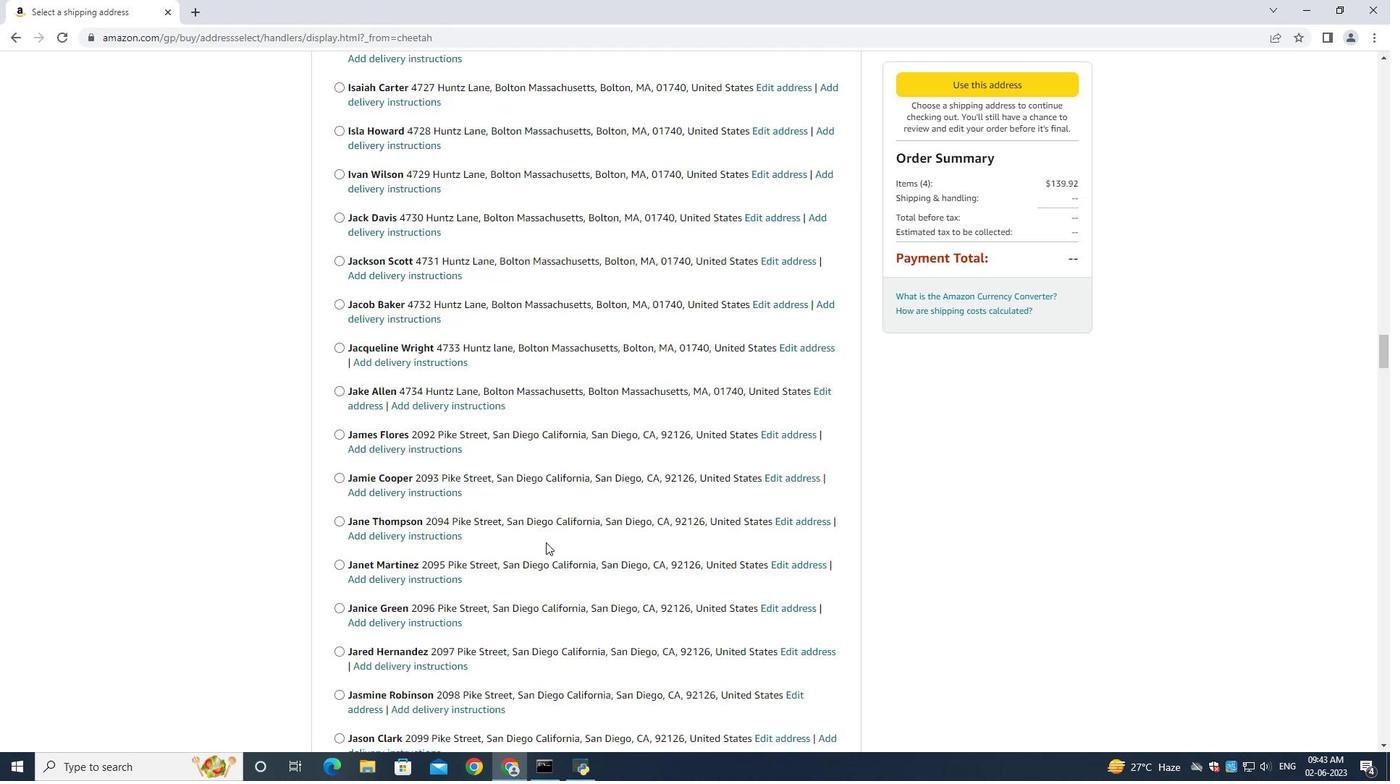 
Action: Mouse scrolled (545, 542) with delta (0, 0)
Screenshot: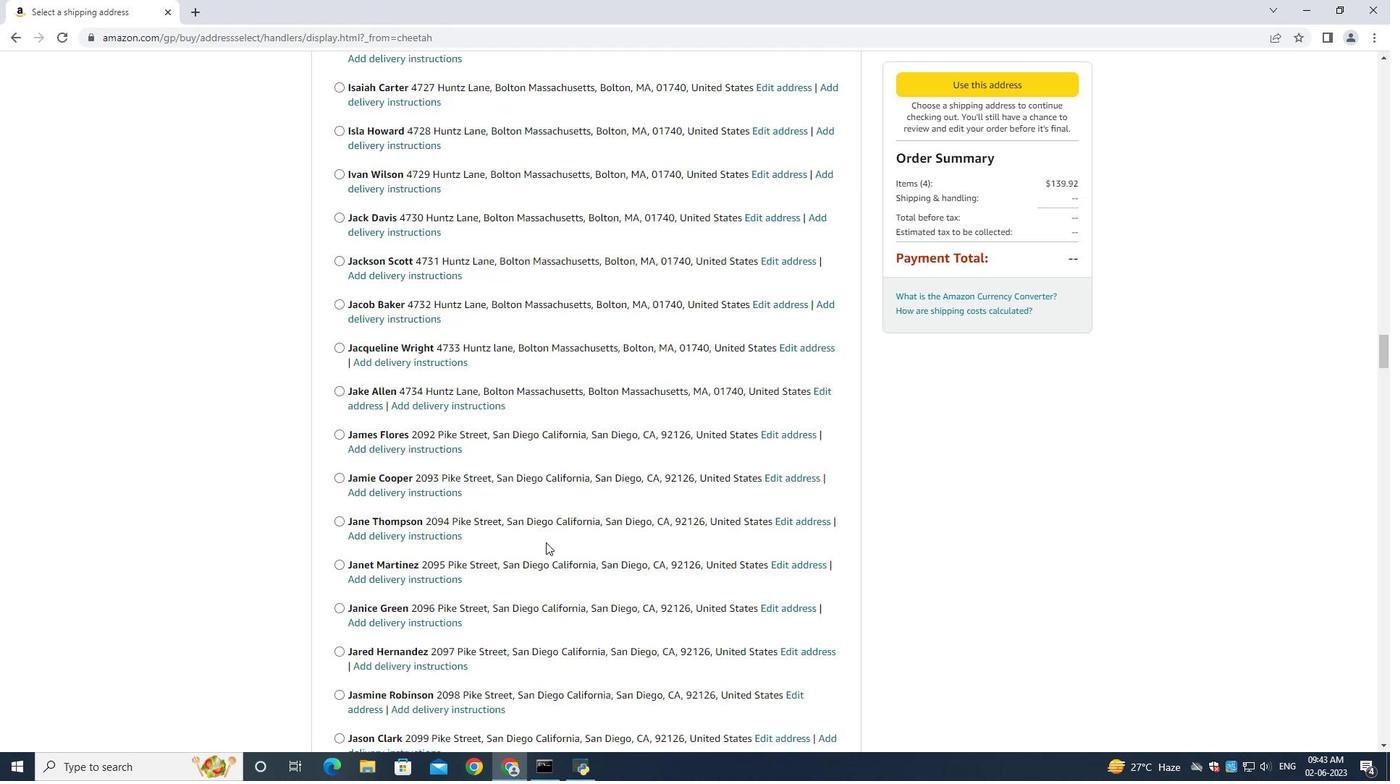 
Action: Mouse scrolled (545, 542) with delta (0, 0)
Screenshot: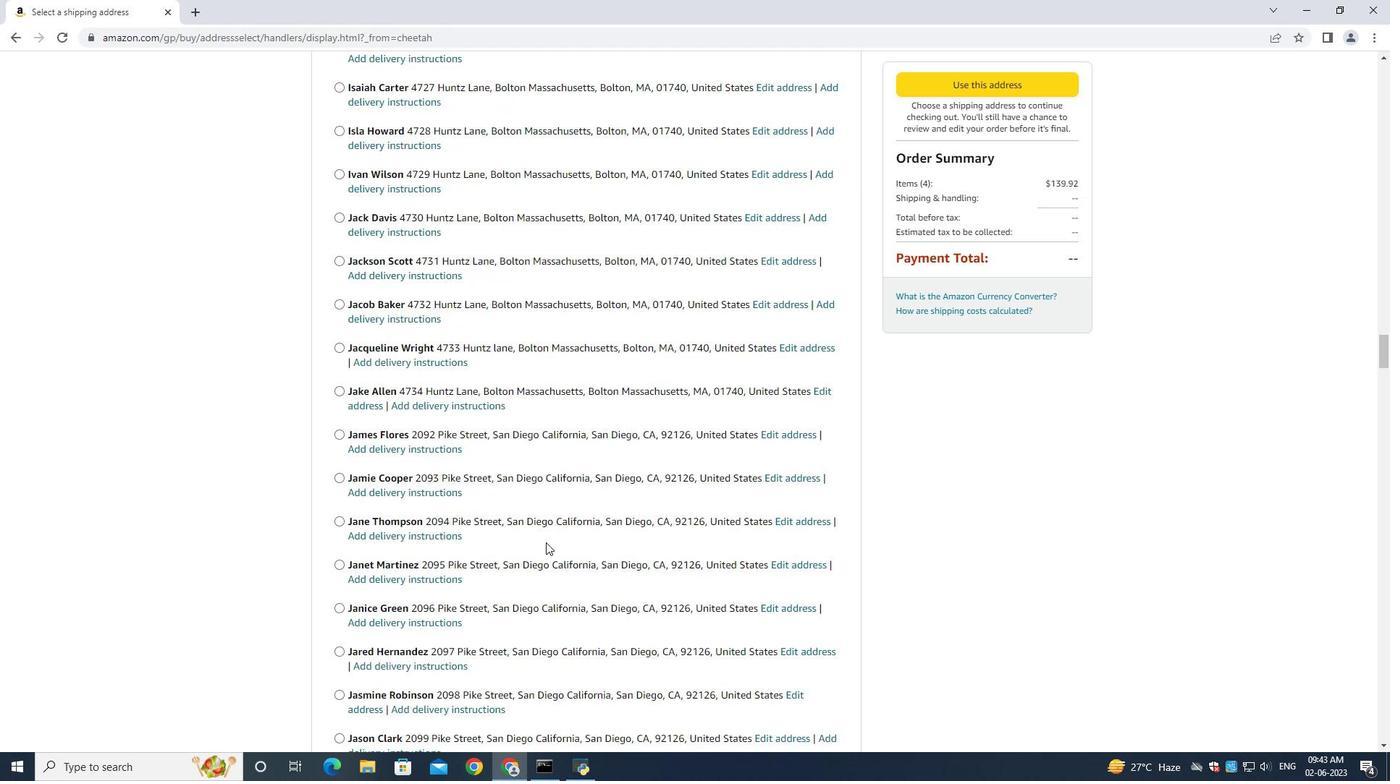 
Action: Mouse scrolled (545, 542) with delta (0, 0)
Screenshot: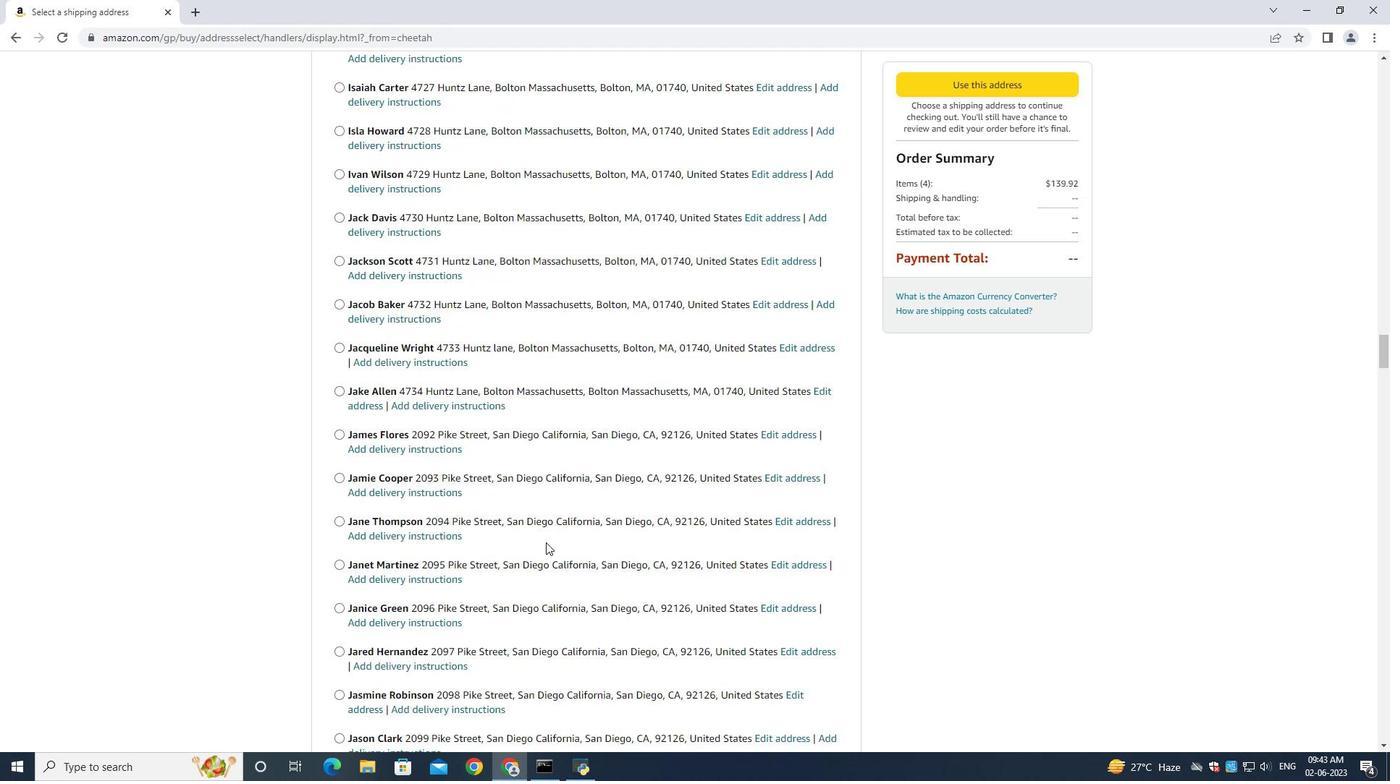 
Action: Mouse scrolled (545, 542) with delta (0, 0)
Screenshot: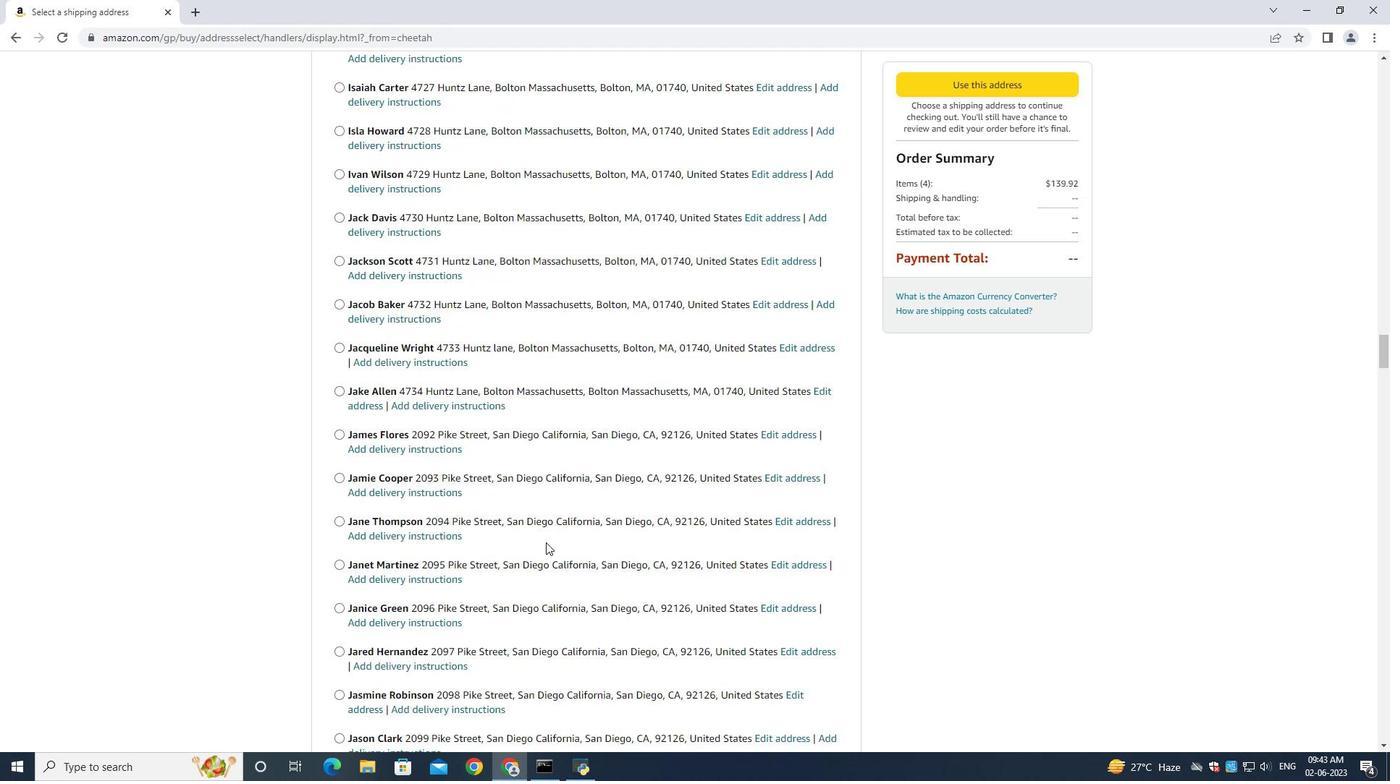 
Action: Mouse scrolled (545, 542) with delta (0, 0)
Screenshot: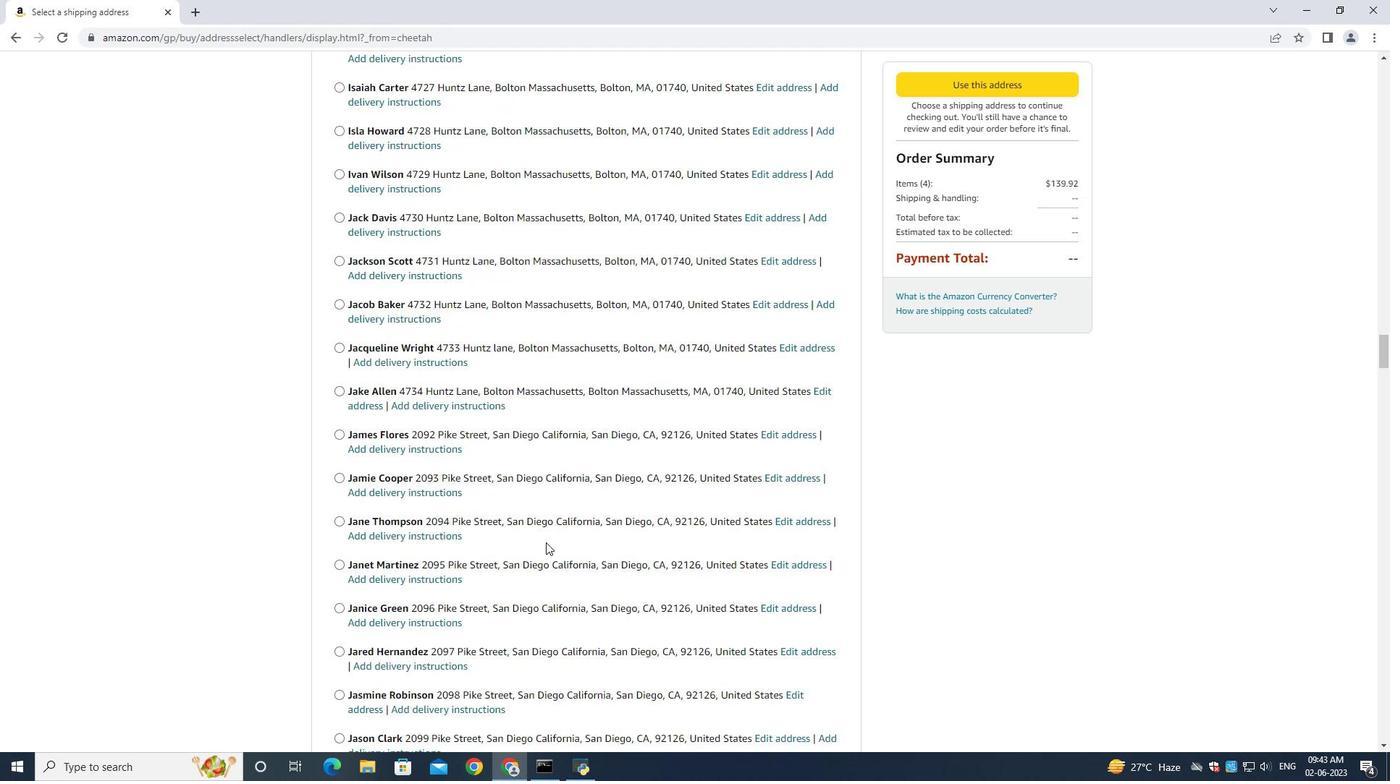 
Action: Mouse scrolled (545, 542) with delta (0, 0)
Screenshot: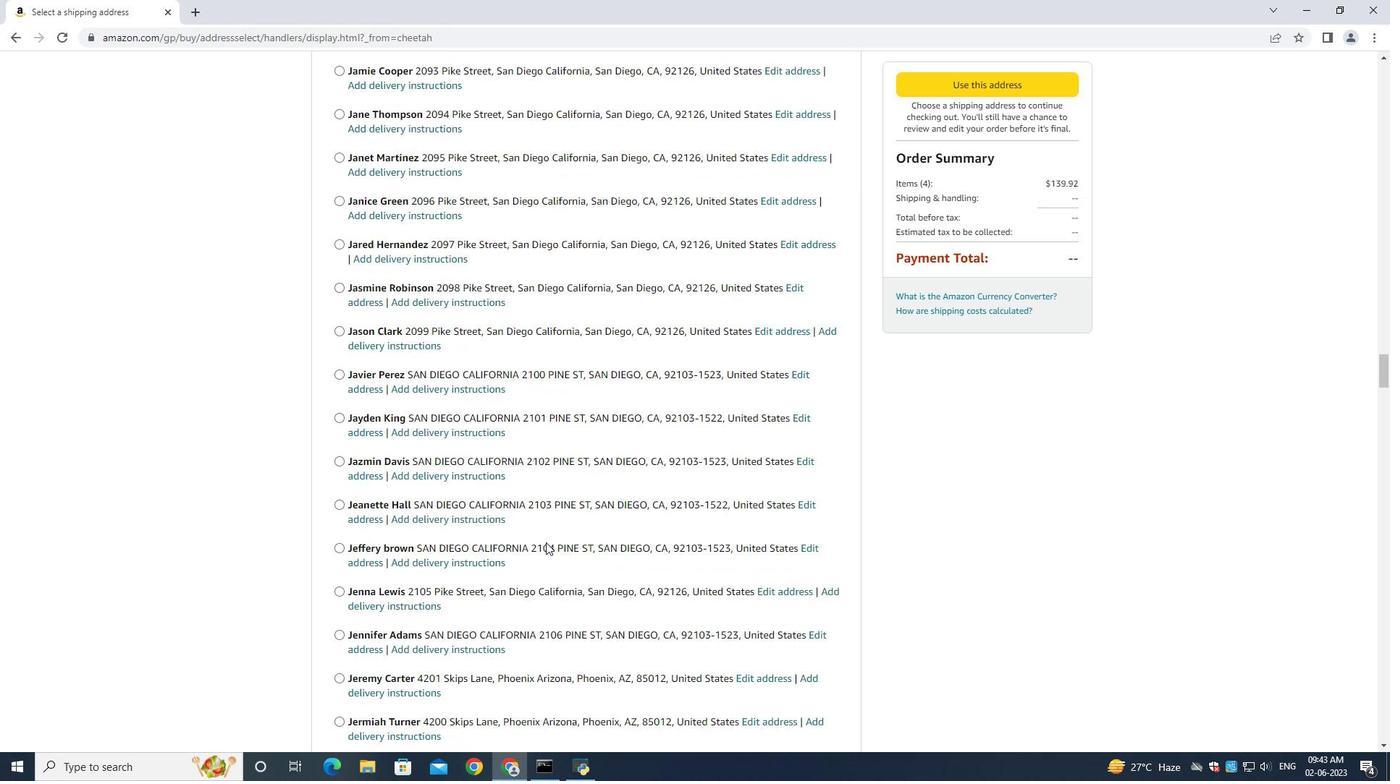 
Action: Mouse scrolled (545, 542) with delta (0, 0)
Screenshot: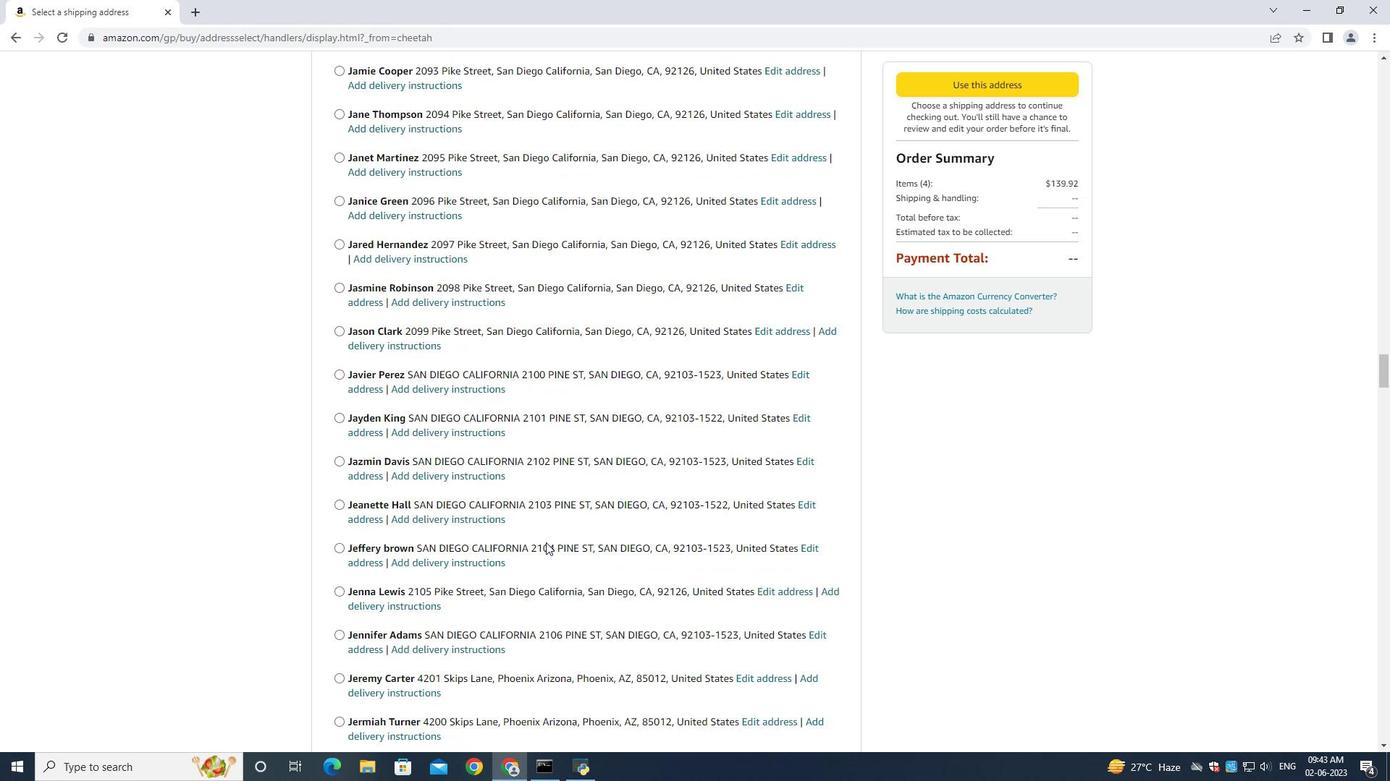 
Action: Mouse scrolled (545, 542) with delta (0, 0)
Screenshot: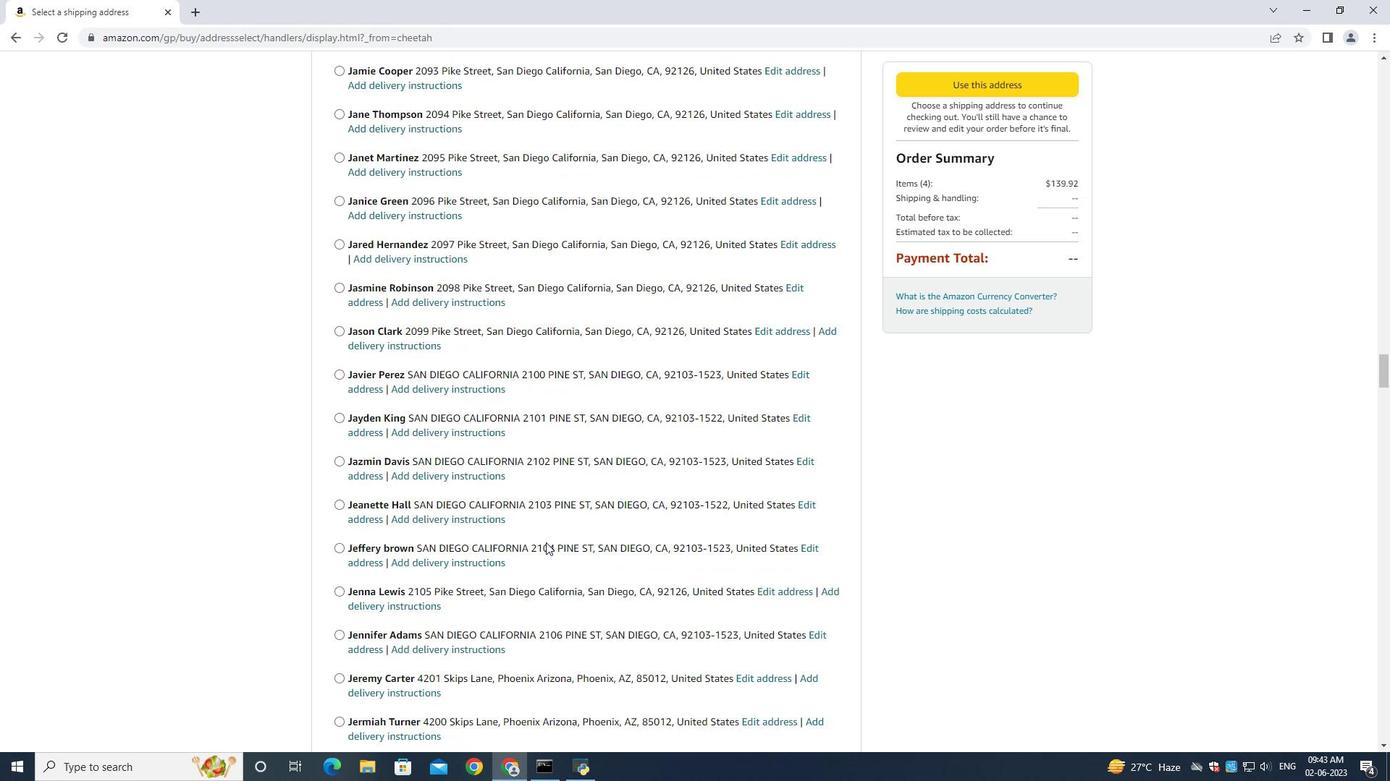 
Action: Mouse scrolled (545, 542) with delta (0, 0)
Screenshot: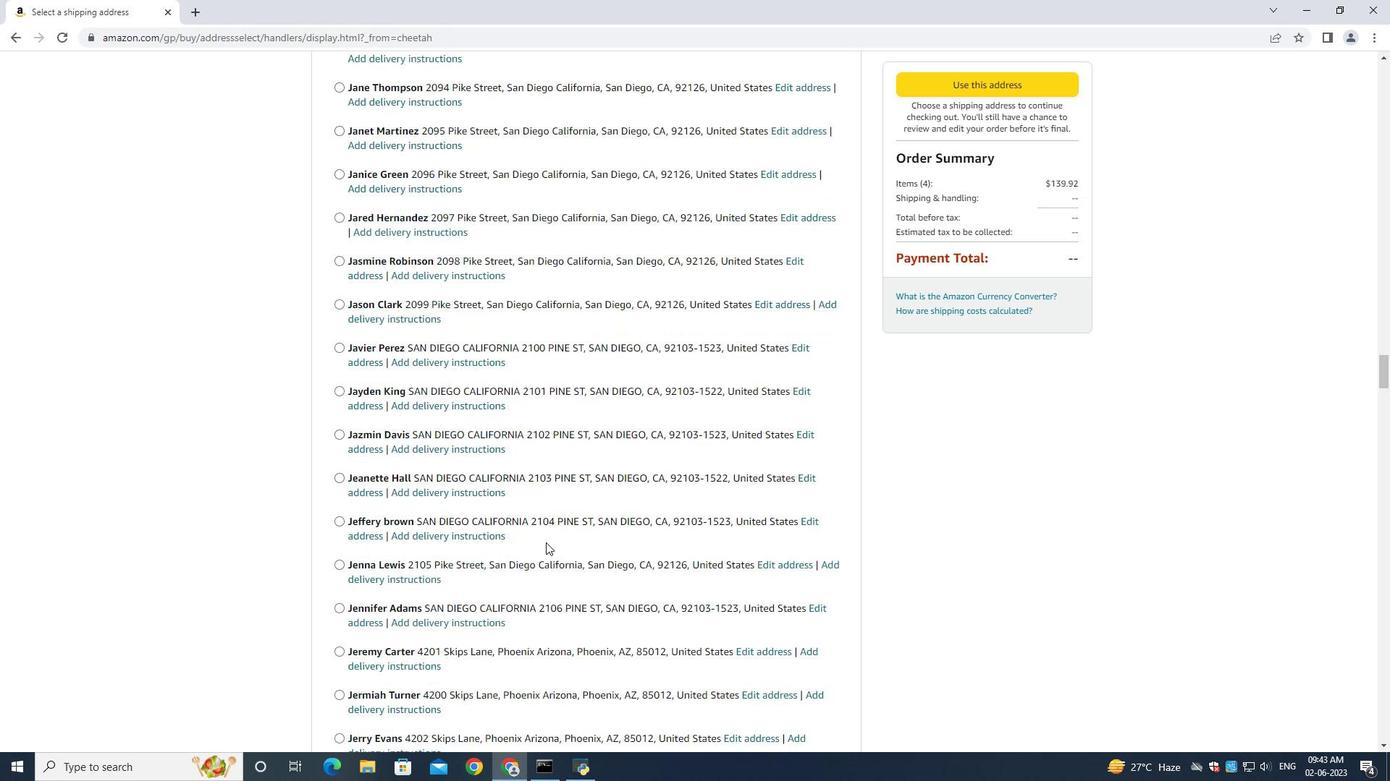 
Action: Mouse scrolled (545, 542) with delta (0, 0)
Screenshot: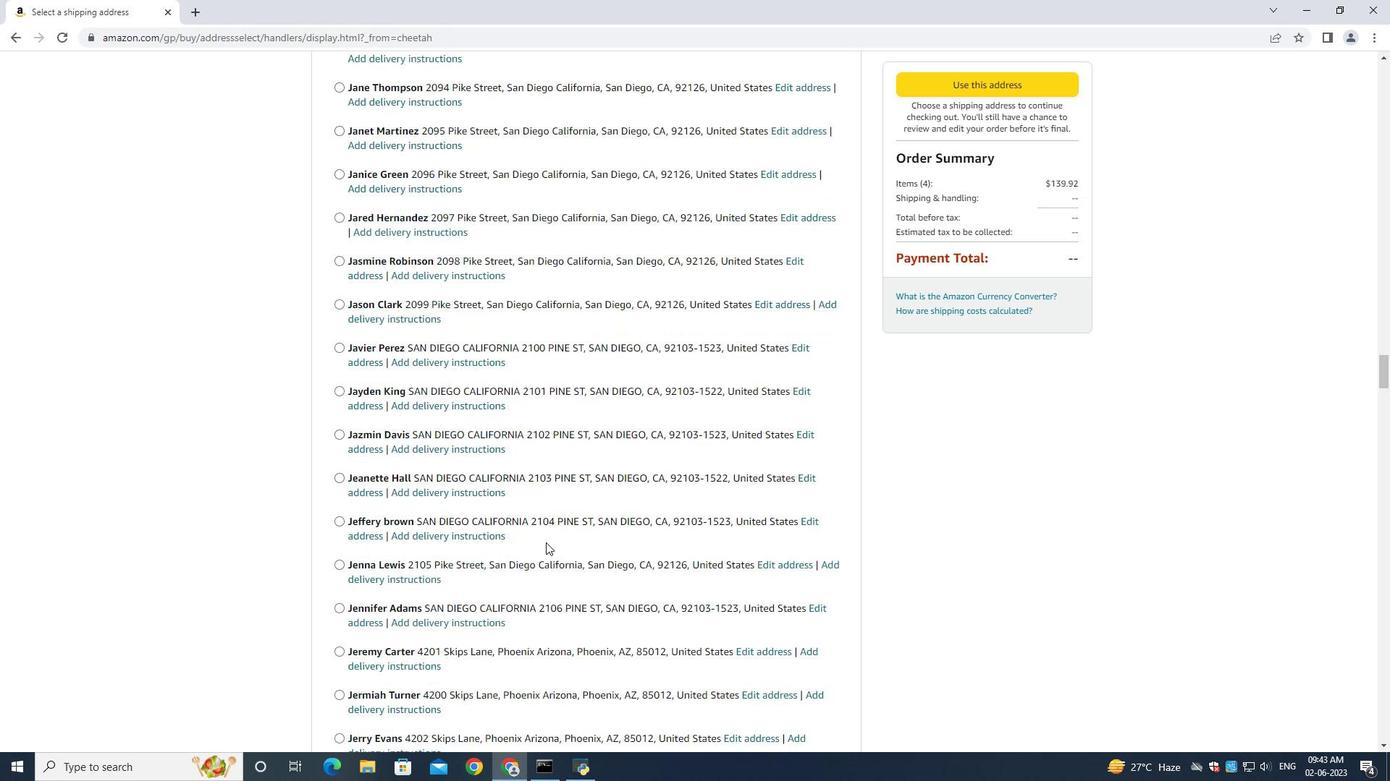 
Action: Mouse scrolled (545, 542) with delta (0, 0)
Screenshot: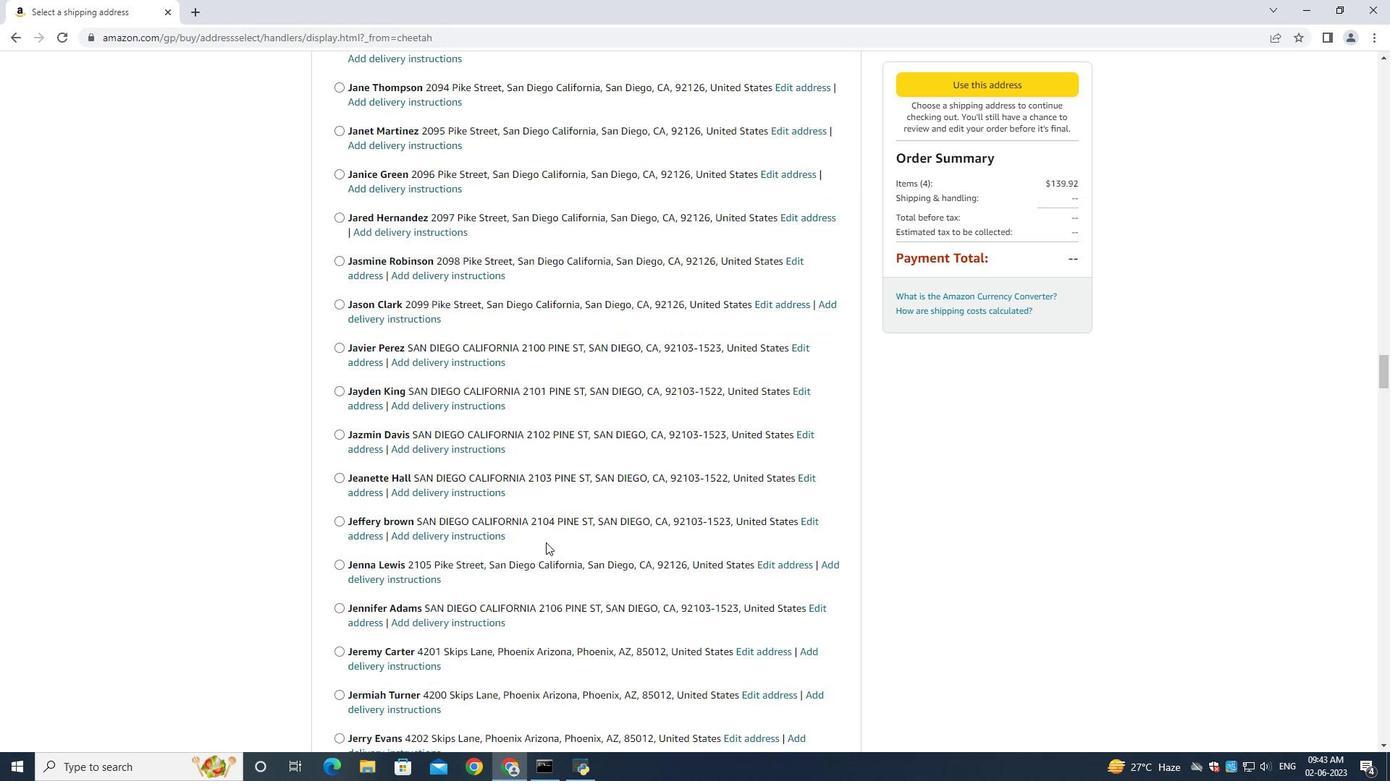 
Action: Mouse scrolled (545, 542) with delta (0, 0)
Screenshot: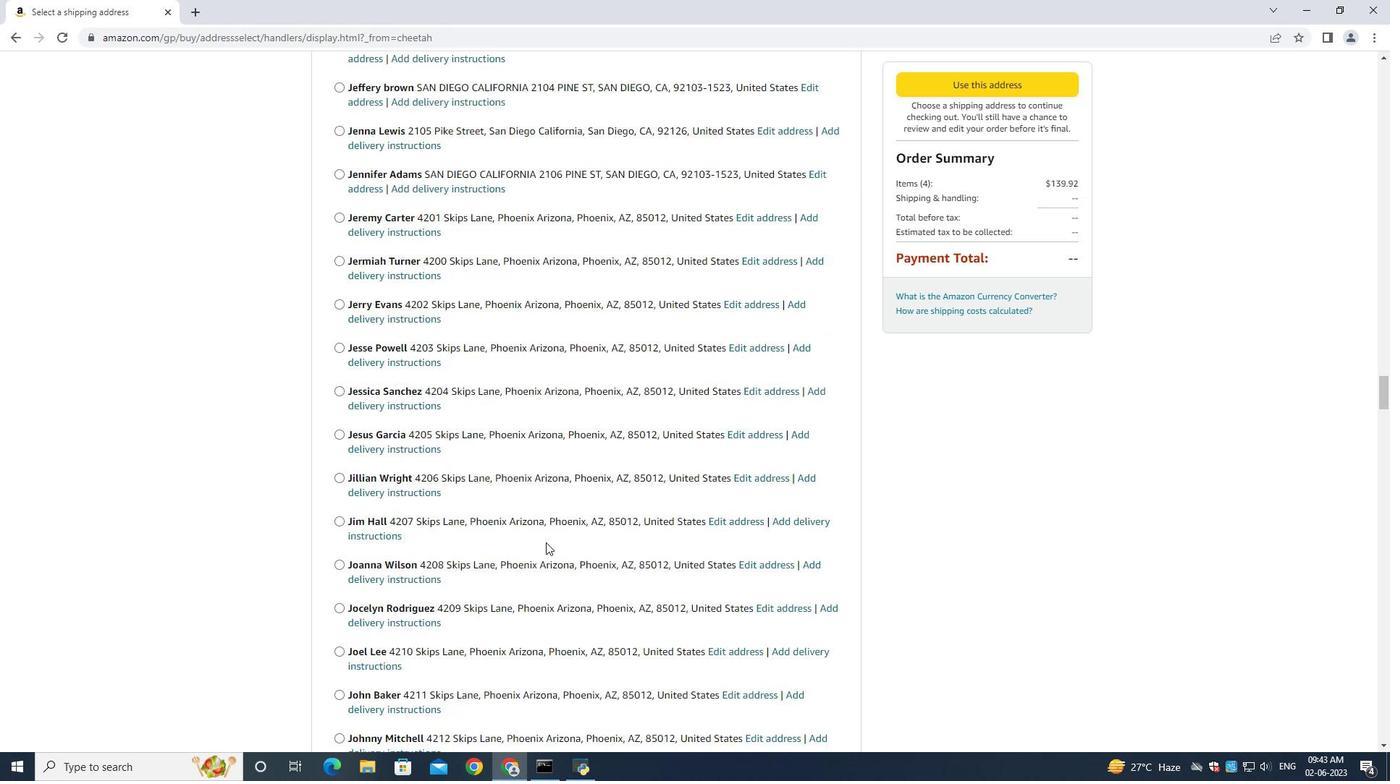 
Action: Mouse scrolled (545, 542) with delta (0, 0)
Screenshot: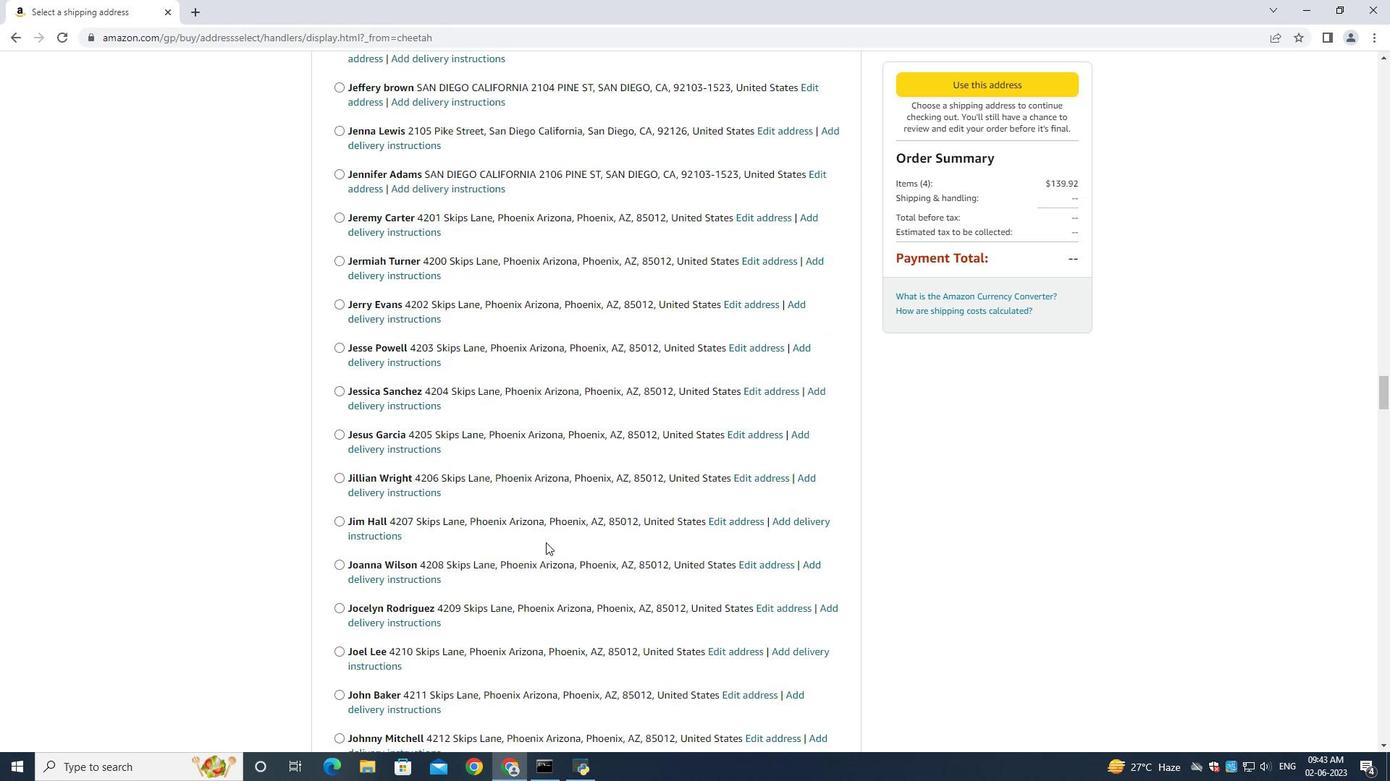 
Action: Mouse scrolled (545, 542) with delta (0, 0)
Screenshot: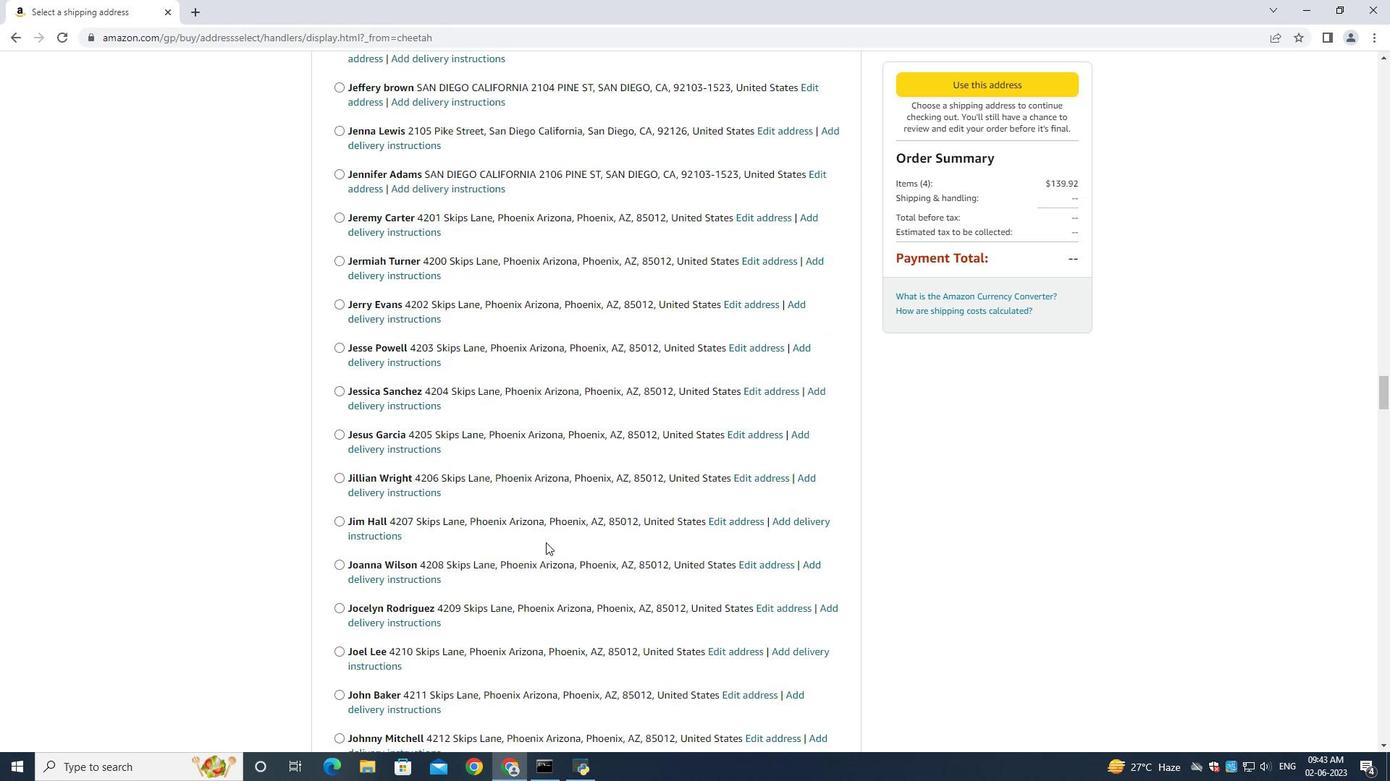 
Action: Mouse scrolled (545, 542) with delta (0, 0)
Screenshot: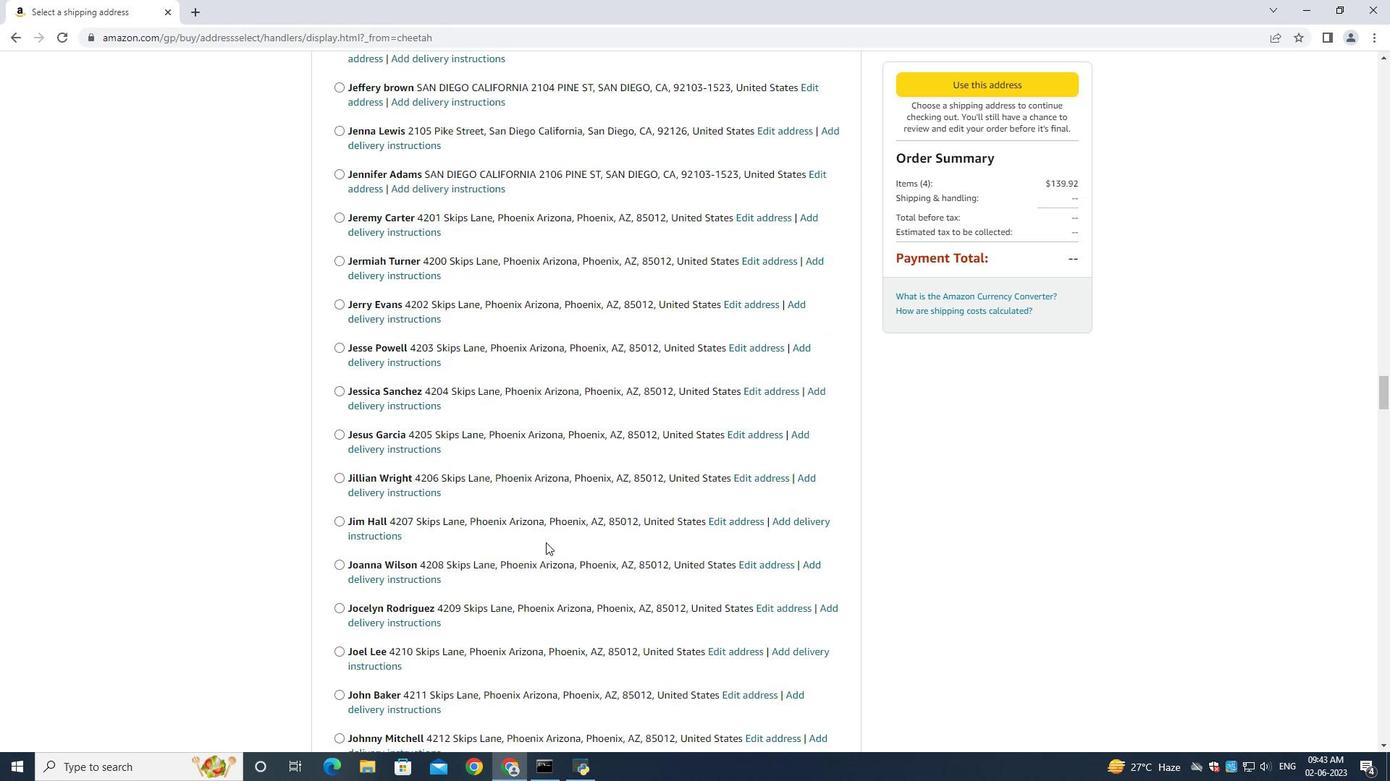 
Action: Mouse scrolled (545, 542) with delta (0, 0)
Screenshot: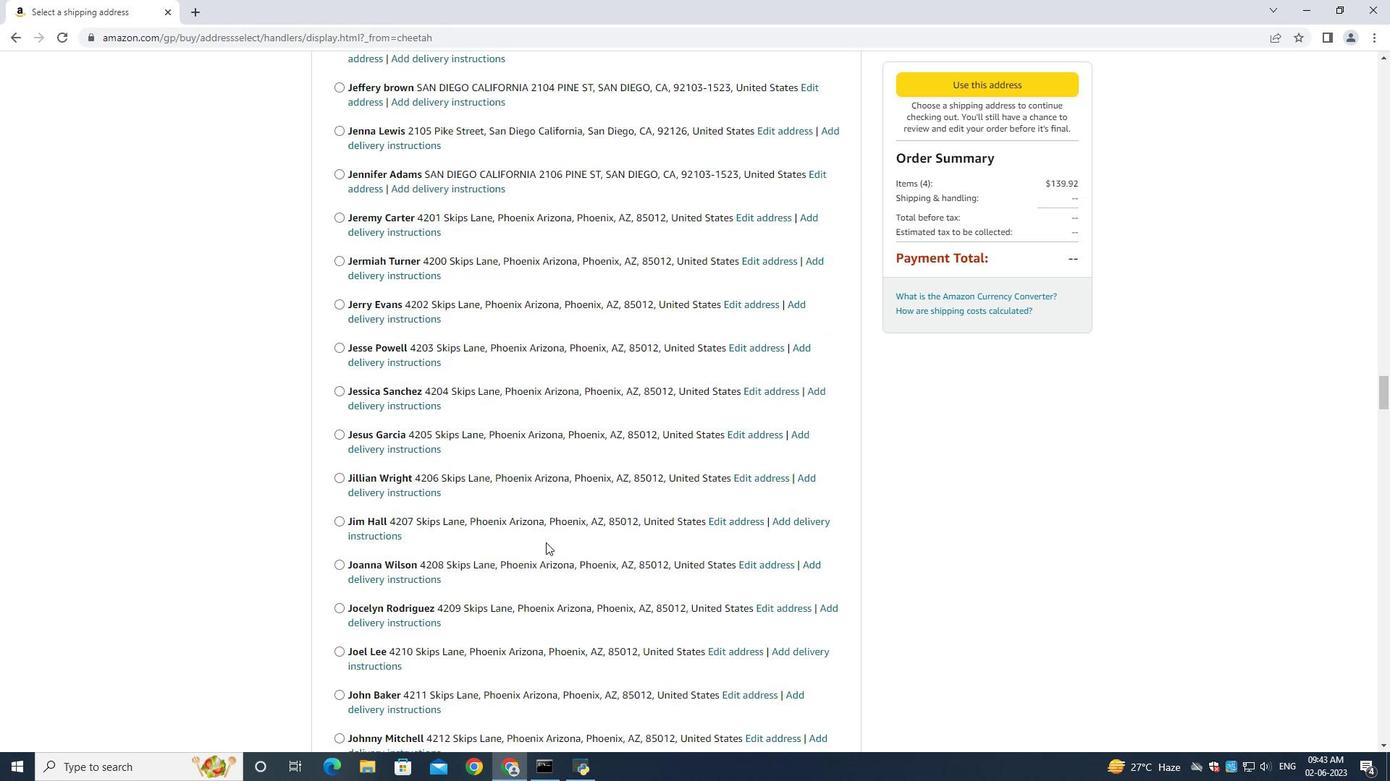
Action: Mouse scrolled (545, 542) with delta (0, 0)
Screenshot: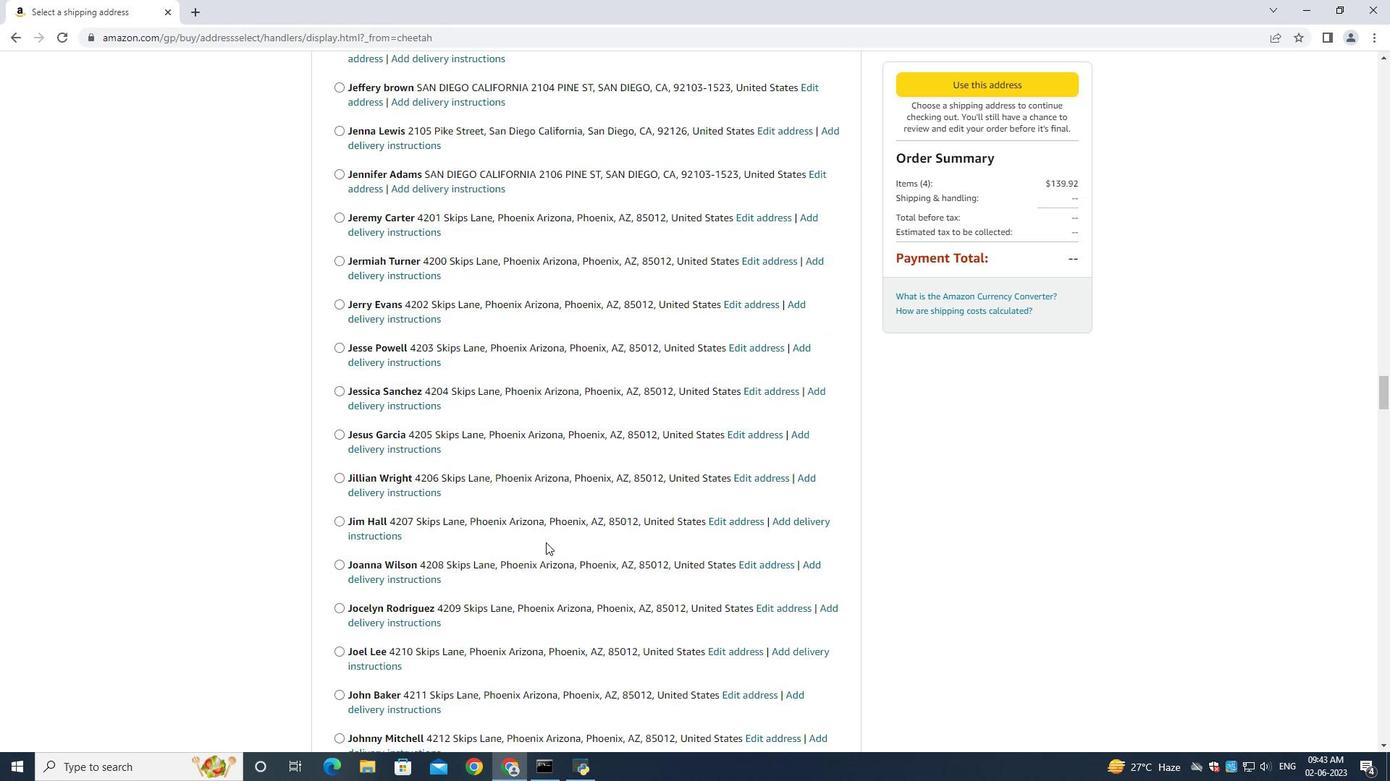 
Action: Mouse moved to (545, 543)
Screenshot: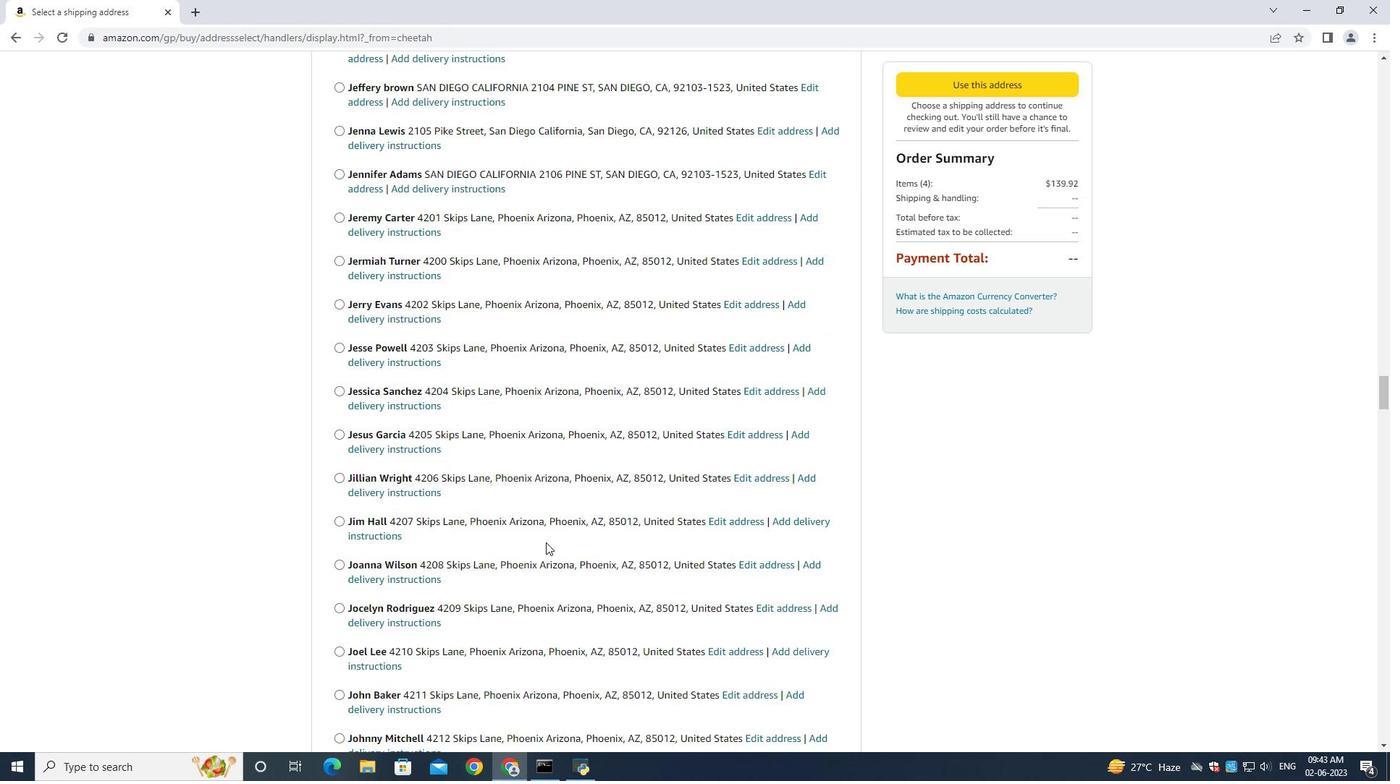 
Action: Mouse scrolled (545, 543) with delta (0, 0)
Screenshot: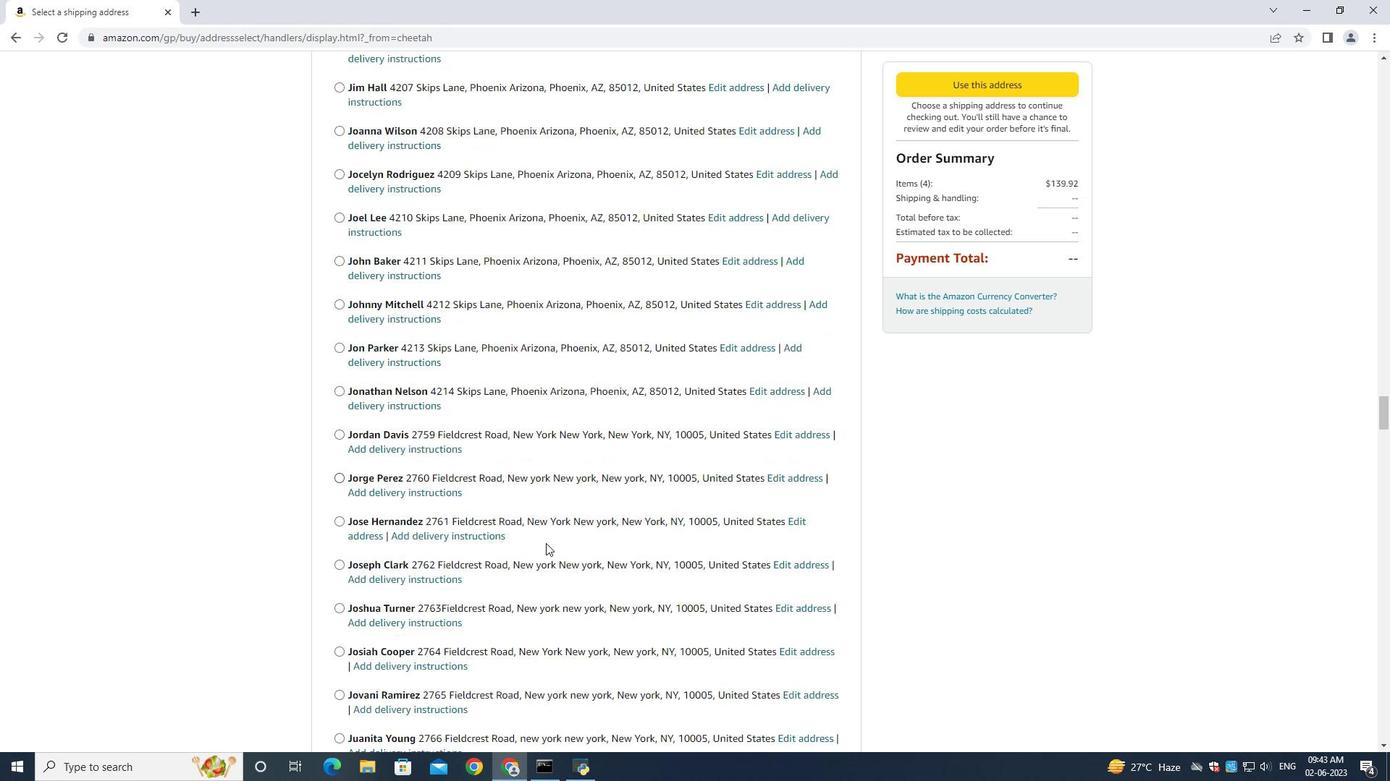 
Action: Mouse scrolled (545, 543) with delta (0, 0)
Screenshot: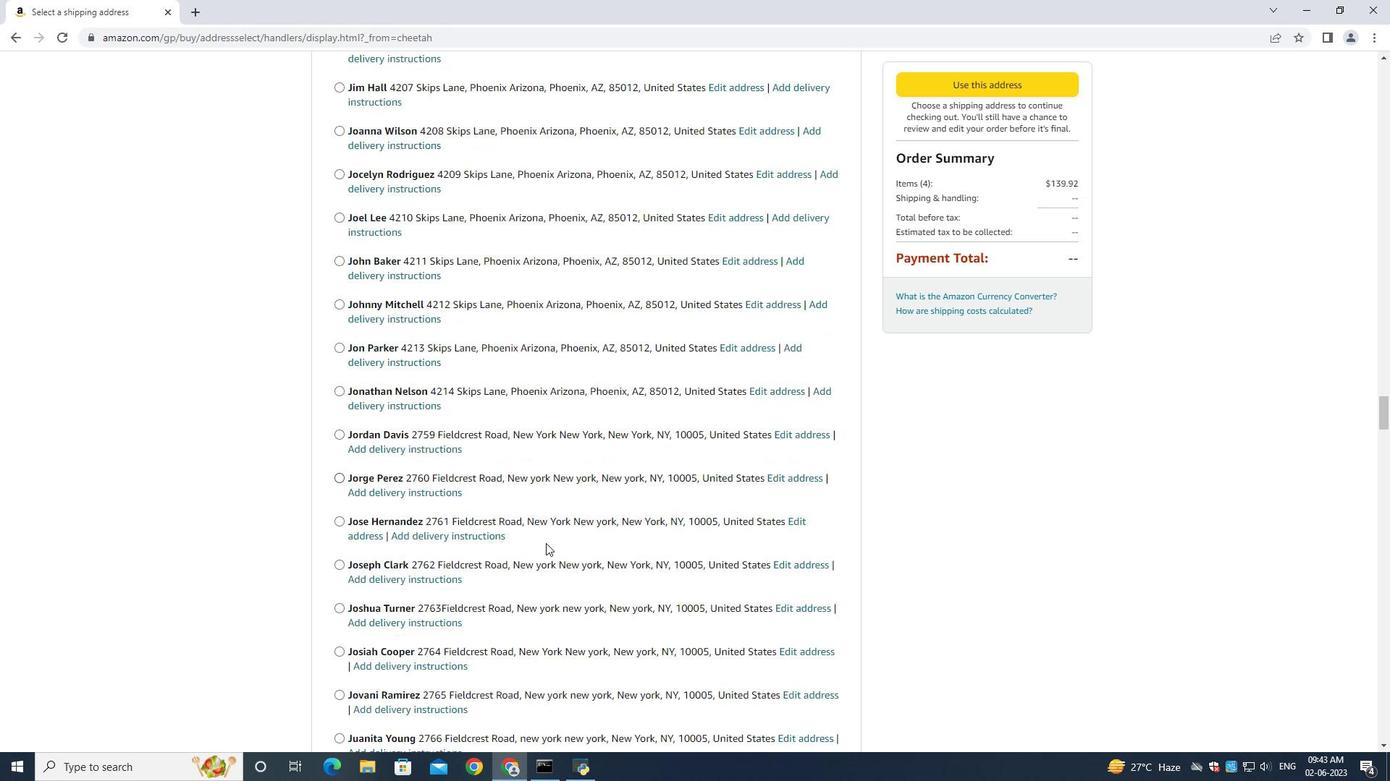 
Action: Mouse scrolled (545, 543) with delta (0, 0)
Screenshot: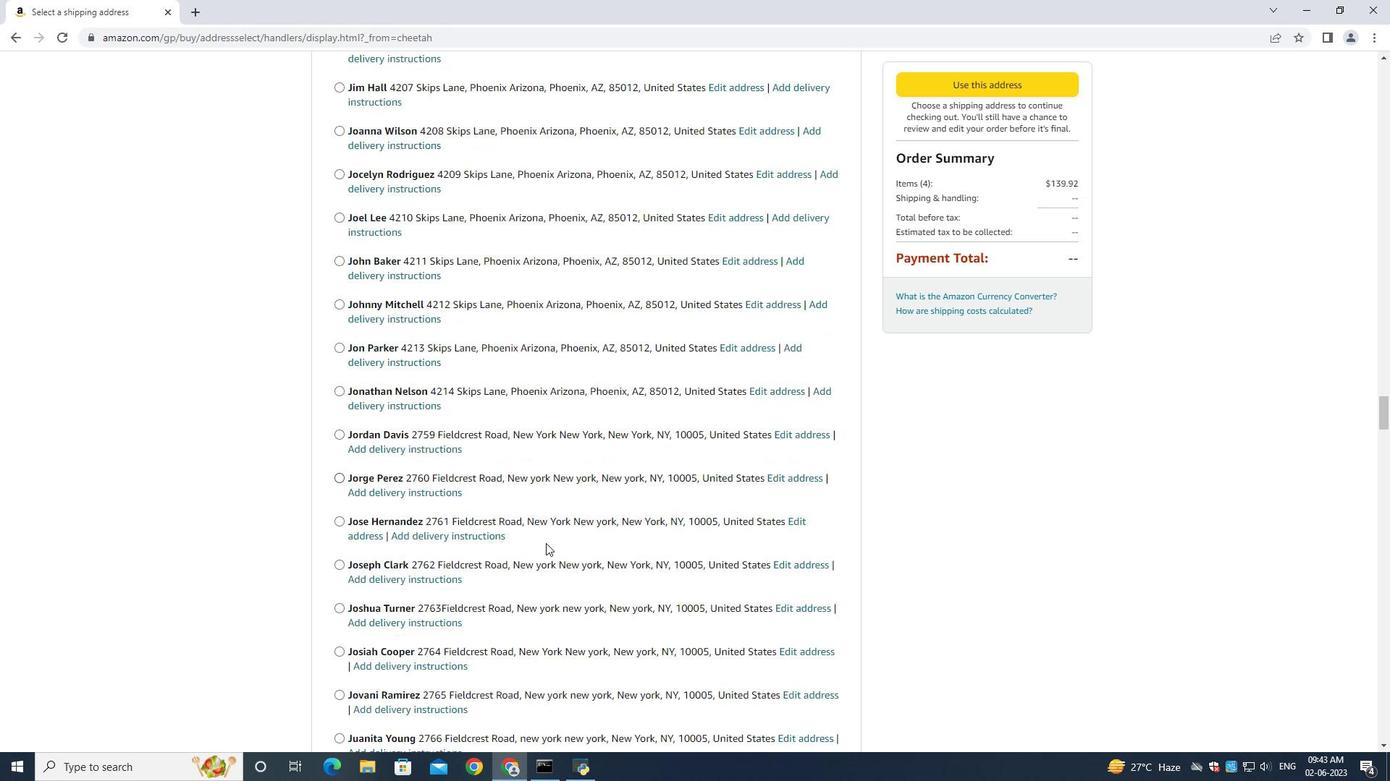
Action: Mouse scrolled (545, 543) with delta (0, 0)
Screenshot: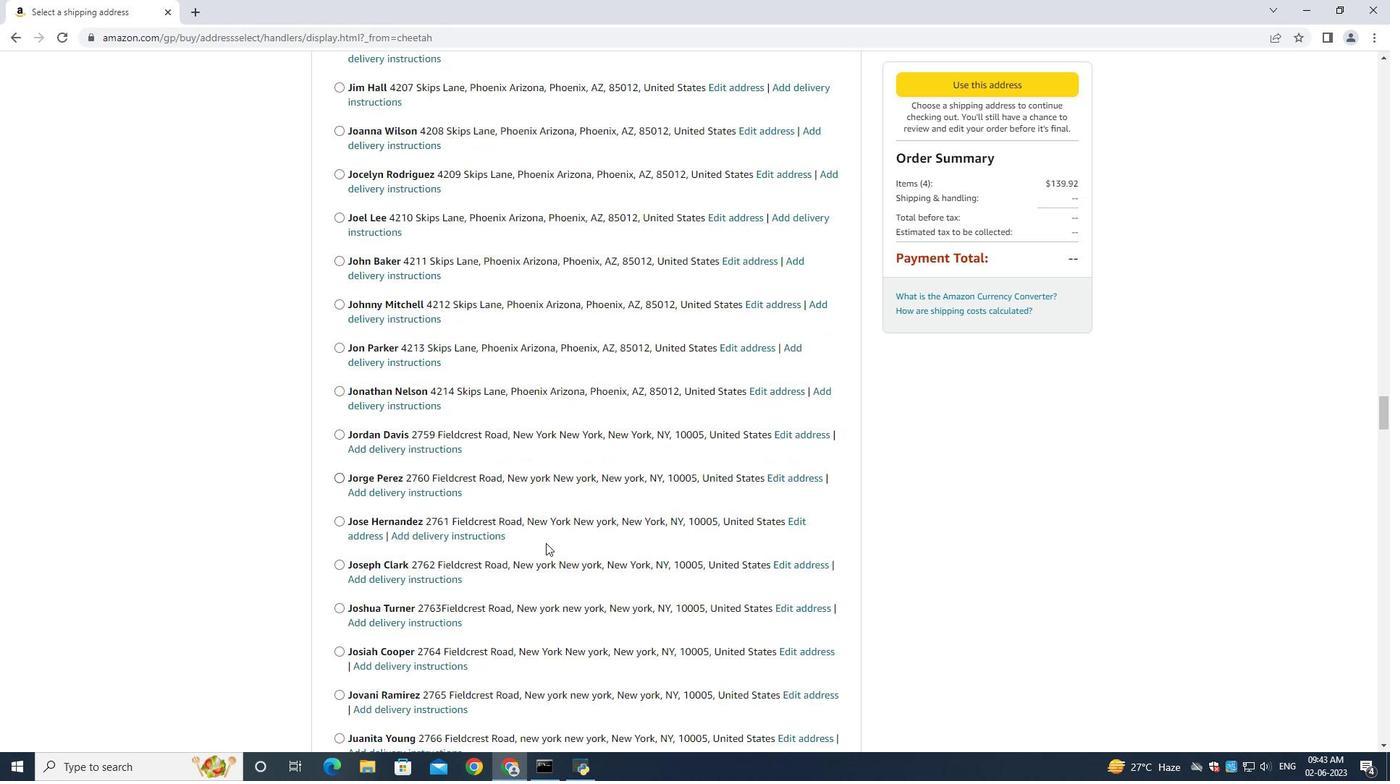 
Action: Mouse scrolled (545, 543) with delta (0, 0)
Screenshot: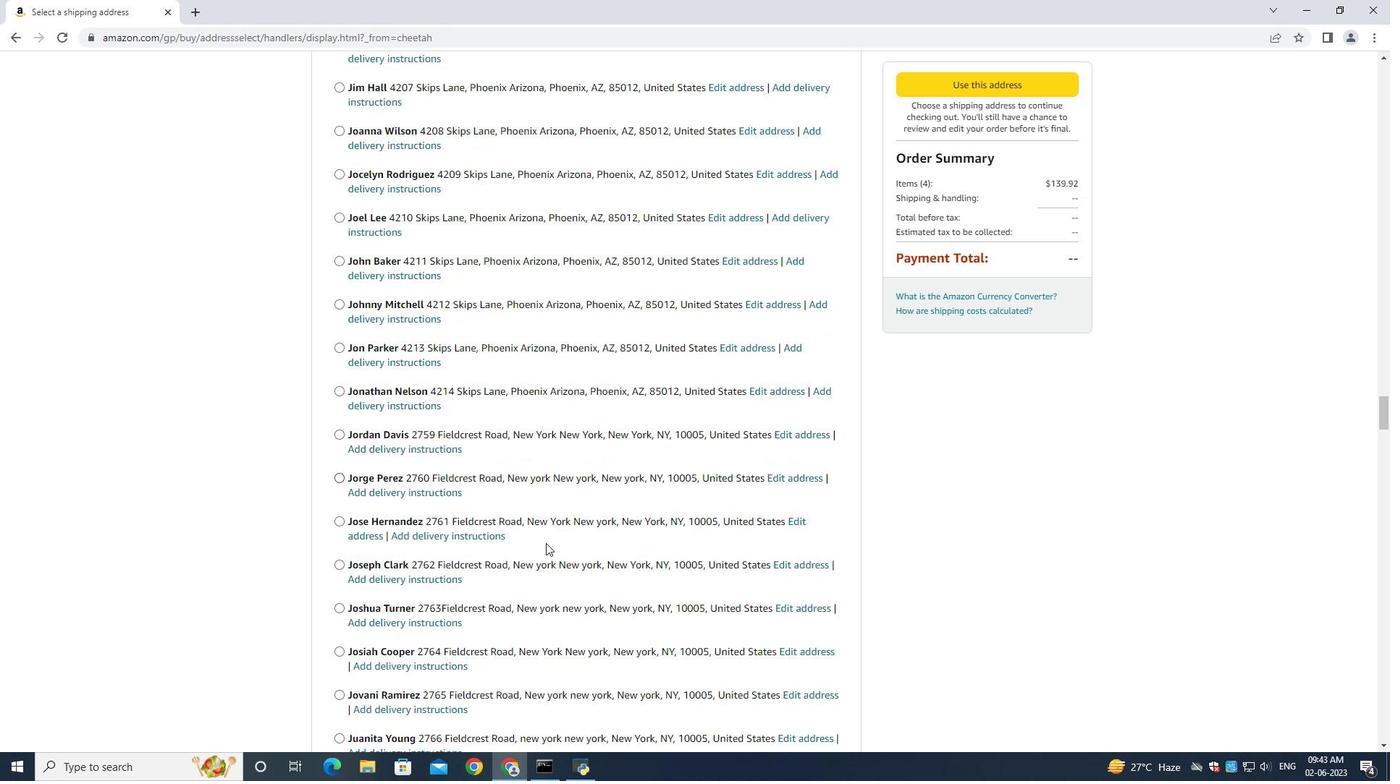 
Action: Mouse scrolled (545, 543) with delta (0, 0)
Screenshot: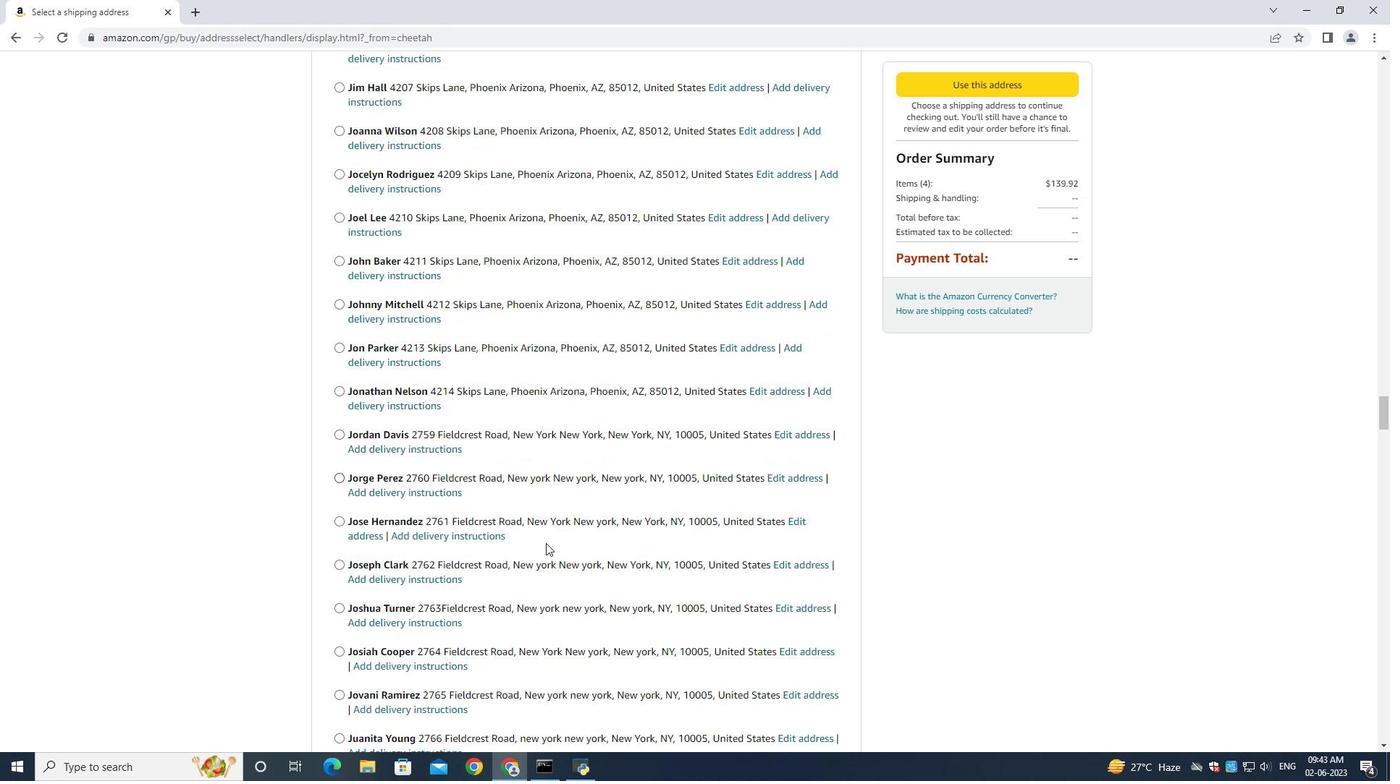 
Action: Mouse scrolled (545, 543) with delta (0, 0)
Screenshot: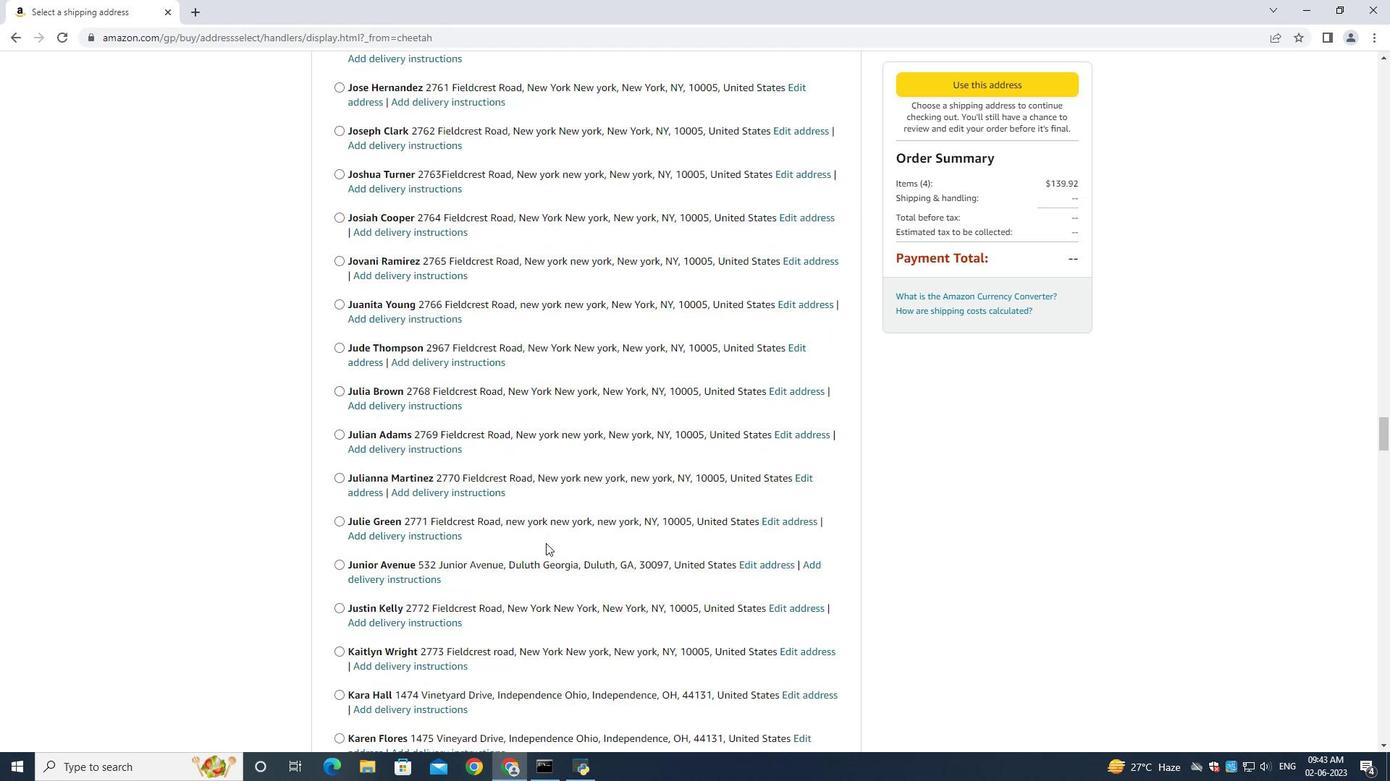 
Action: Mouse scrolled (545, 543) with delta (0, 0)
Screenshot: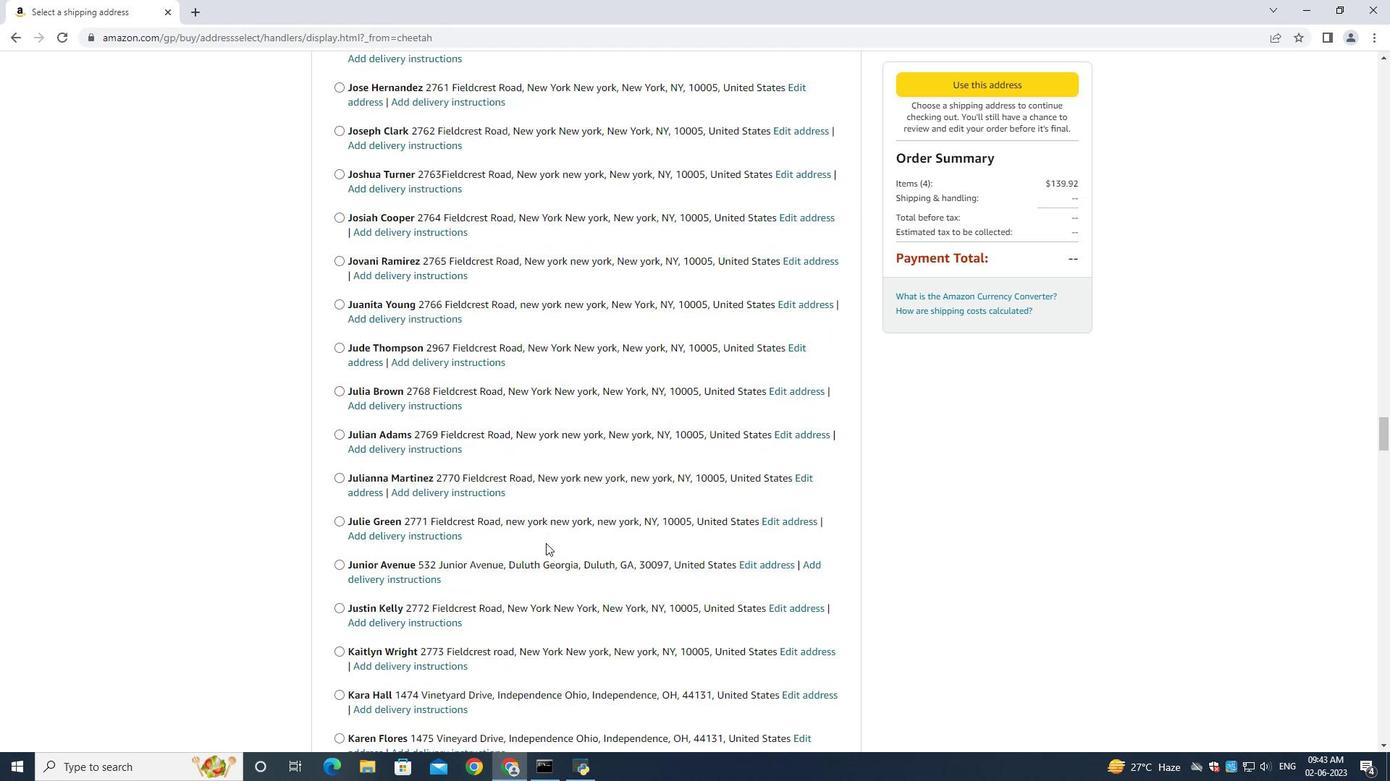 
Action: Mouse scrolled (545, 543) with delta (0, 0)
Screenshot: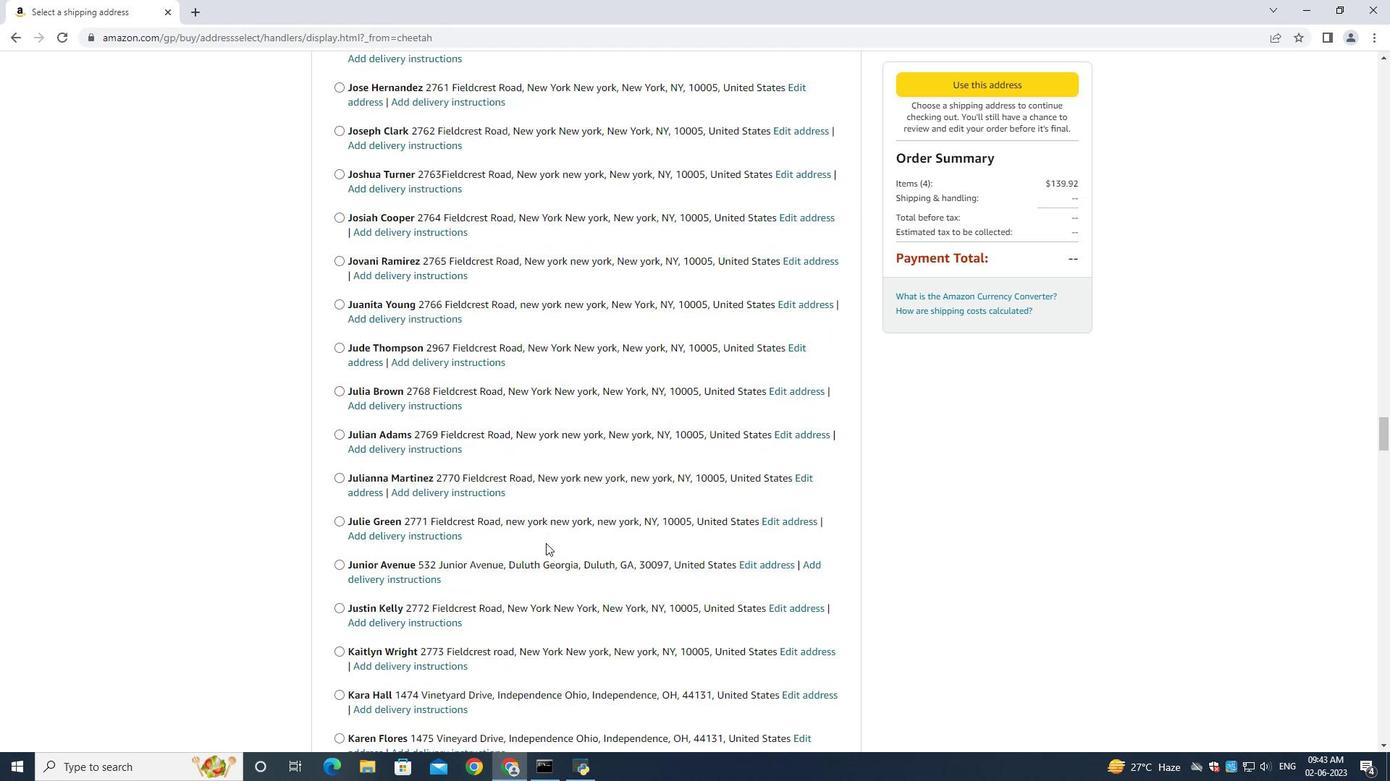
Action: Mouse scrolled (545, 543) with delta (0, 0)
Screenshot: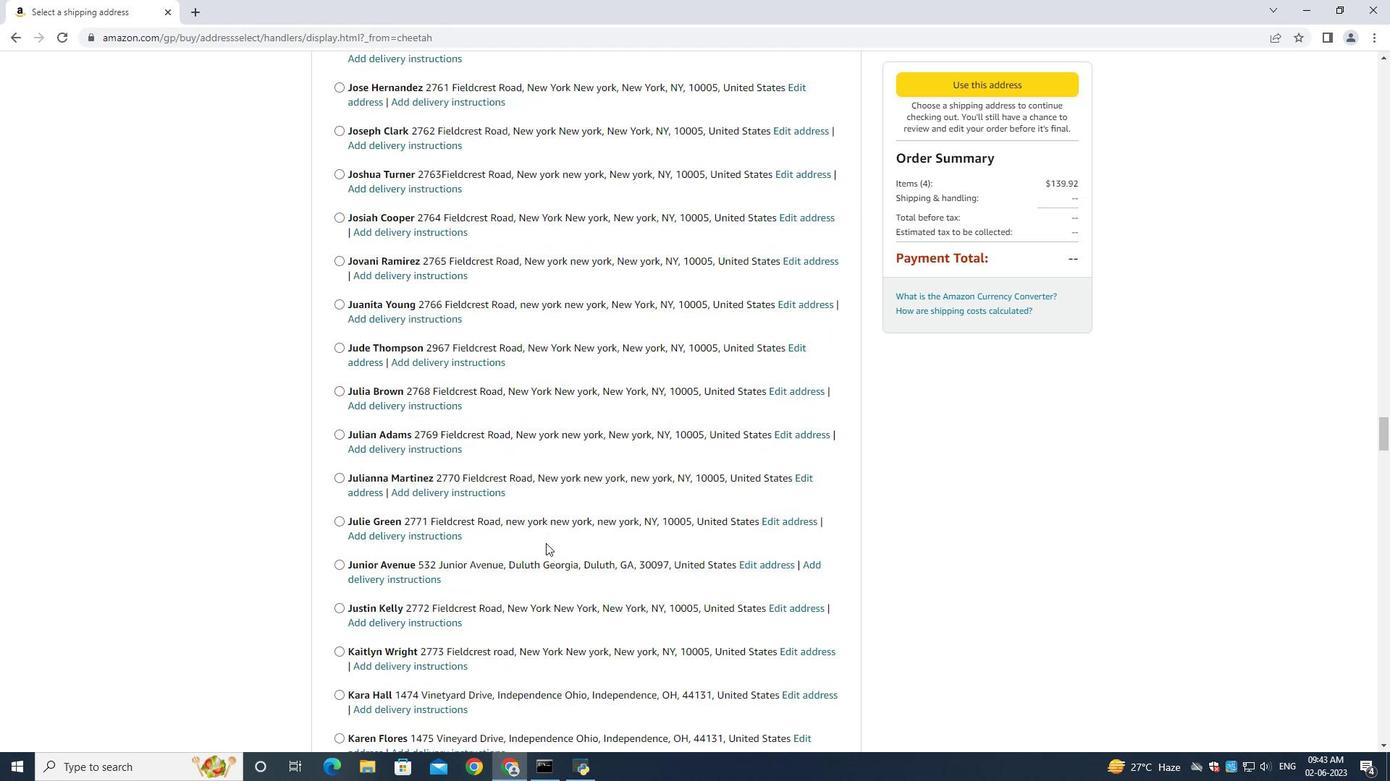 
Action: Mouse scrolled (545, 543) with delta (0, 0)
Screenshot: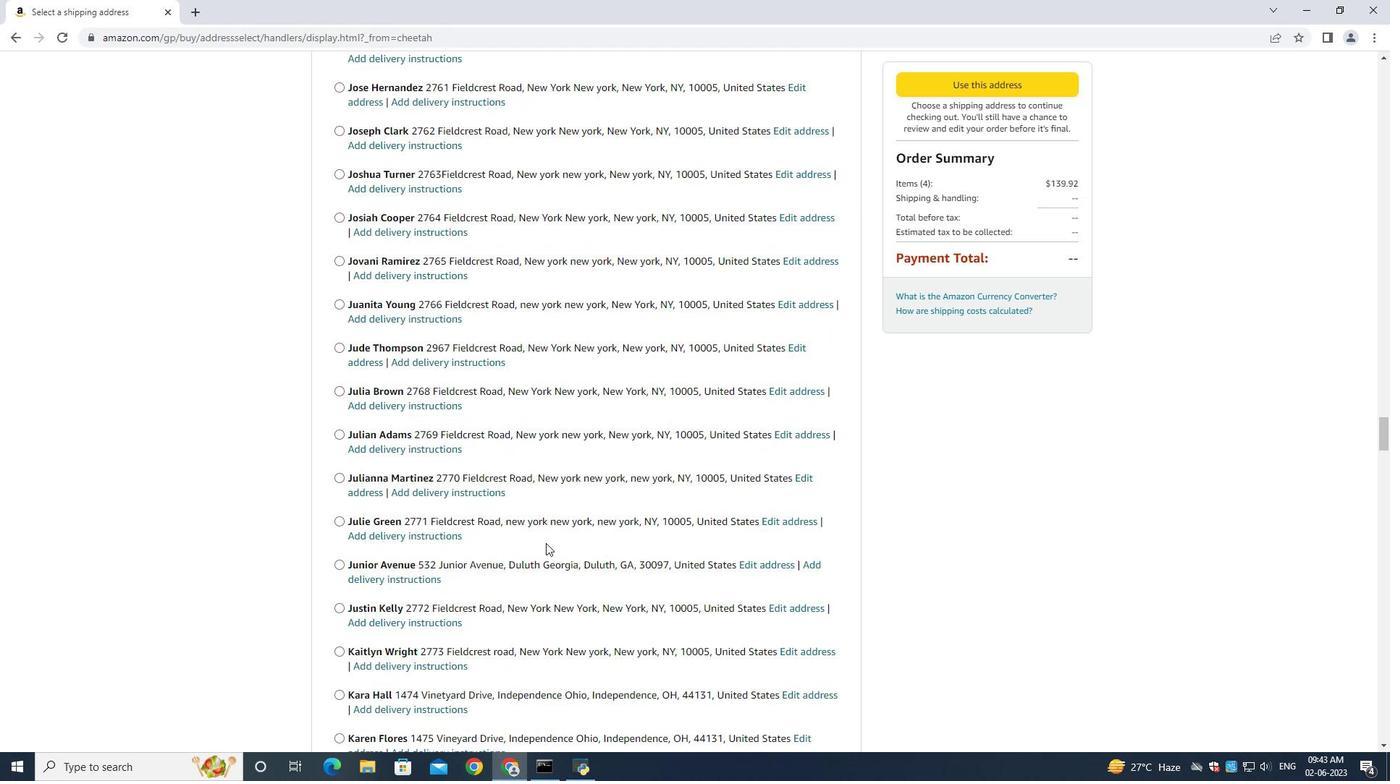 
Action: Mouse scrolled (545, 543) with delta (0, 0)
Screenshot: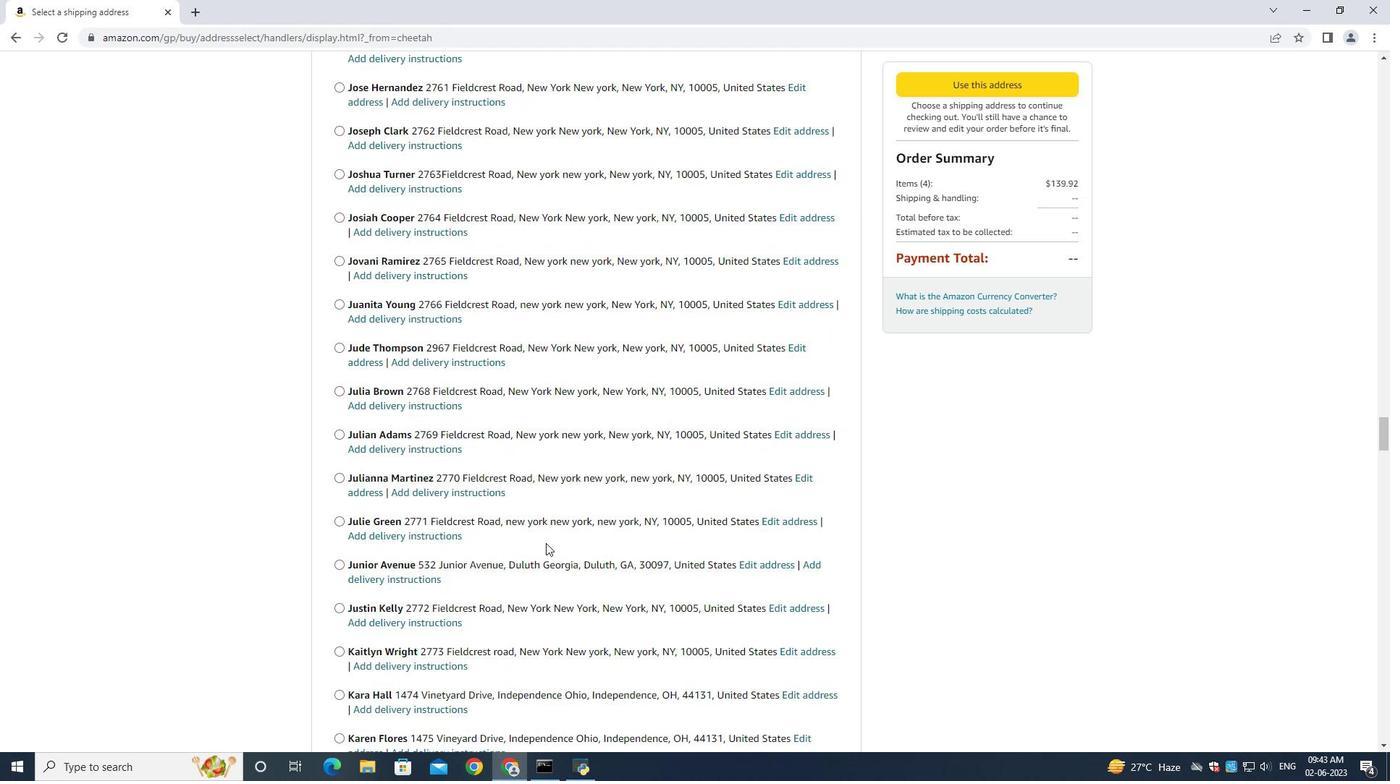 
Action: Mouse scrolled (545, 543) with delta (0, 0)
Screenshot: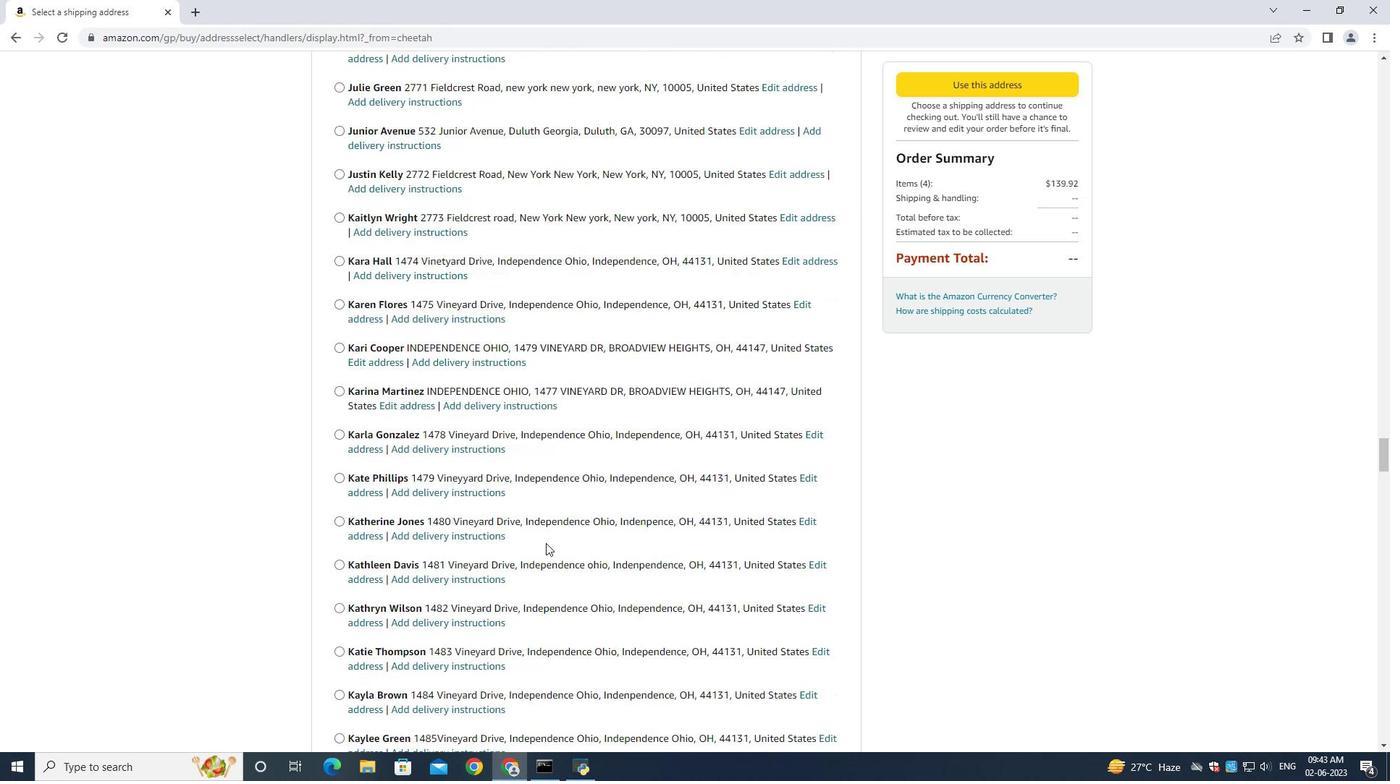 
Action: Mouse scrolled (545, 543) with delta (0, 0)
Screenshot: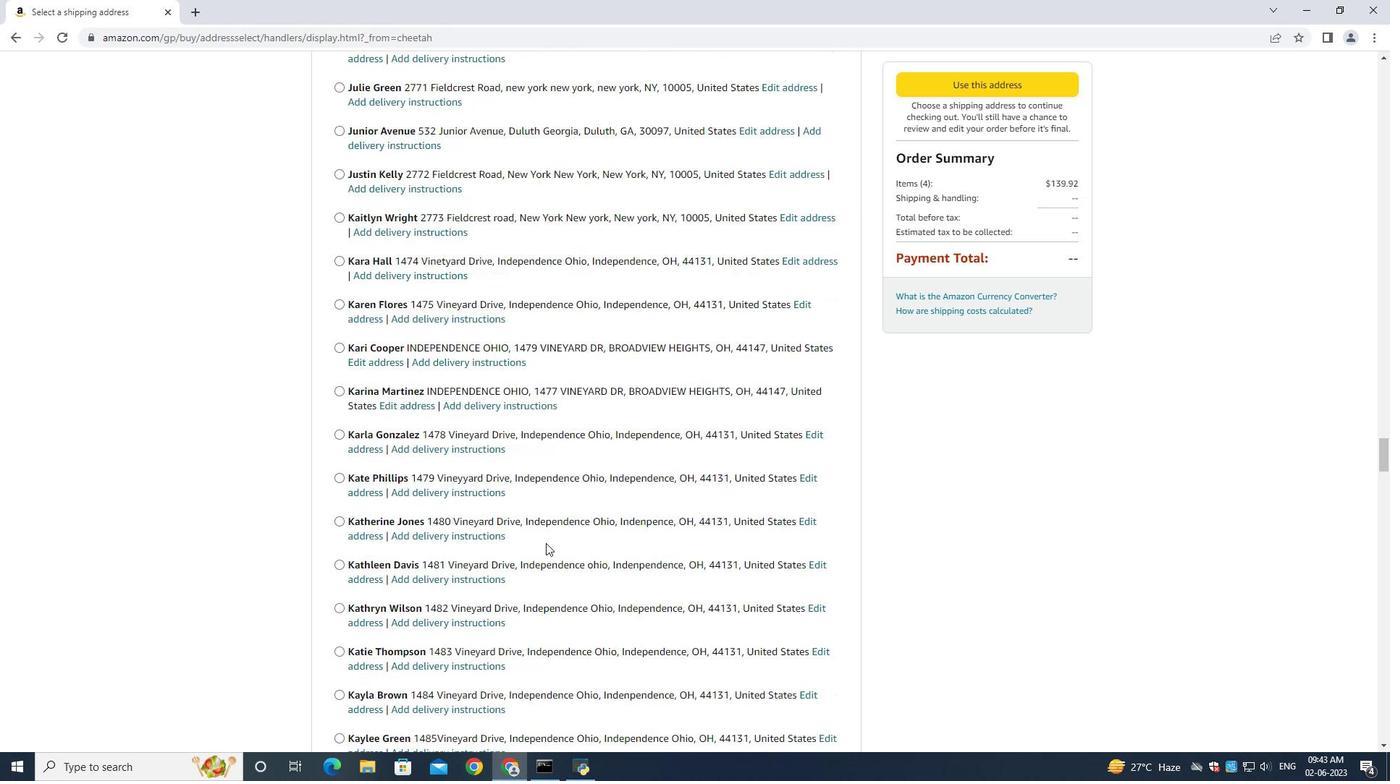 
Action: Mouse scrolled (545, 543) with delta (0, 0)
Screenshot: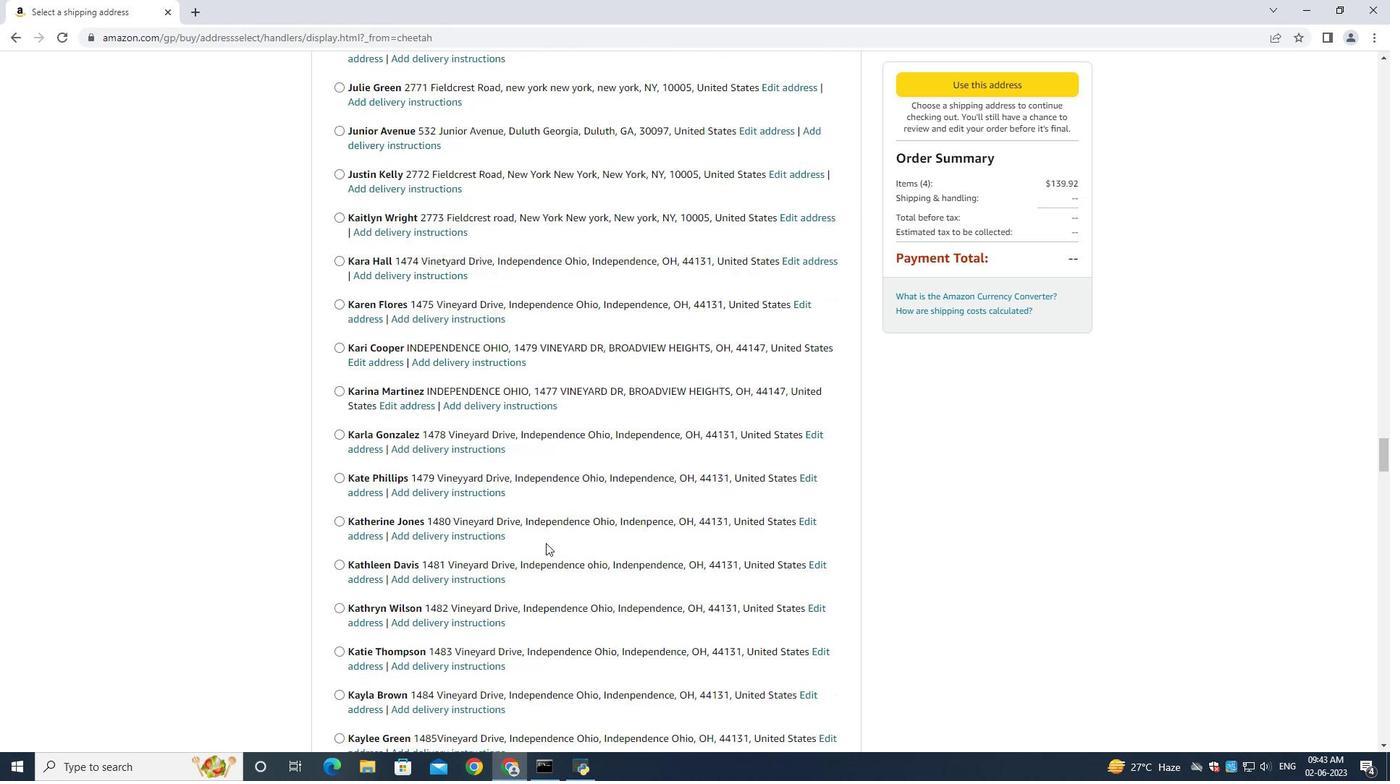 
Action: Mouse scrolled (545, 543) with delta (0, 0)
Screenshot: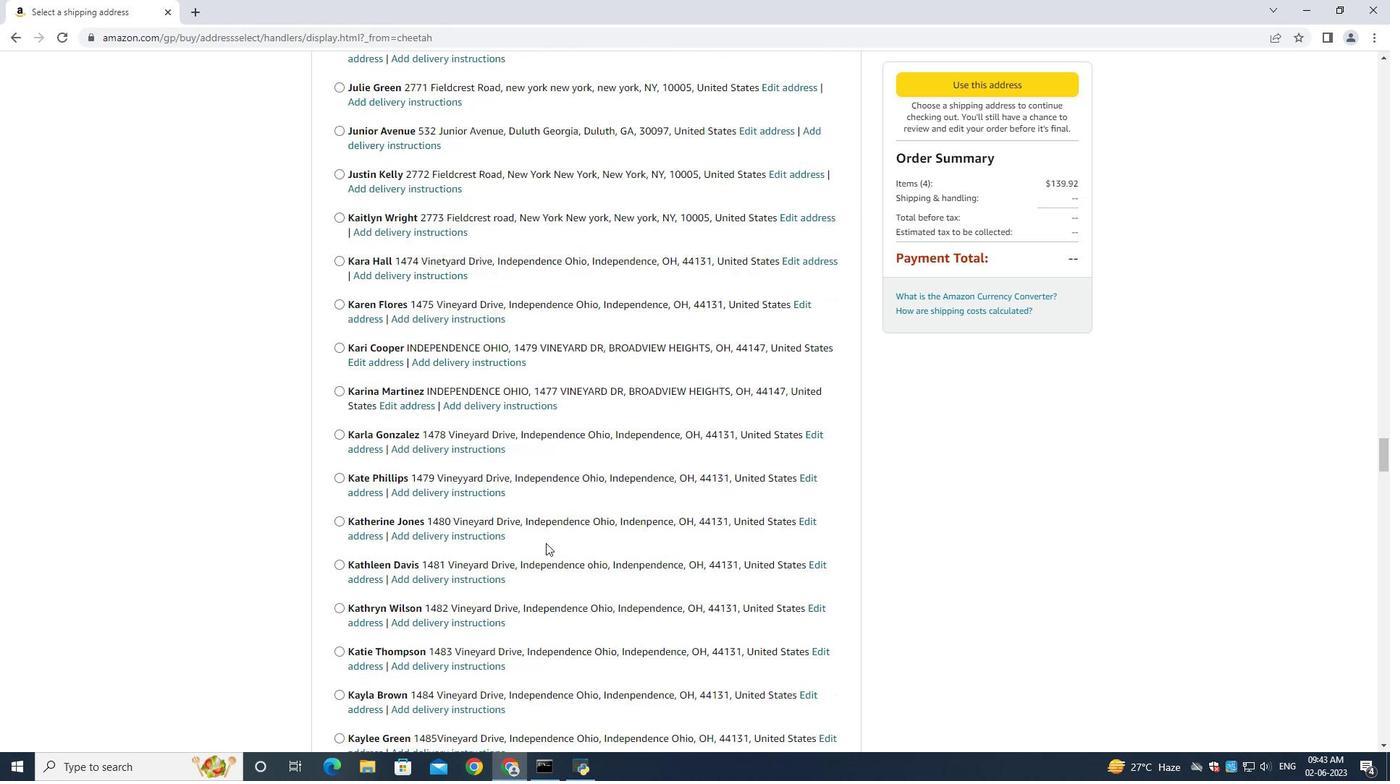 
Action: Mouse scrolled (545, 543) with delta (0, 0)
Screenshot: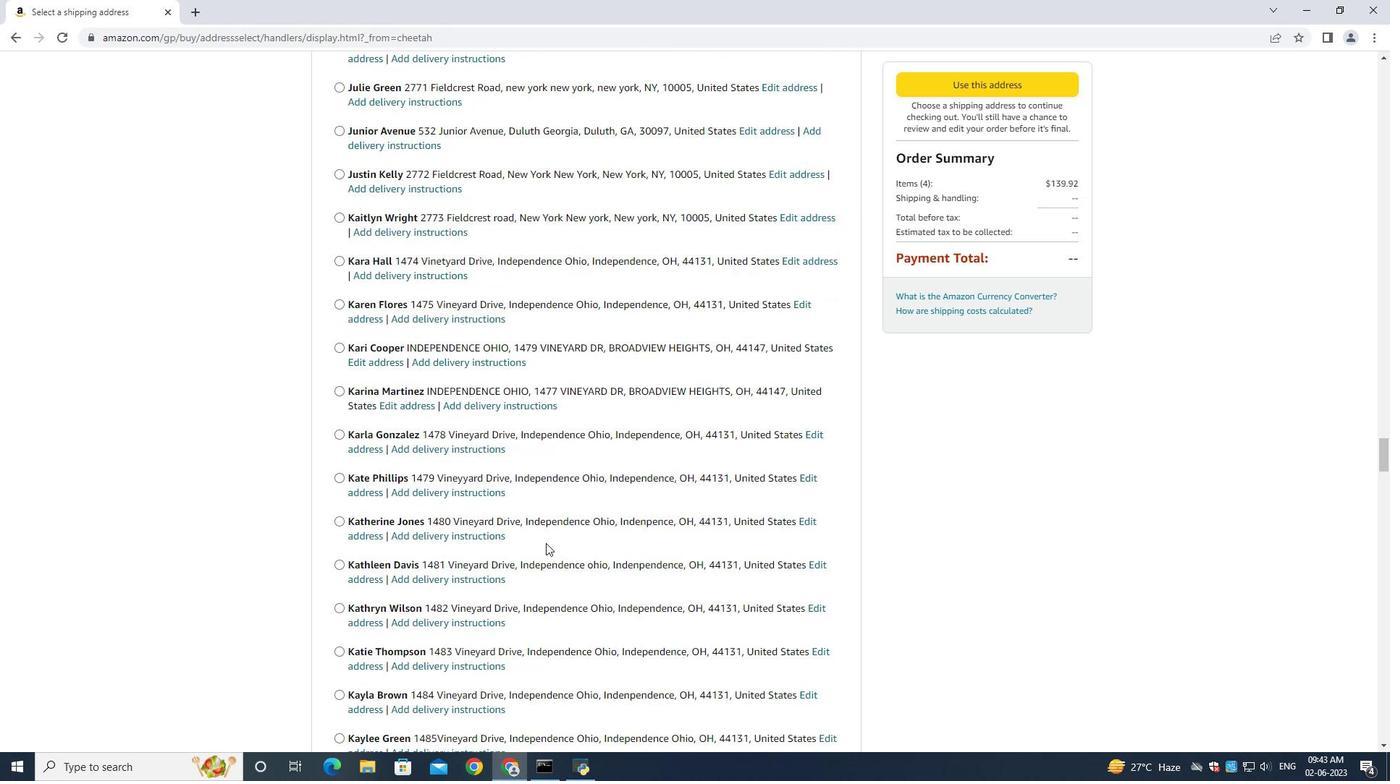 
Action: Mouse scrolled (545, 543) with delta (0, 0)
Screenshot: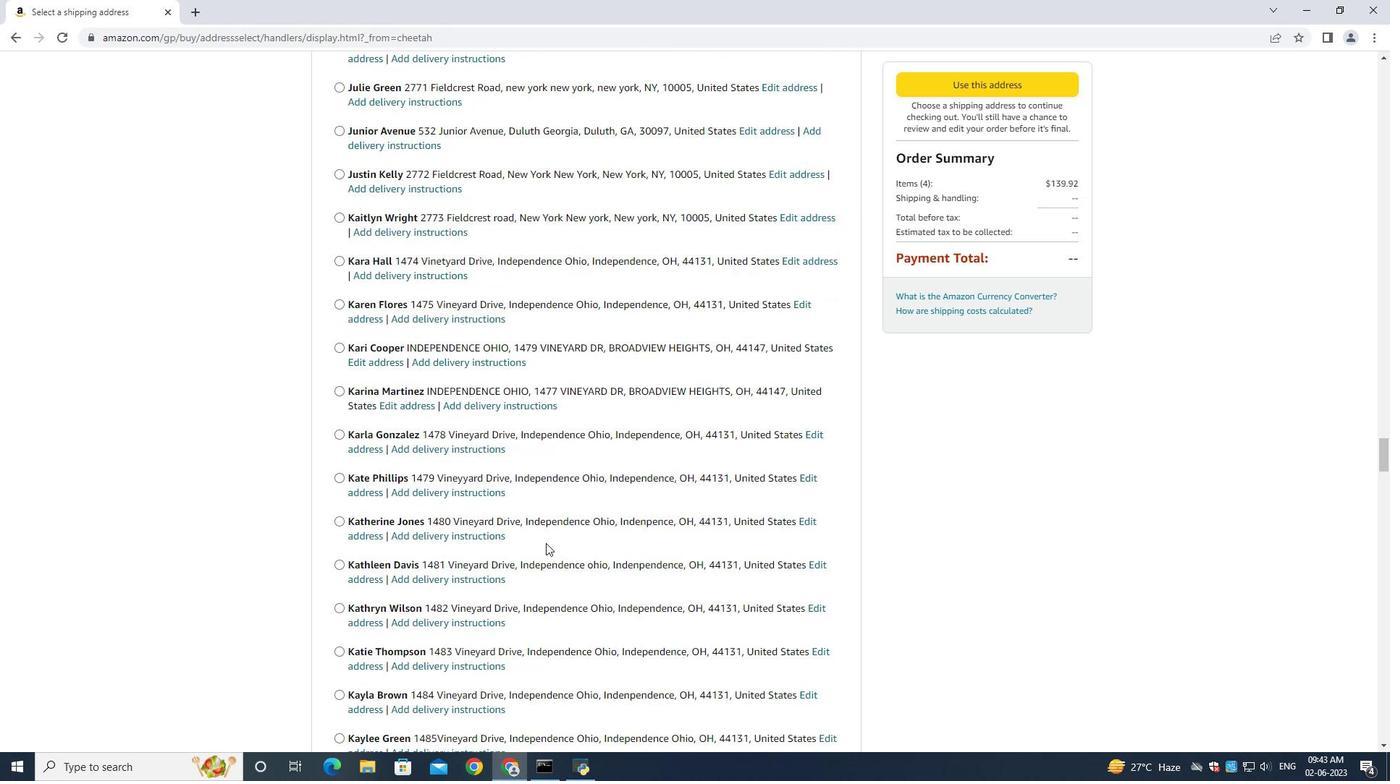 
Action: Mouse scrolled (545, 543) with delta (0, 0)
Screenshot: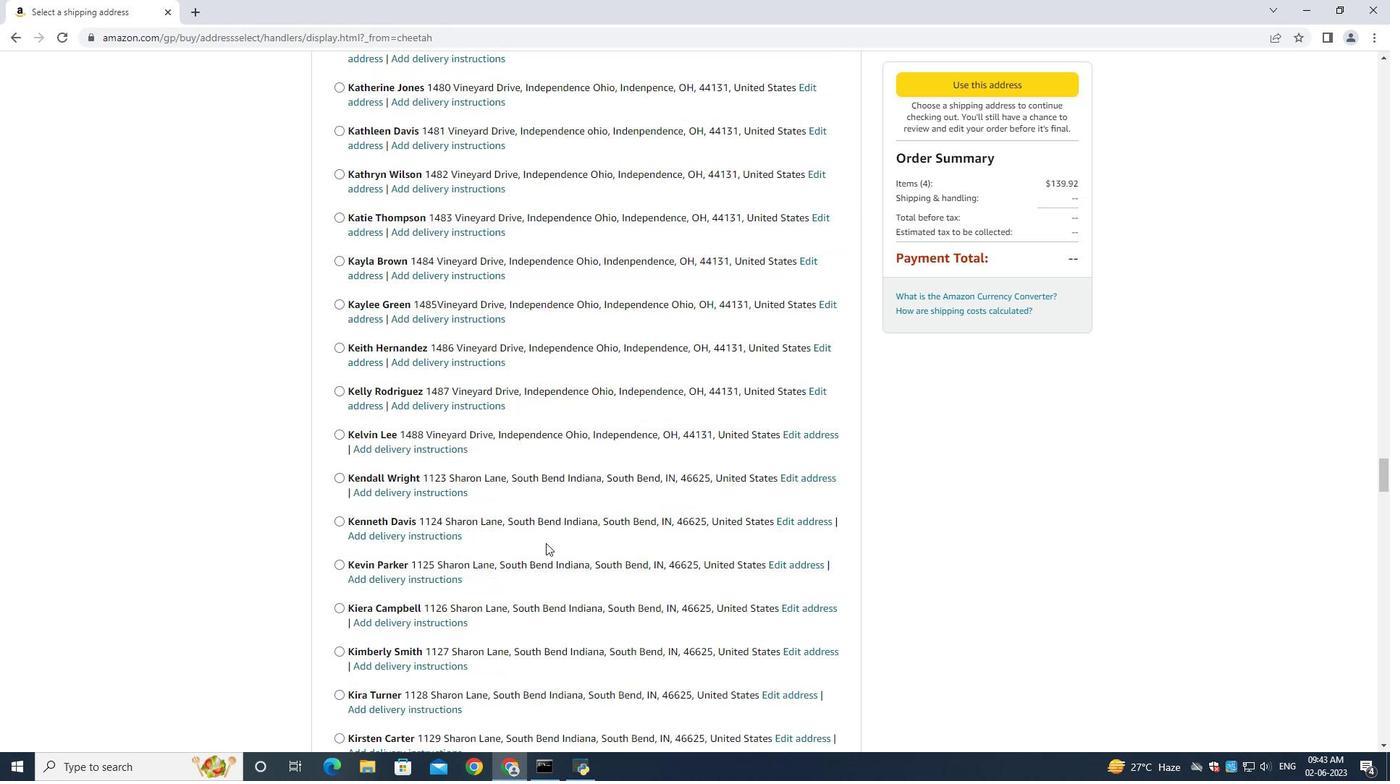 
Action: Mouse scrolled (545, 543) with delta (0, 0)
Screenshot: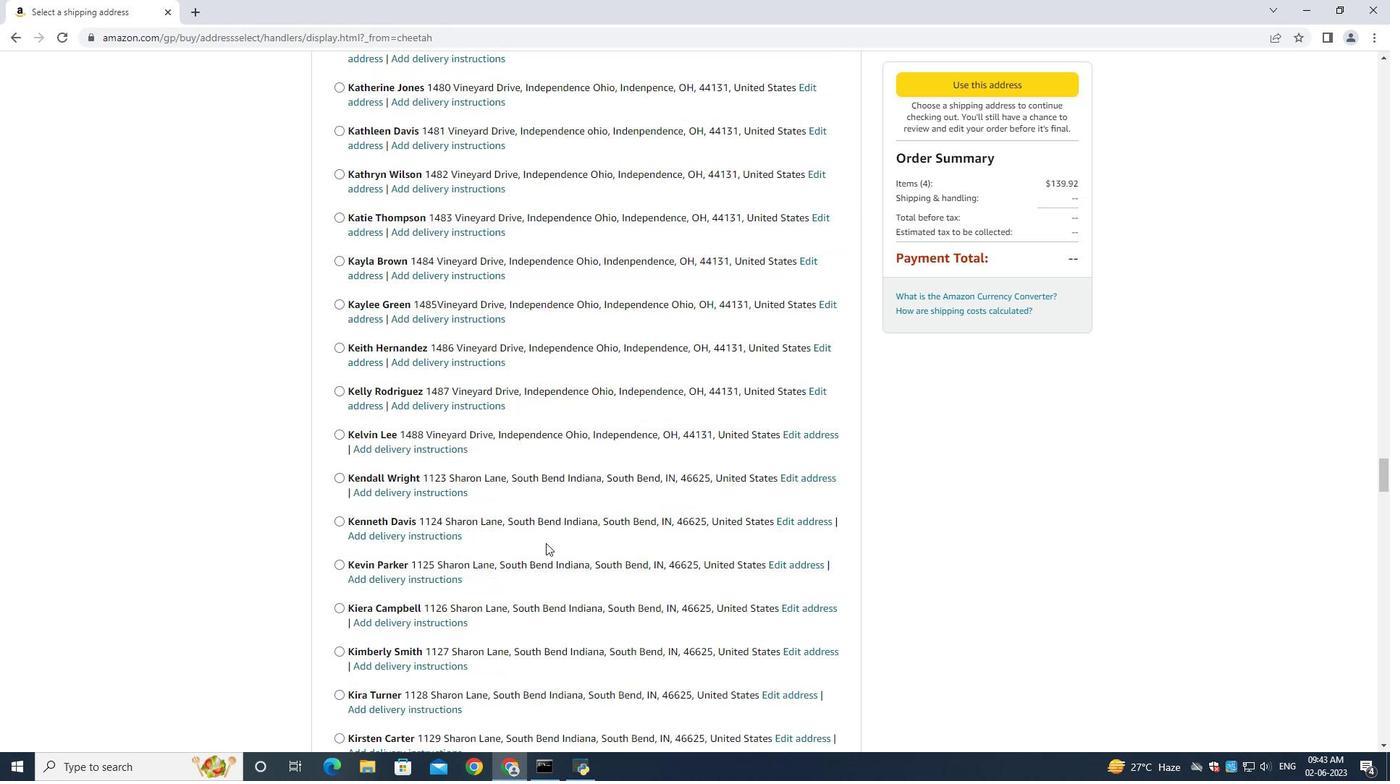 
Action: Mouse scrolled (545, 543) with delta (0, 0)
Screenshot: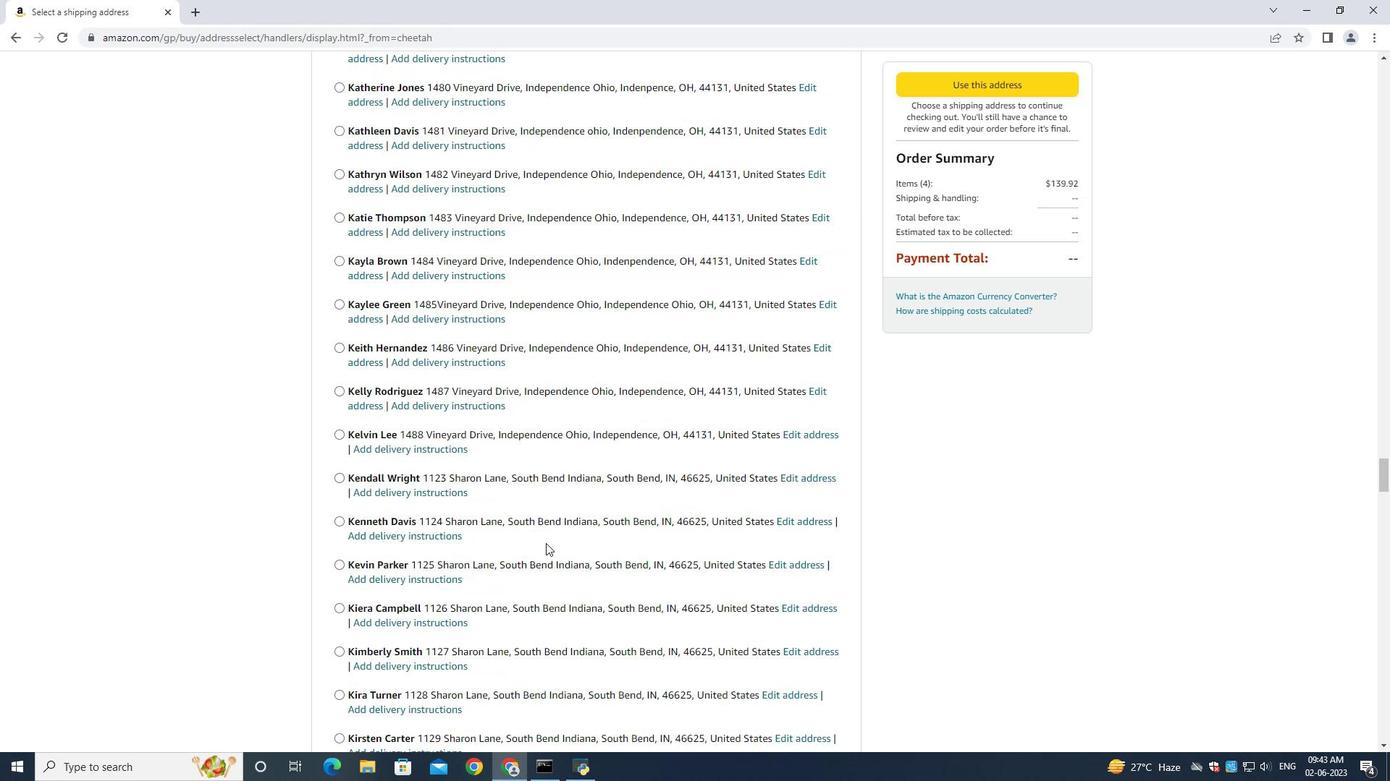 
Action: Mouse scrolled (545, 543) with delta (0, 0)
Screenshot: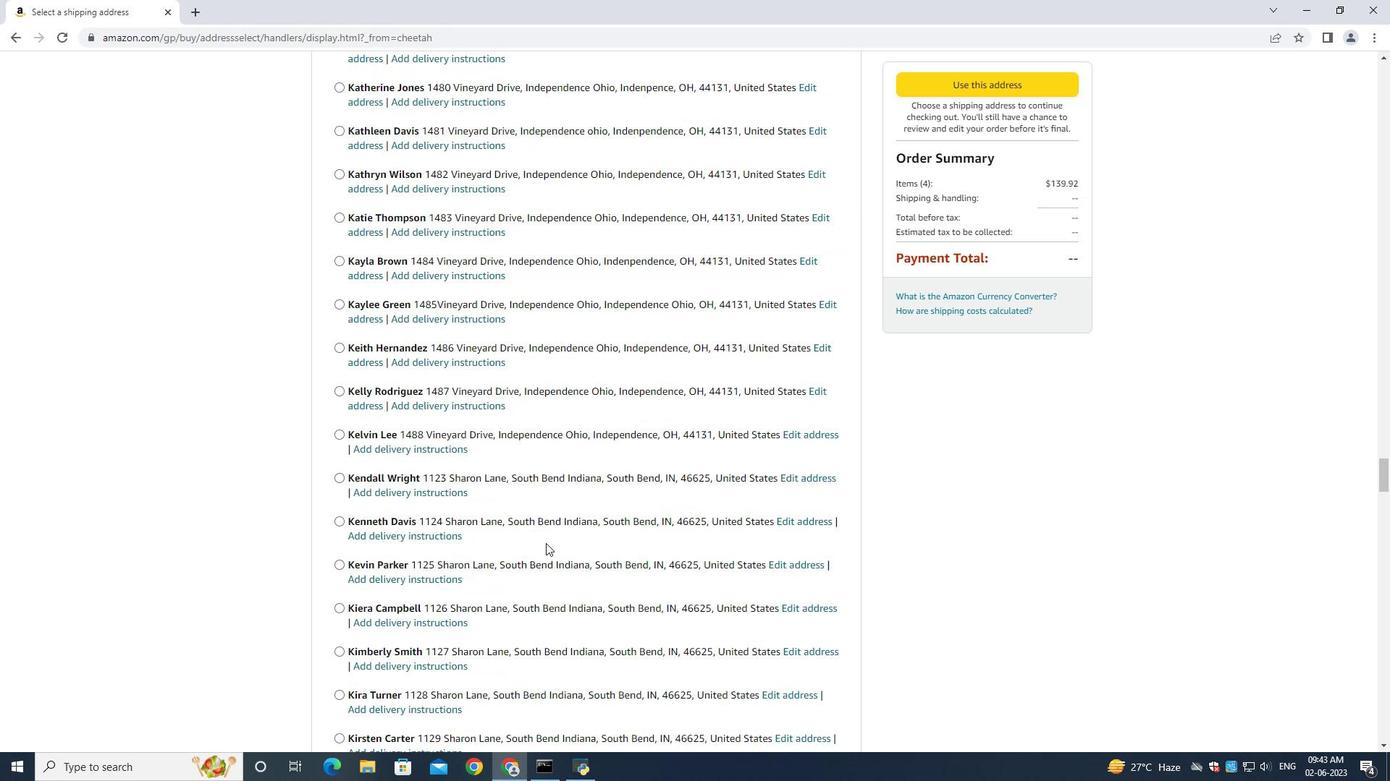 
Action: Mouse scrolled (545, 543) with delta (0, 0)
Screenshot: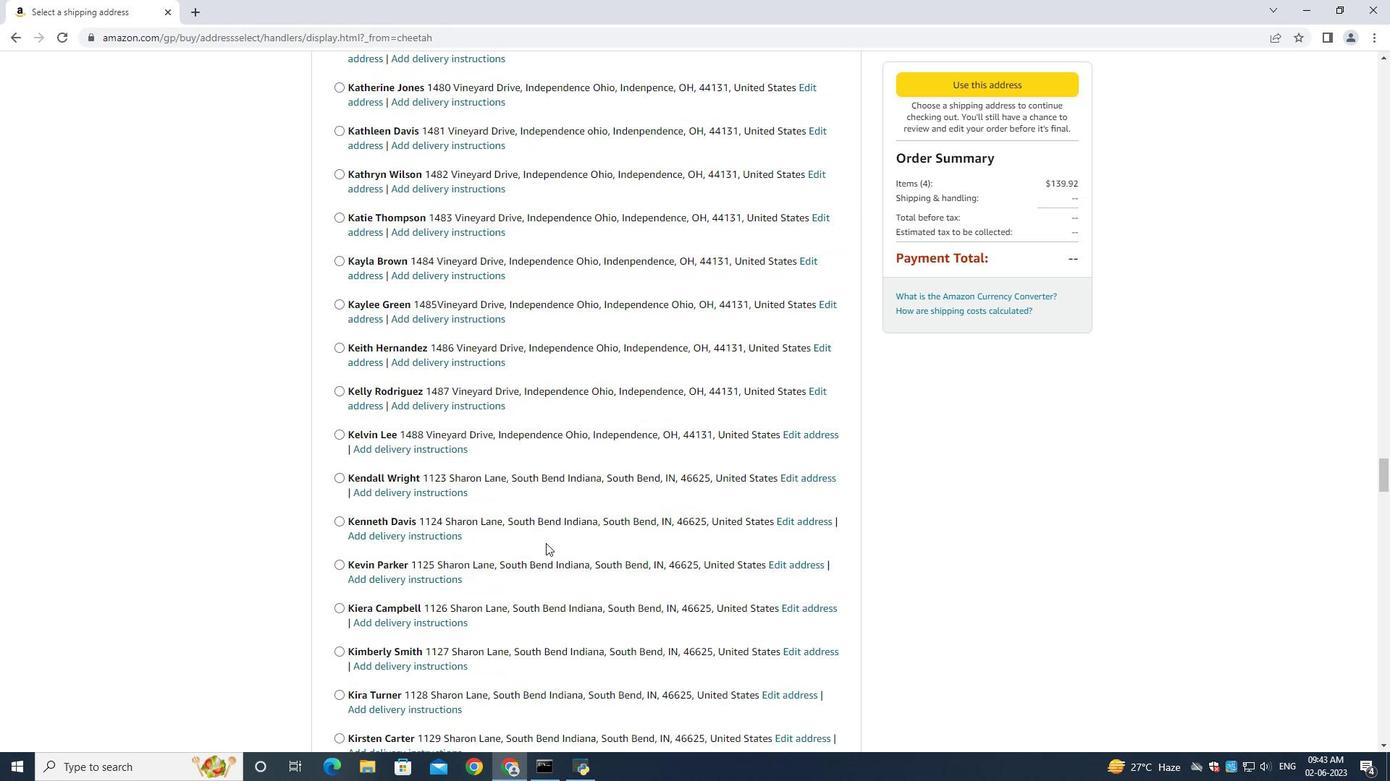 
Action: Mouse scrolled (545, 543) with delta (0, 0)
Screenshot: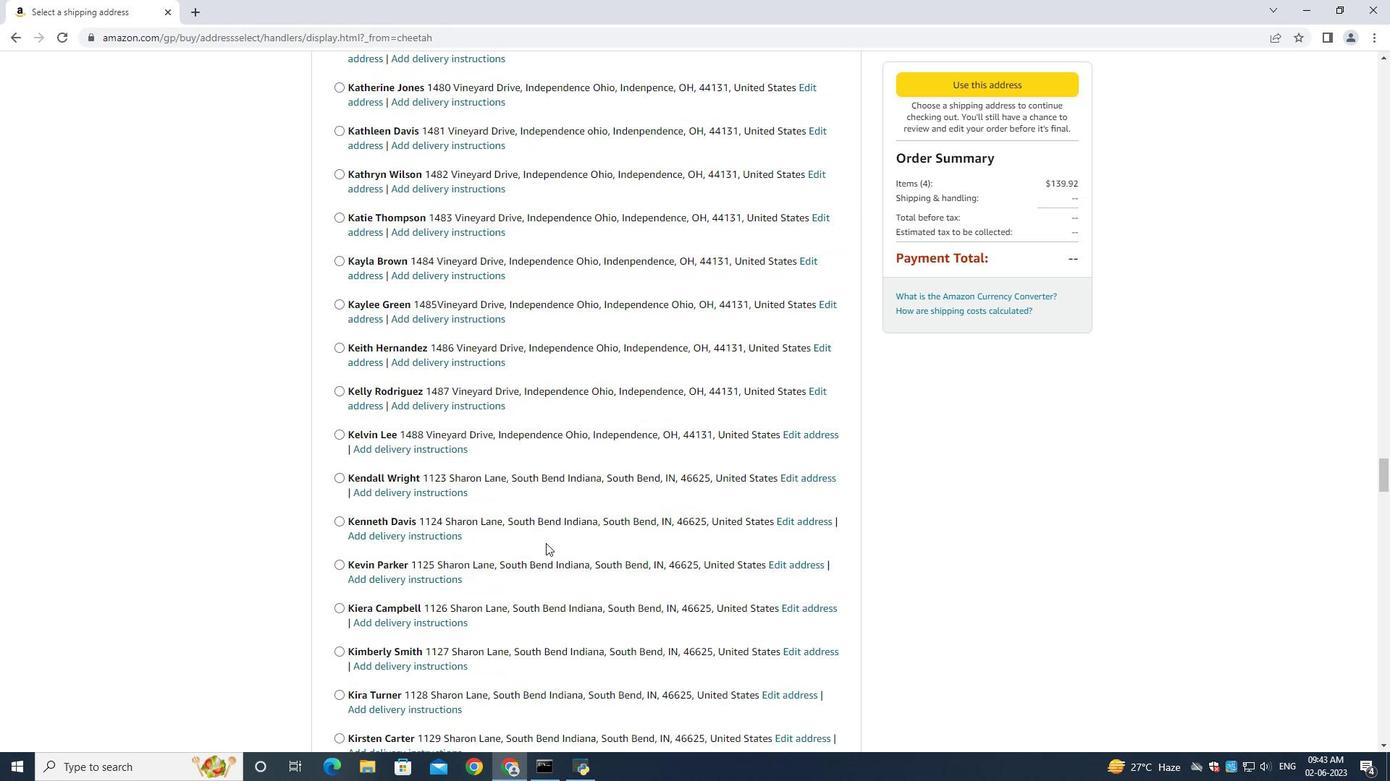 
Action: Mouse moved to (545, 545)
Screenshot: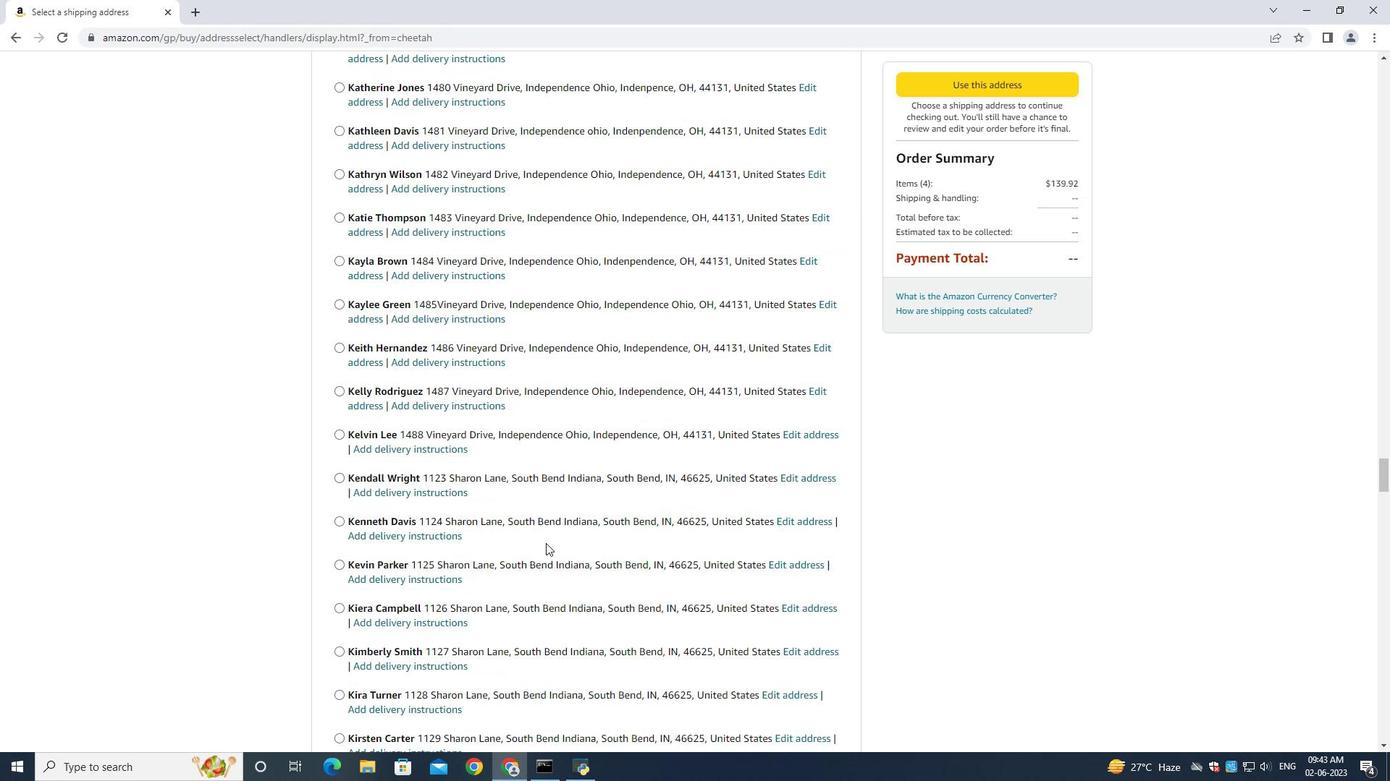 
Action: Mouse scrolled (545, 544) with delta (0, 0)
Screenshot: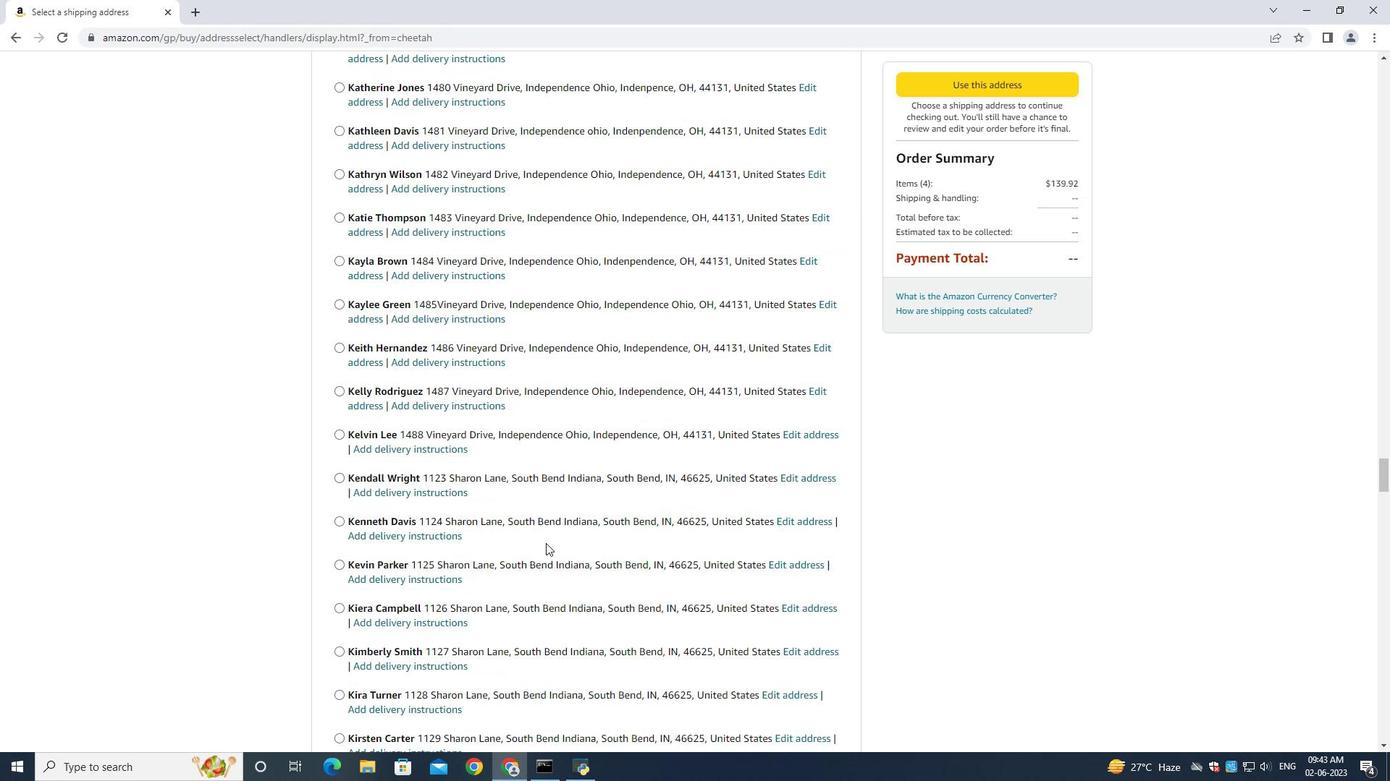
Action: Mouse moved to (545, 545)
Screenshot: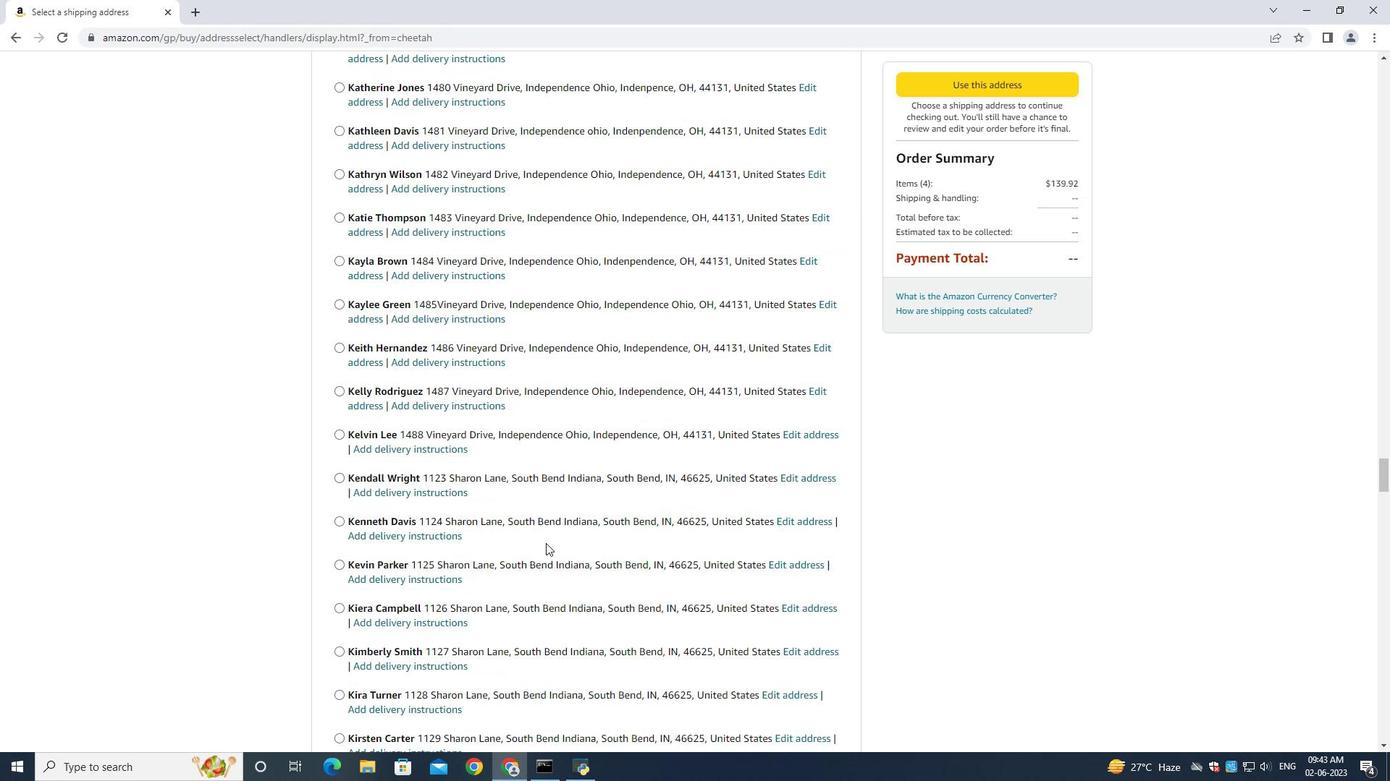 
Action: Mouse scrolled (545, 544) with delta (0, 0)
Screenshot: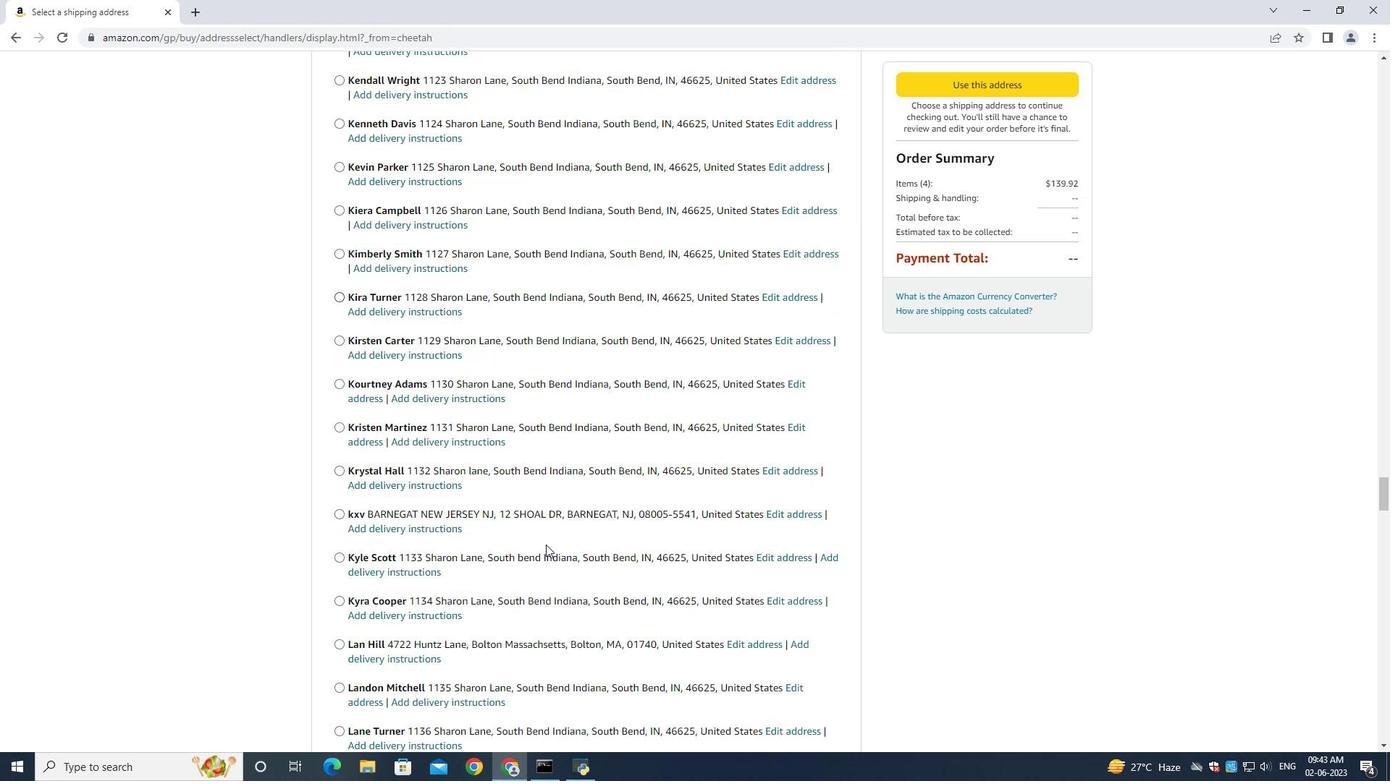 
Action: Mouse scrolled (545, 544) with delta (0, 0)
Screenshot: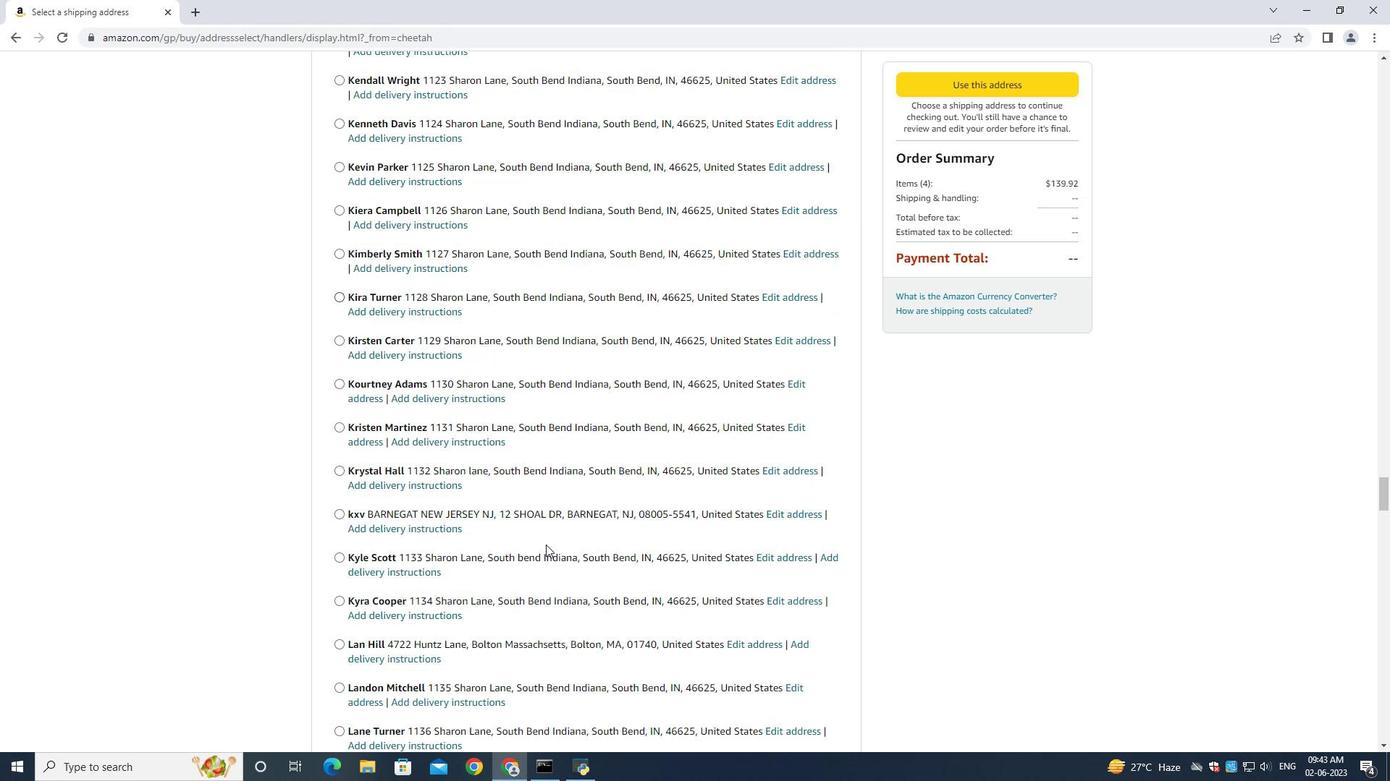 
Action: Mouse scrolled (545, 544) with delta (0, 0)
Screenshot: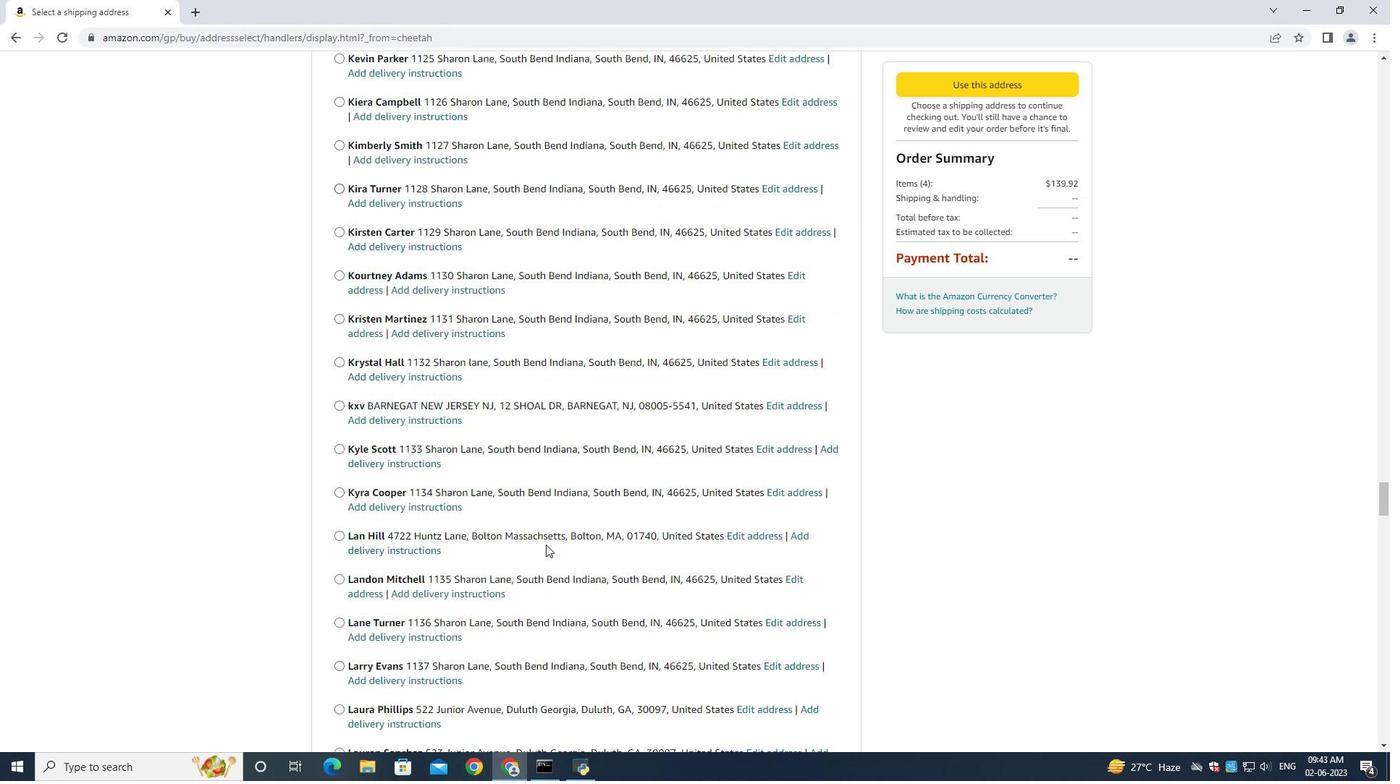 
Action: Mouse scrolled (545, 544) with delta (0, 0)
Screenshot: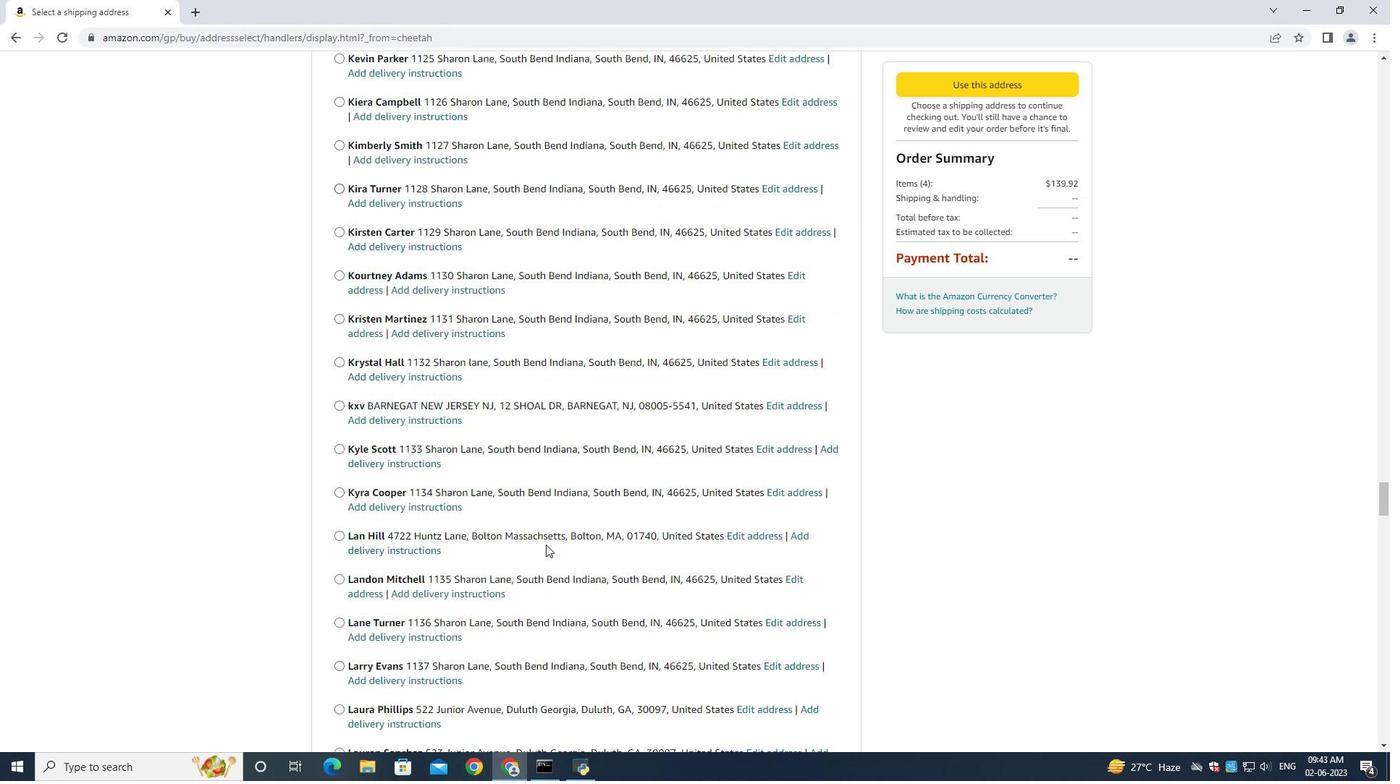 
Action: Mouse scrolled (545, 544) with delta (0, 0)
Screenshot: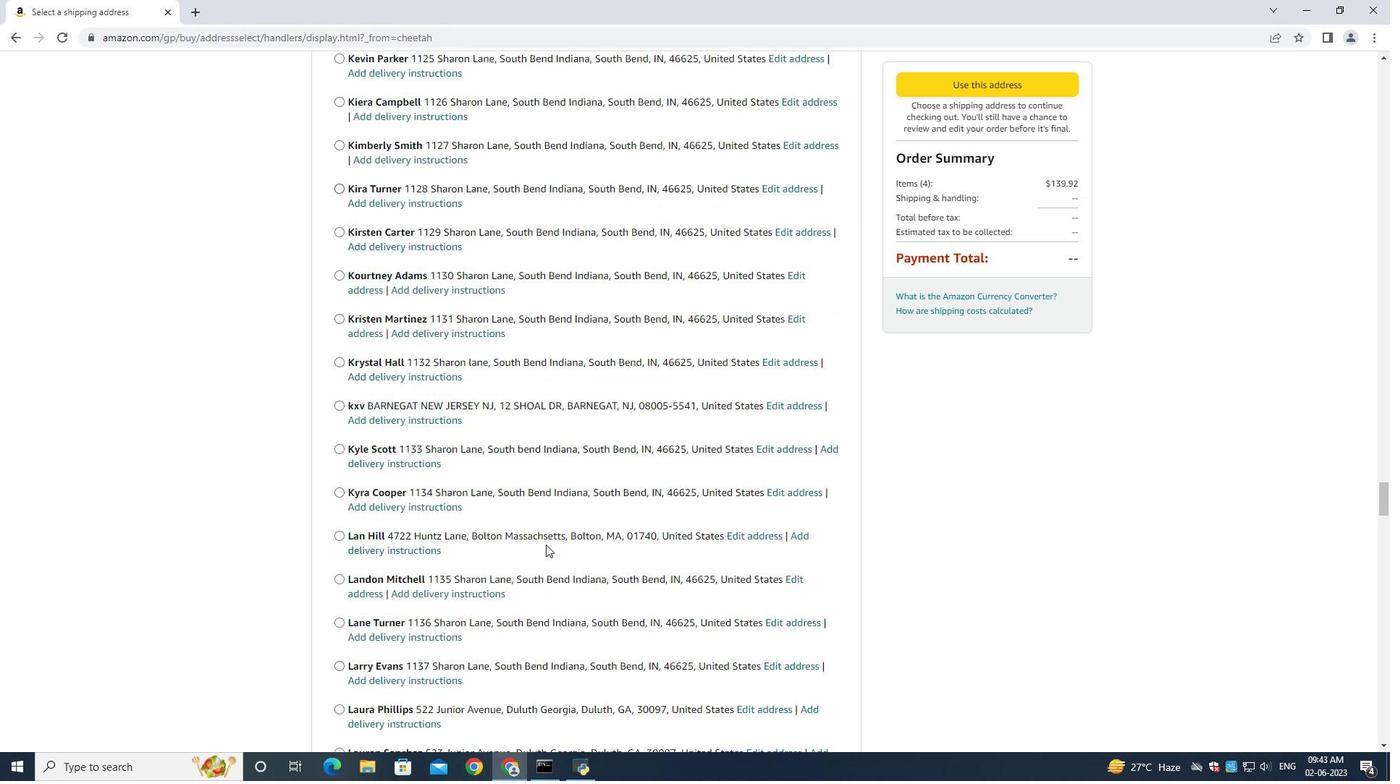 
Action: Mouse scrolled (545, 544) with delta (0, 0)
Screenshot: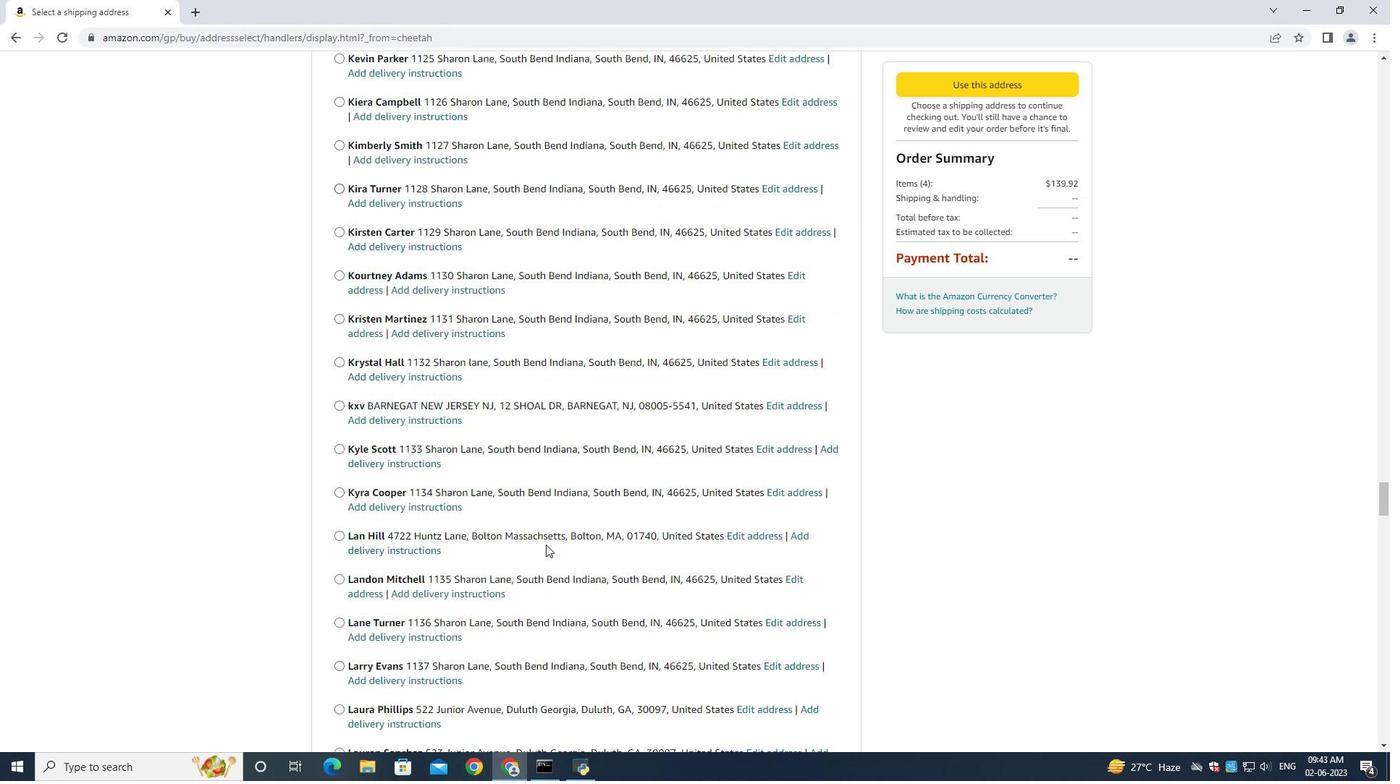 
Action: Mouse scrolled (545, 544) with delta (0, 0)
Screenshot: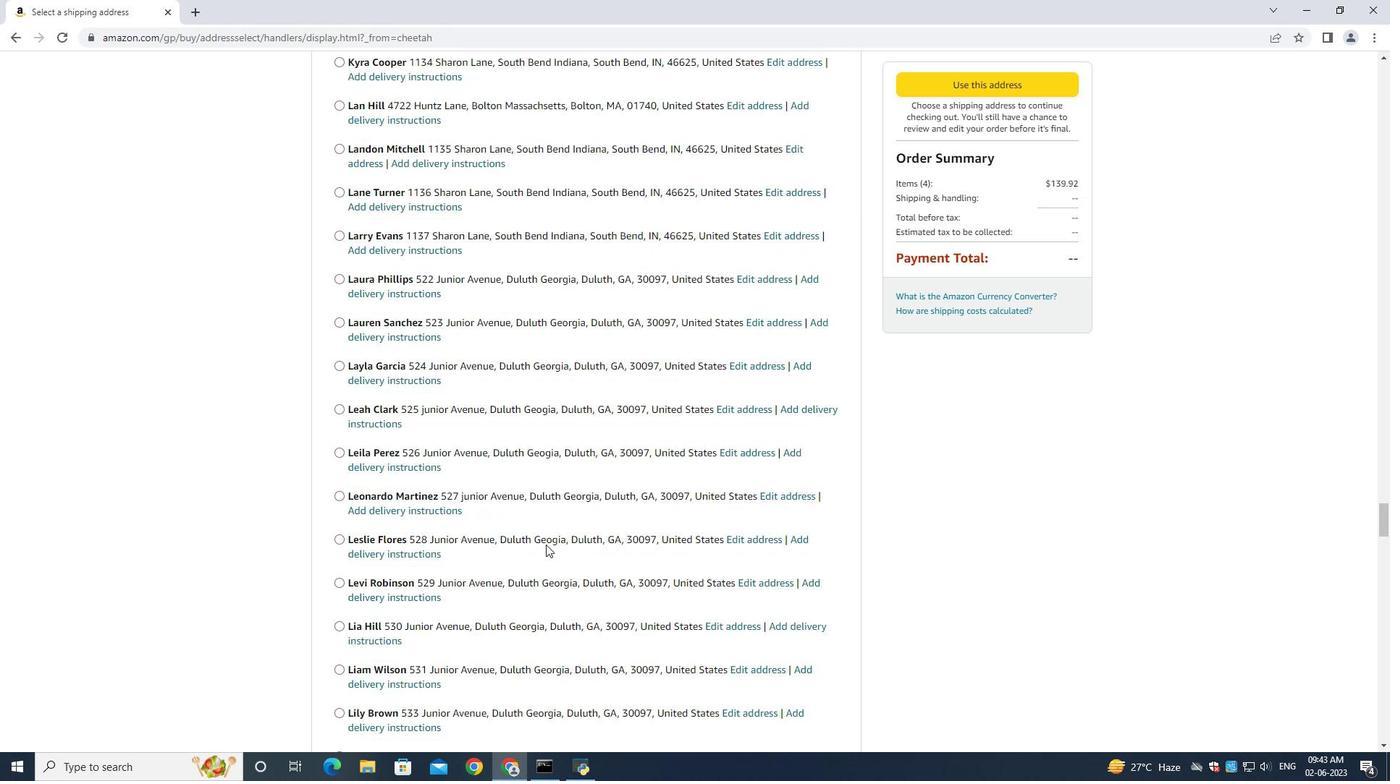 
Action: Mouse scrolled (545, 544) with delta (0, 0)
Screenshot: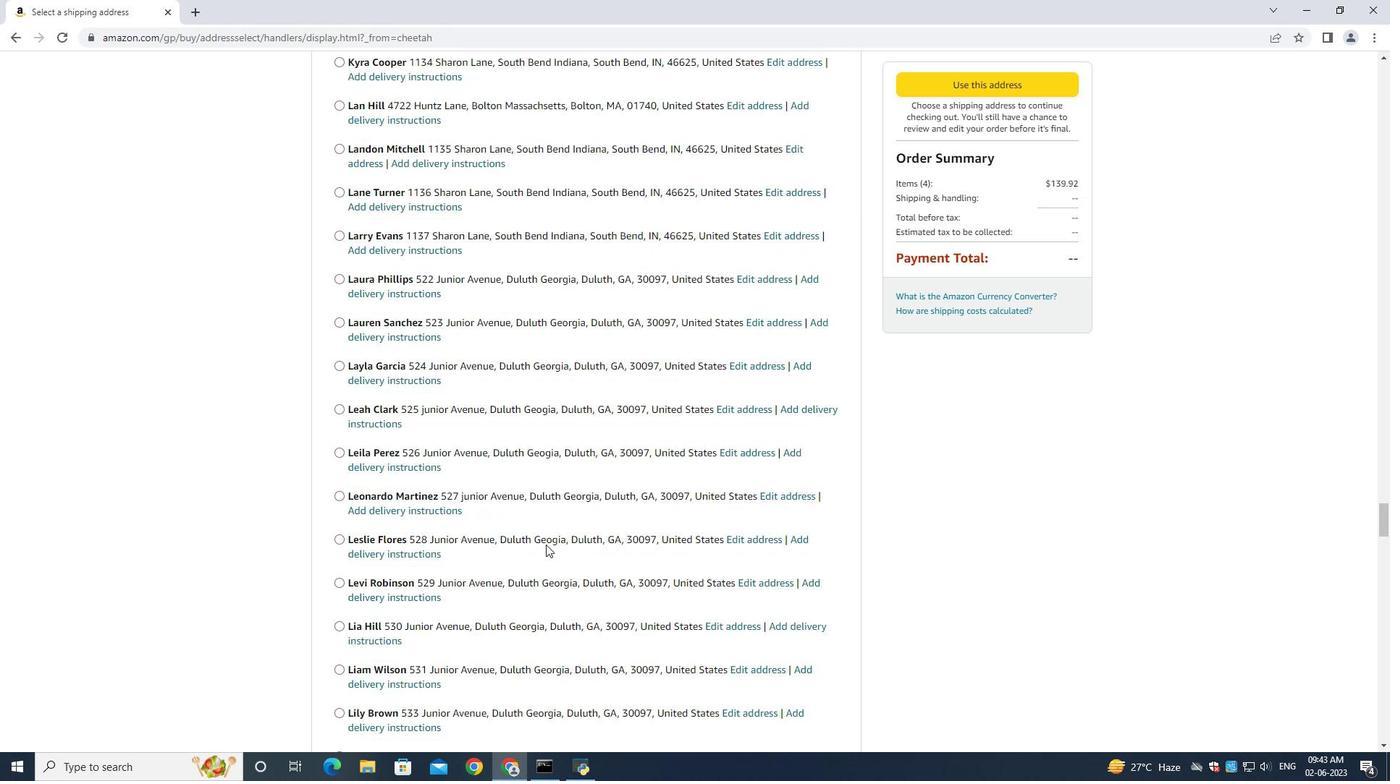 
Action: Mouse moved to (545, 545)
Screenshot: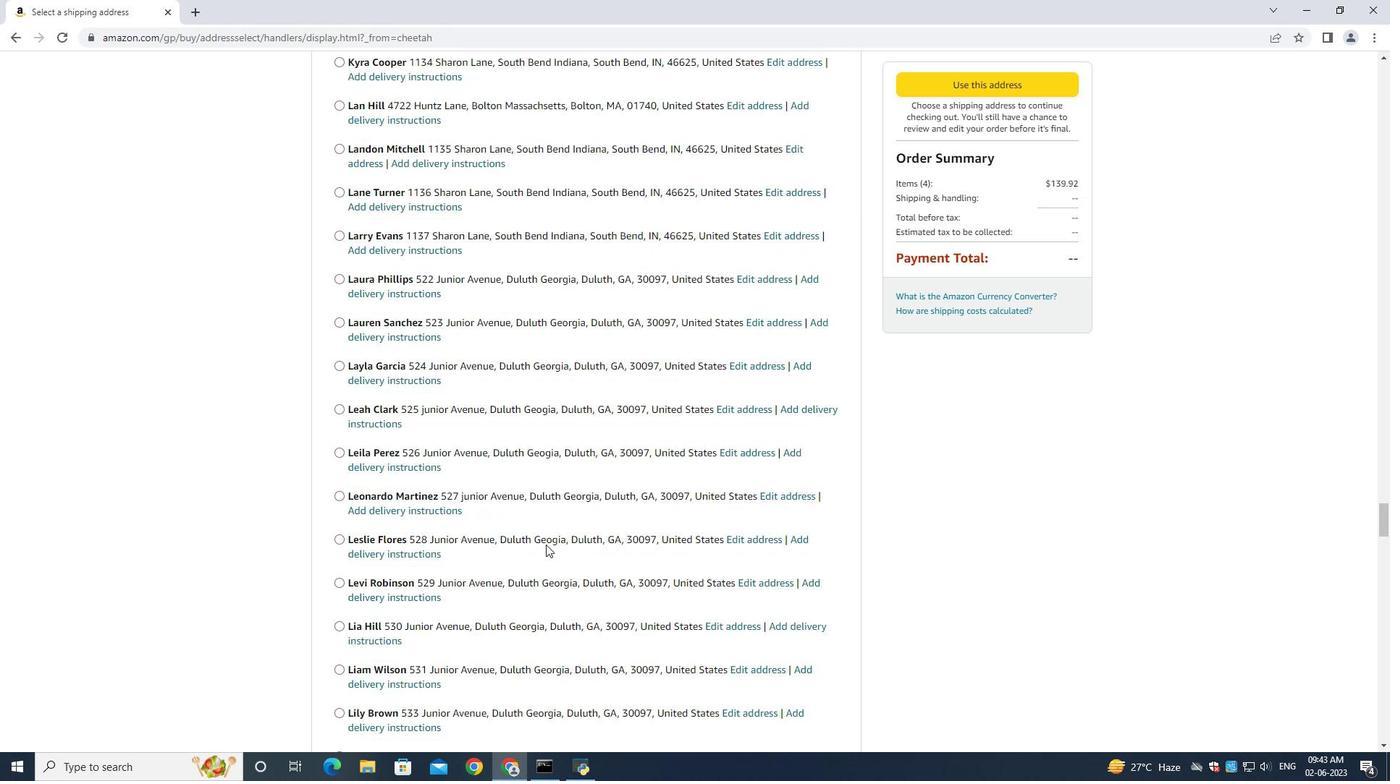 
Action: Mouse scrolled (545, 545) with delta (0, 0)
Screenshot: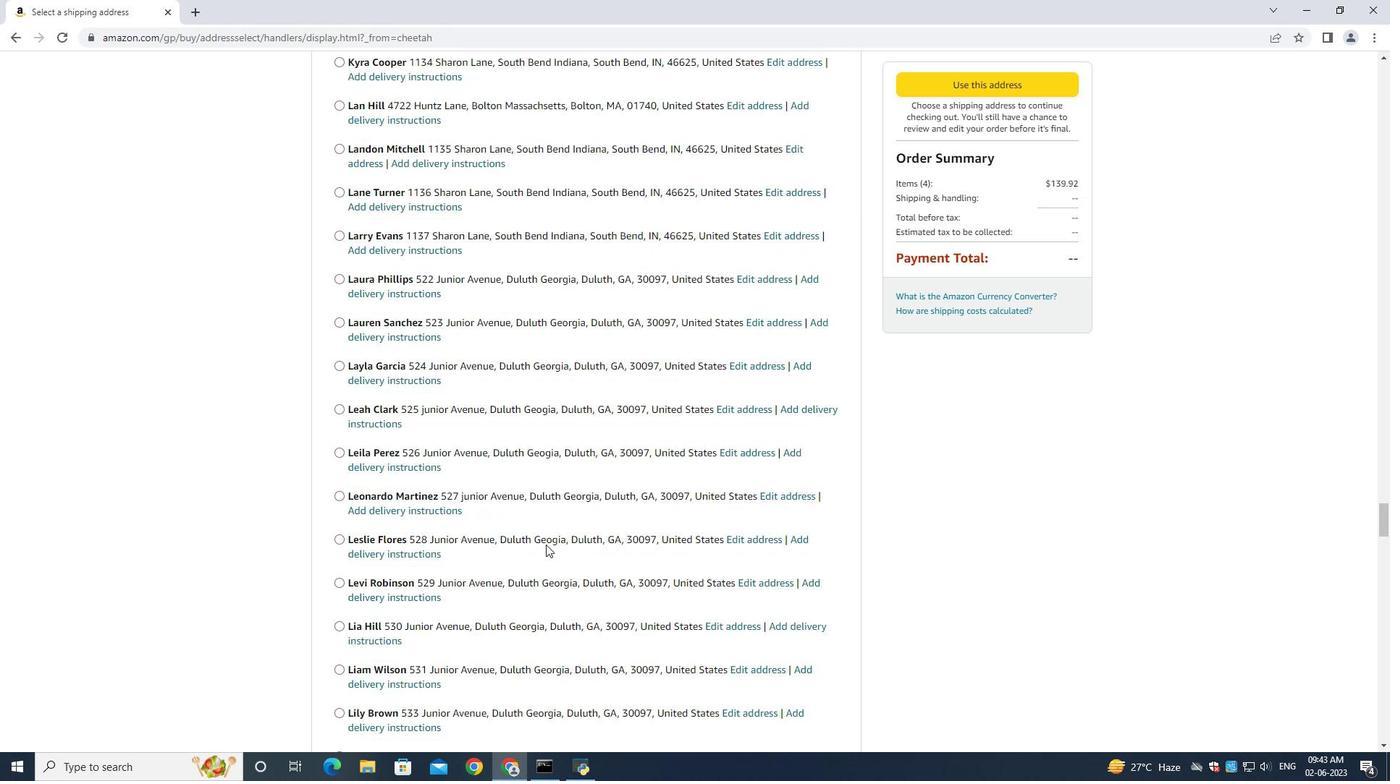 
Action: Mouse scrolled (545, 545) with delta (0, 0)
Screenshot: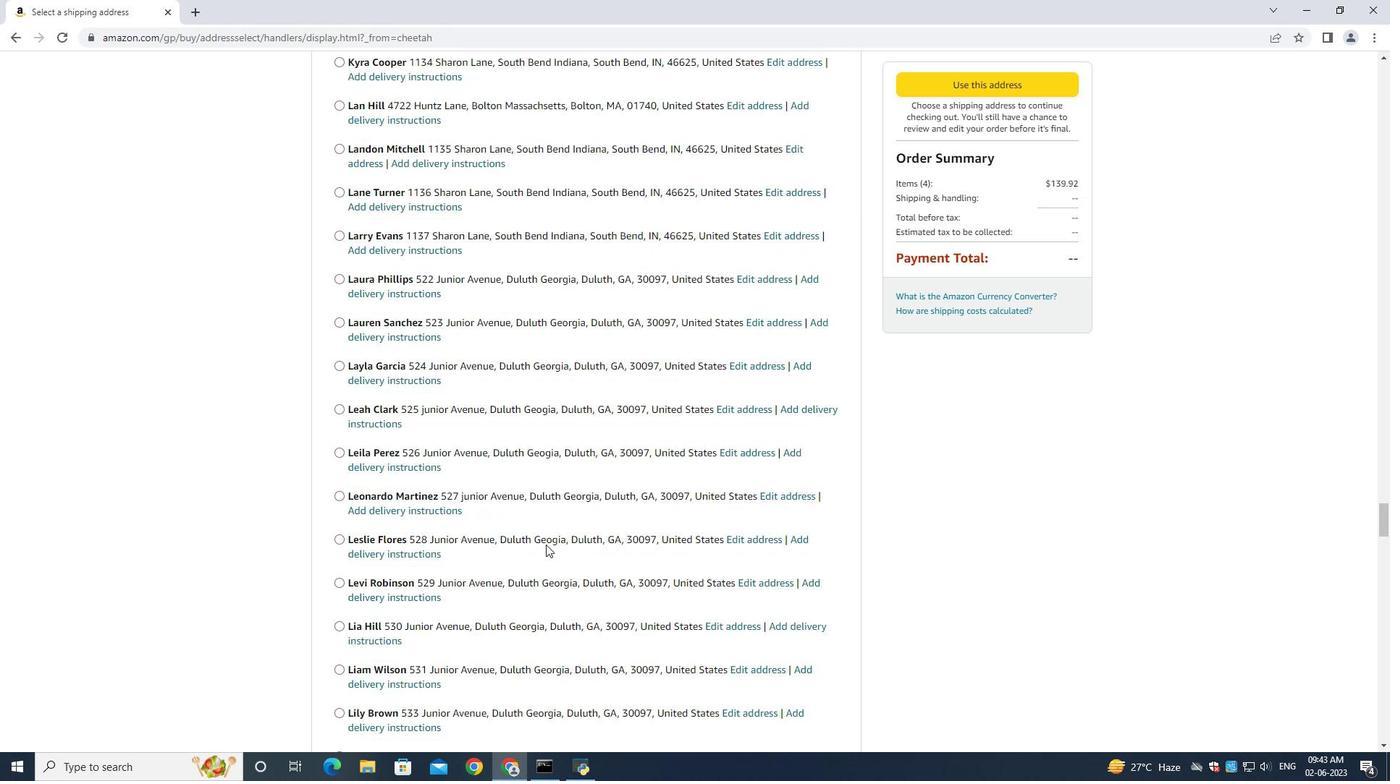 
Action: Mouse scrolled (545, 545) with delta (0, 0)
Screenshot: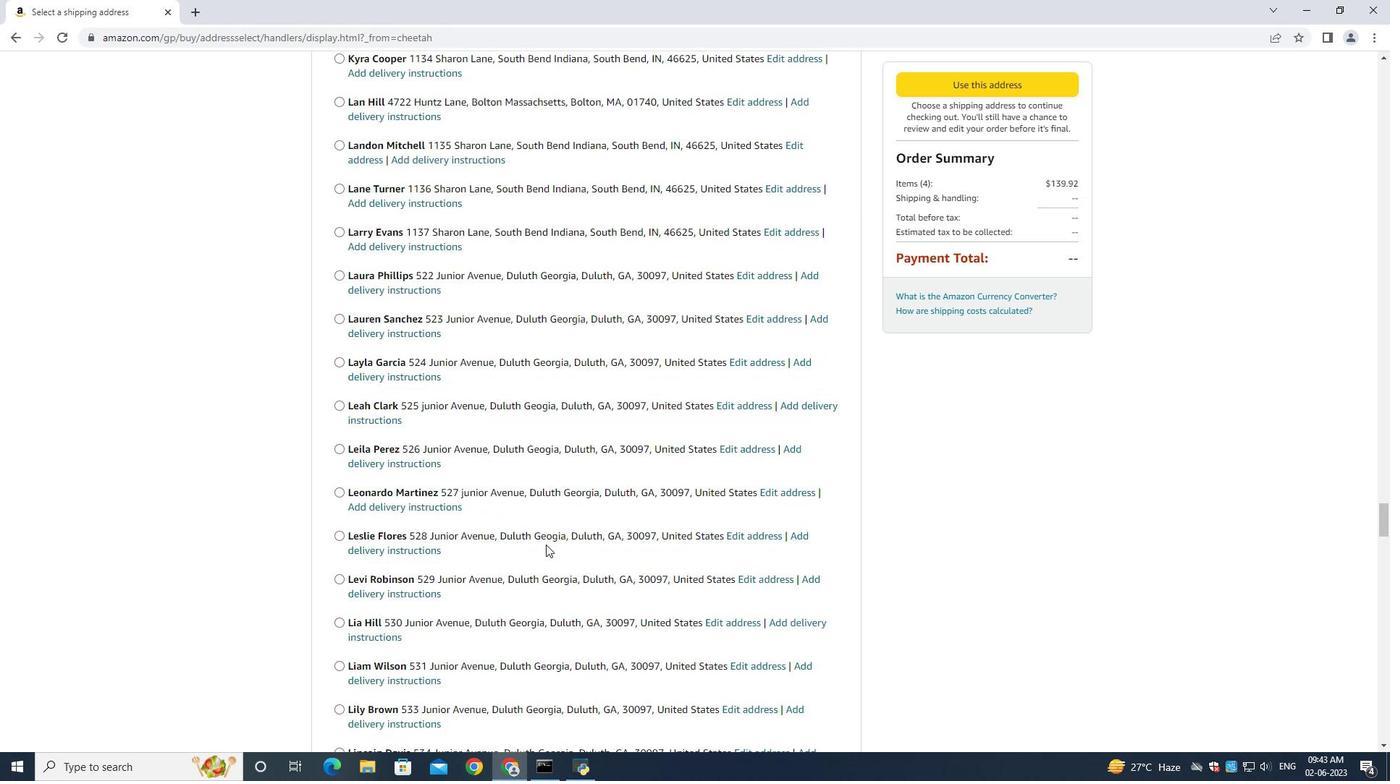 
Action: Mouse moved to (545, 545)
Screenshot: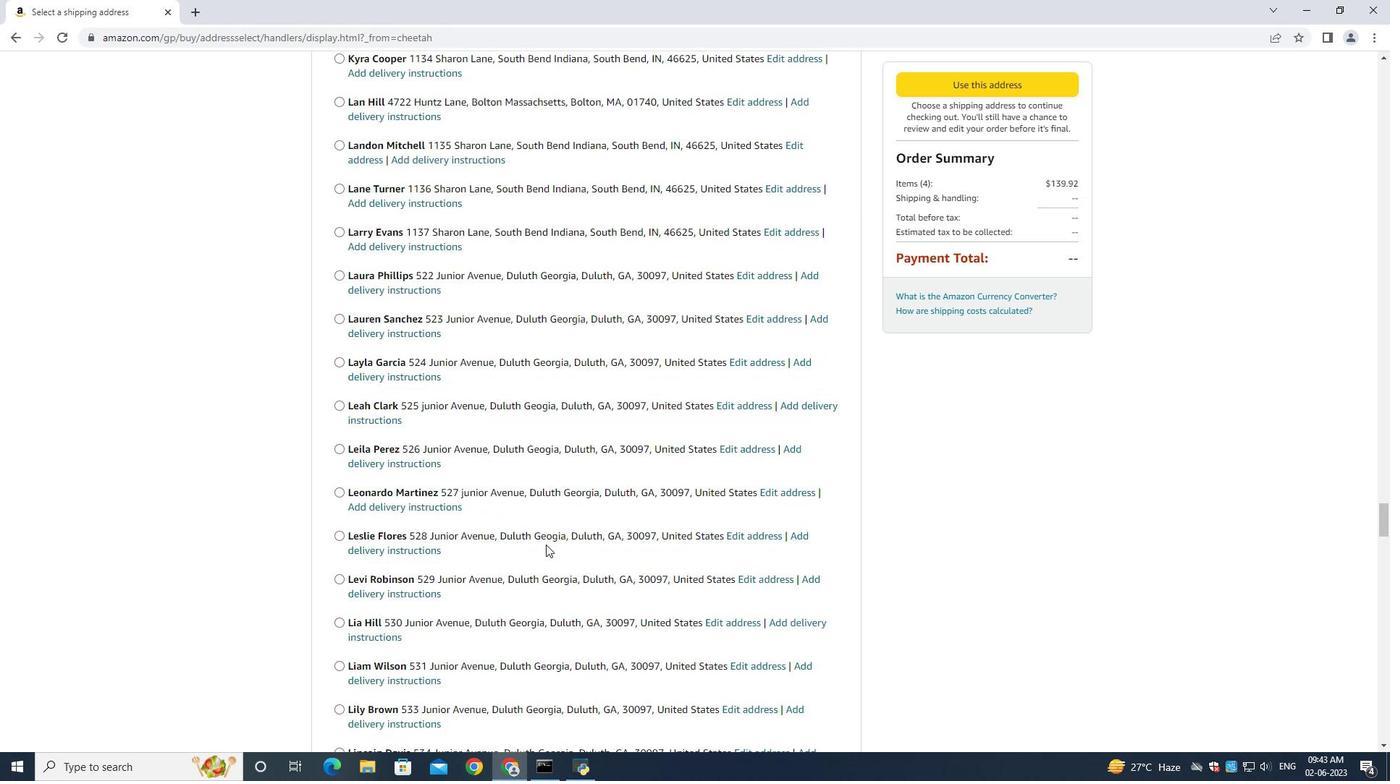 
Action: Mouse scrolled (545, 545) with delta (0, 0)
Screenshot: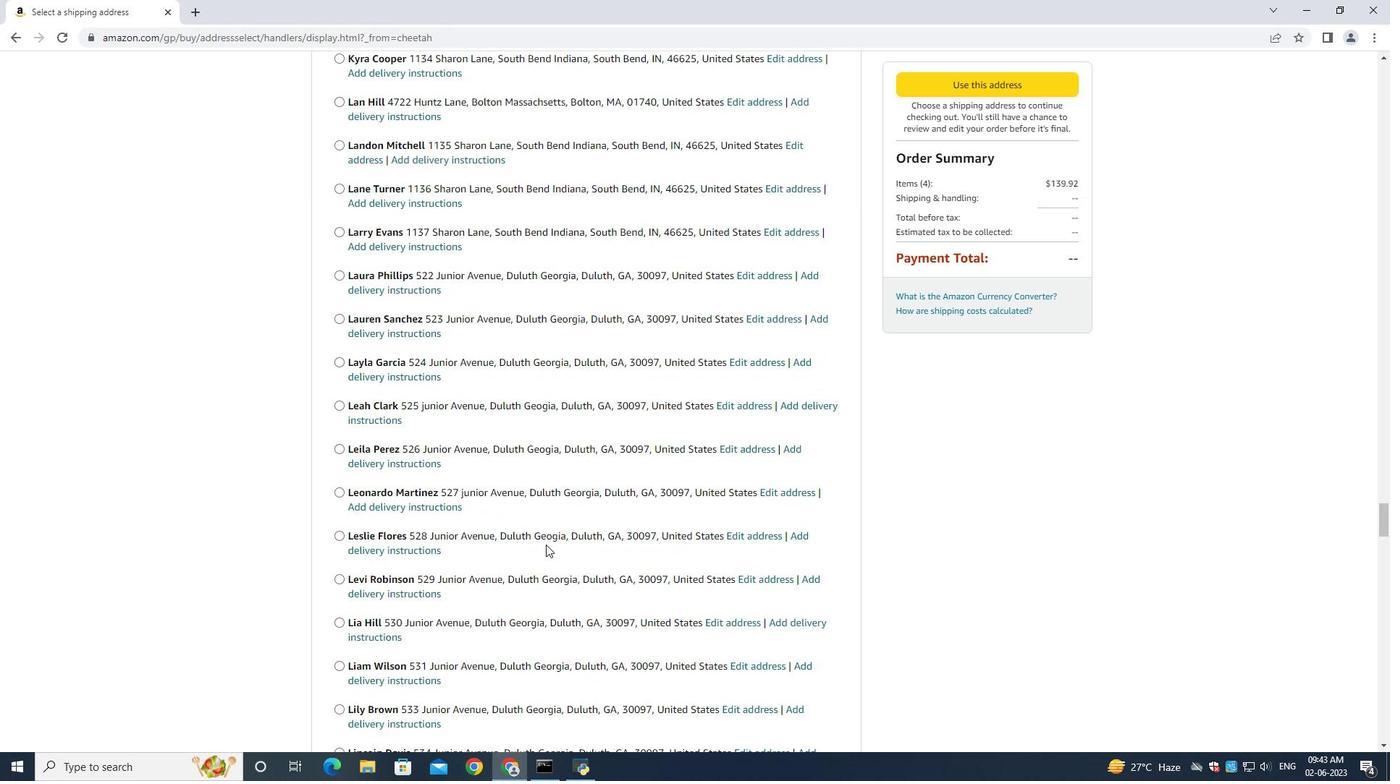 
Action: Mouse moved to (545, 546)
Screenshot: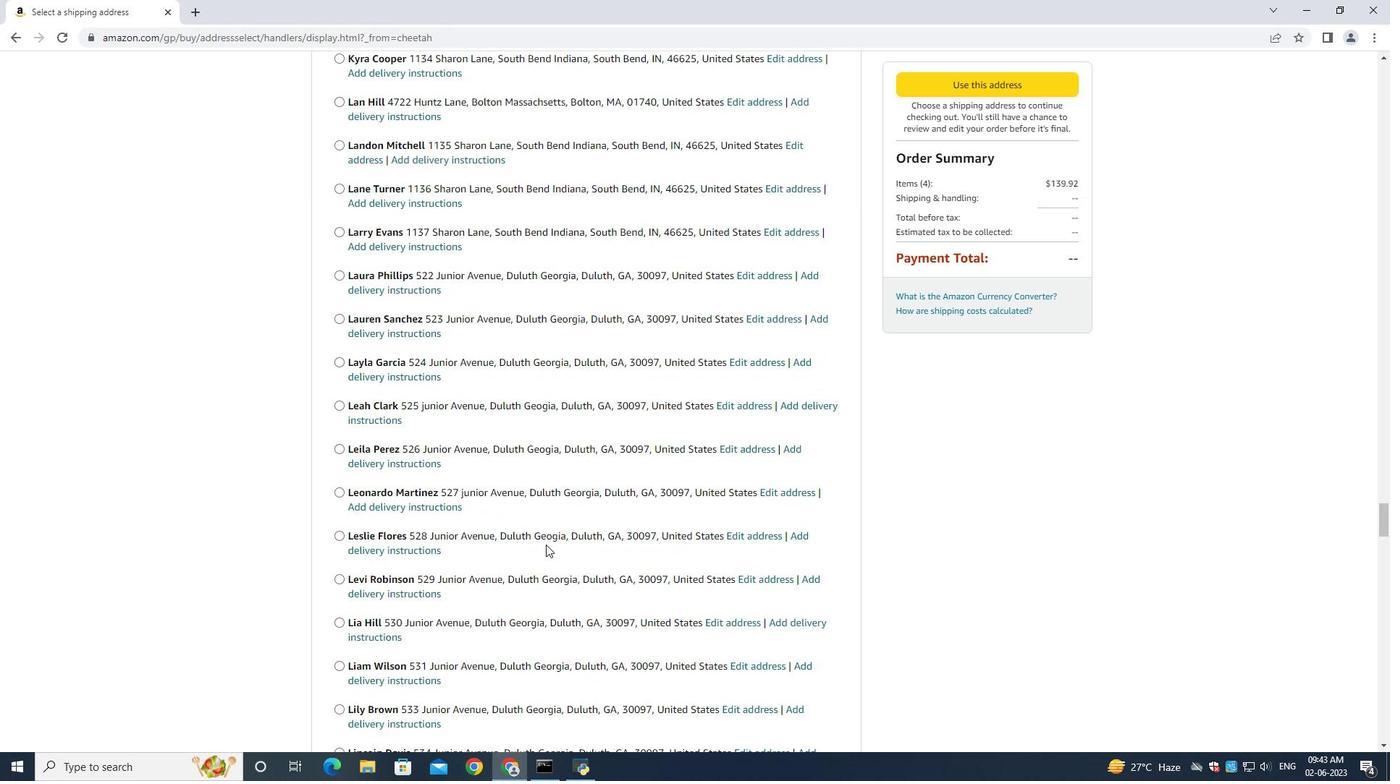 
Action: Mouse scrolled (545, 545) with delta (0, 0)
Screenshot: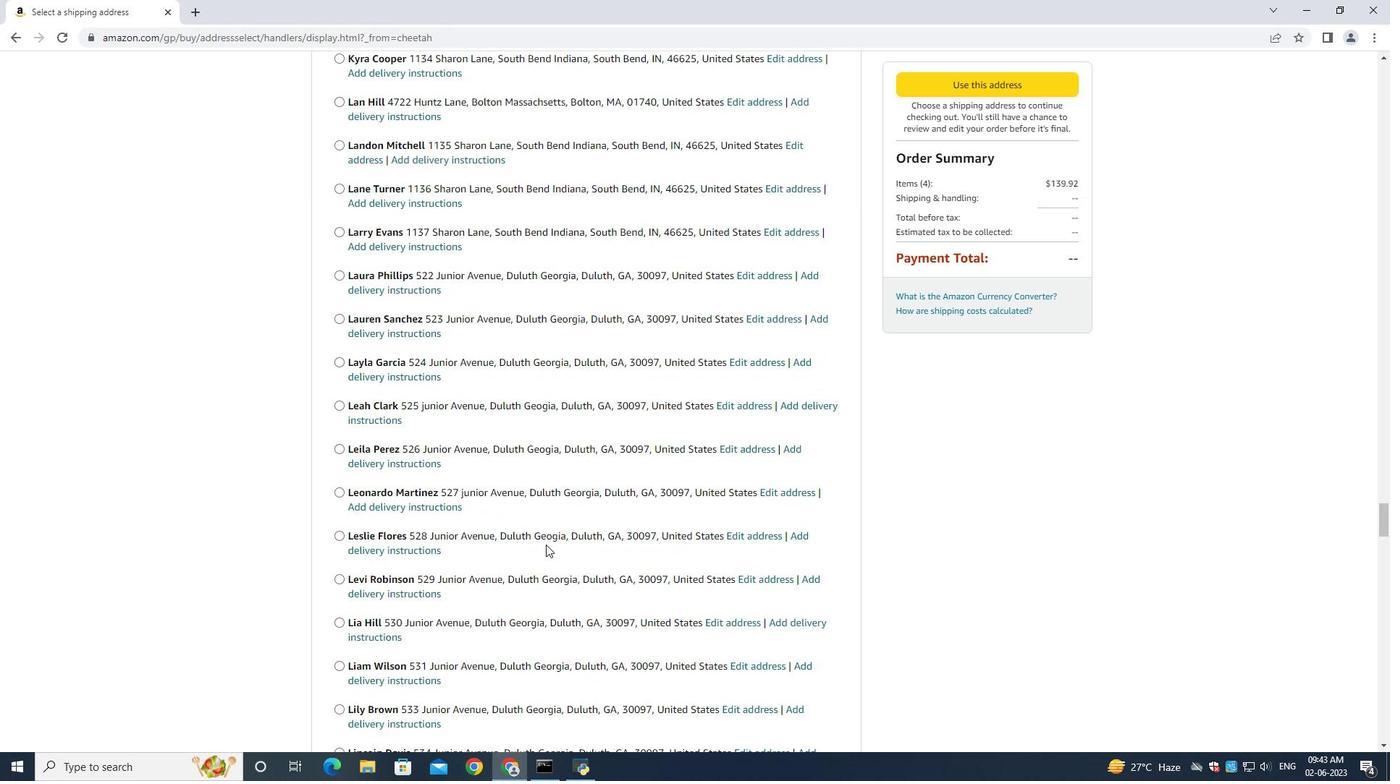 
Action: Mouse moved to (545, 547)
Screenshot: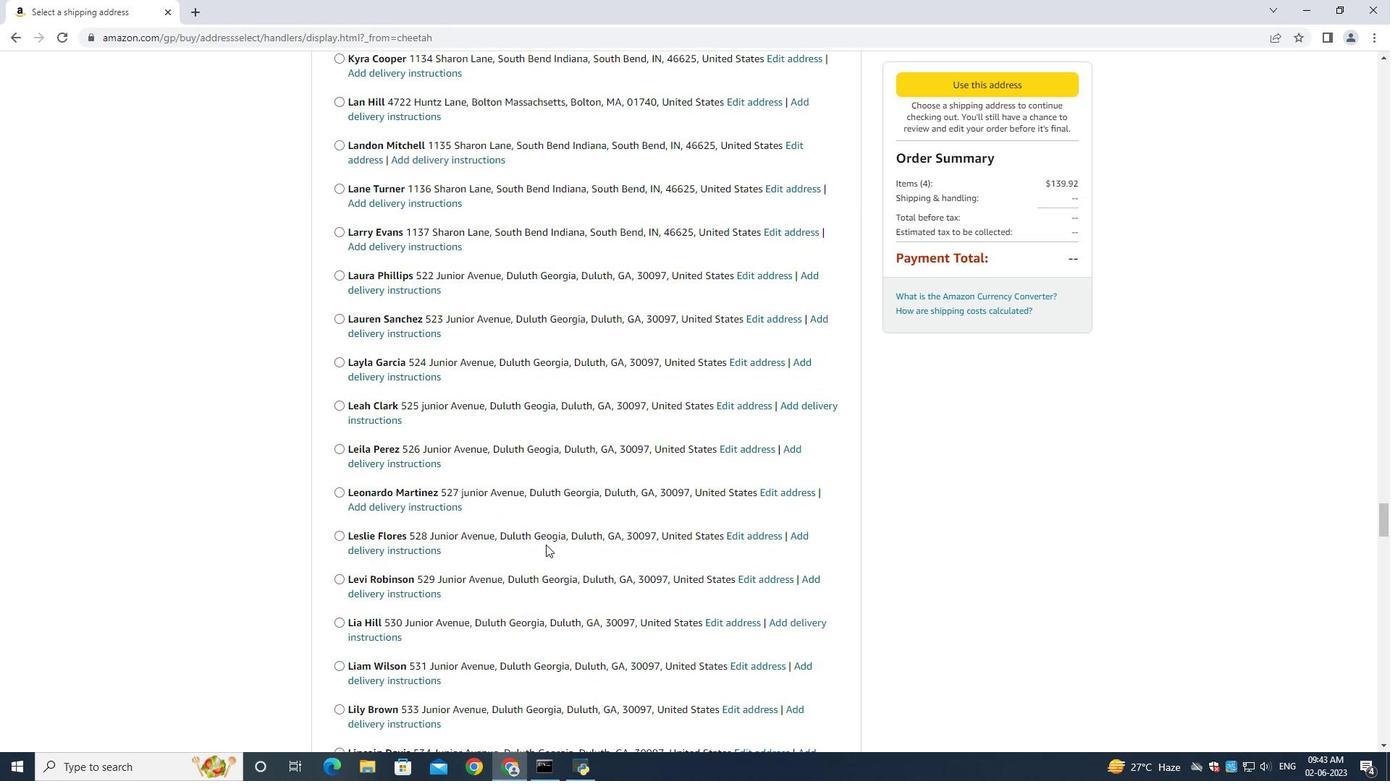 
Action: Mouse scrolled (545, 546) with delta (0, 0)
Screenshot: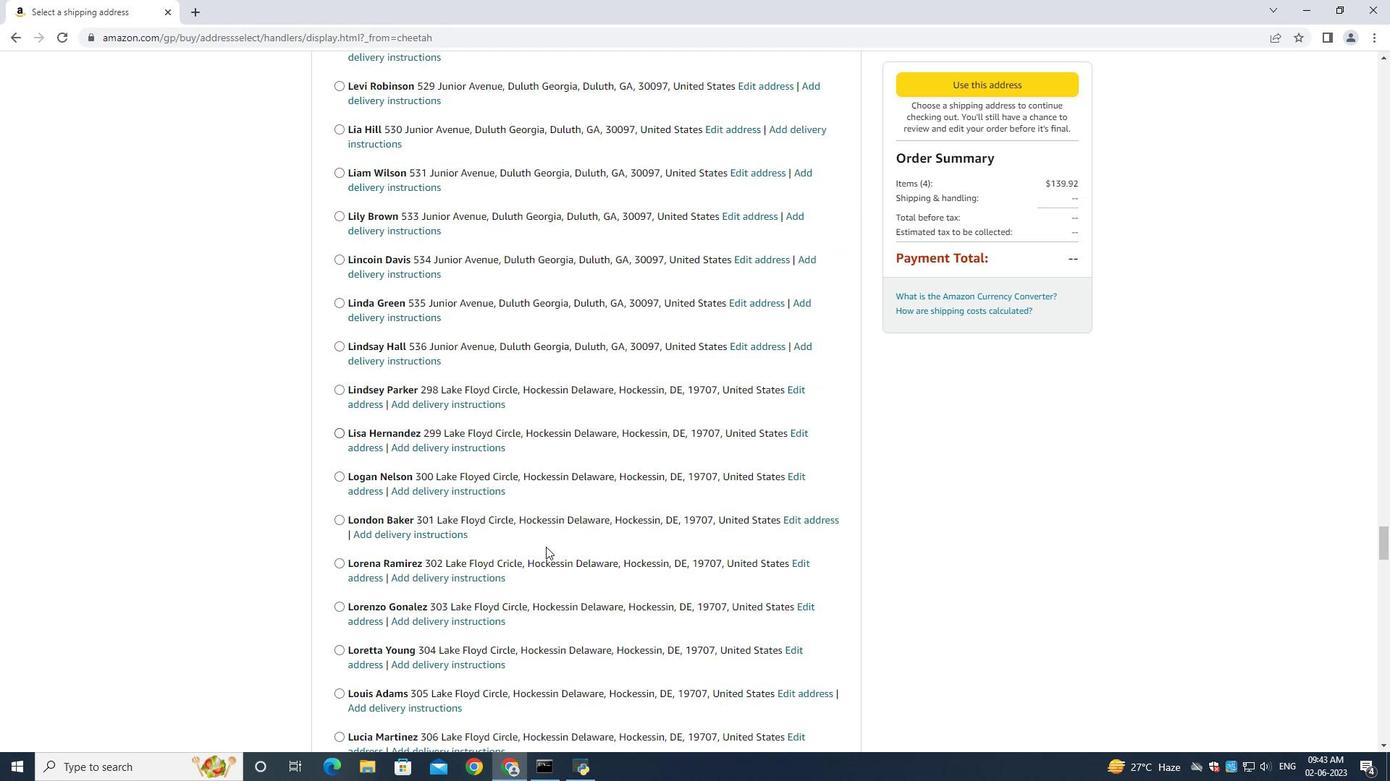 
Action: Mouse scrolled (545, 546) with delta (0, 0)
Screenshot: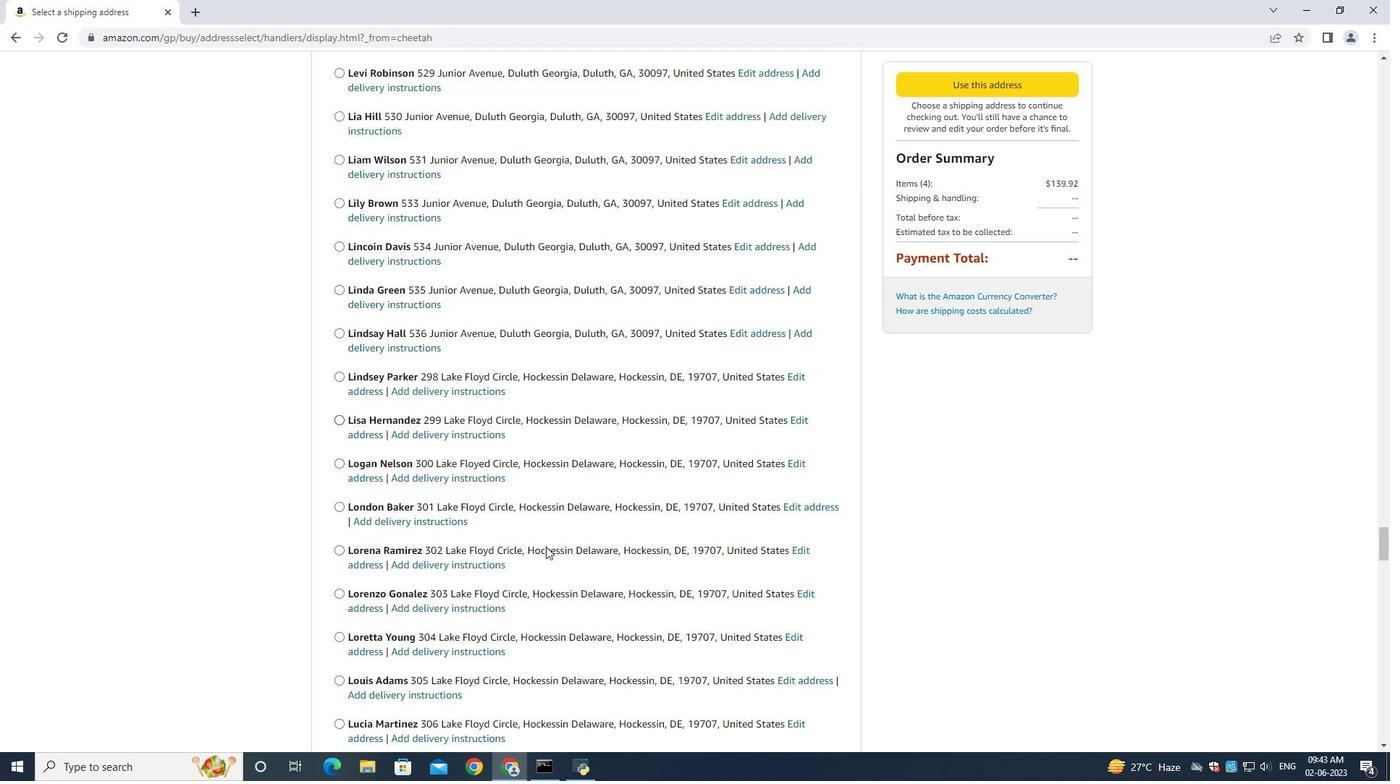 
Action: Mouse scrolled (545, 546) with delta (0, 0)
Screenshot: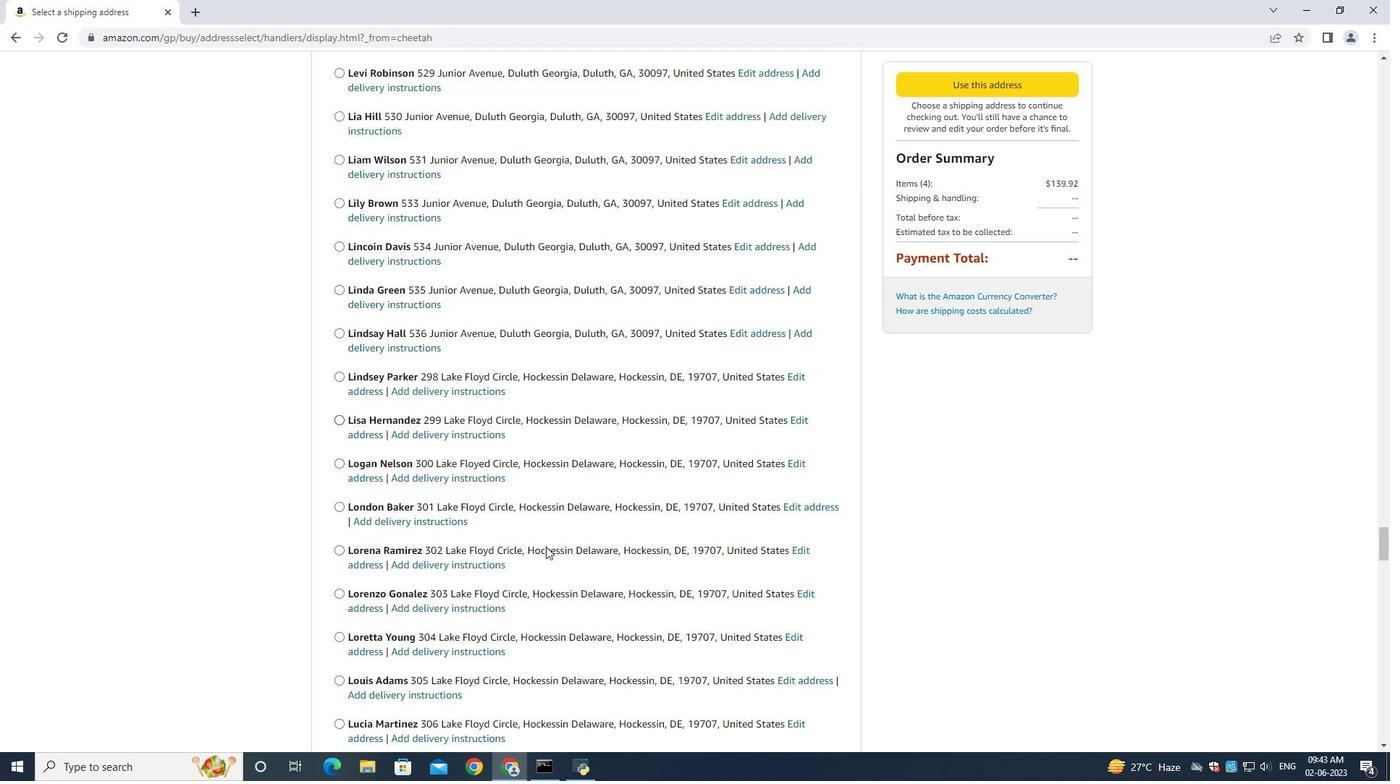 
Action: Mouse scrolled (545, 546) with delta (0, 0)
Screenshot: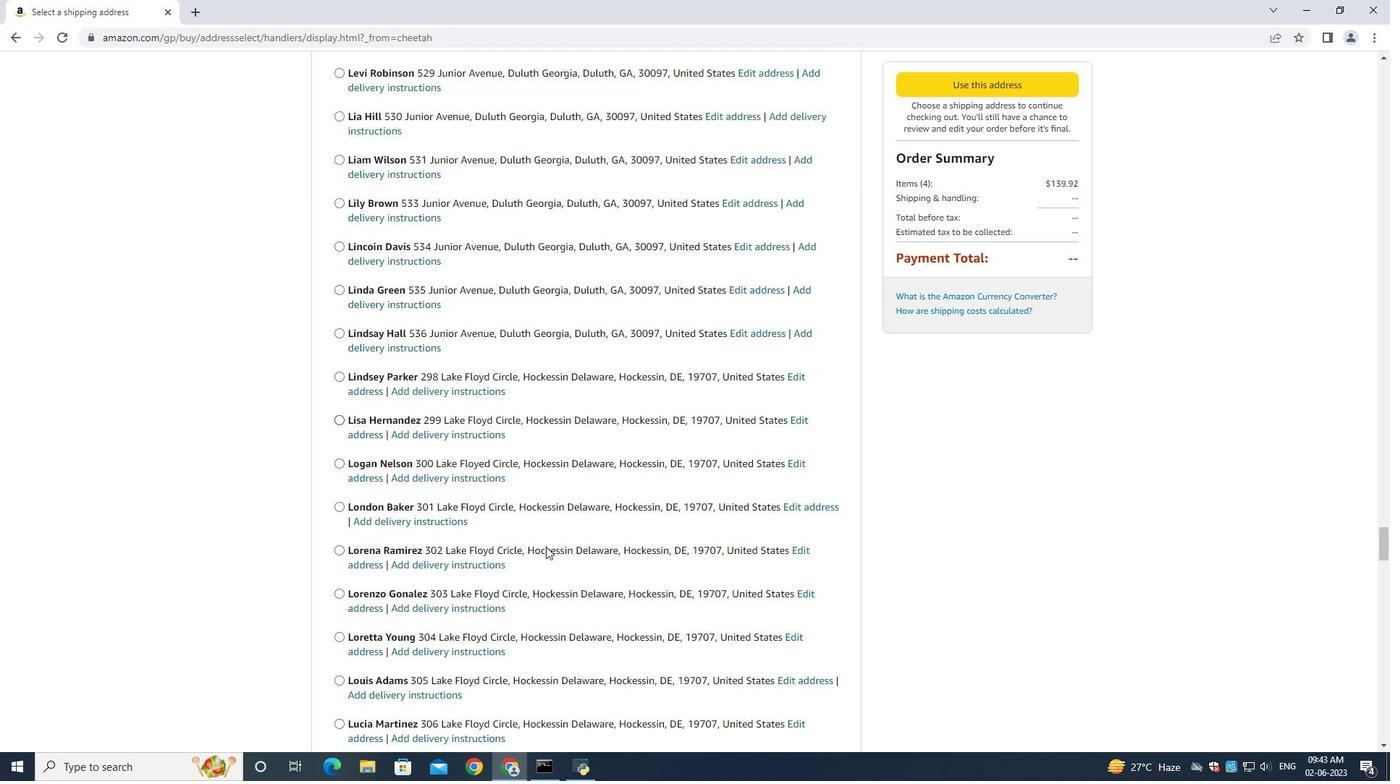 
Action: Mouse scrolled (545, 546) with delta (0, 0)
Screenshot: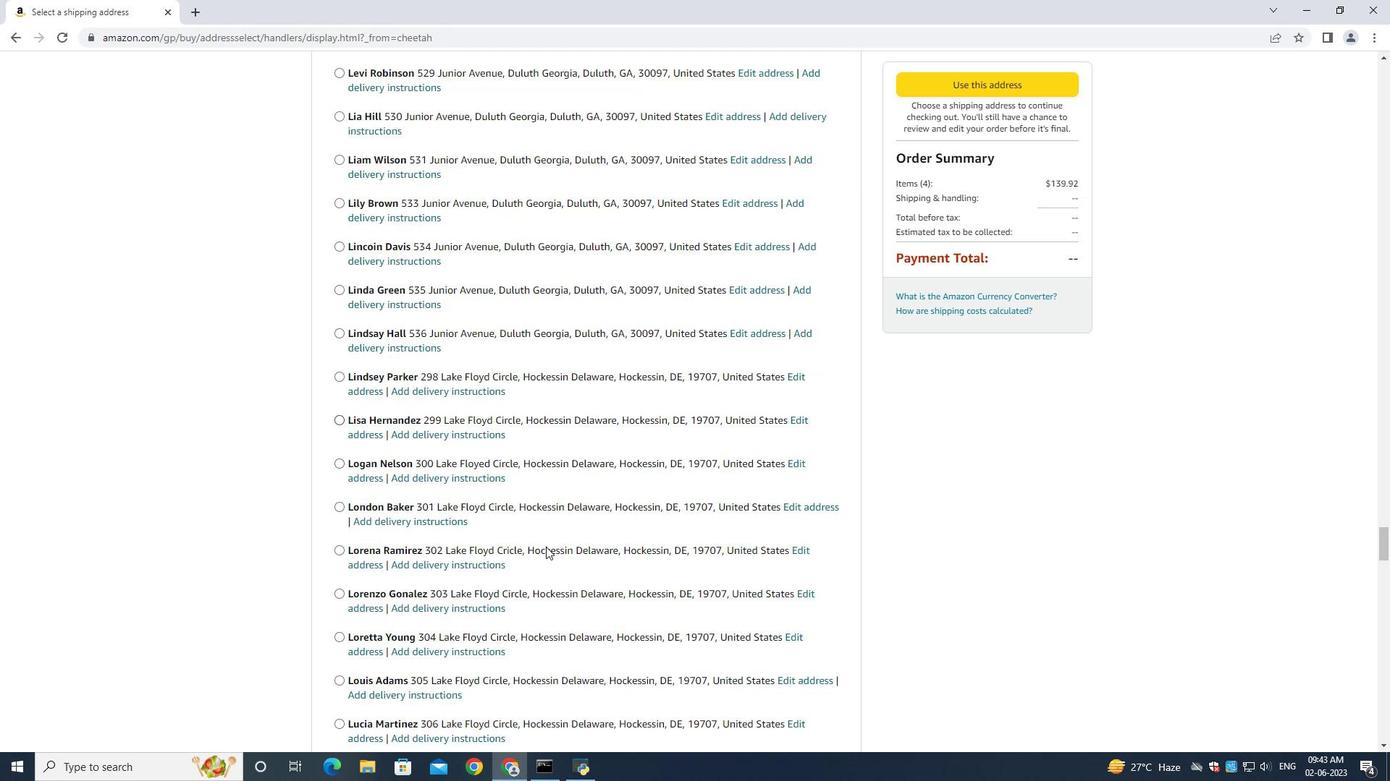 
Action: Mouse scrolled (545, 546) with delta (0, 0)
Screenshot: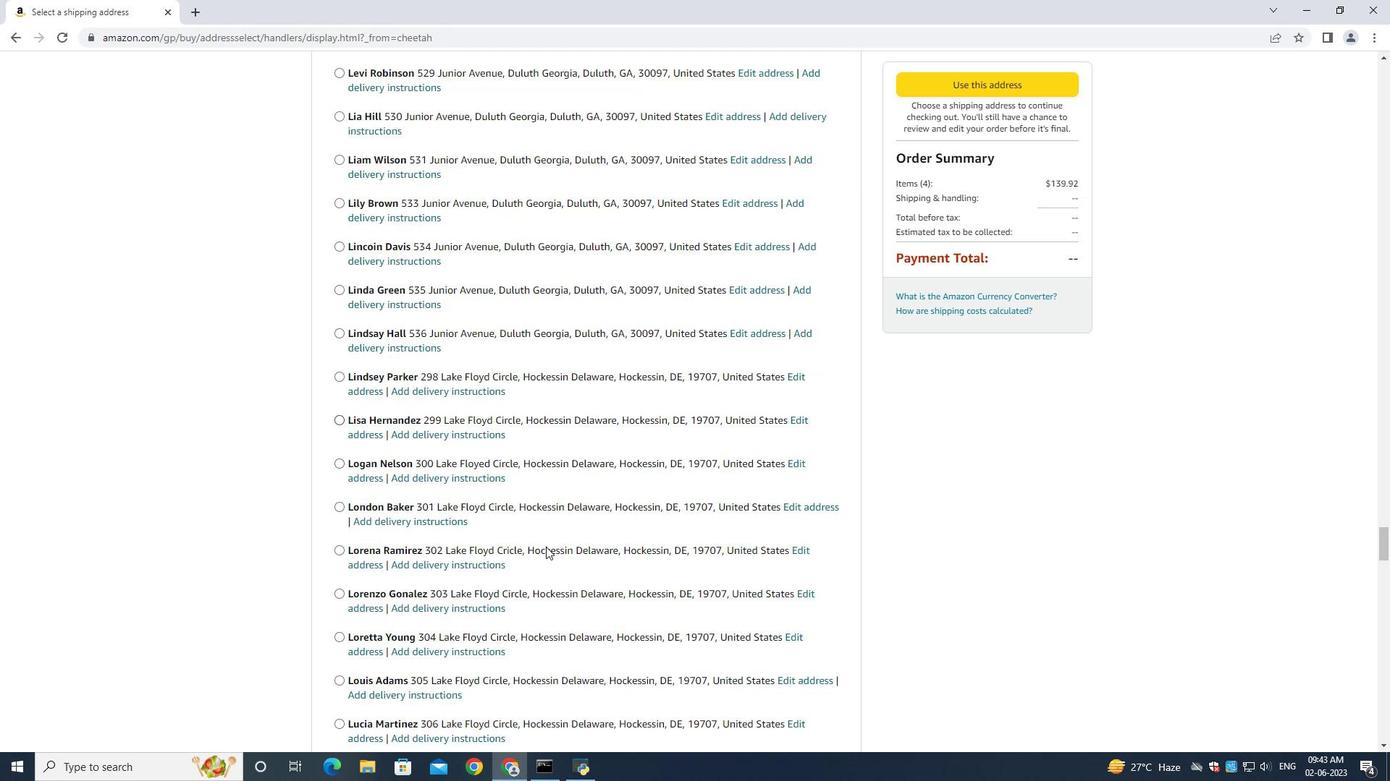 
Action: Mouse scrolled (545, 546) with delta (0, 0)
Screenshot: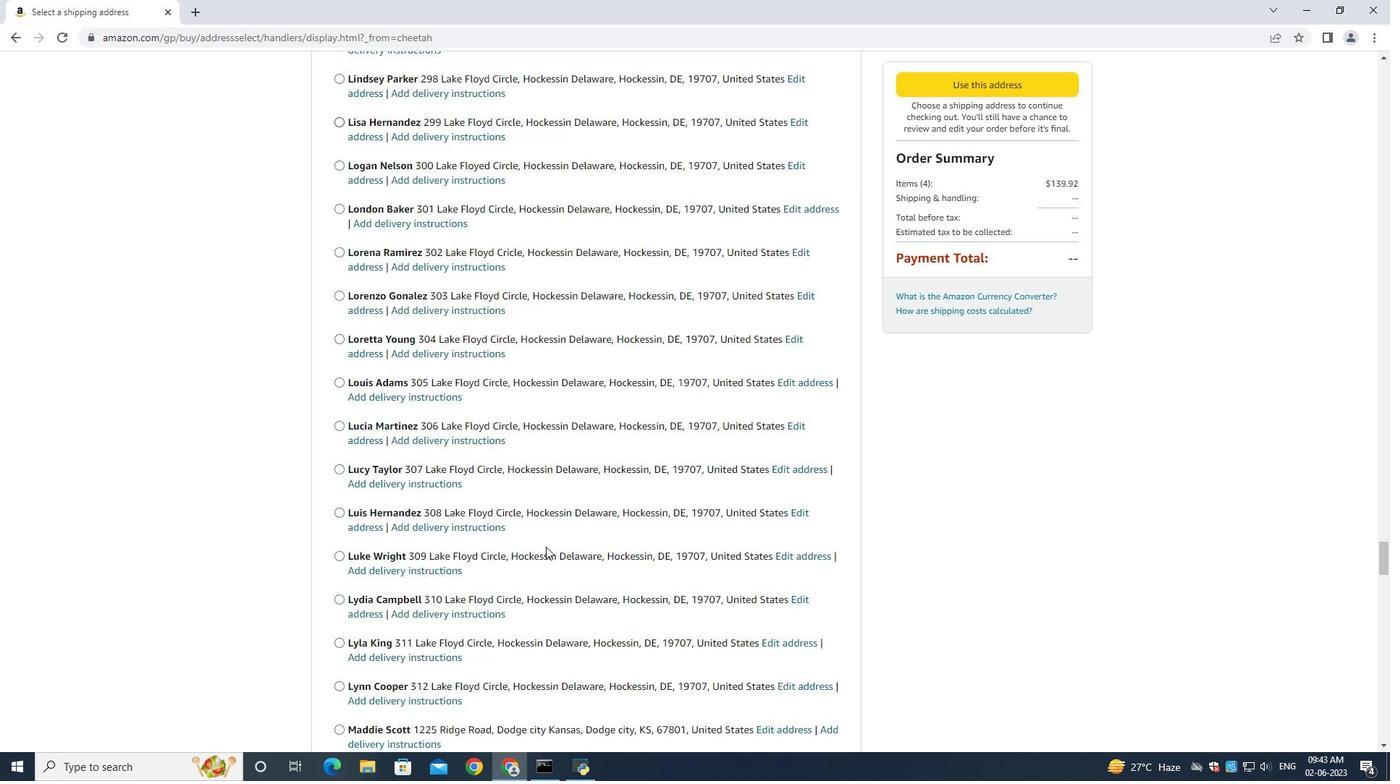 
Action: Mouse scrolled (545, 546) with delta (0, 0)
Screenshot: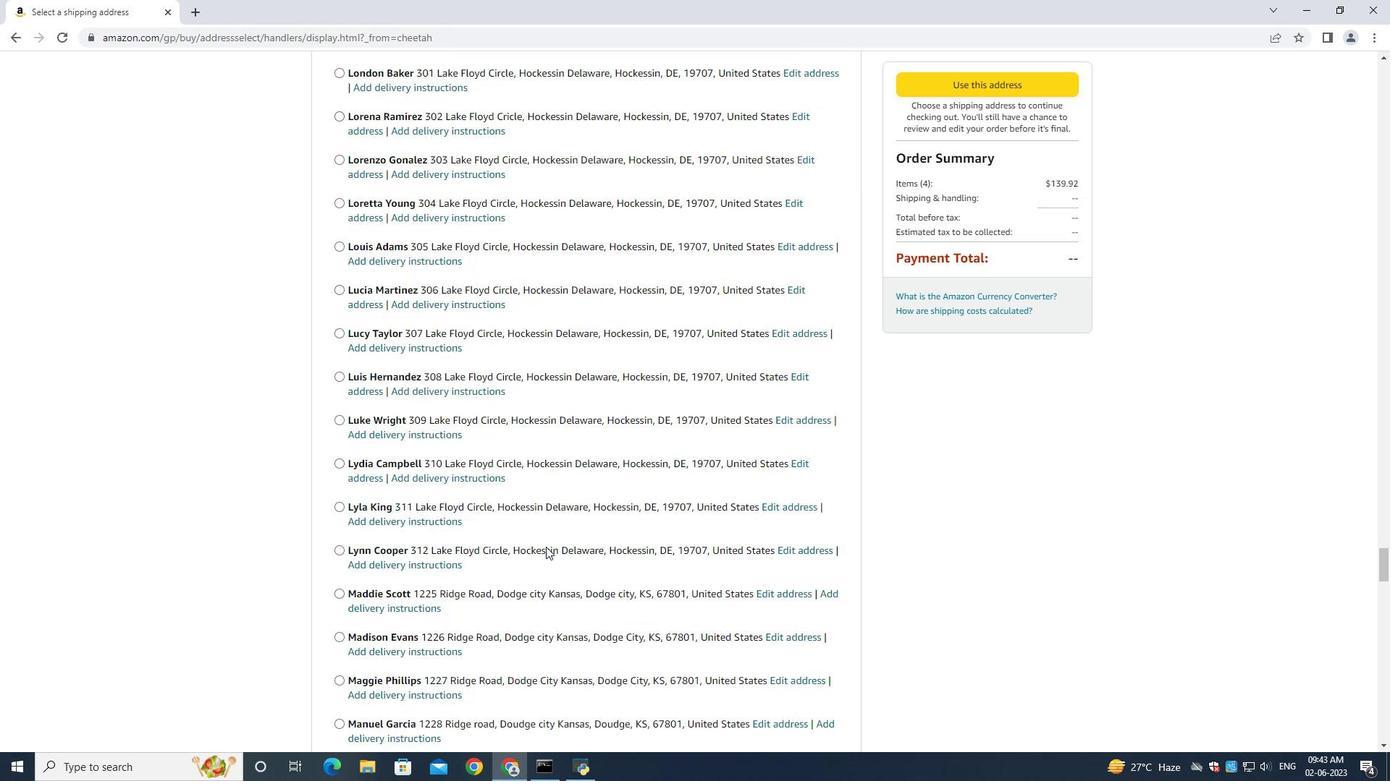 
Action: Mouse scrolled (545, 546) with delta (0, 0)
Screenshot: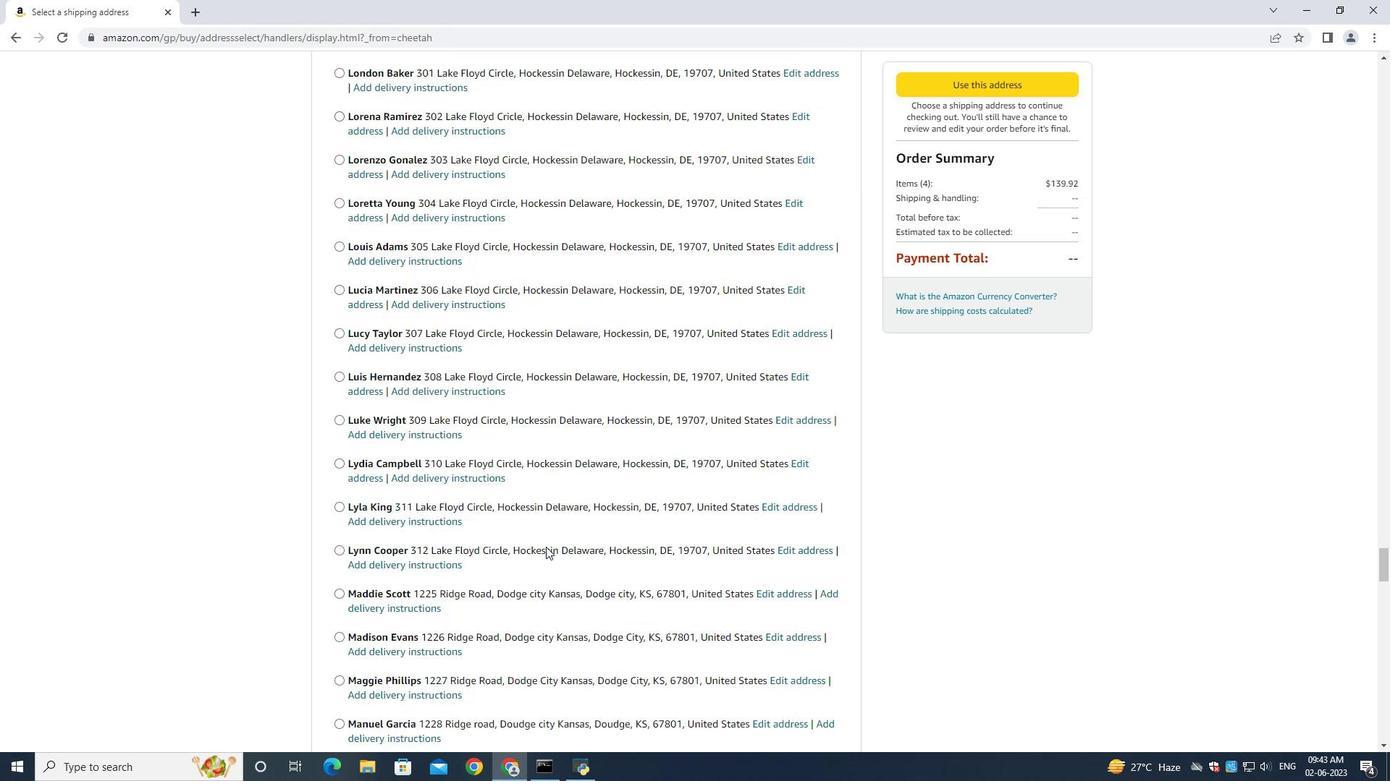 
Action: Mouse scrolled (545, 546) with delta (0, 0)
Screenshot: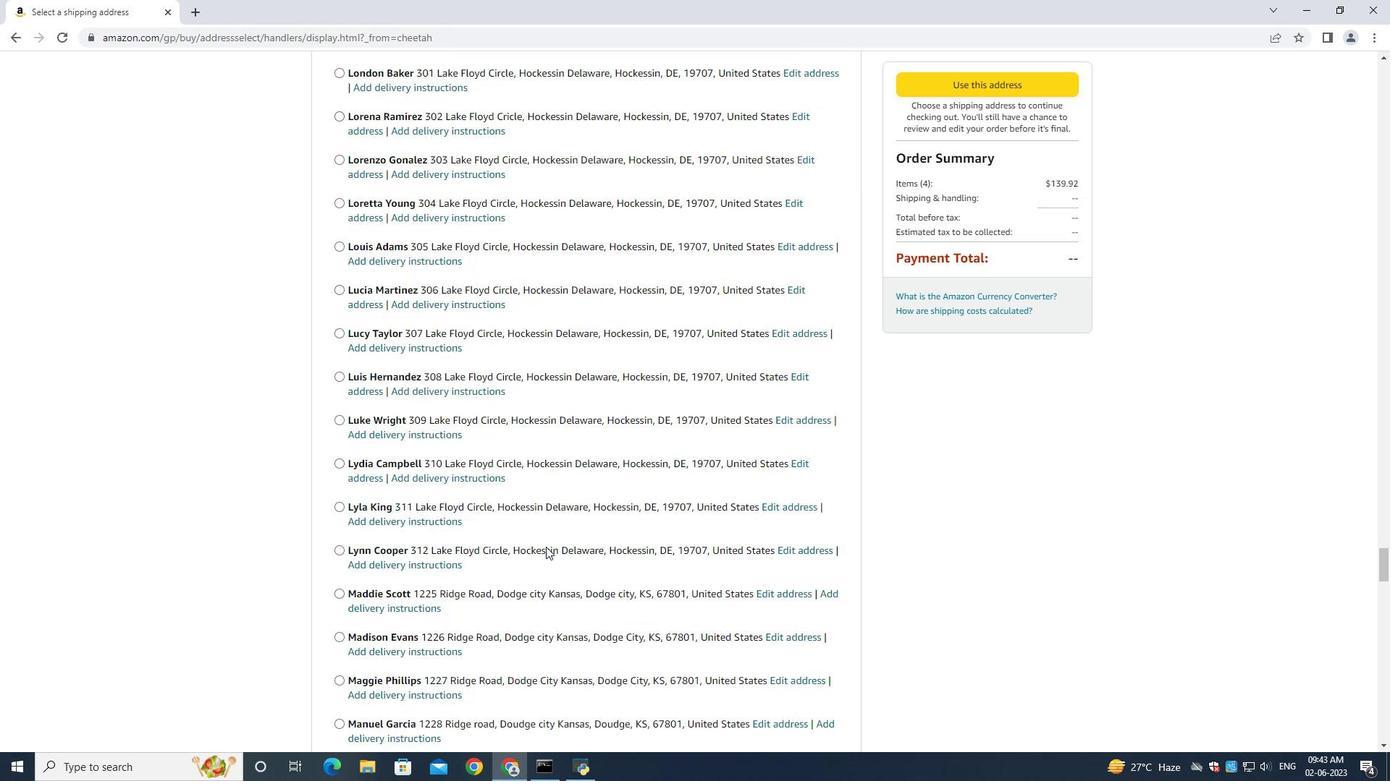 
Action: Mouse scrolled (545, 546) with delta (0, 0)
Screenshot: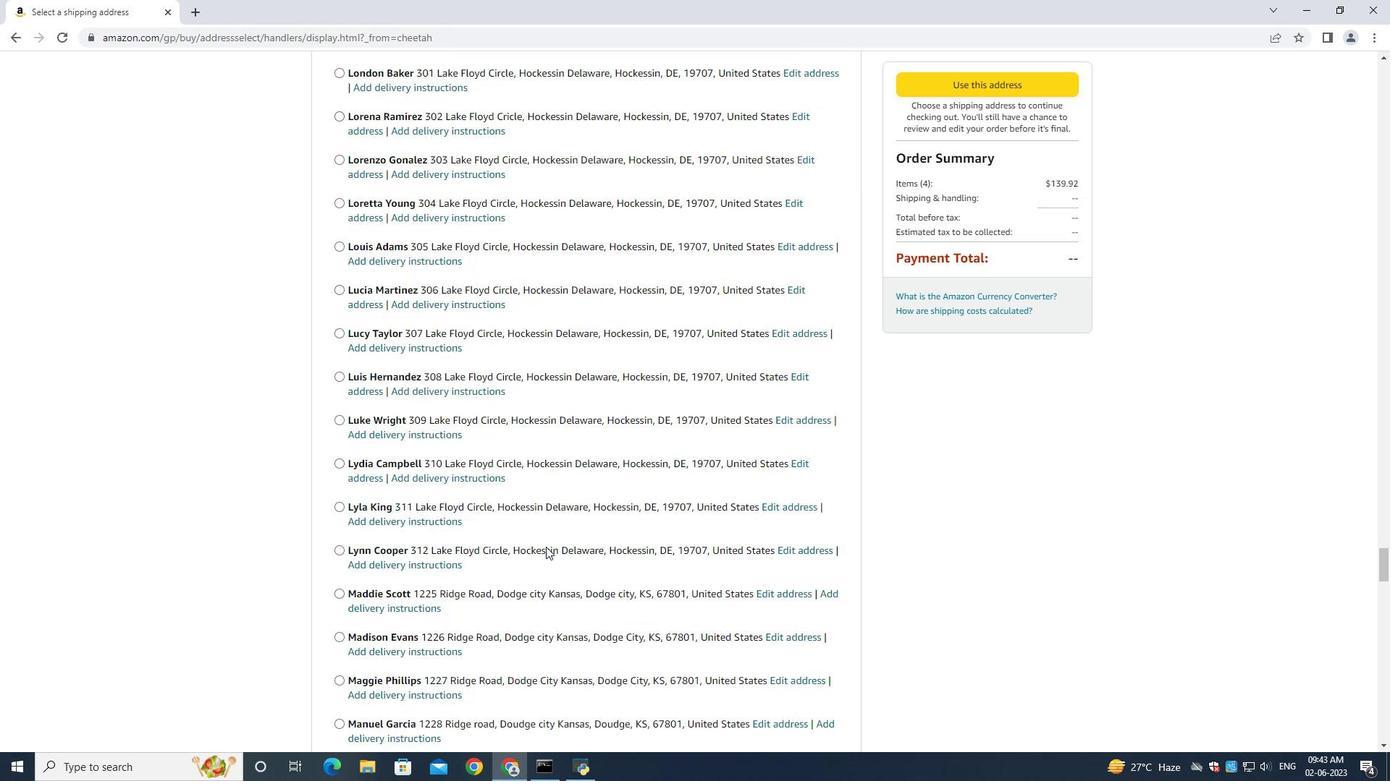 
Action: Mouse scrolled (545, 546) with delta (0, 0)
Screenshot: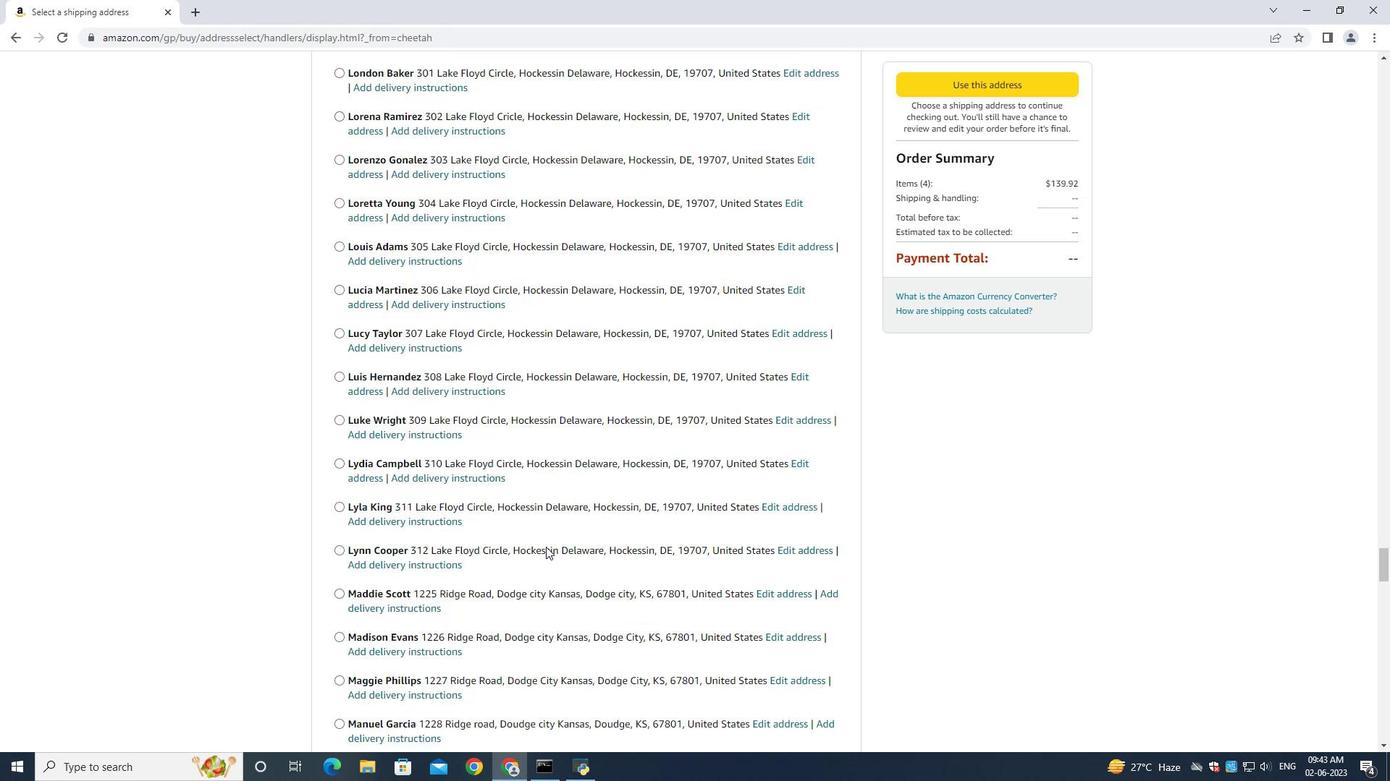 
Action: Mouse scrolled (545, 546) with delta (0, 0)
Screenshot: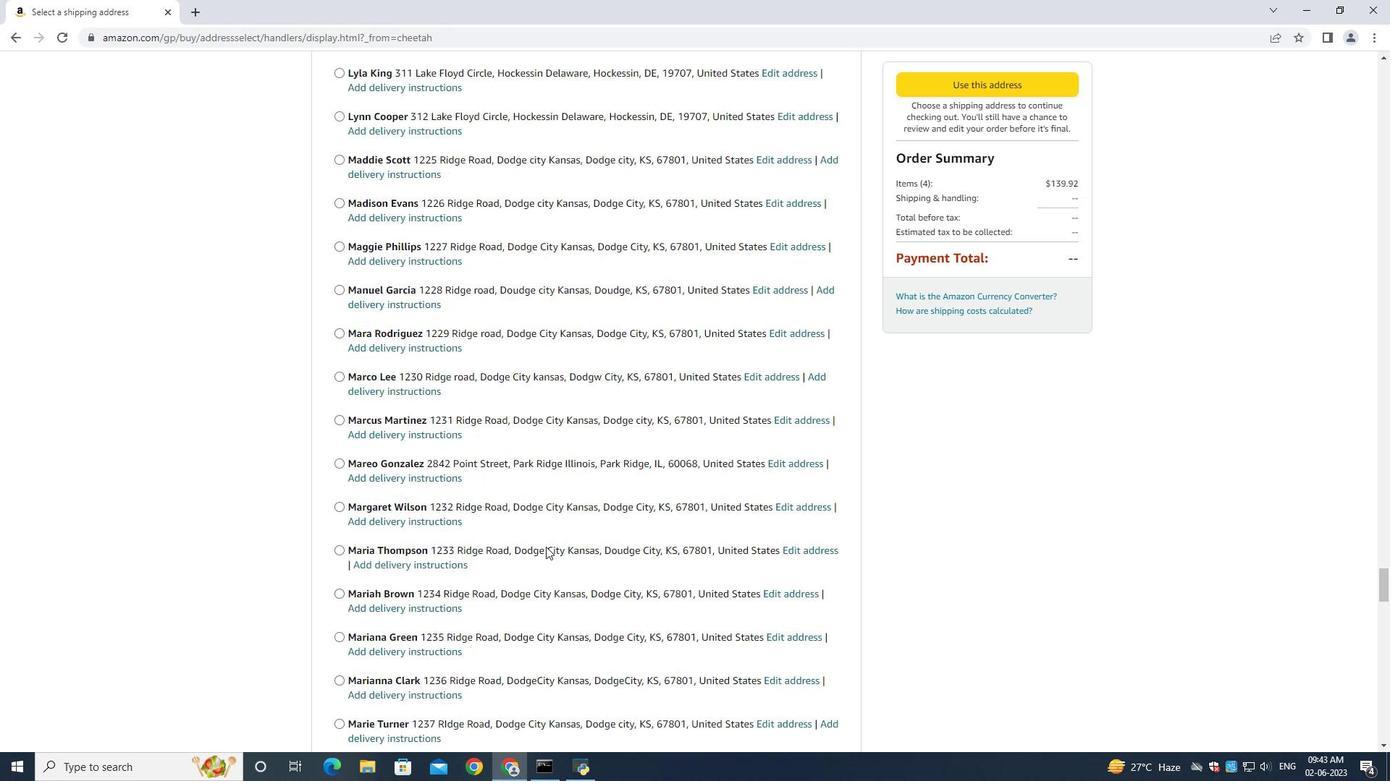 
Action: Mouse scrolled (545, 546) with delta (0, 0)
Screenshot: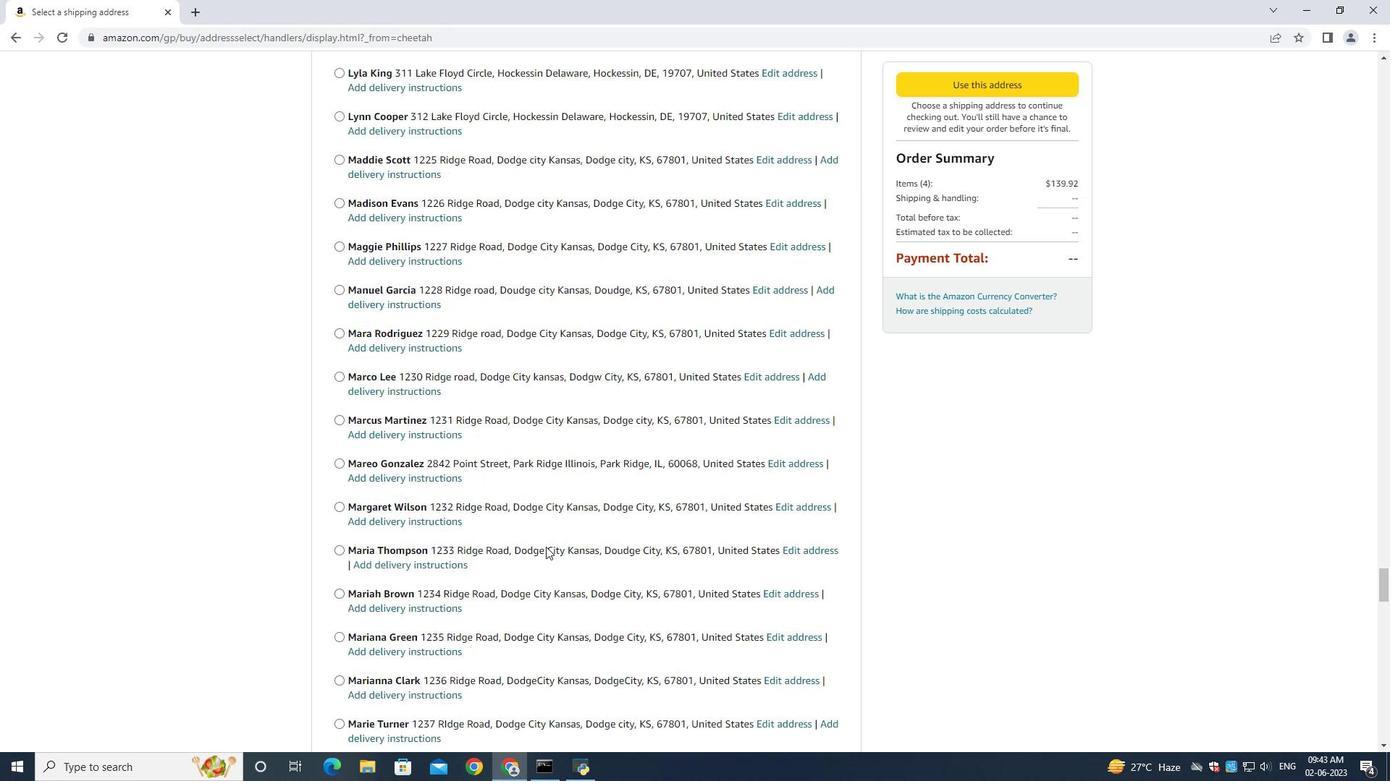 
Action: Mouse scrolled (545, 546) with delta (0, 0)
Screenshot: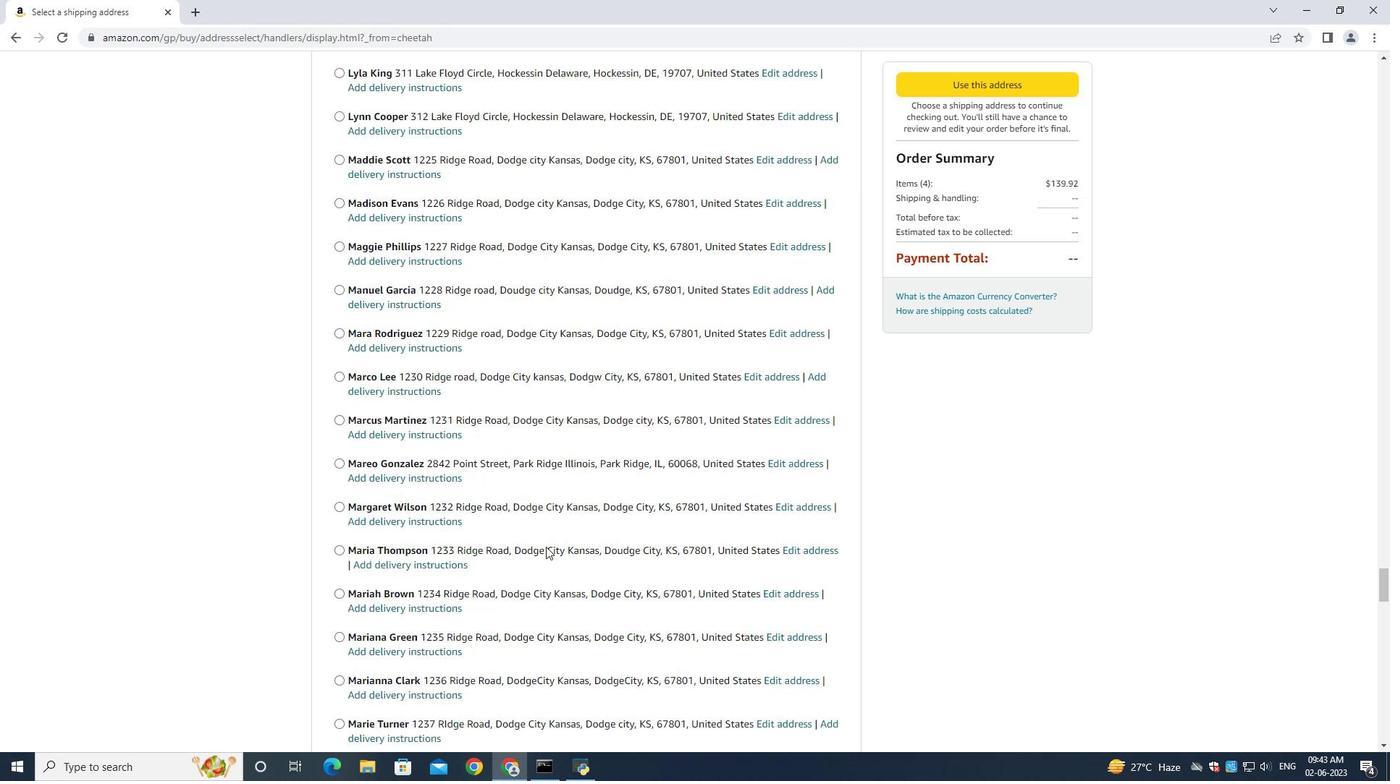 
Action: Mouse scrolled (545, 546) with delta (0, 0)
Screenshot: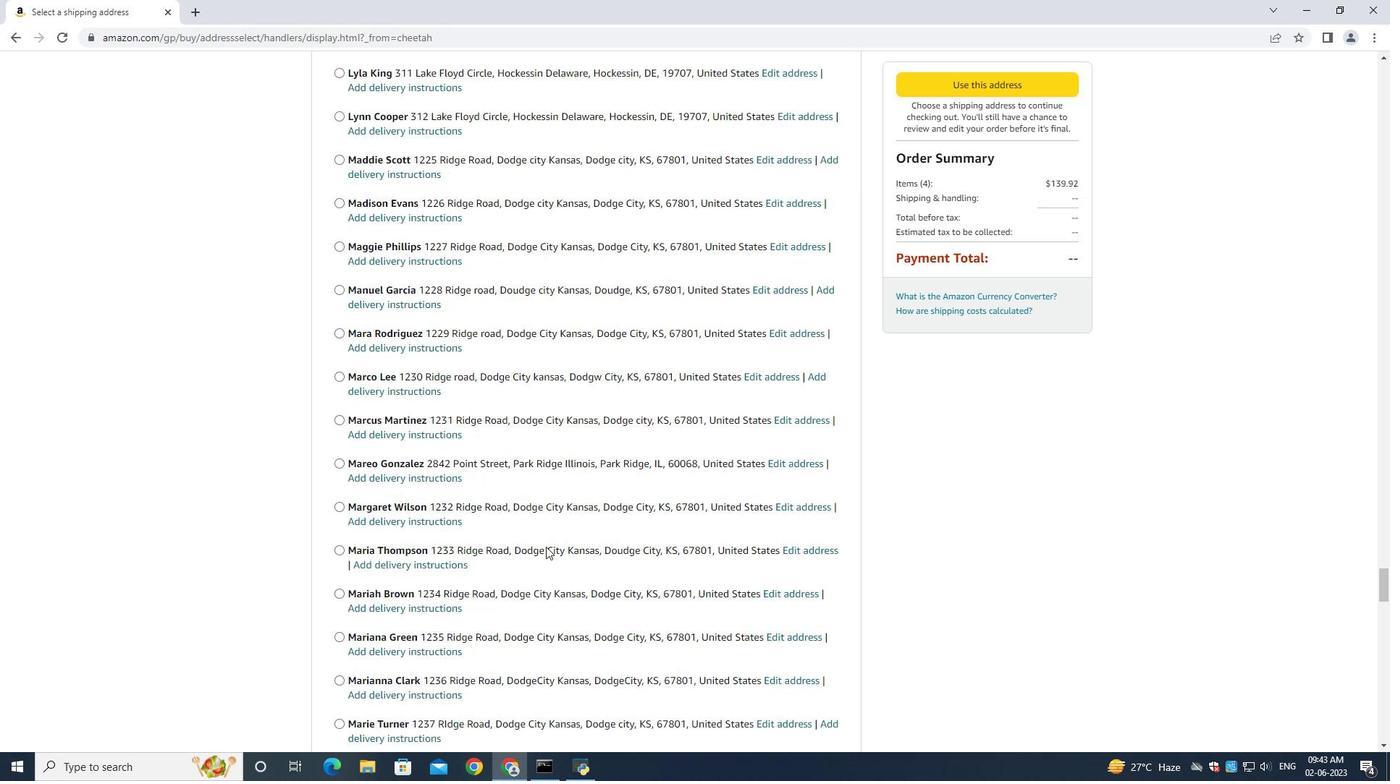 
Action: Mouse scrolled (545, 546) with delta (0, 0)
Screenshot: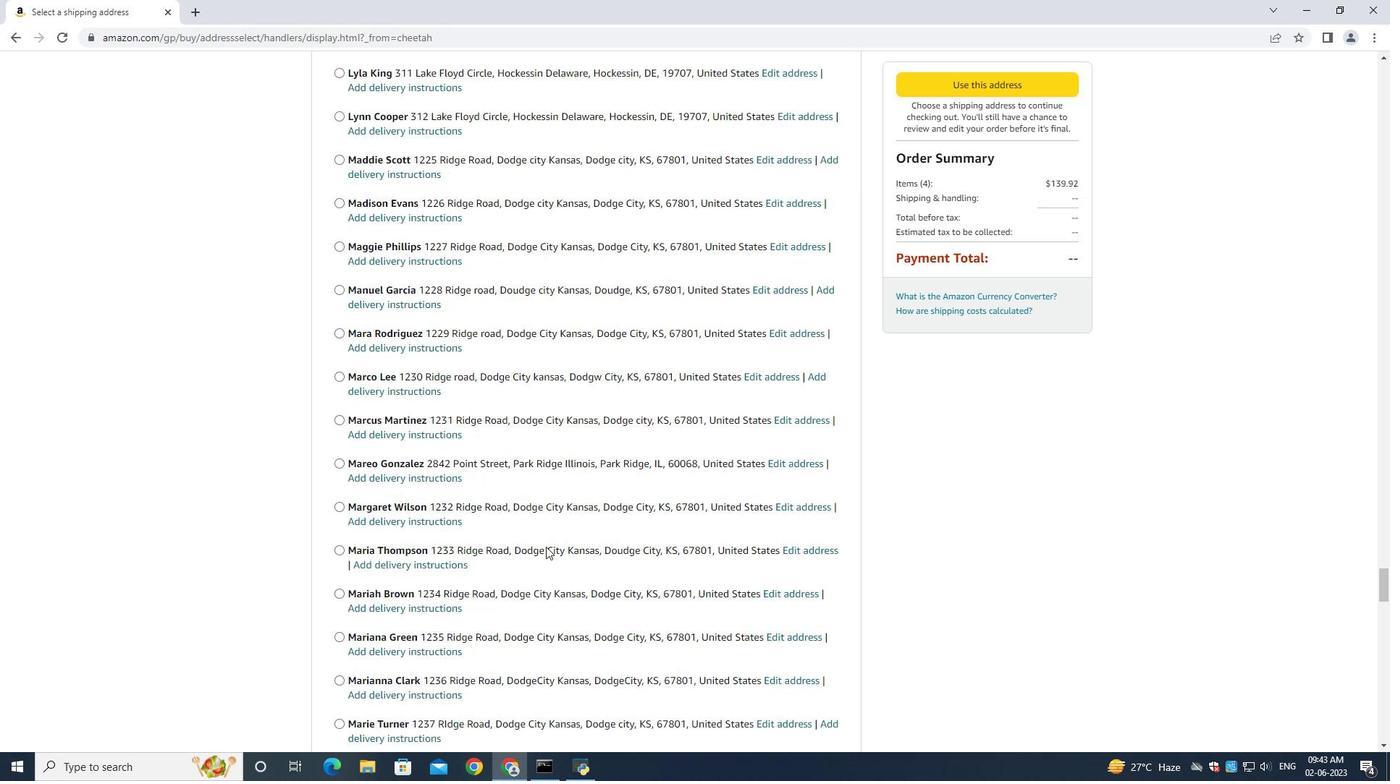 
Action: Mouse scrolled (545, 546) with delta (0, 0)
Screenshot: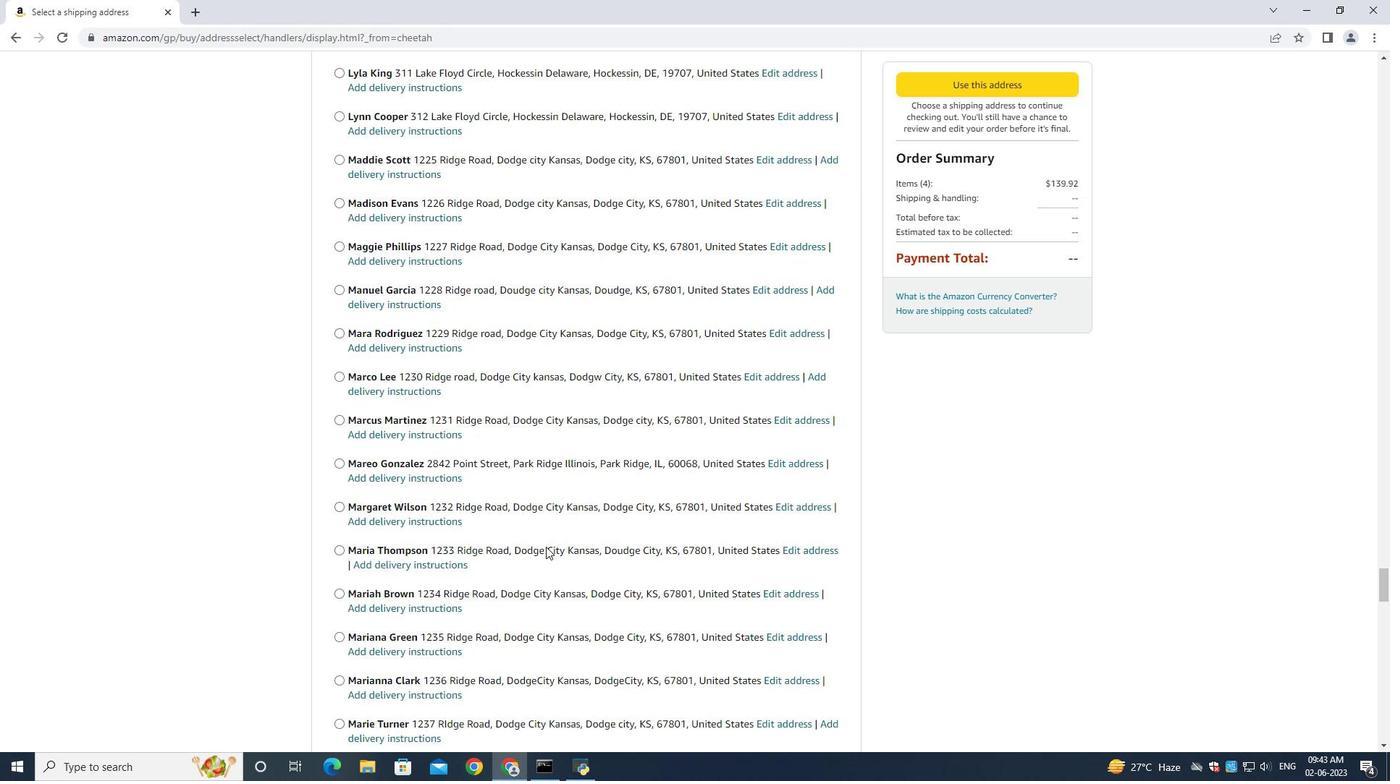 
Action: Mouse scrolled (545, 546) with delta (0, 0)
Screenshot: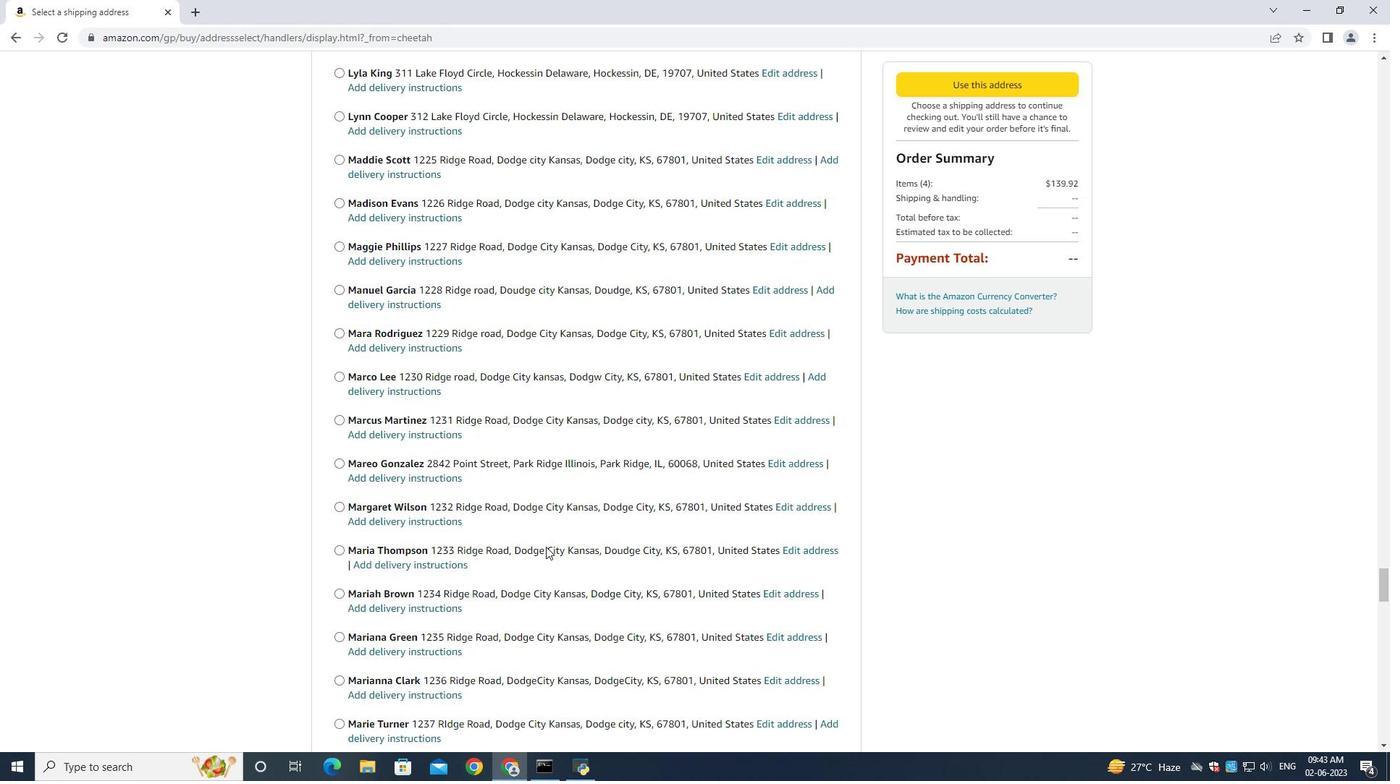 
Action: Mouse scrolled (545, 546) with delta (0, 0)
Screenshot: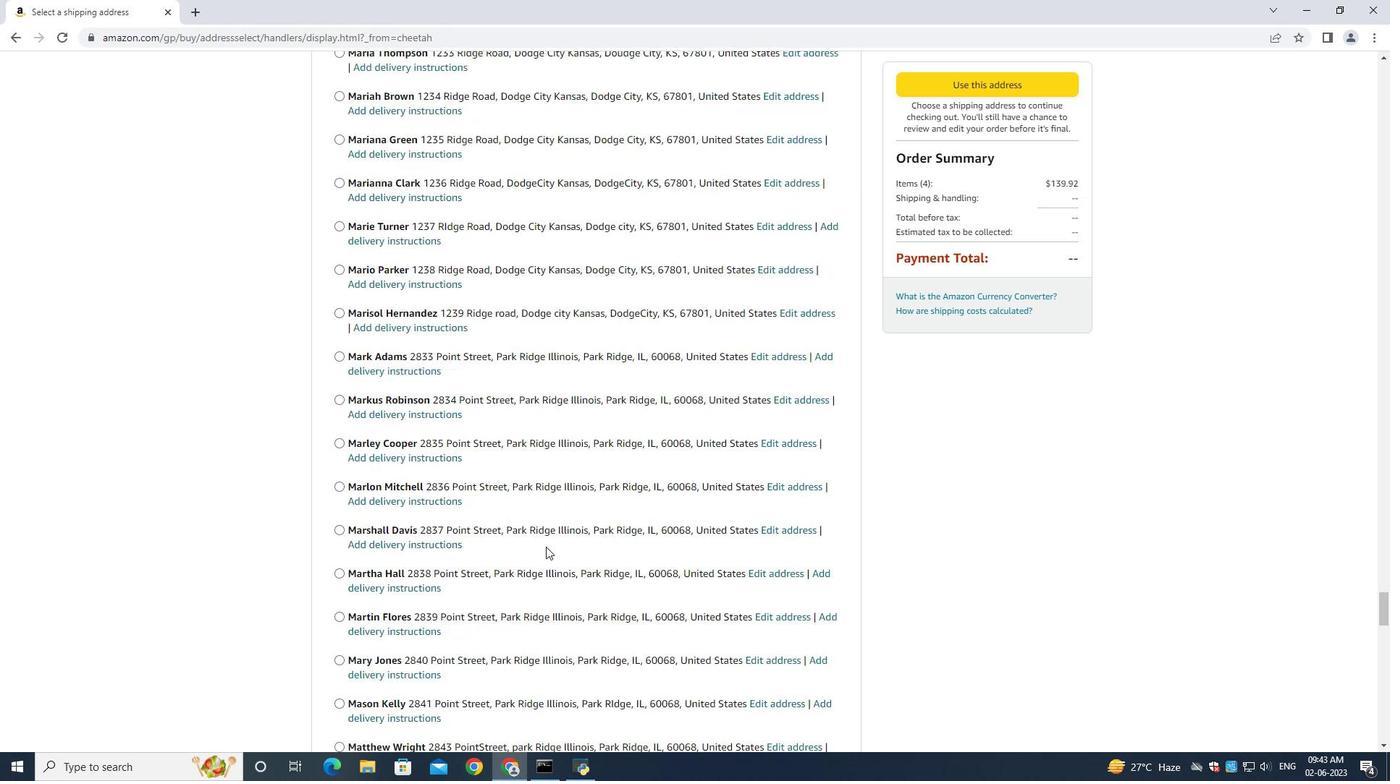 
Action: Mouse scrolled (545, 546) with delta (0, 0)
Screenshot: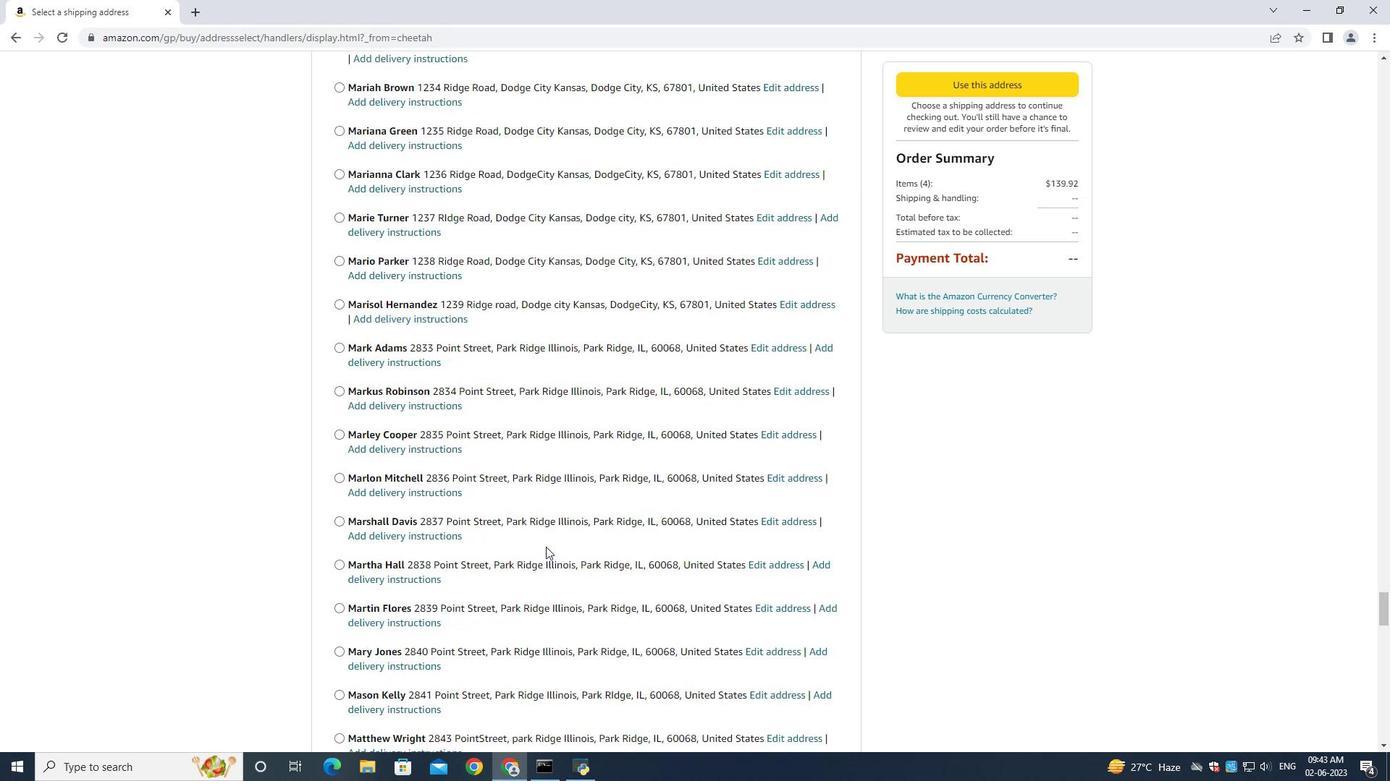 
Action: Mouse scrolled (545, 546) with delta (0, 0)
Screenshot: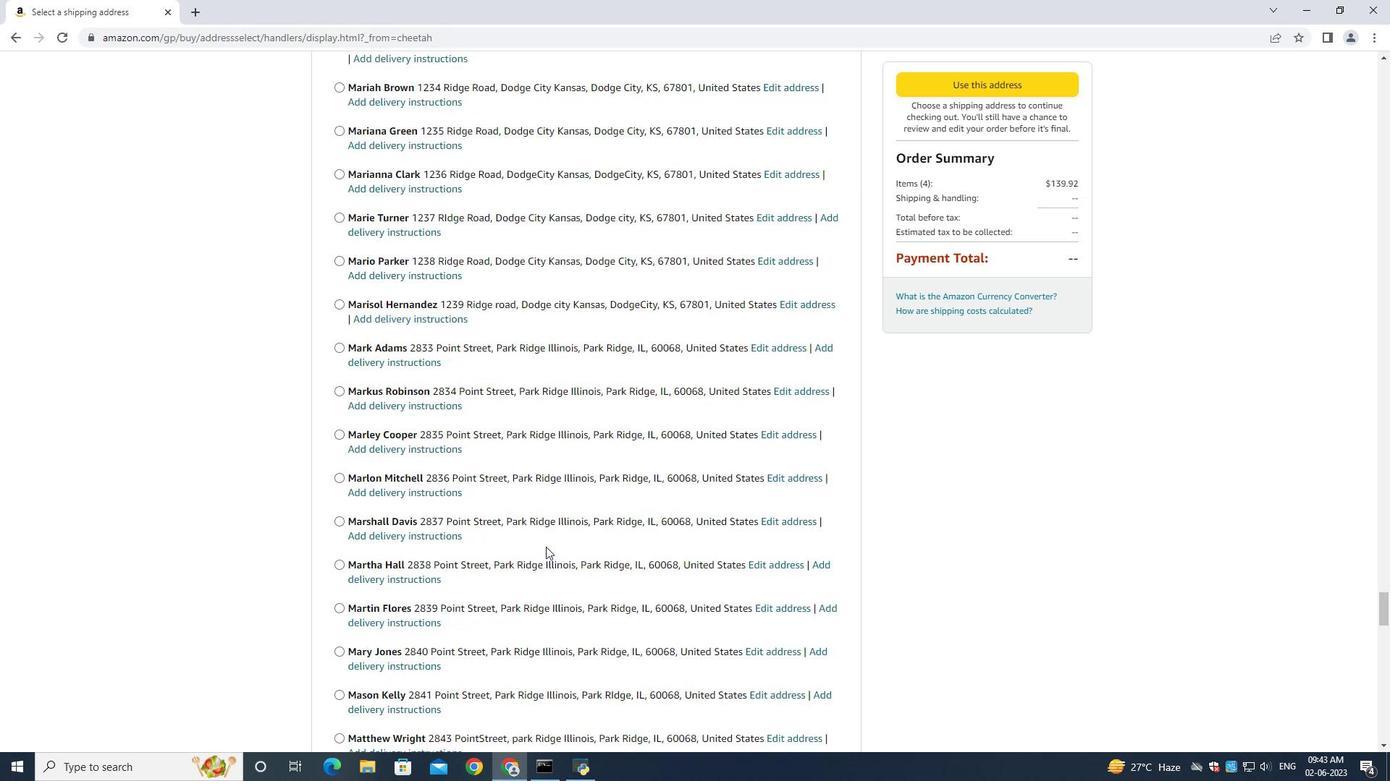 
Action: Mouse scrolled (545, 546) with delta (0, 0)
Screenshot: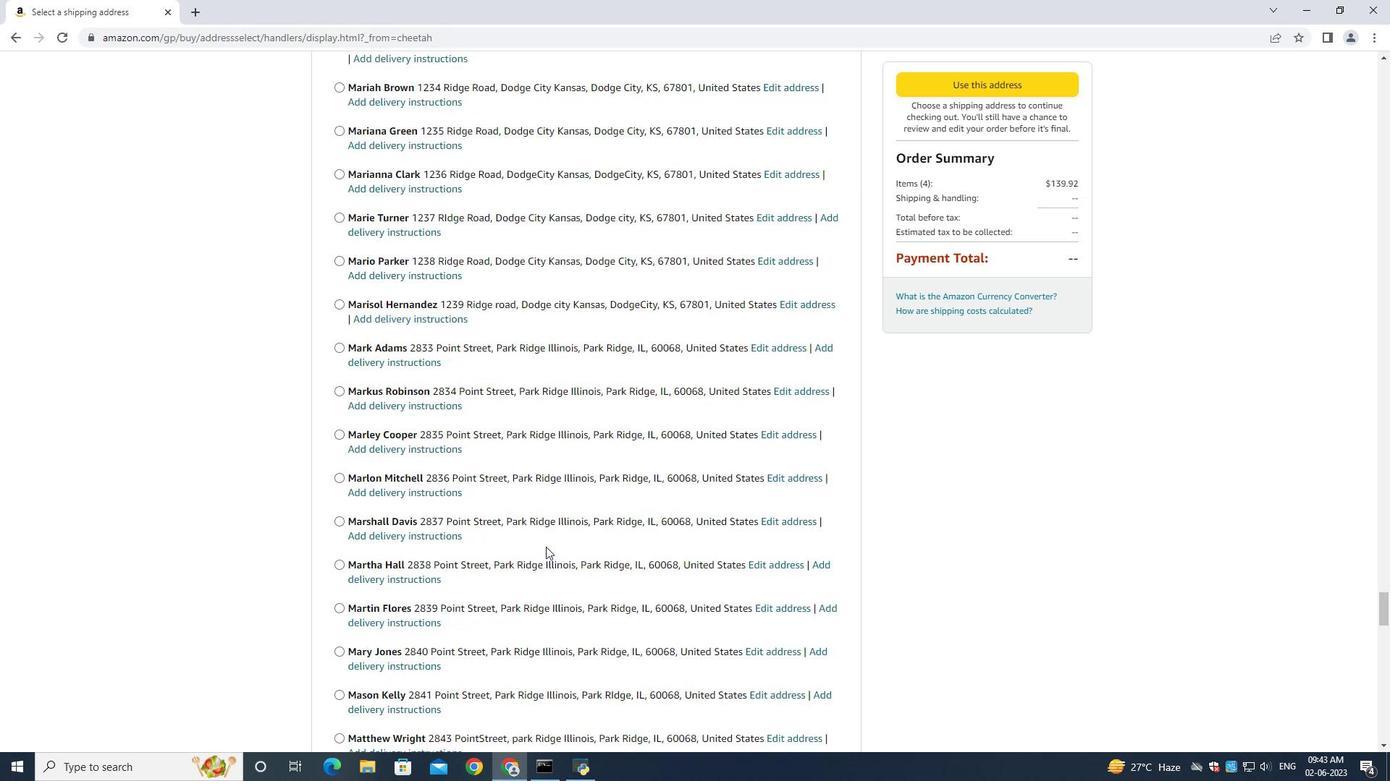 
Action: Mouse scrolled (545, 546) with delta (0, 0)
Screenshot: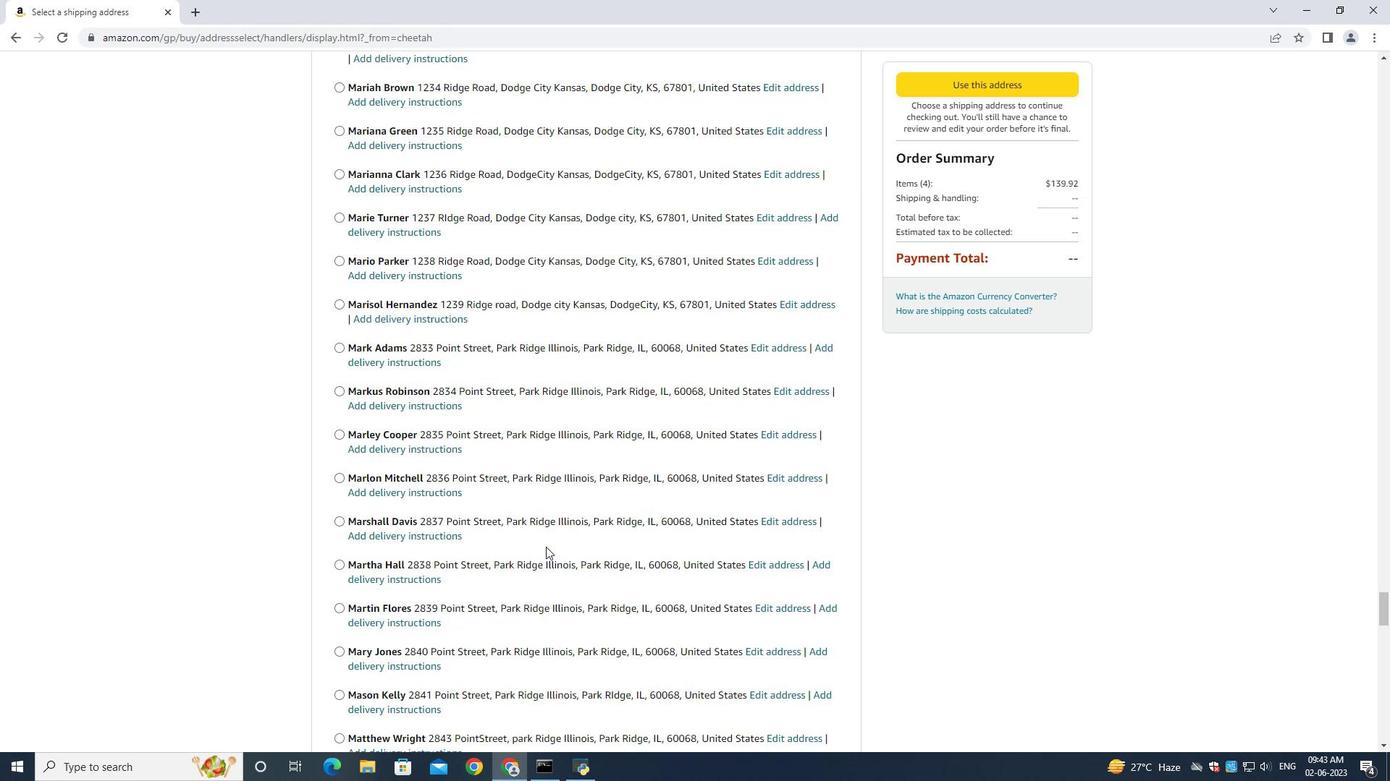 
Action: Mouse scrolled (545, 546) with delta (0, 0)
Screenshot: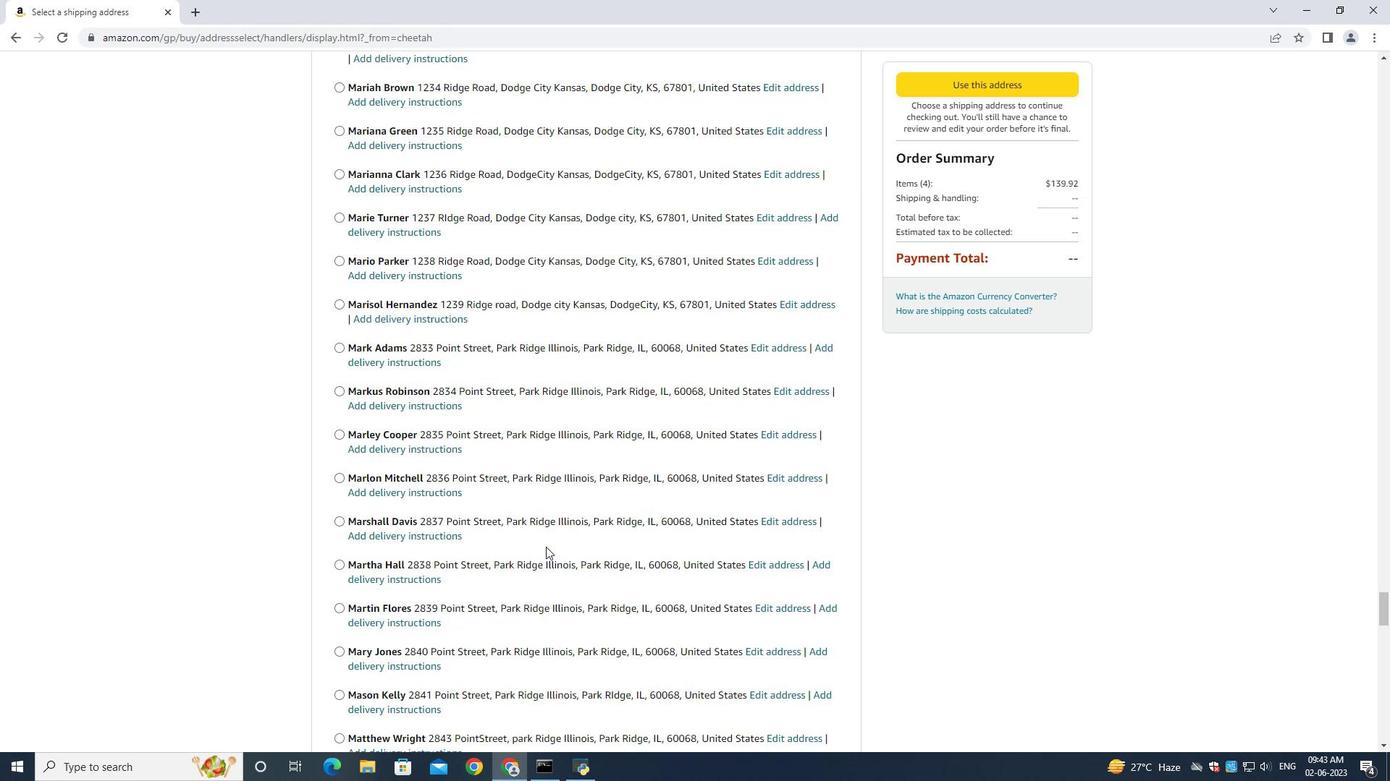 
Action: Mouse scrolled (545, 546) with delta (0, 0)
Screenshot: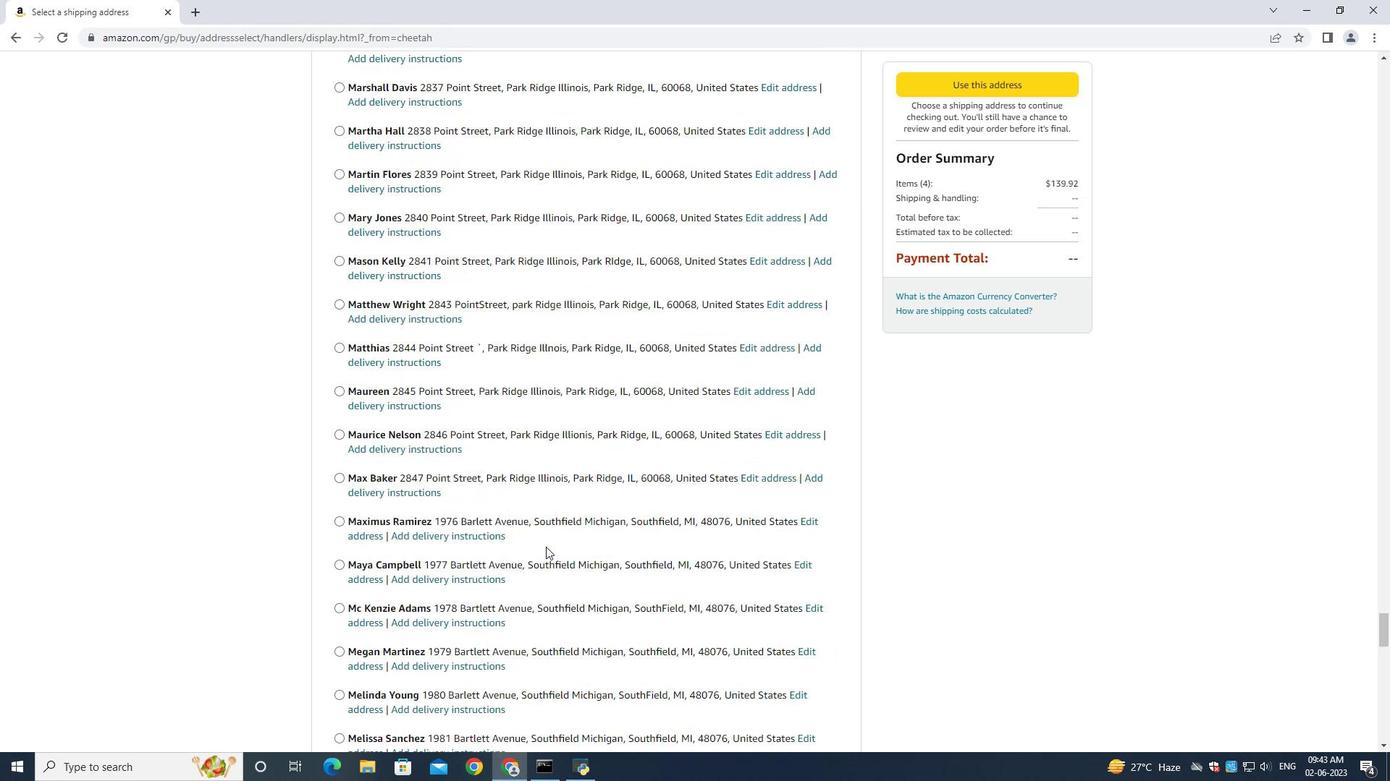 
Action: Mouse scrolled (545, 546) with delta (0, 0)
Screenshot: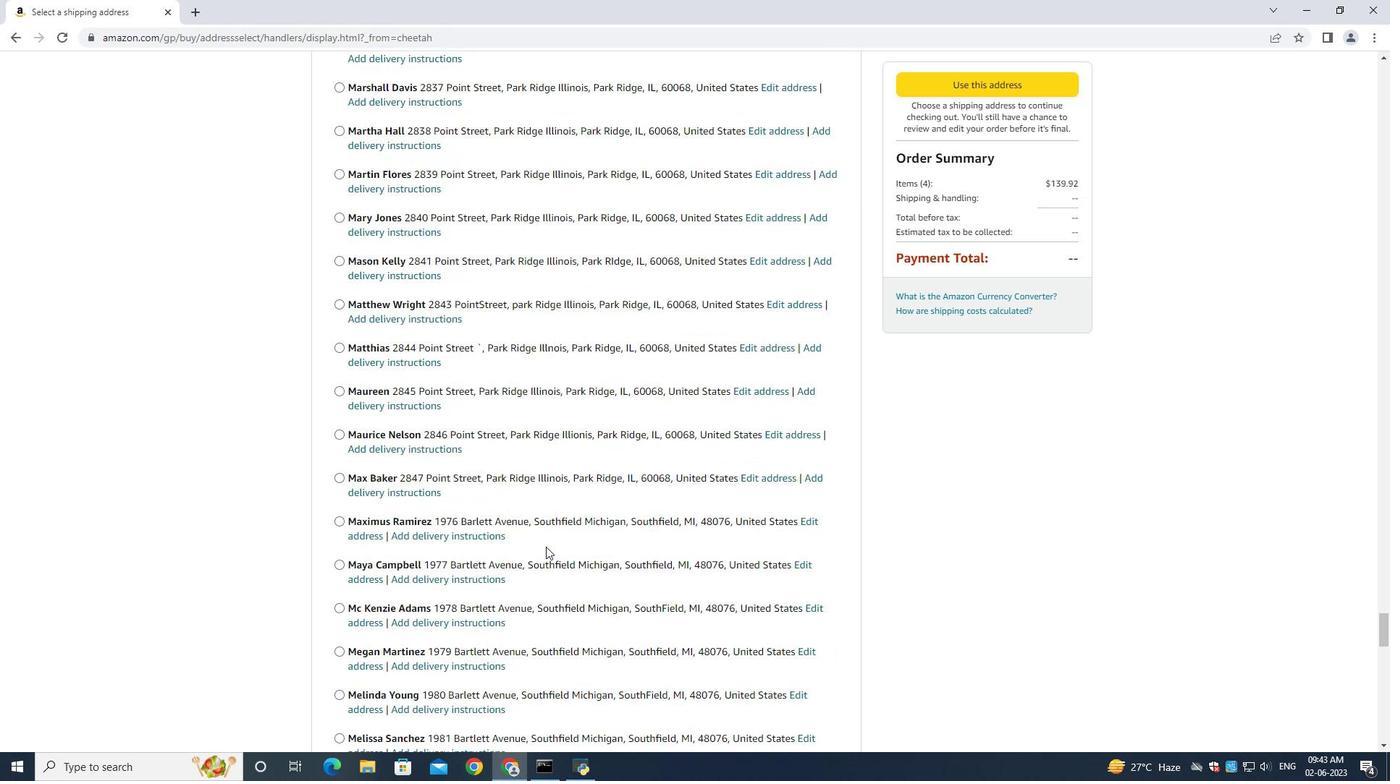 
Action: Mouse scrolled (545, 546) with delta (0, 0)
Screenshot: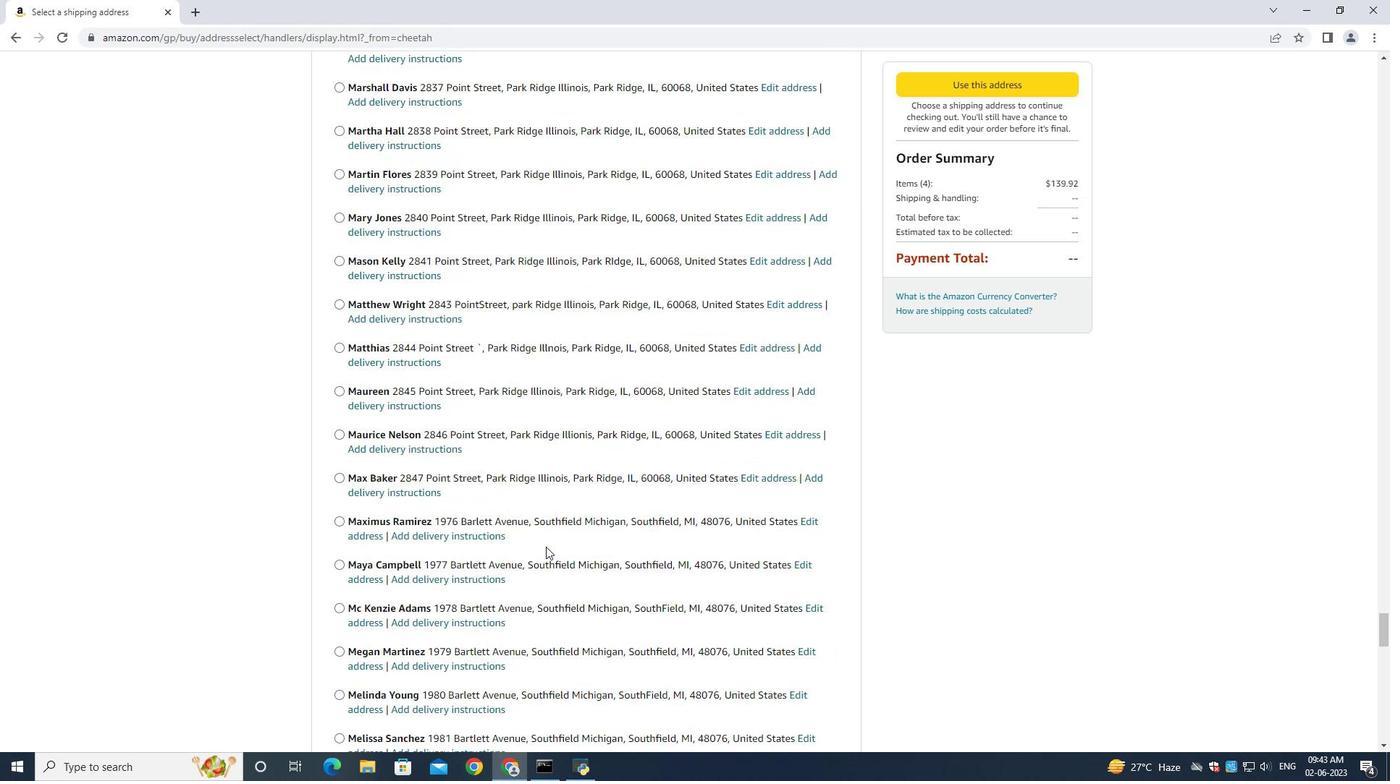 
Action: Mouse scrolled (545, 546) with delta (0, 0)
Screenshot: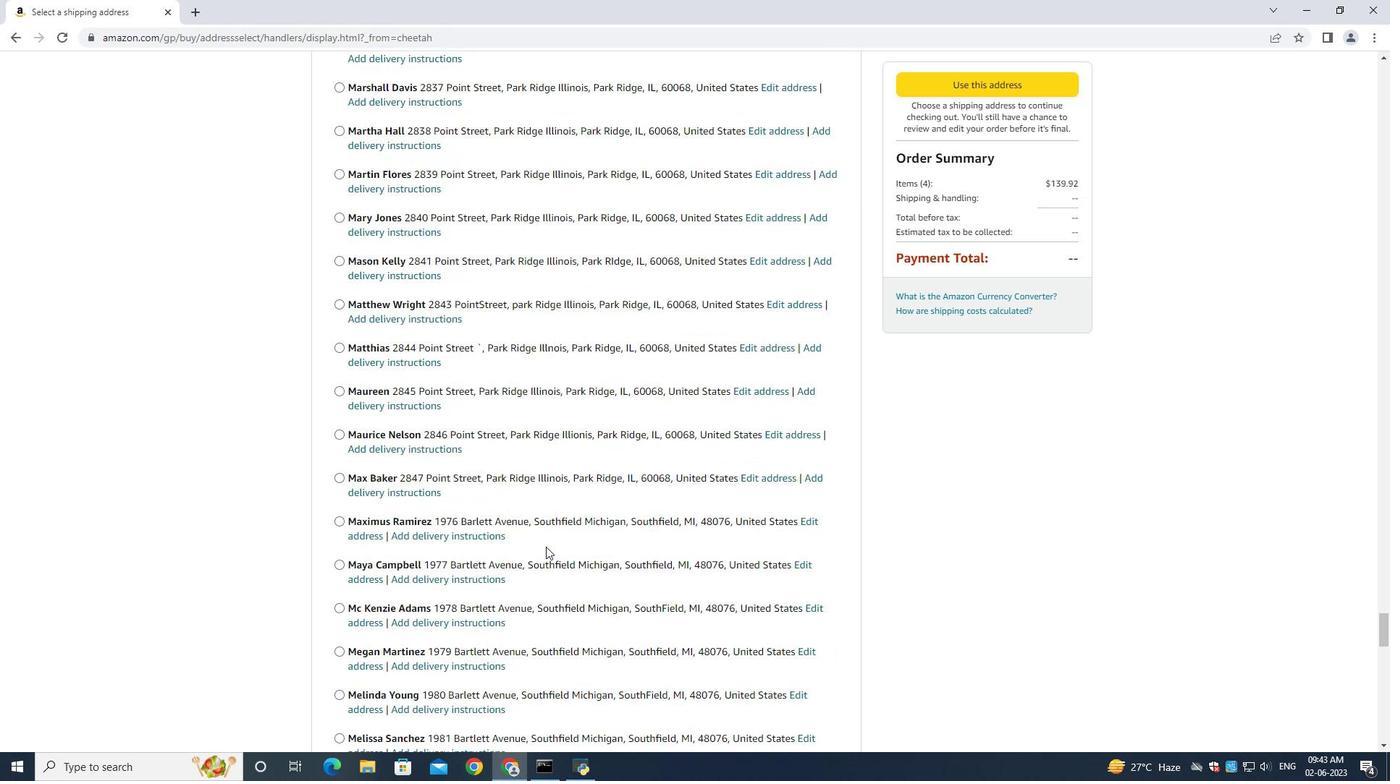 
Action: Mouse scrolled (545, 546) with delta (0, 0)
Screenshot: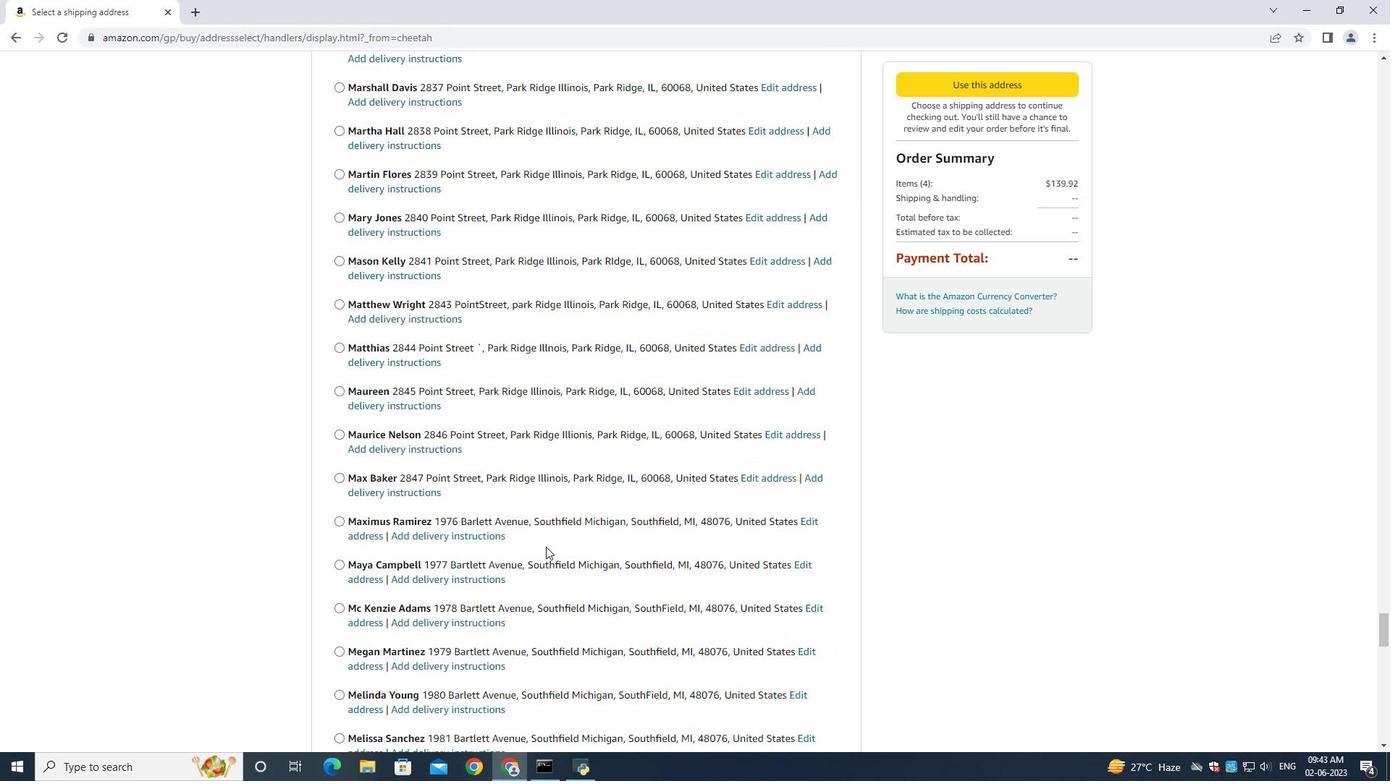 
Action: Mouse scrolled (545, 546) with delta (0, 0)
Screenshot: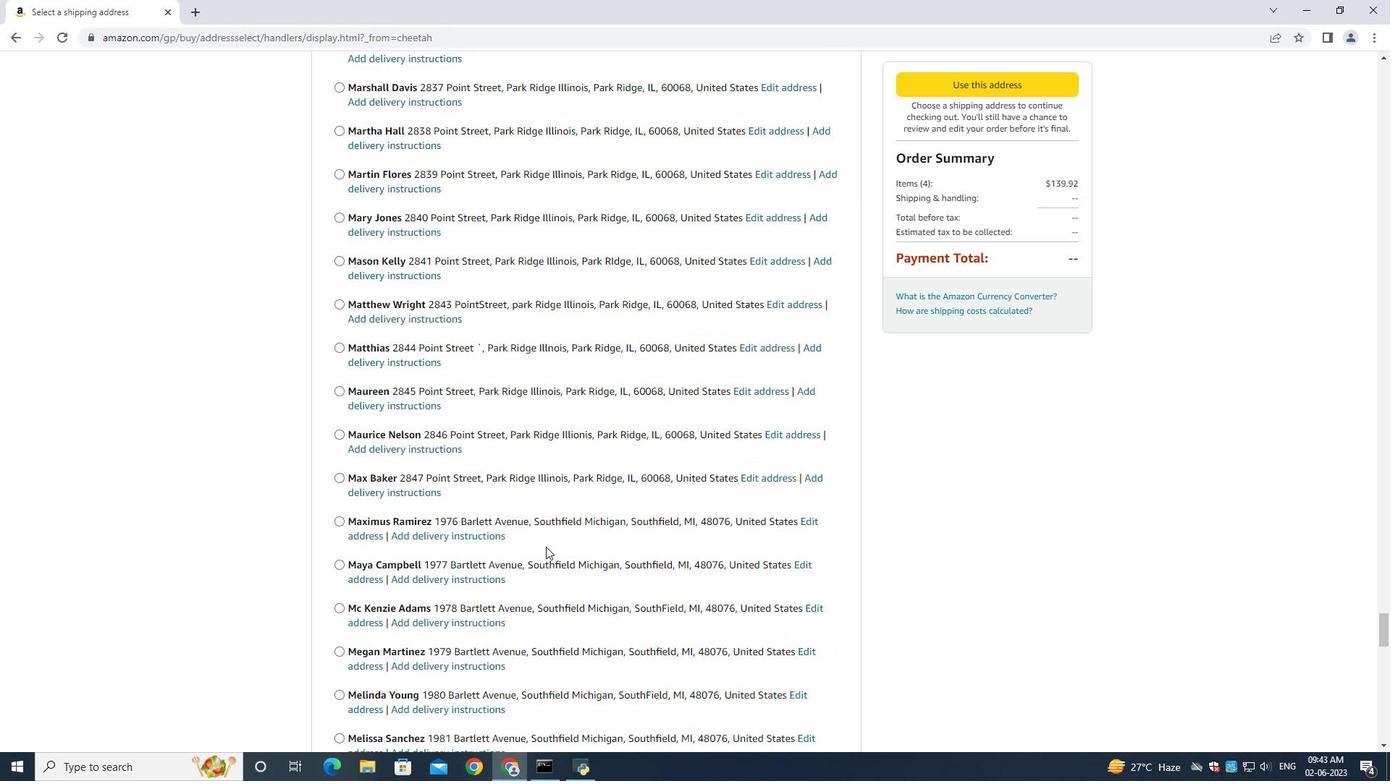 
Action: Mouse scrolled (545, 546) with delta (0, 0)
Screenshot: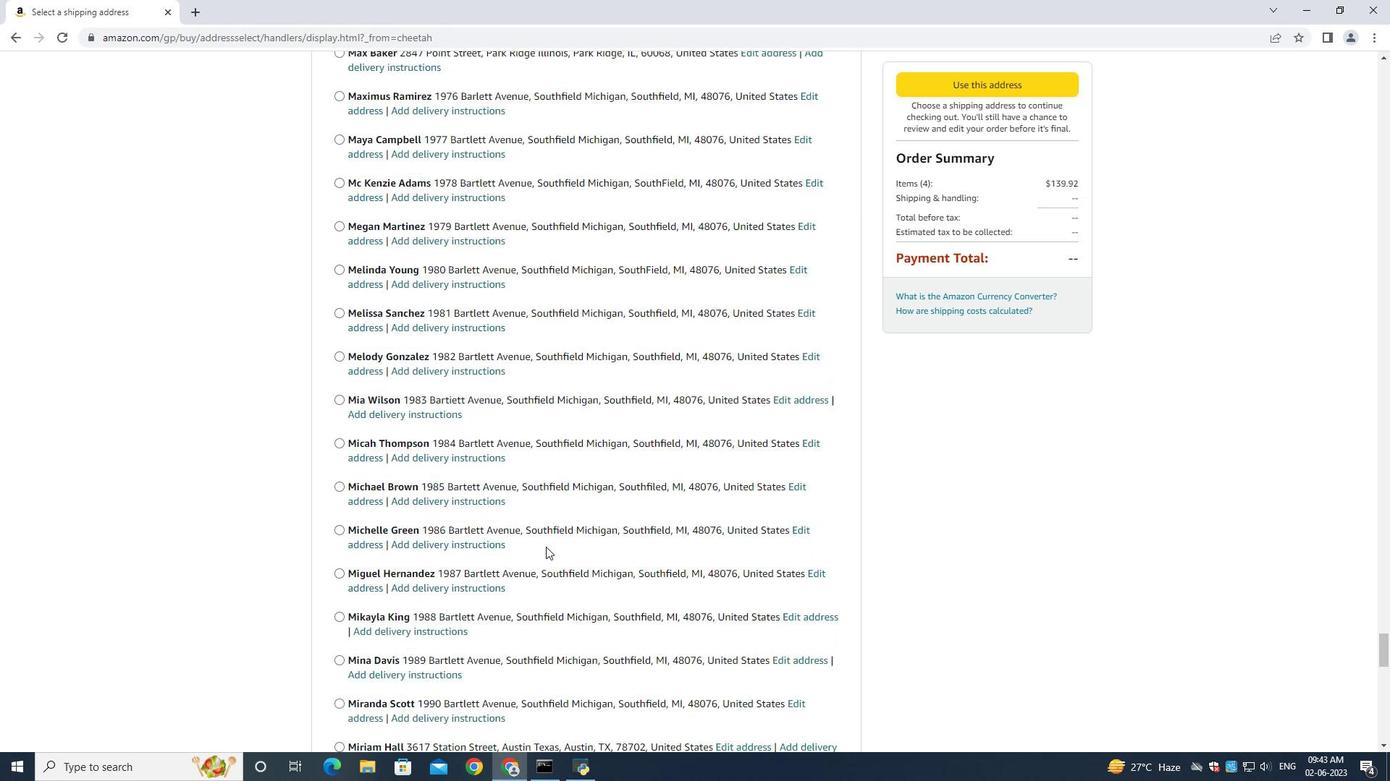 
Action: Mouse scrolled (545, 546) with delta (0, 0)
Screenshot: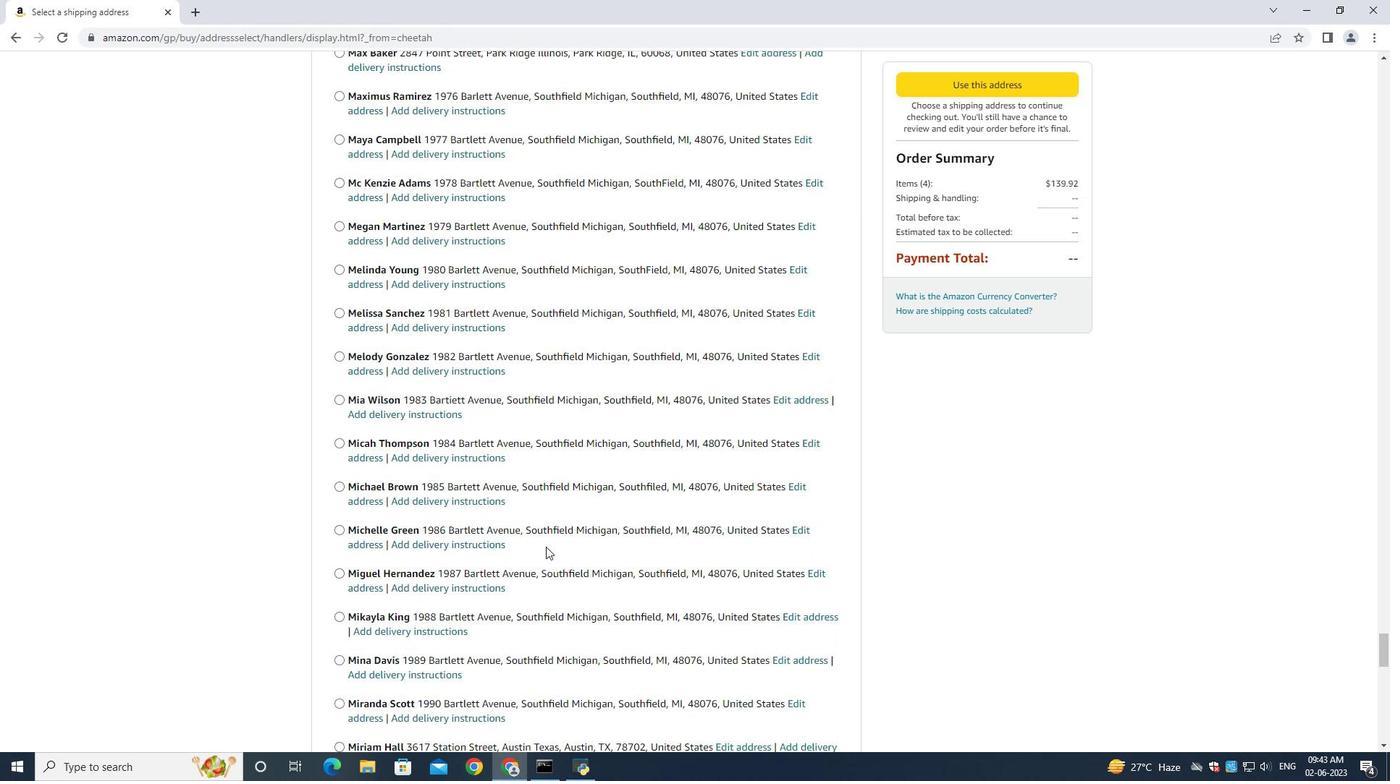 
Action: Mouse scrolled (545, 546) with delta (0, 0)
Screenshot: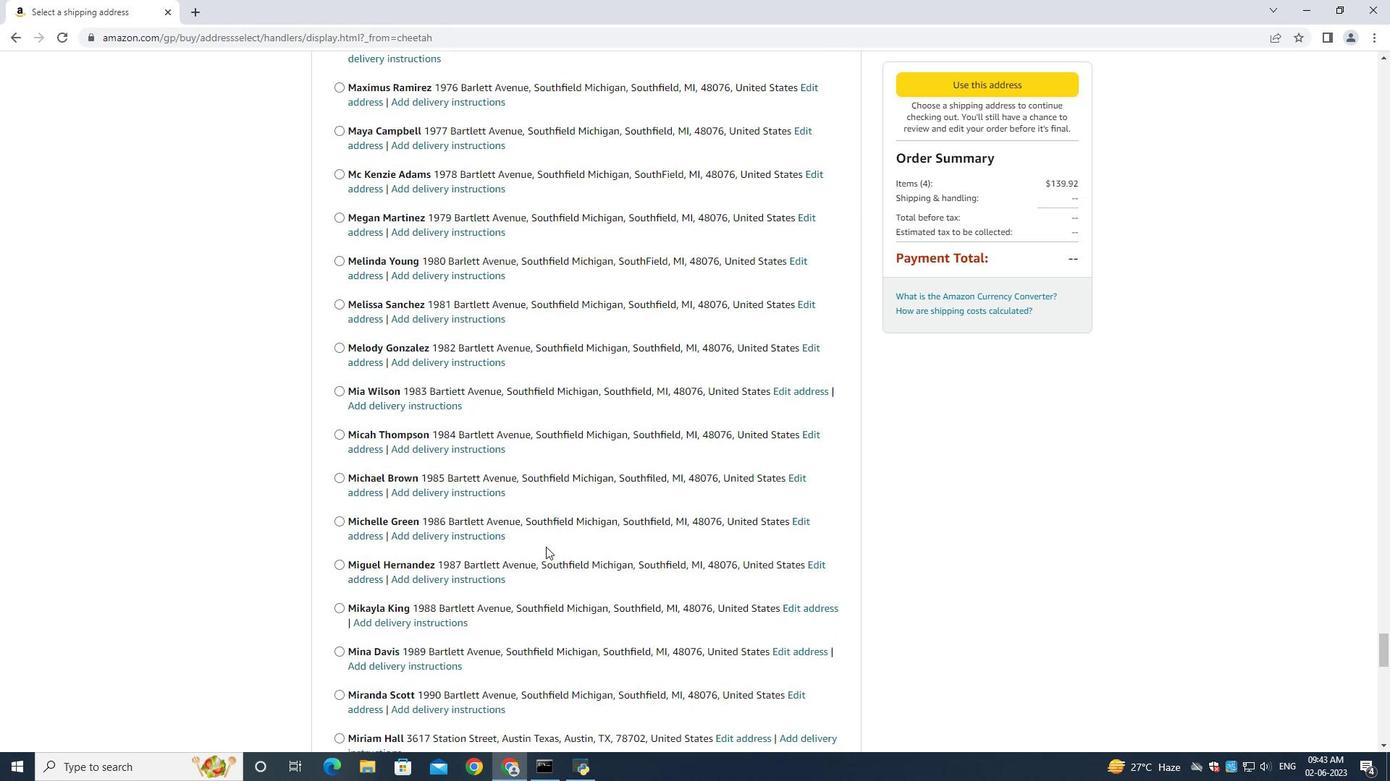 
Action: Mouse scrolled (545, 546) with delta (0, 0)
Screenshot: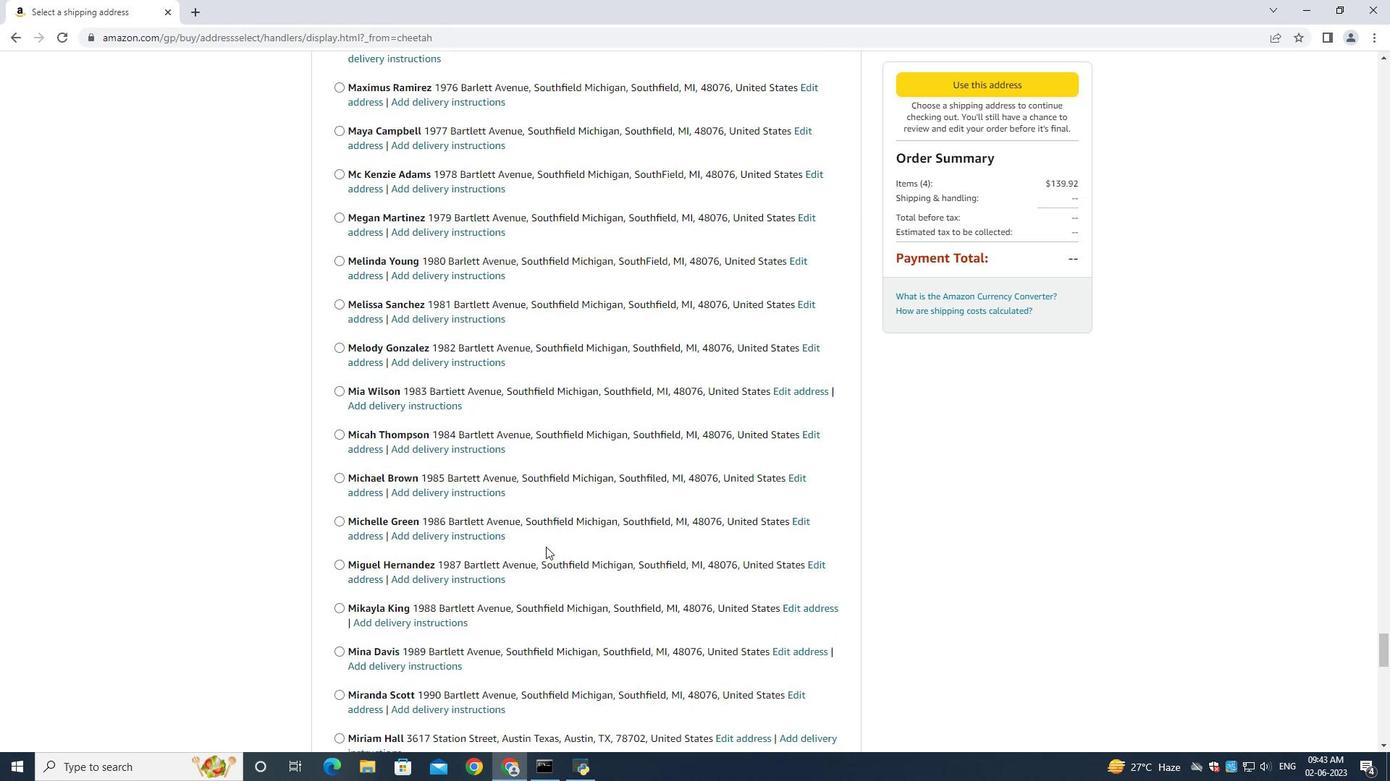 
Action: Mouse scrolled (545, 546) with delta (0, 0)
Screenshot: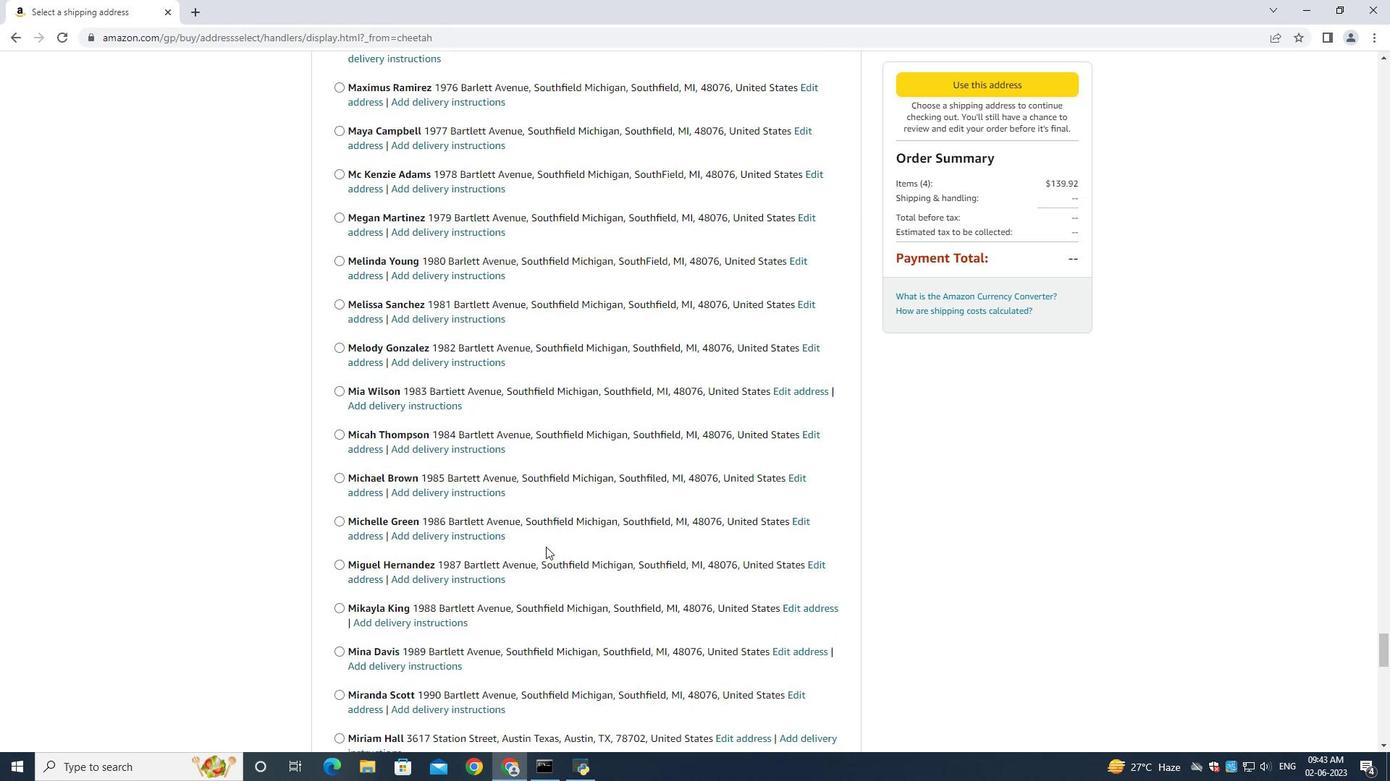 
Action: Mouse scrolled (545, 546) with delta (0, 0)
Screenshot: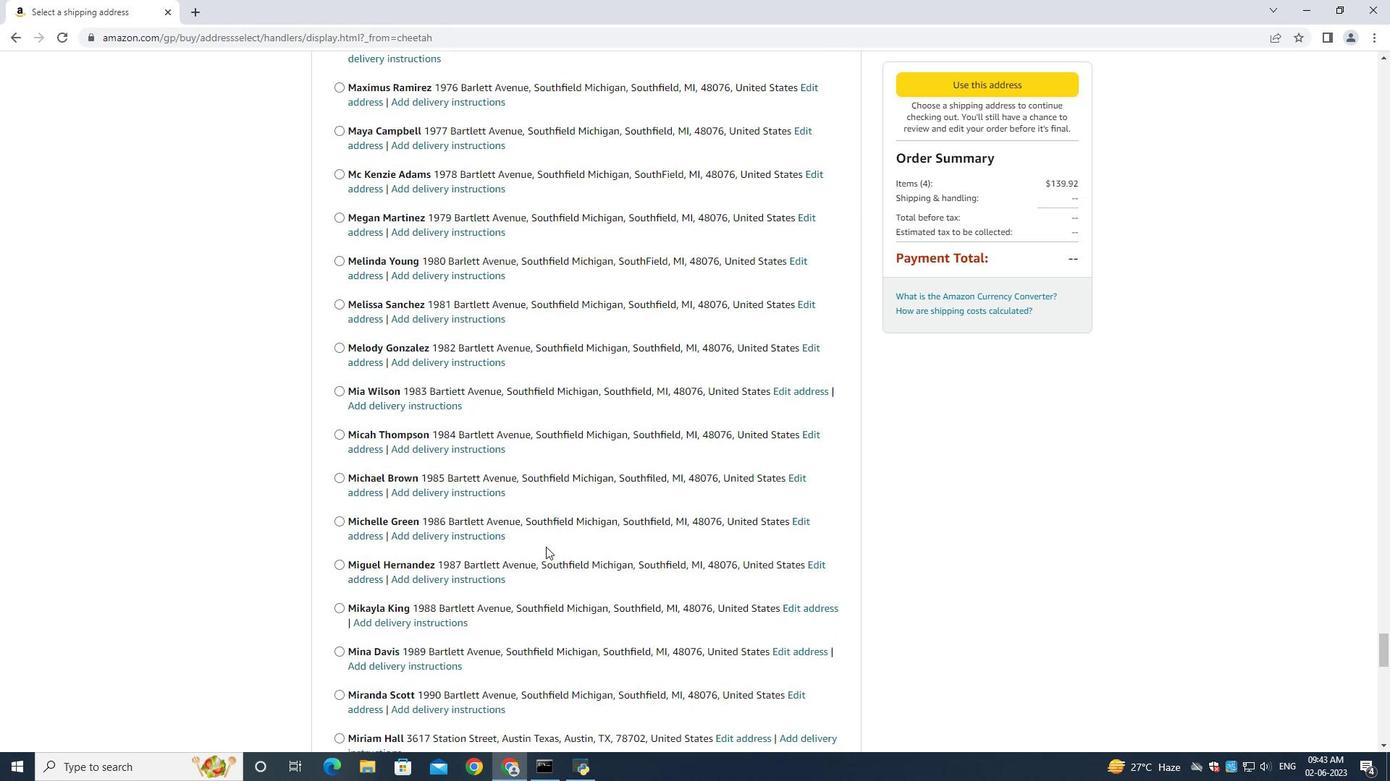 
Action: Mouse scrolled (545, 546) with delta (0, 0)
Screenshot: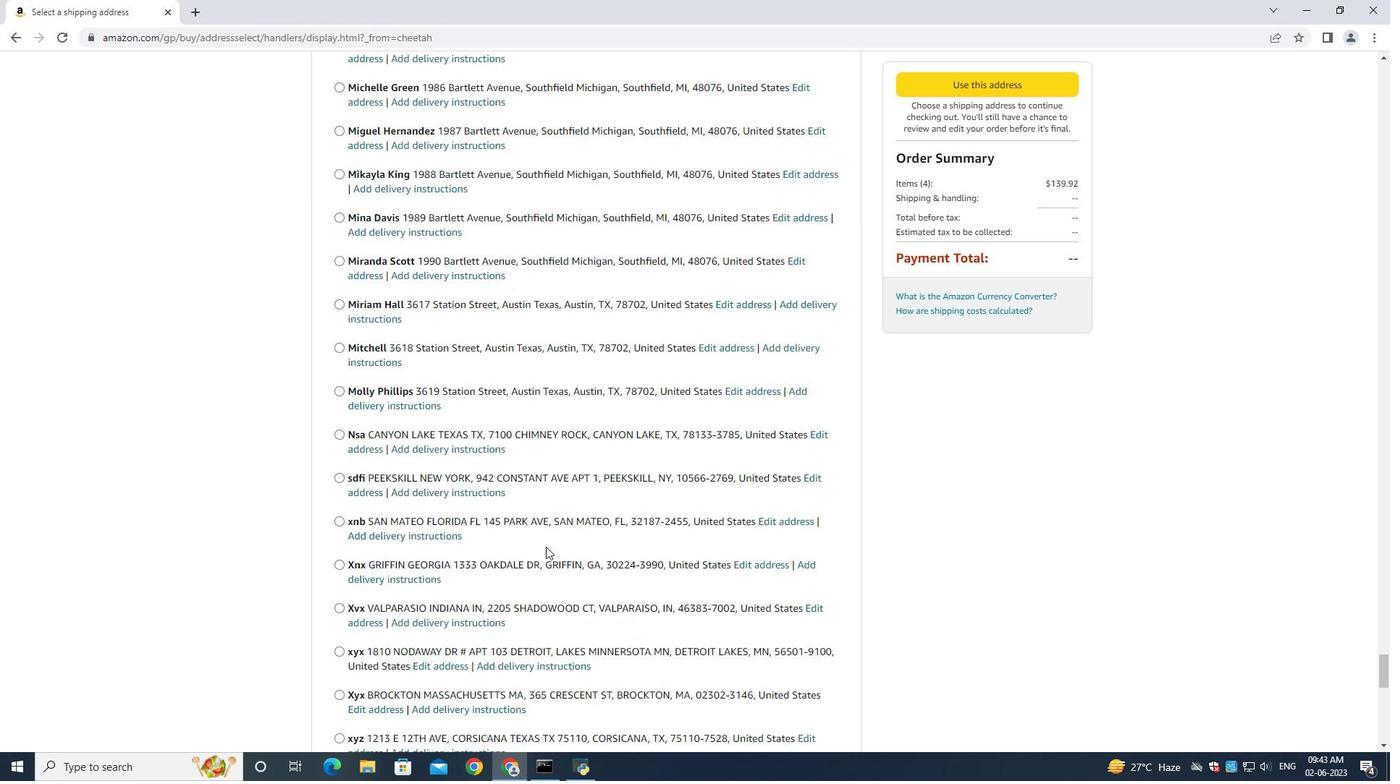 
Action: Mouse scrolled (545, 546) with delta (0, 0)
Screenshot: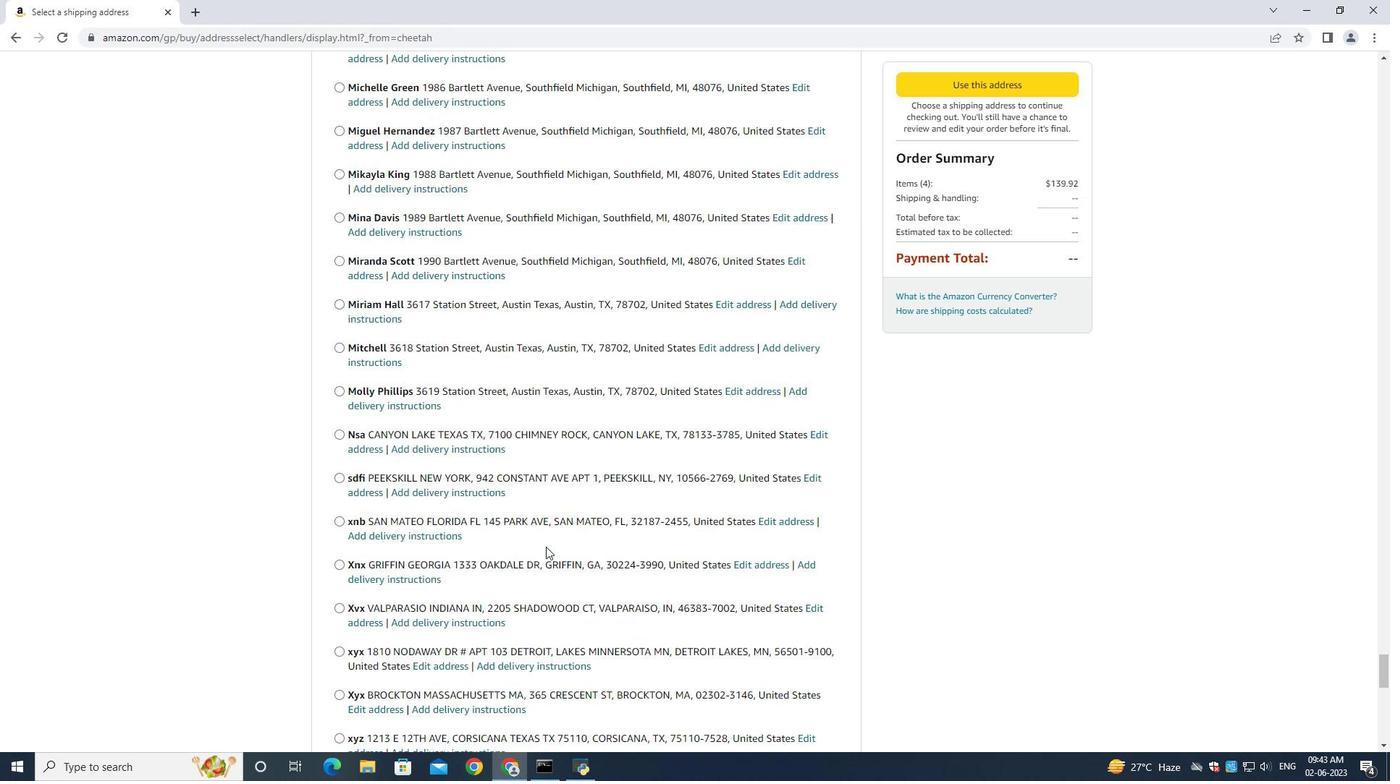 
Action: Mouse scrolled (545, 546) with delta (0, 0)
Screenshot: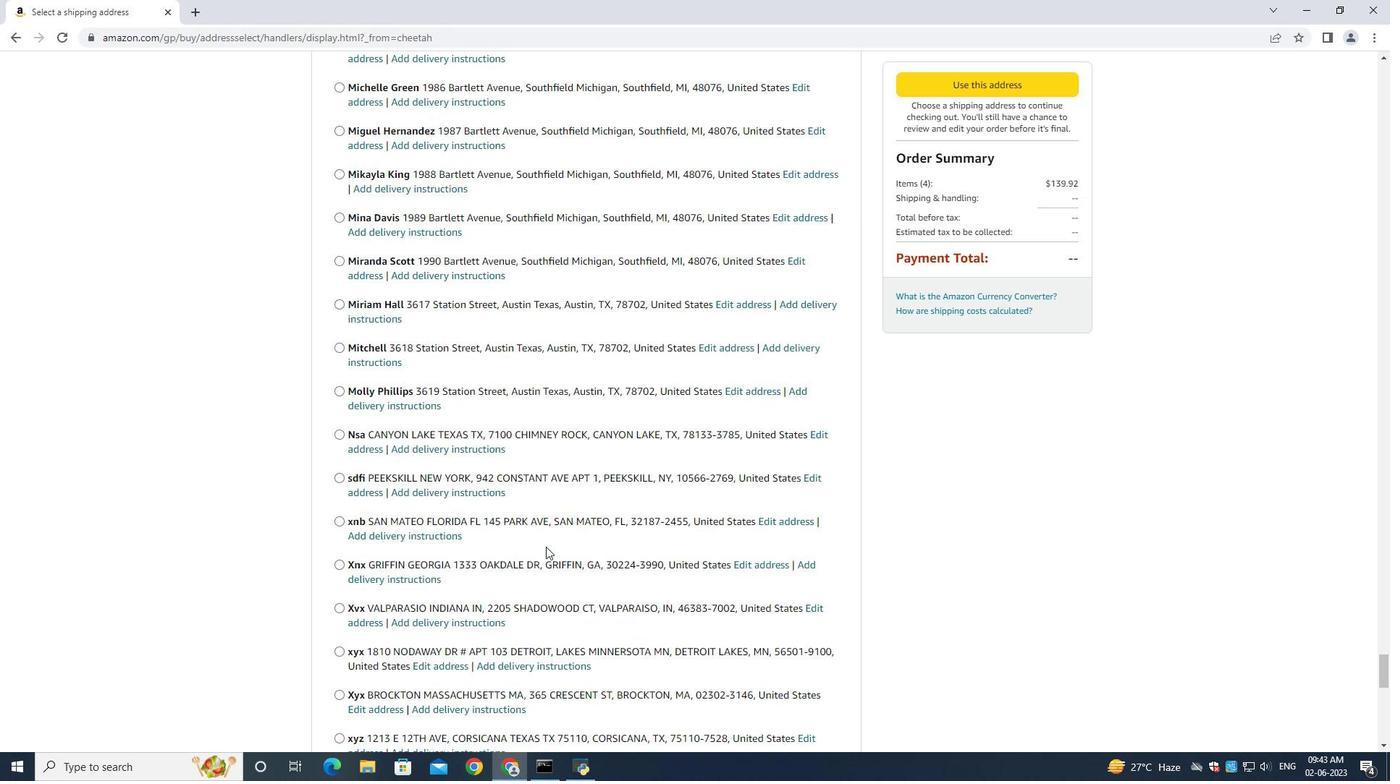 
Action: Mouse scrolled (545, 546) with delta (0, 0)
Screenshot: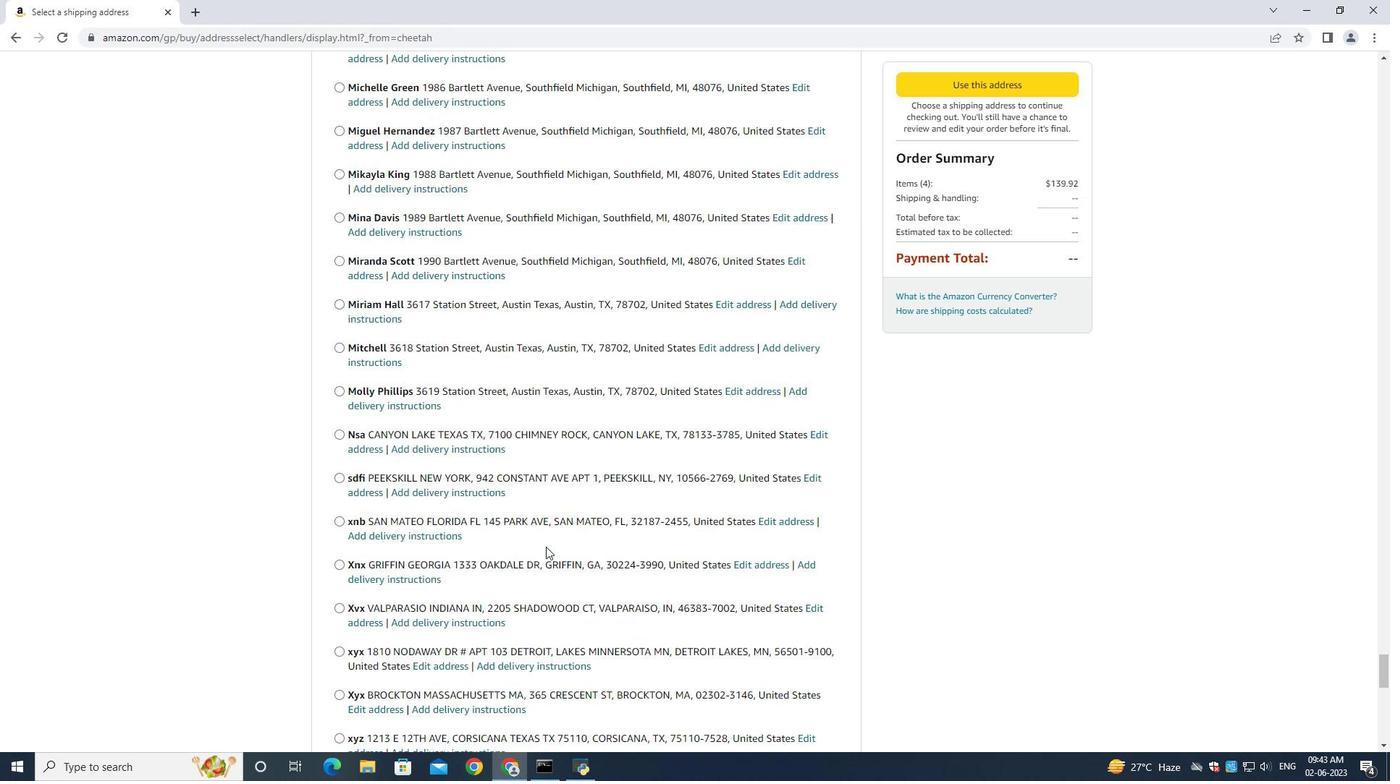 
Action: Mouse scrolled (545, 546) with delta (0, 0)
Screenshot: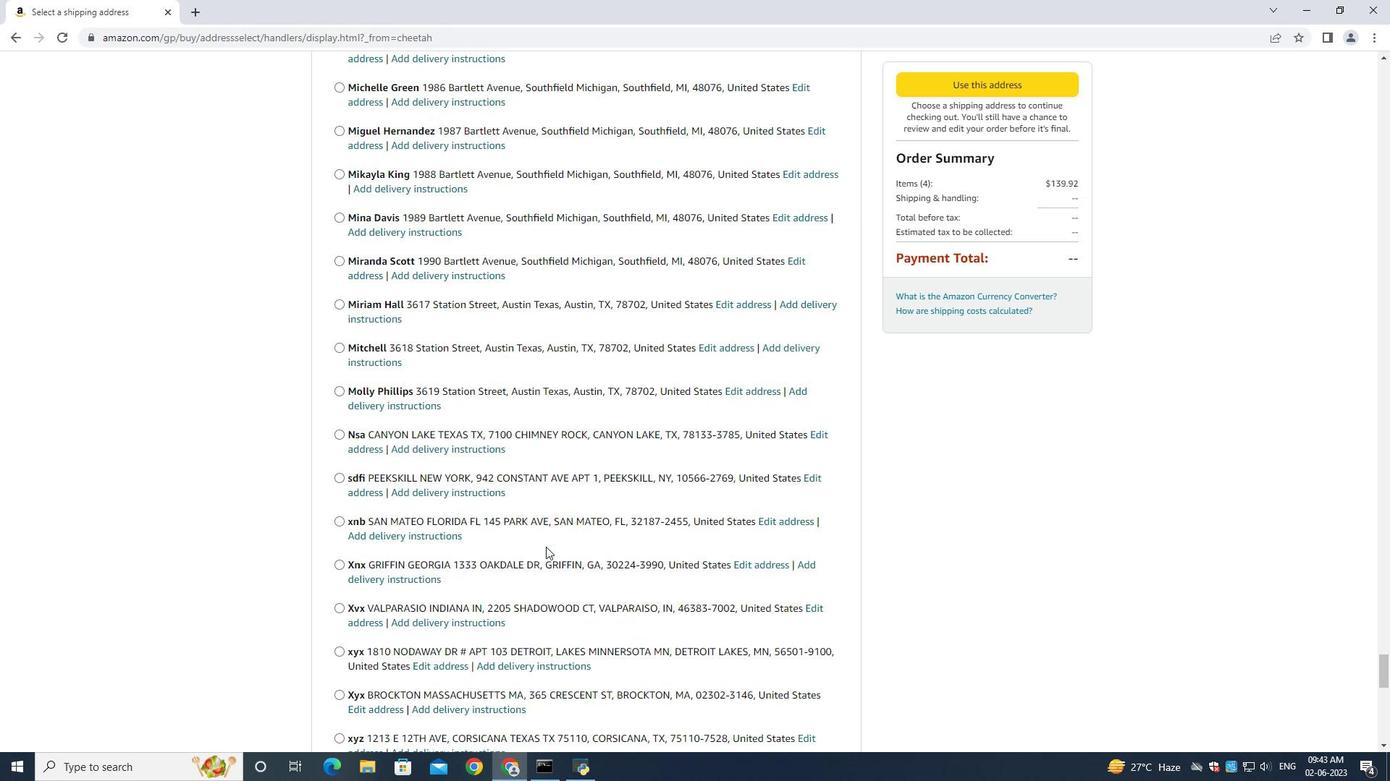 
Action: Mouse scrolled (545, 546) with delta (0, 0)
Screenshot: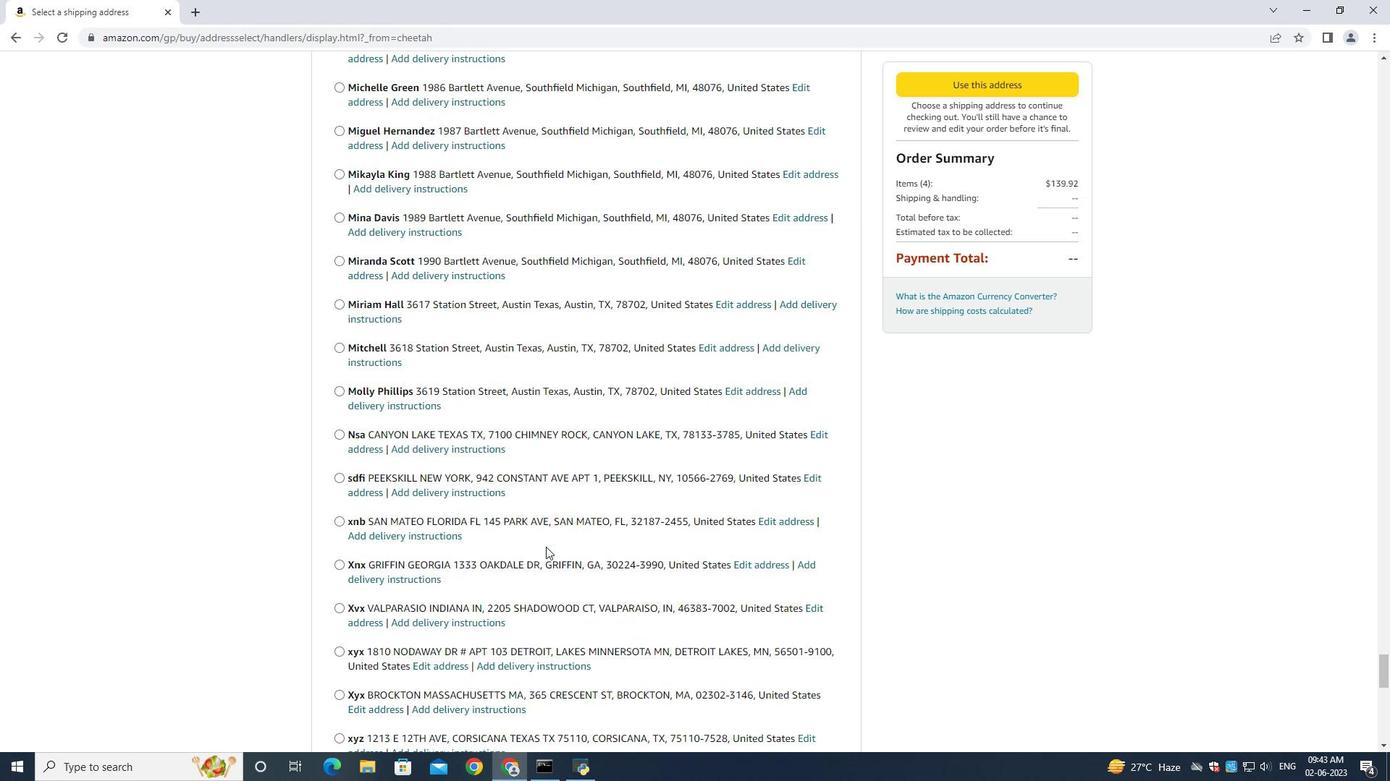 
Action: Mouse scrolled (545, 546) with delta (0, 0)
Screenshot: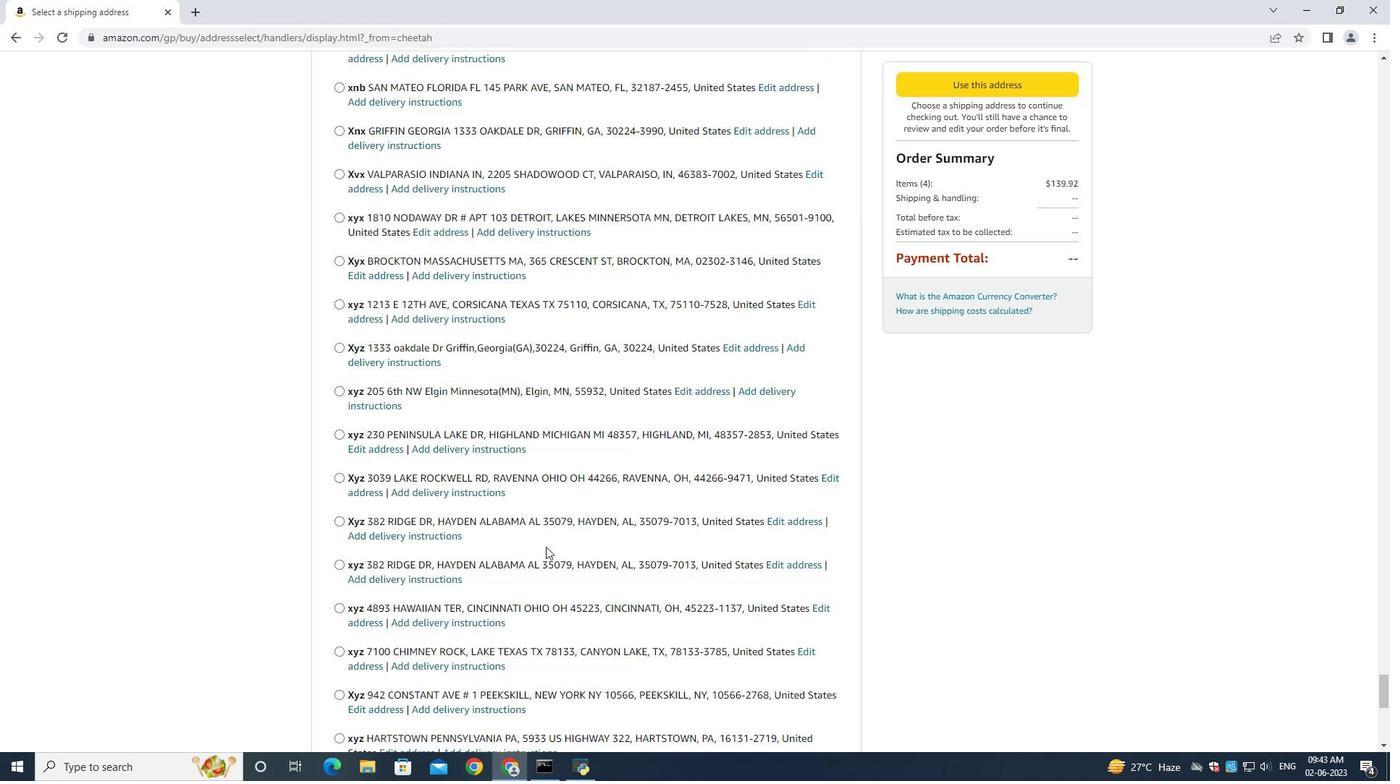 
Action: Mouse scrolled (545, 546) with delta (0, 0)
Screenshot: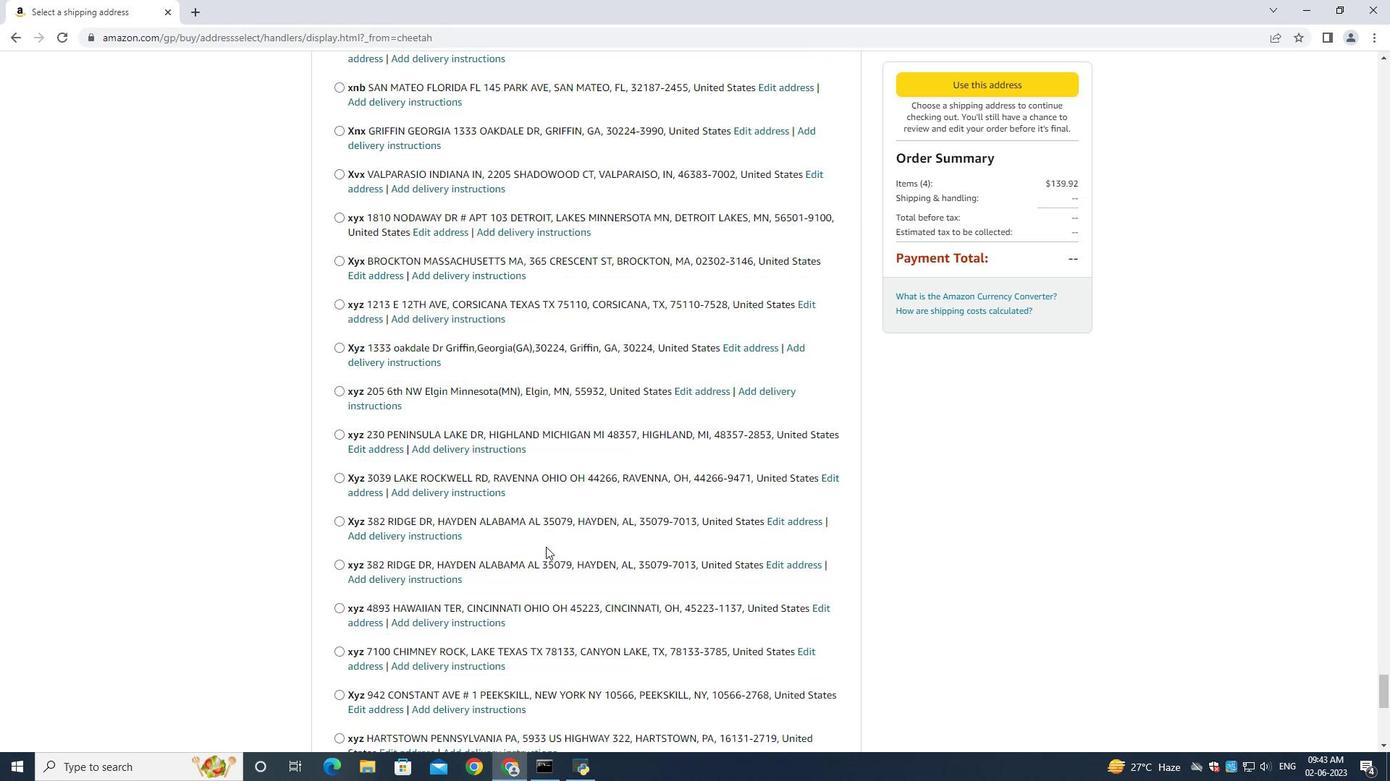 
Action: Mouse scrolled (545, 546) with delta (0, 0)
Screenshot: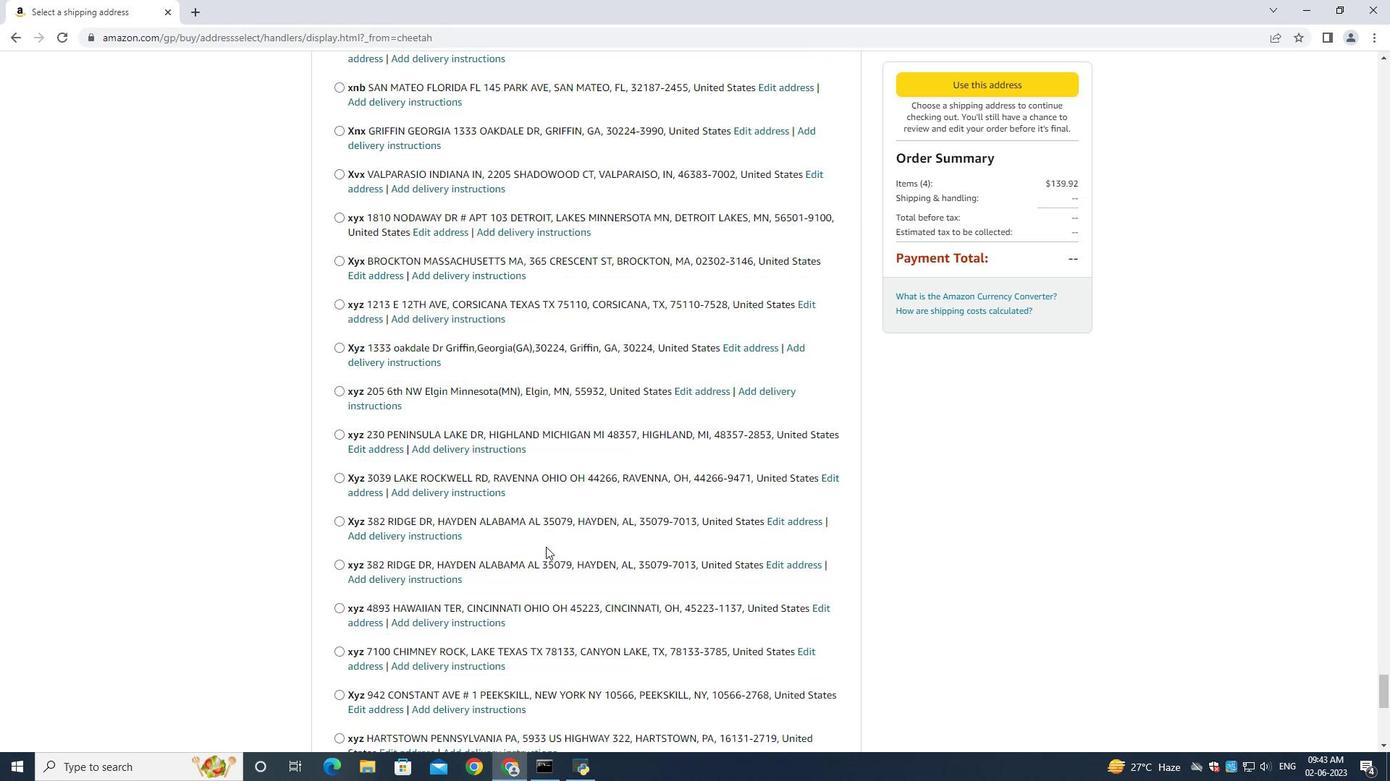 
Action: Mouse scrolled (545, 546) with delta (0, 0)
Screenshot: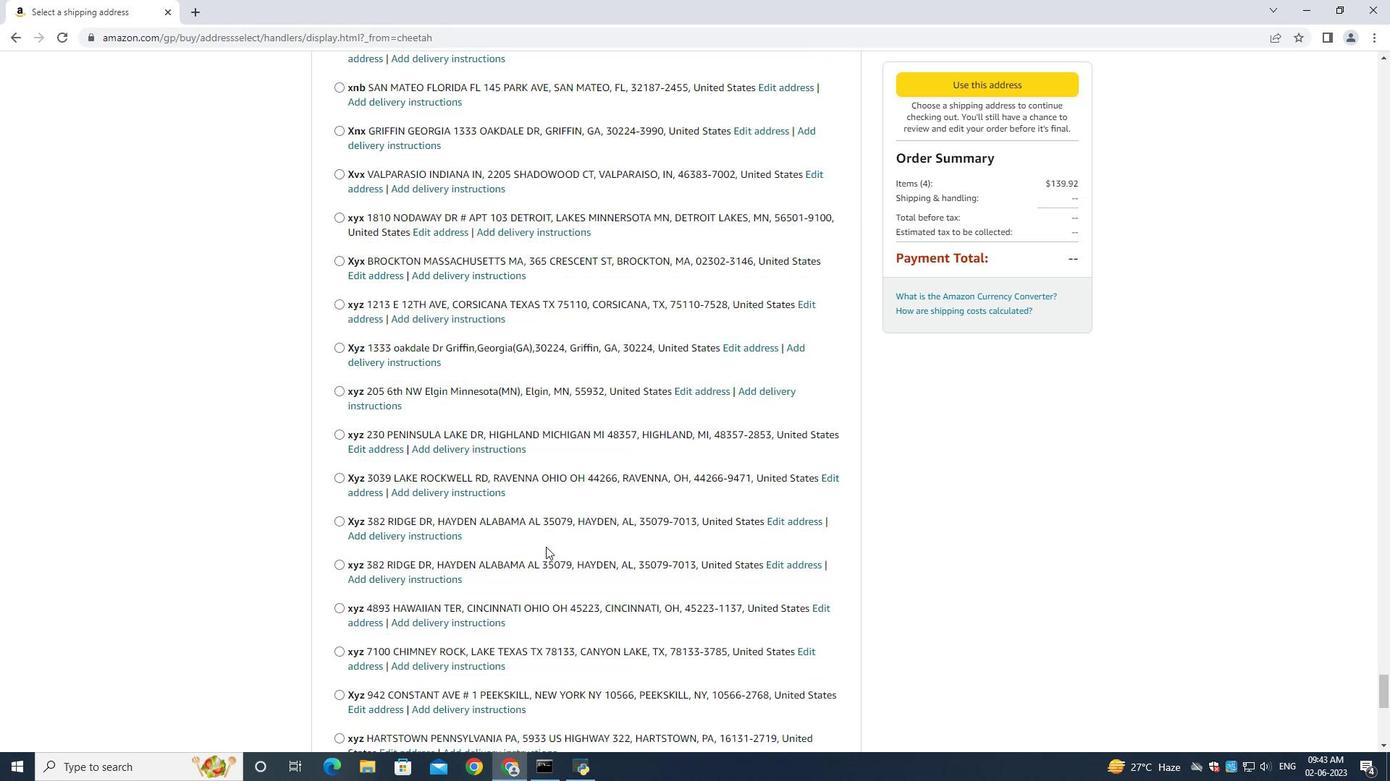 
Action: Mouse scrolled (545, 546) with delta (0, 0)
Screenshot: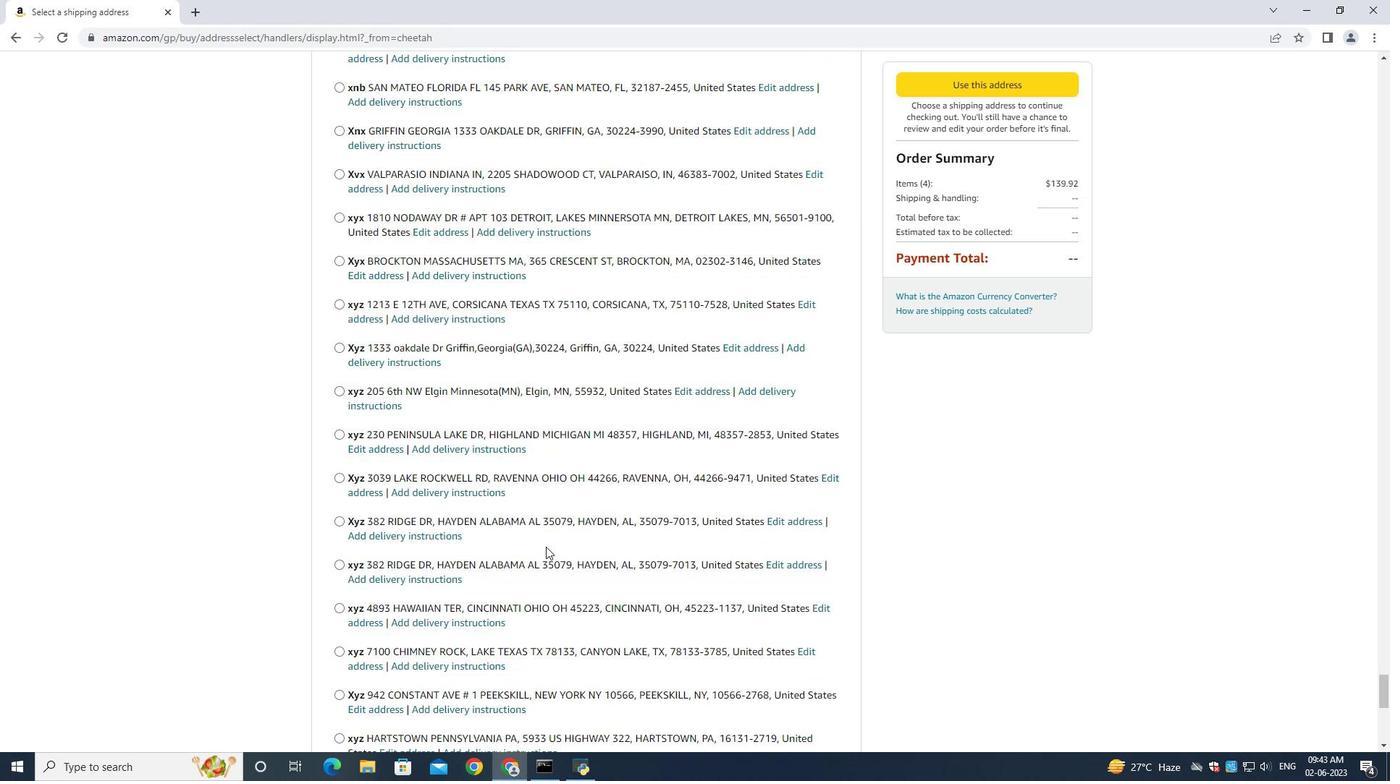 
Action: Mouse scrolled (545, 546) with delta (0, 0)
Screenshot: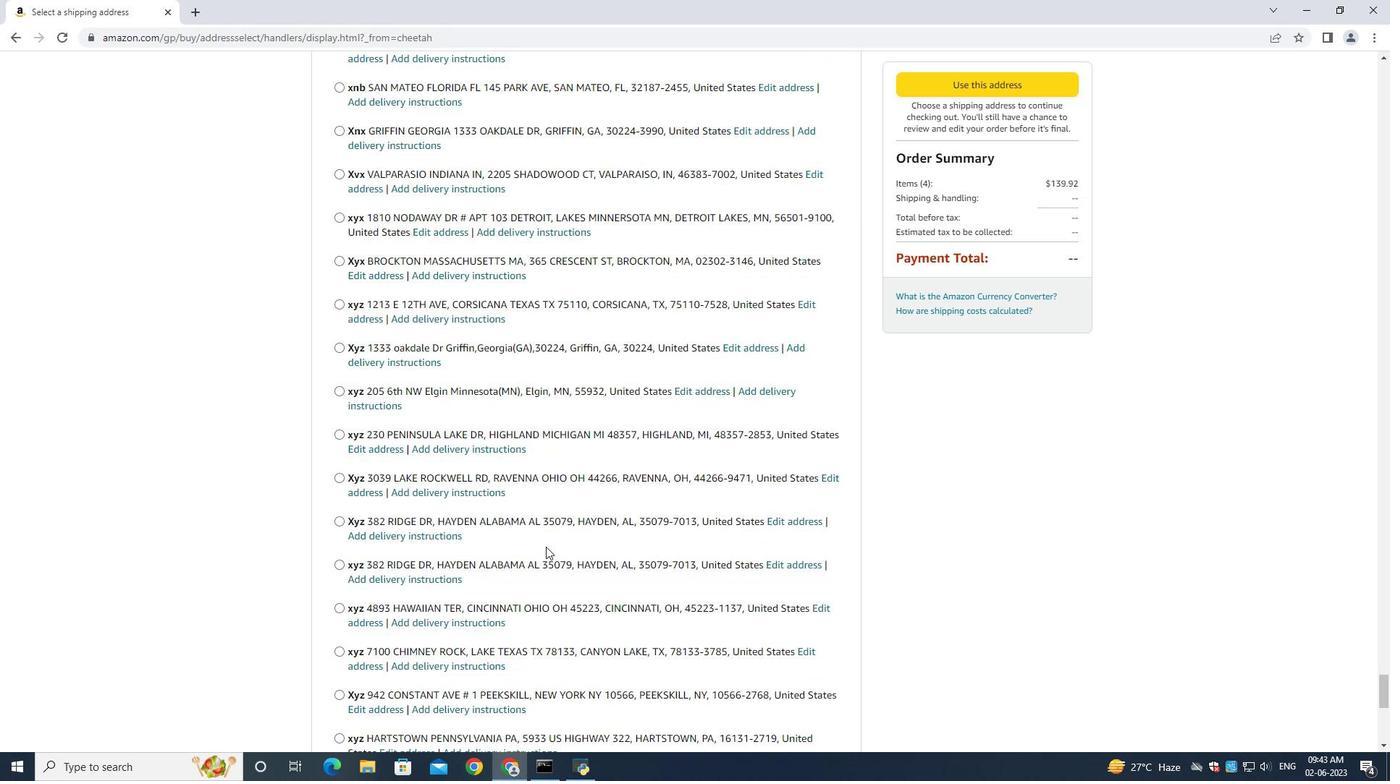 
Action: Mouse scrolled (545, 546) with delta (0, 0)
Screenshot: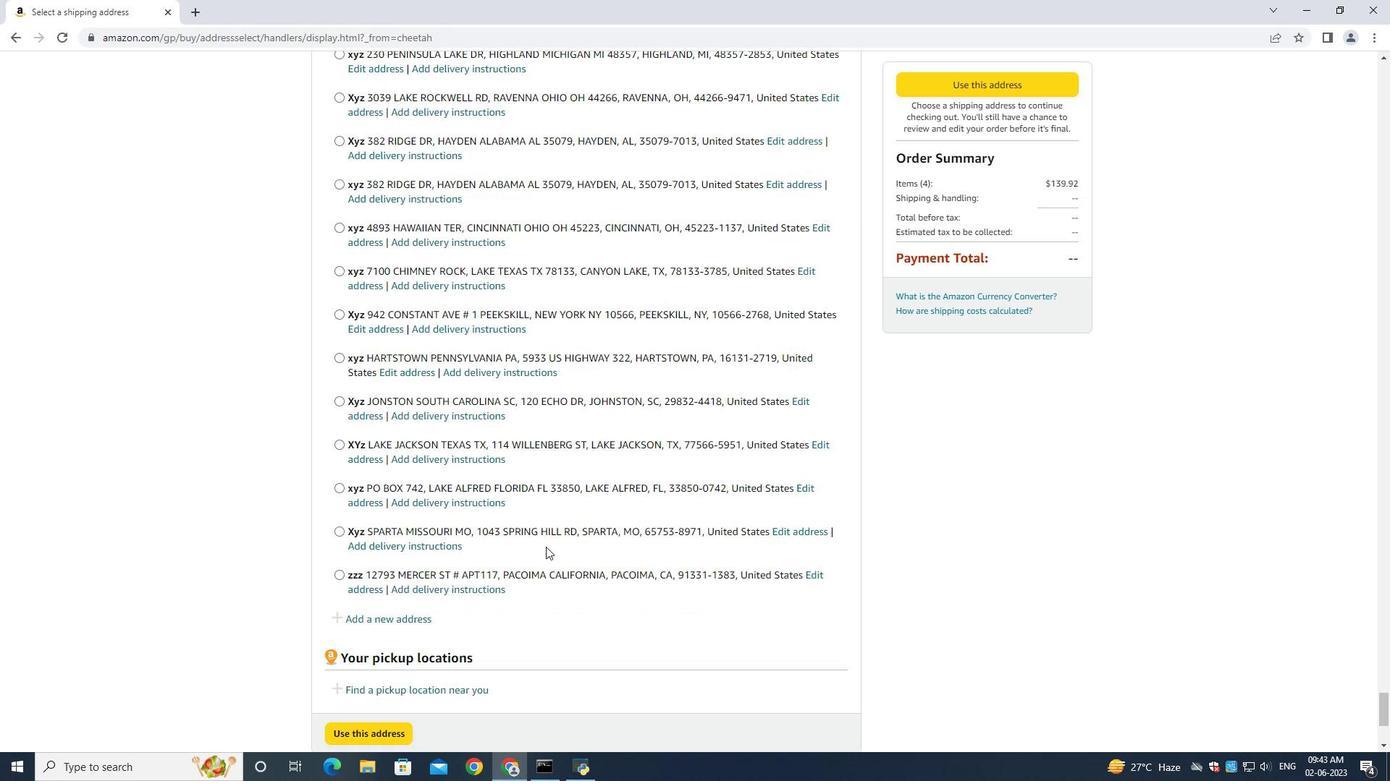 
Action: Mouse scrolled (545, 546) with delta (0, 0)
Screenshot: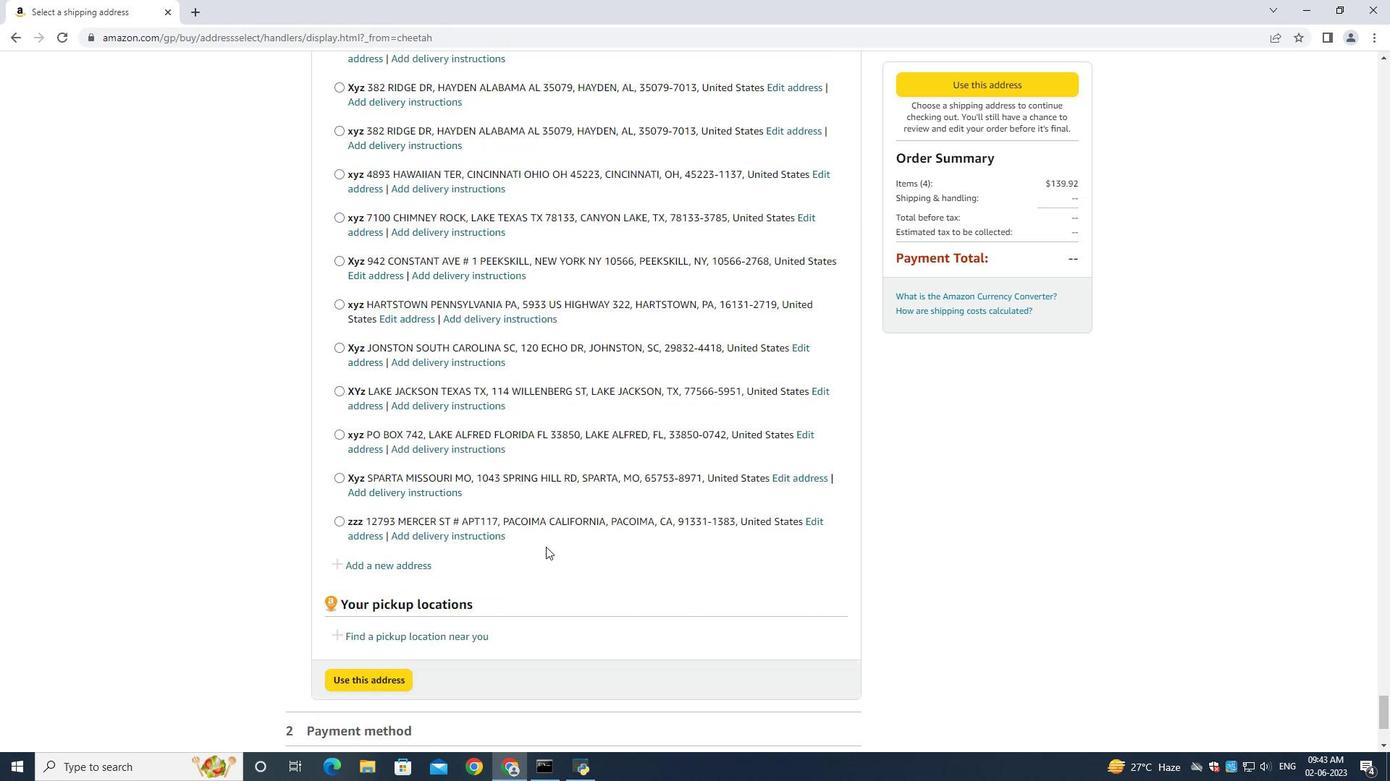 
Action: Mouse scrolled (545, 546) with delta (0, 0)
Screenshot: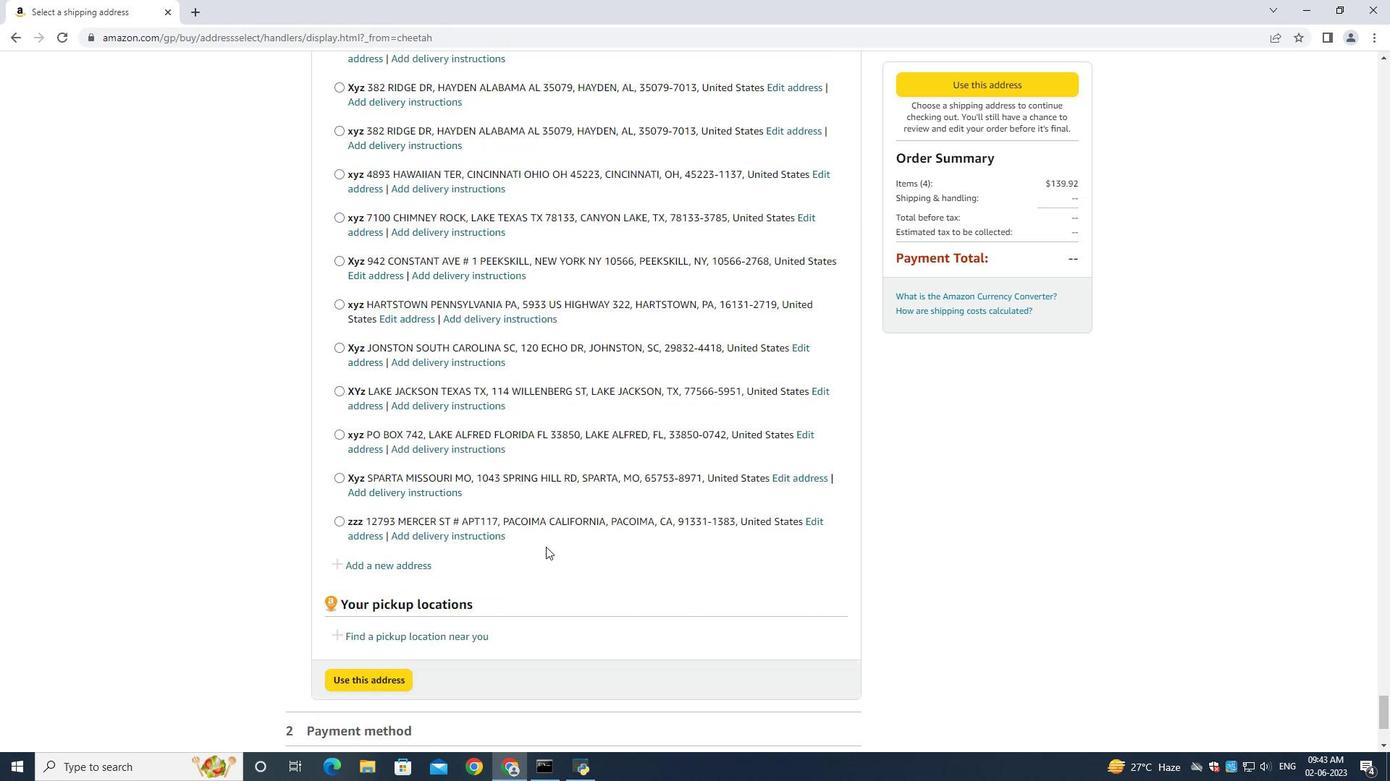 
Action: Mouse scrolled (545, 546) with delta (0, 0)
Screenshot: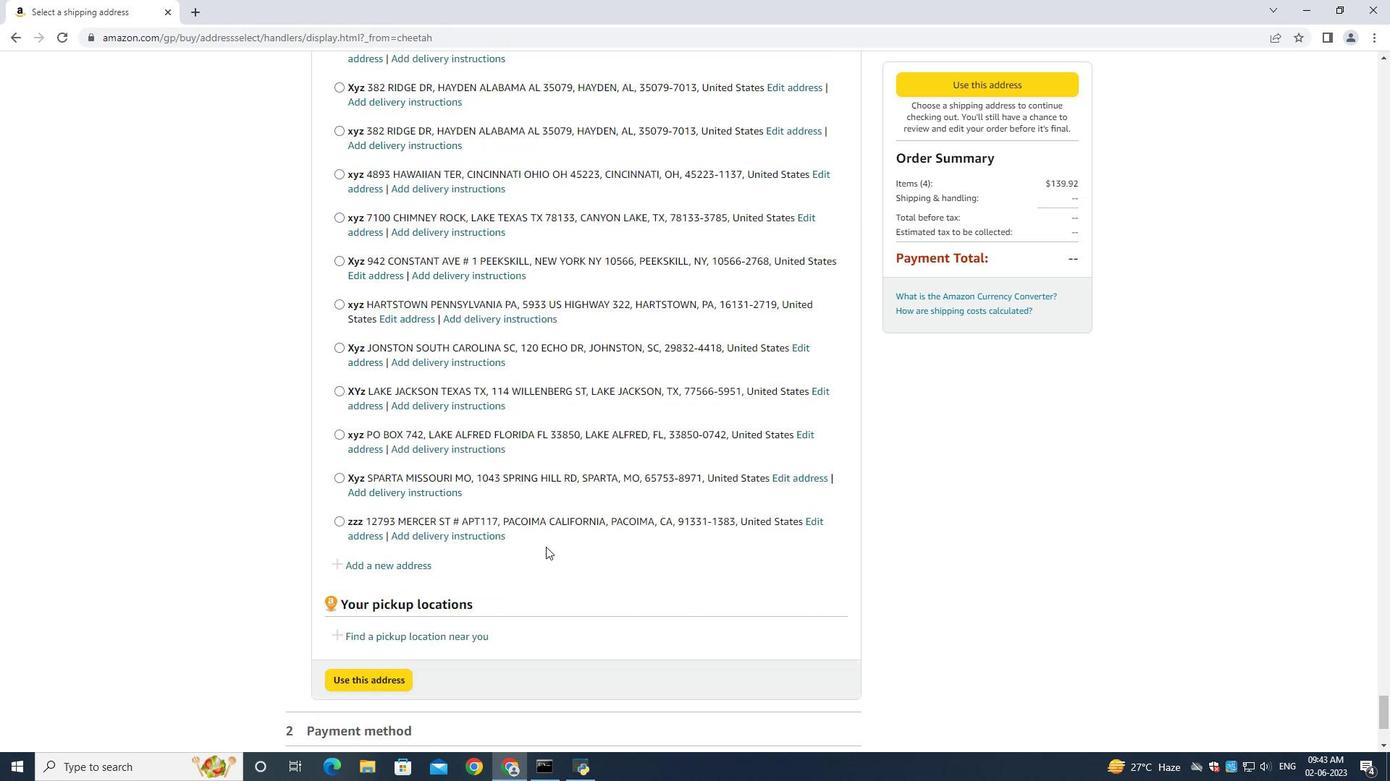 
Action: Mouse scrolled (545, 546) with delta (0, 0)
Screenshot: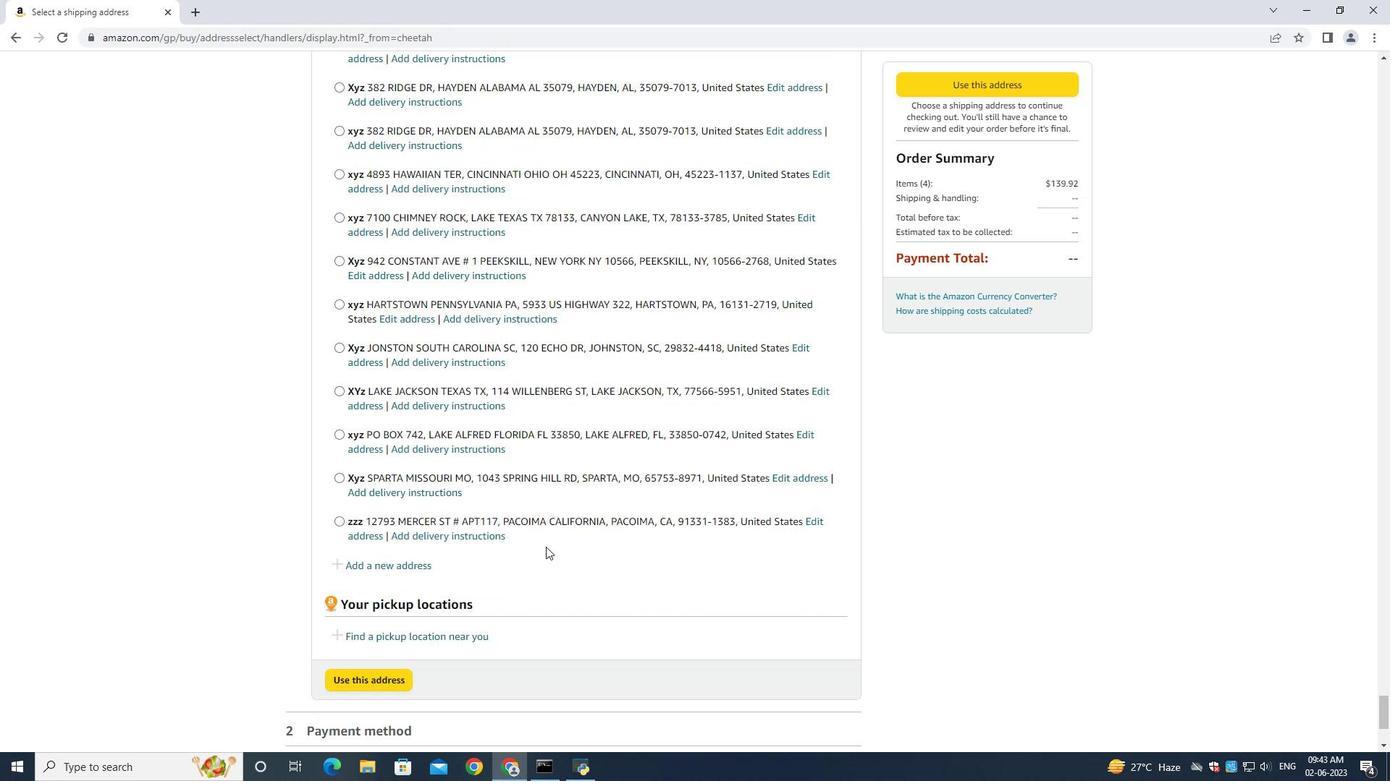 
Action: Mouse moved to (404, 348)
Screenshot: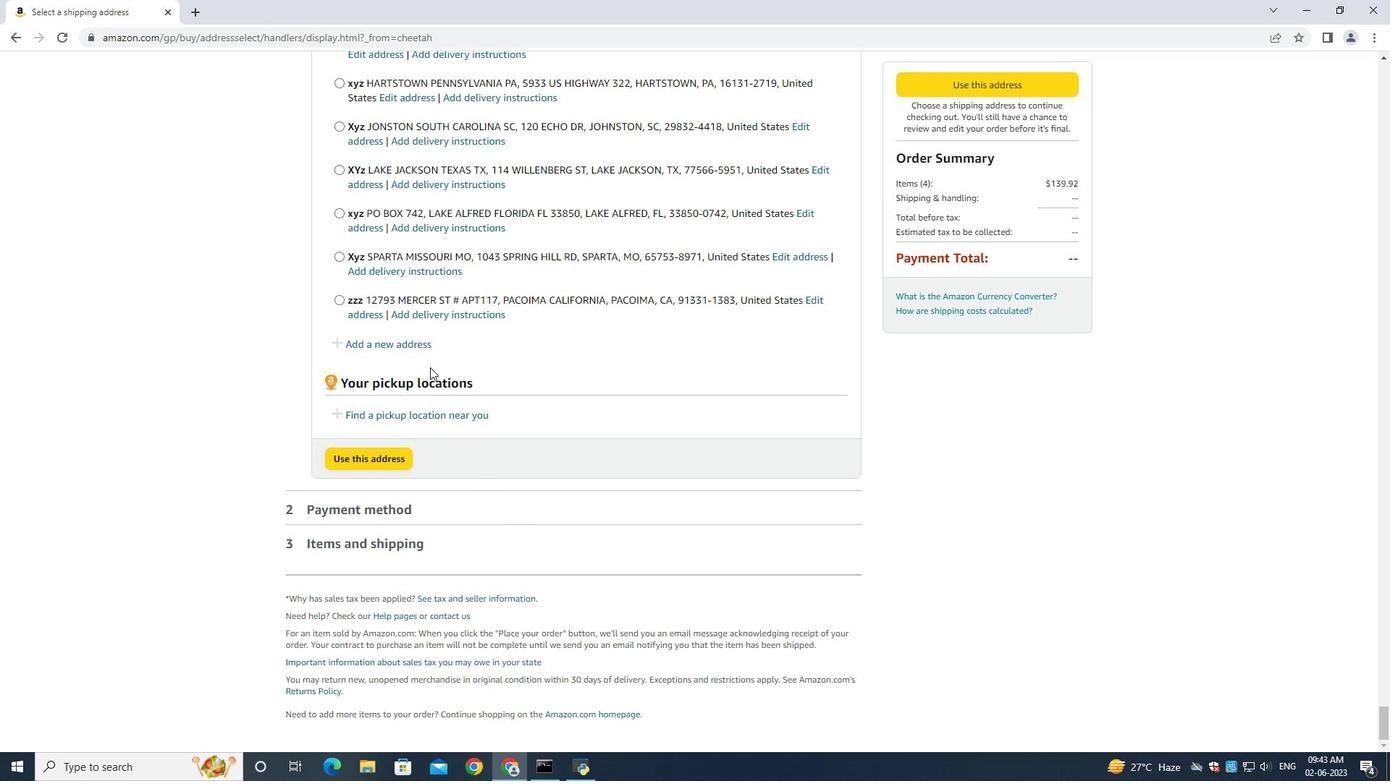 
Action: Mouse pressed left at (404, 348)
Screenshot: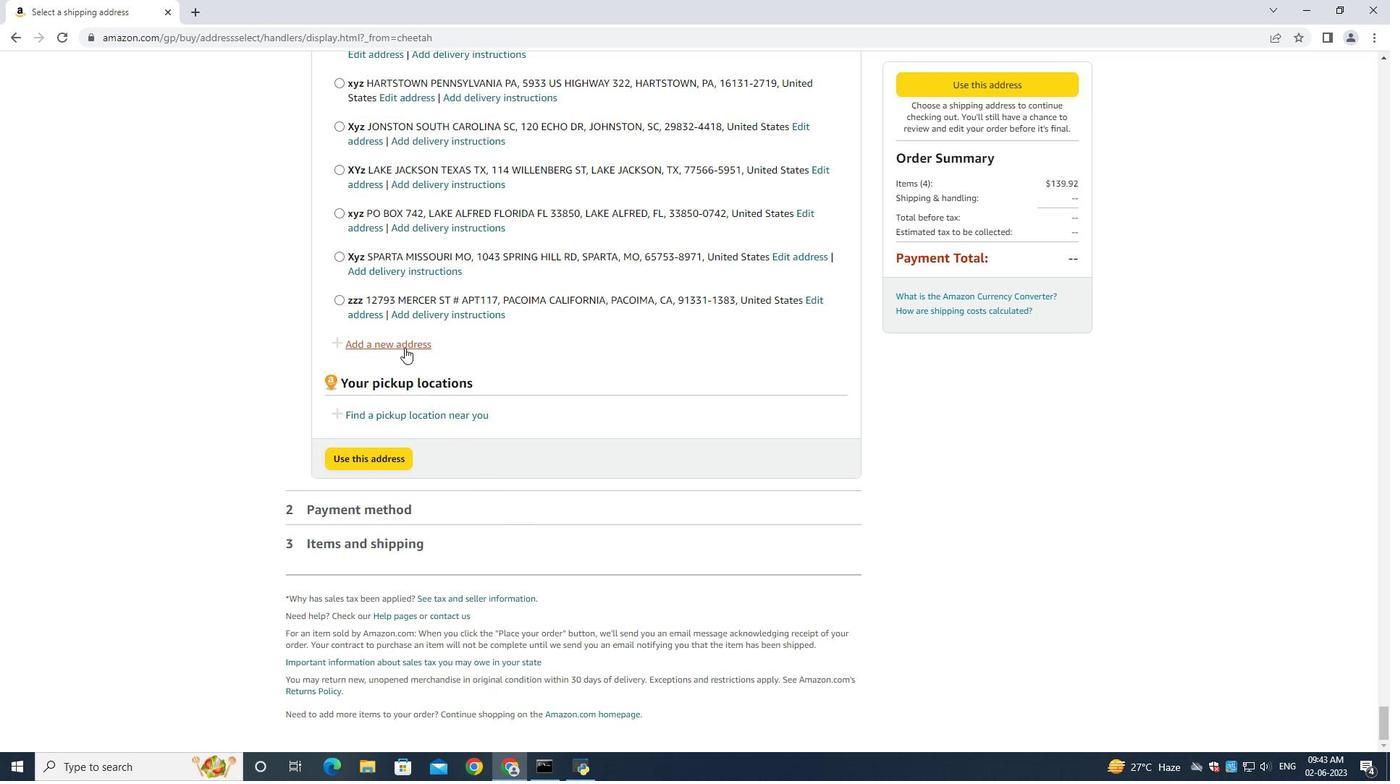 
Action: Mouse moved to (467, 347)
Screenshot: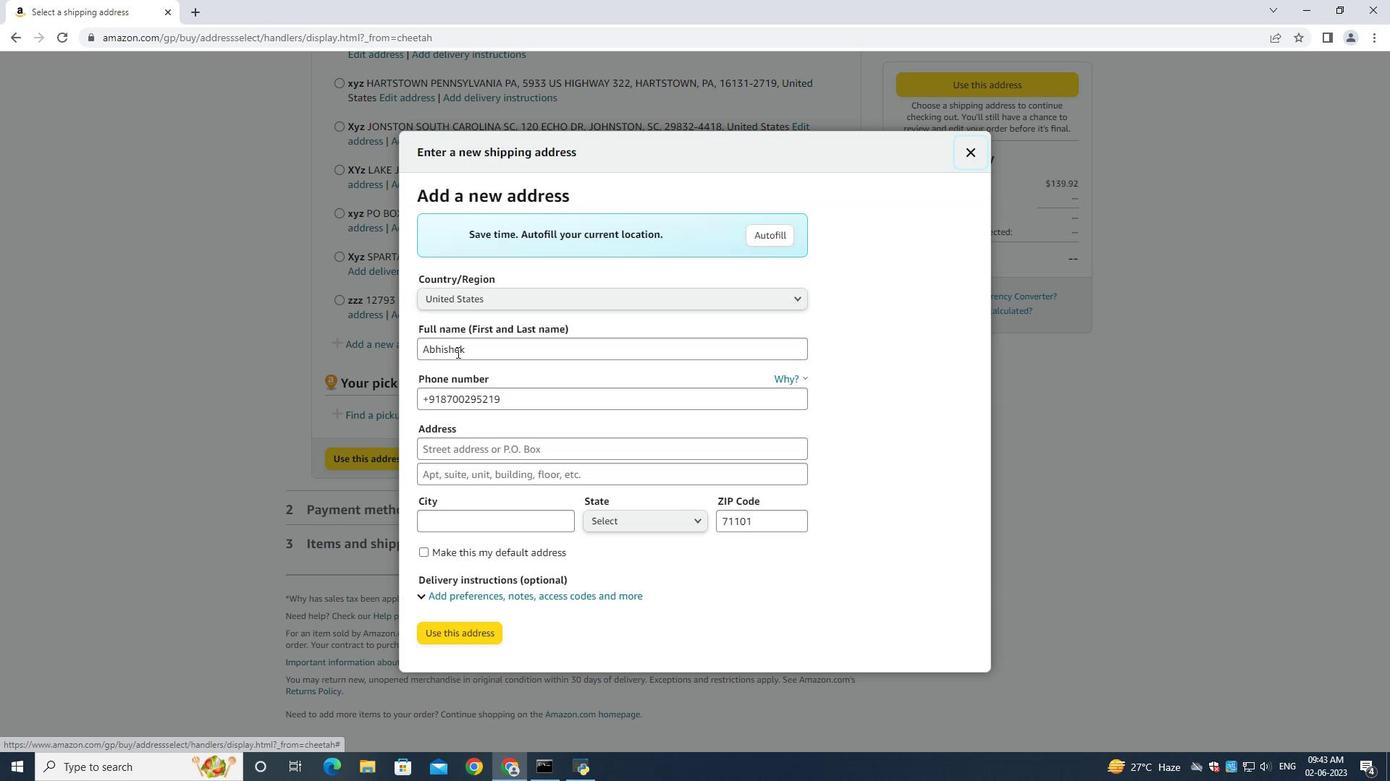 
Action: Mouse pressed left at (467, 347)
Screenshot: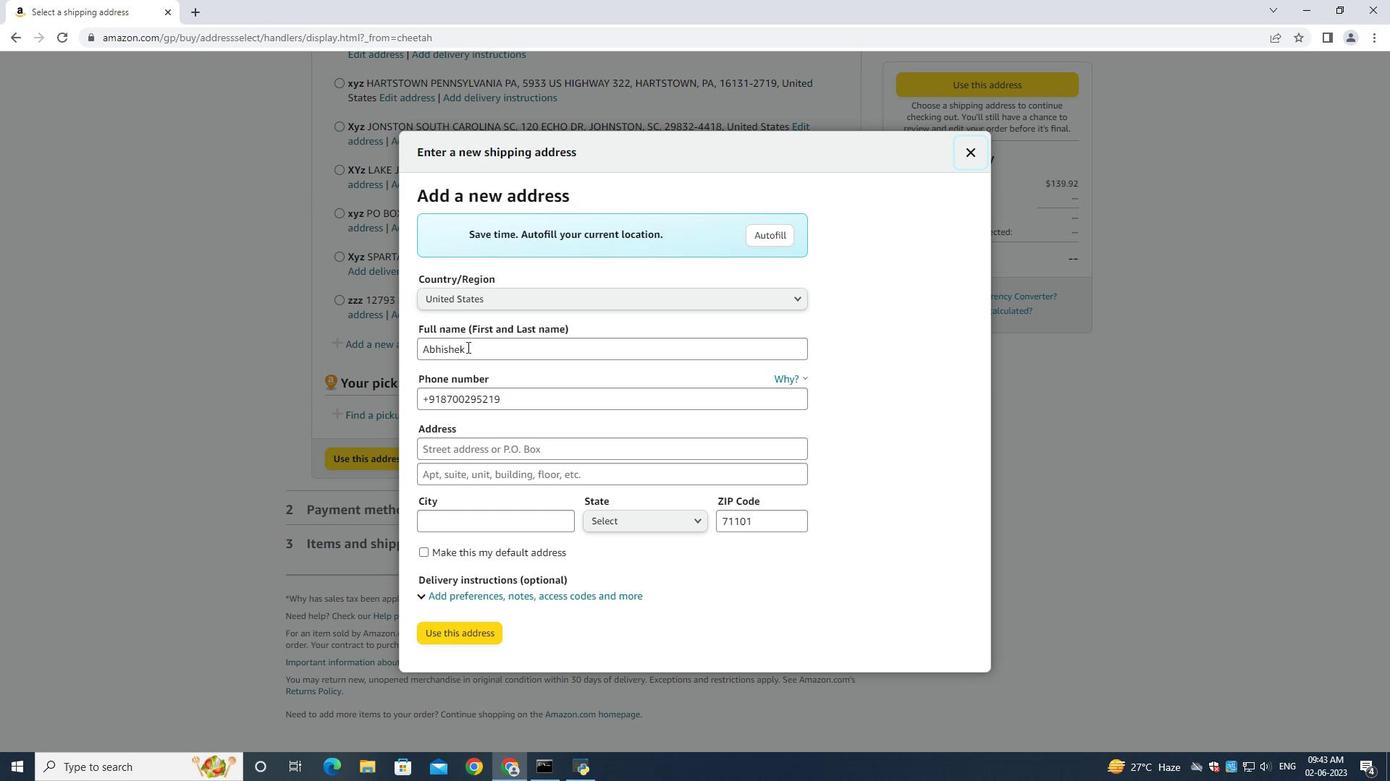 
Action: Key pressed ctrl+A<Key.backspace><Key.shift><Key.shift><Key.shift><Key.shift><Key.shift><Key.shift><Key.shift><Key.shift><Key.shift><Key.shift><Key.shift><Key.shift><Key.shift><Key.shift><Key.shift><Key.shift><Key.shift><Key.shift><Key.shift><Key.shift><Key.shift><Key.shift><Key.shift><Key.shift><Key.shift><Key.shift><Key.shift><Key.shift><Key.shift><Key.shift><Key.shift><Key.shift><Key.shift><Key.shift><Key.shift><Key.shift><Key.shift><Key.shift><Key.shift><Key.shift><Key.shift><Key.shift><Key.shift><Key.shift><Key.shift><Key.shift><Key.shift><Key.shift><Key.shift><Key.shift><Key.shift><Key.shift><Key.shift><Key.shift><Key.shift><Key.shift><Key.shift><Key.shift><Key.shift><Key.shift><Key.shift><Key.shift><Key.shift><Key.shift><Key.shift><Key.shift>Bethany<Key.space><Key.shift><Key.shift><Key.shift><Key.shift><Key.shift><Key.shift><Key.shift><Key.shift><Key.shift><Key.shift><Key.shift><Key.shift><Key.shift><Key.shift><Key.shift><Key.shift><Key.shift><Key.shift><Key.shift><Key.shift><Key.shift><Key.shift>Lewis<Key.tab><Key.tab><Key.backspace>3184332610<Key.tab>2425<Key.space><Key.shift>August<Key.space><Key.shift>Lane<Key.space><Key.shift><Key.shift><Key.shift><Key.shift><Key.shift><Key.shift><Key.shift><Key.shift><Key.shift><Key.shift><Key.shift><Key.shift><Key.shift><Key.shift><Key.shift><Key.tab><Key.shift>Shreveport<Key.space><Key.shift><Key.shift><Key.shift><Key.shift>Louisiana<Key.tab><Key.shift><Key.shift><Key.shift><Key.shift><Key.shift><Key.shift><Key.shift><Key.shift><Key.shift><Key.shift><Key.shift><Key.shift><Key.shift><Key.shift><Key.shift>Shreveport<Key.tab><Key.shift><Key.shift><Key.shift><Key.shift><Key.shift><Key.shift><Key.shift>Lo<Key.tab>
Screenshot: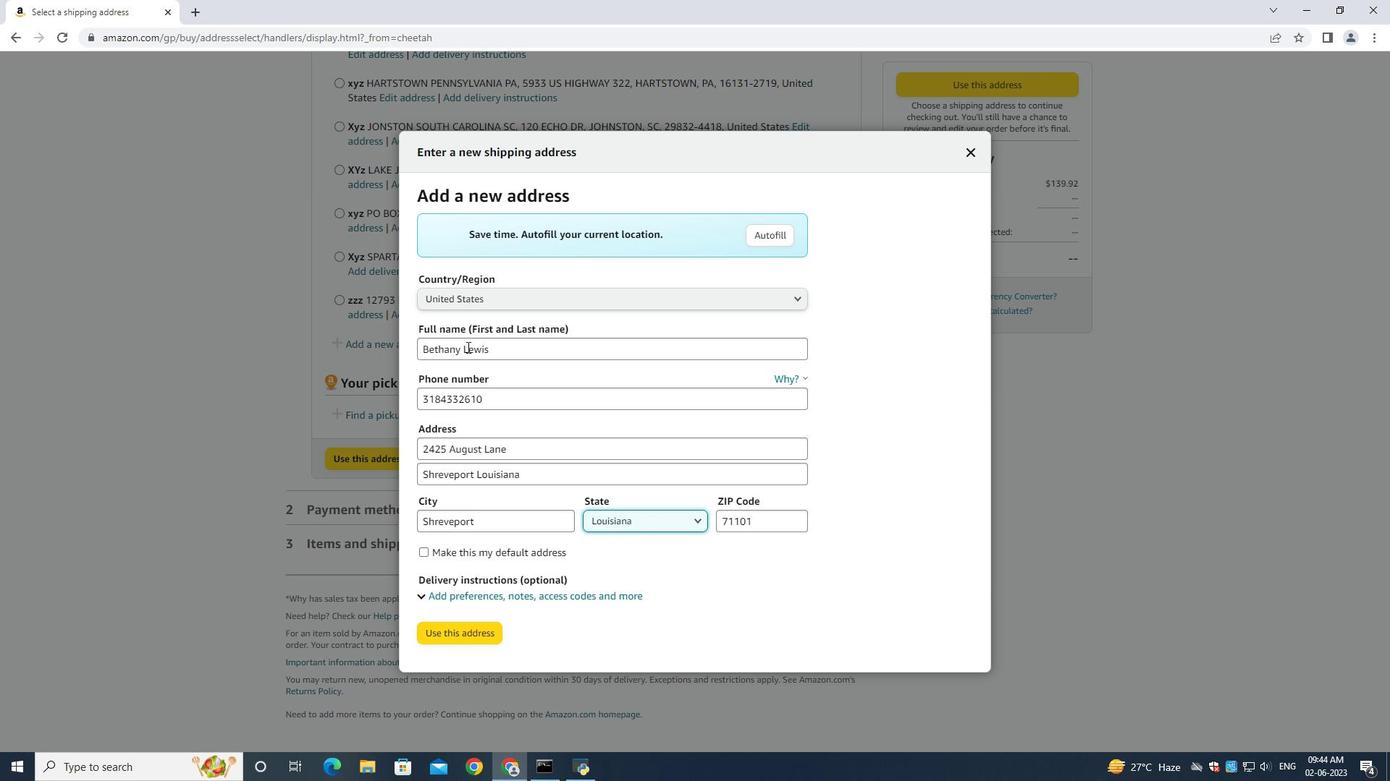 
Action: Mouse moved to (444, 636)
Screenshot: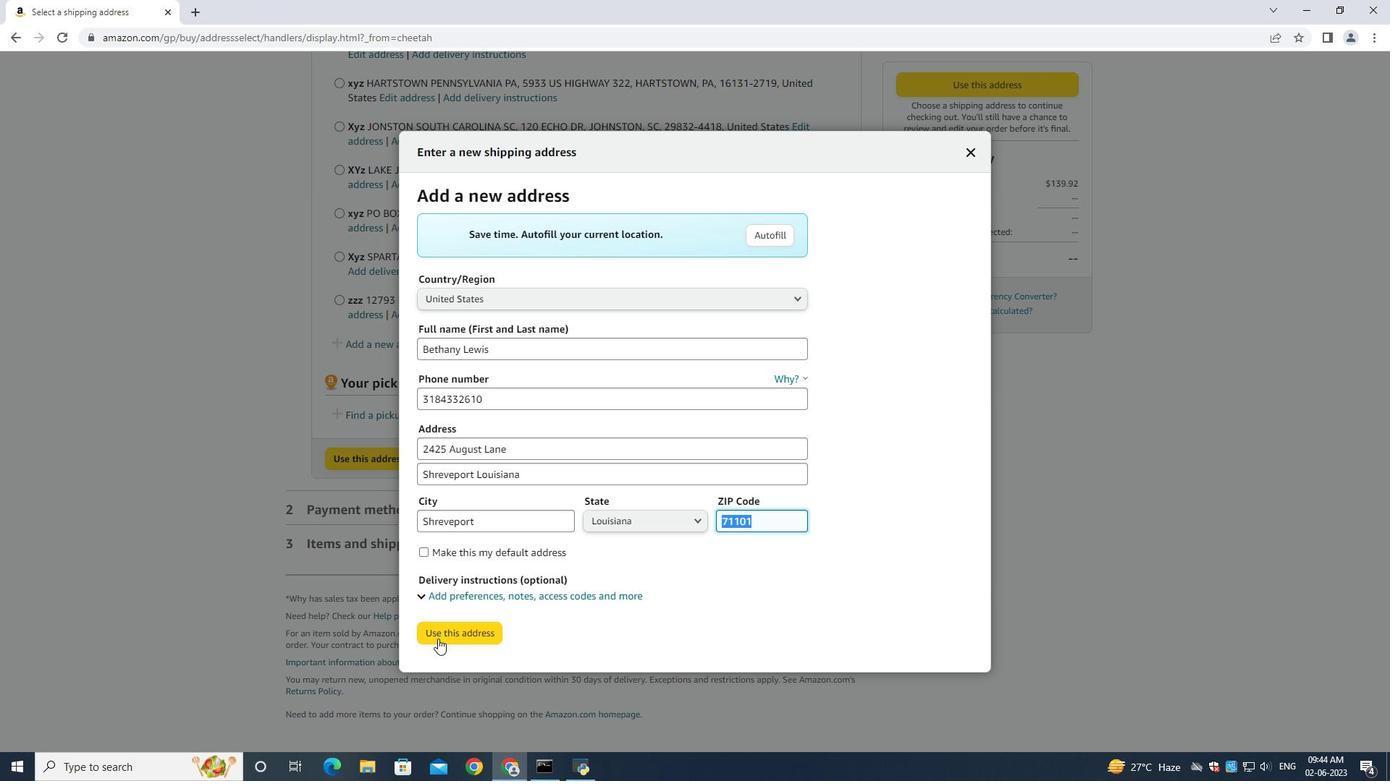 
Action: Mouse pressed left at (444, 636)
Screenshot: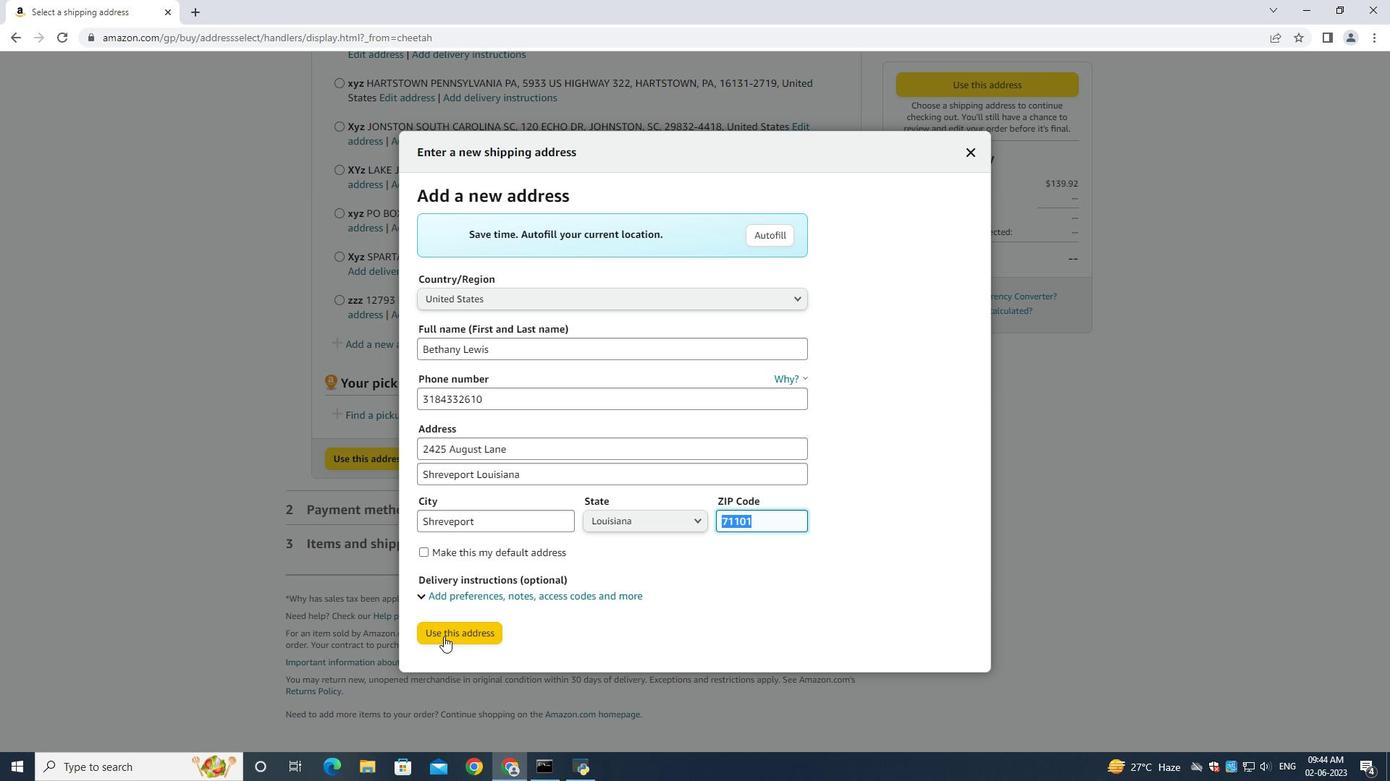 
Action: Mouse moved to (469, 732)
